 Task: Get directions from Grand Staircase-Escalante National Monument, Utah, United States to Sequoia National Park, California, United States and explore the nearby restaurants with rating 4 and above and open 24 hours and cuisine european
Action: Mouse moved to (322, 73)
Screenshot: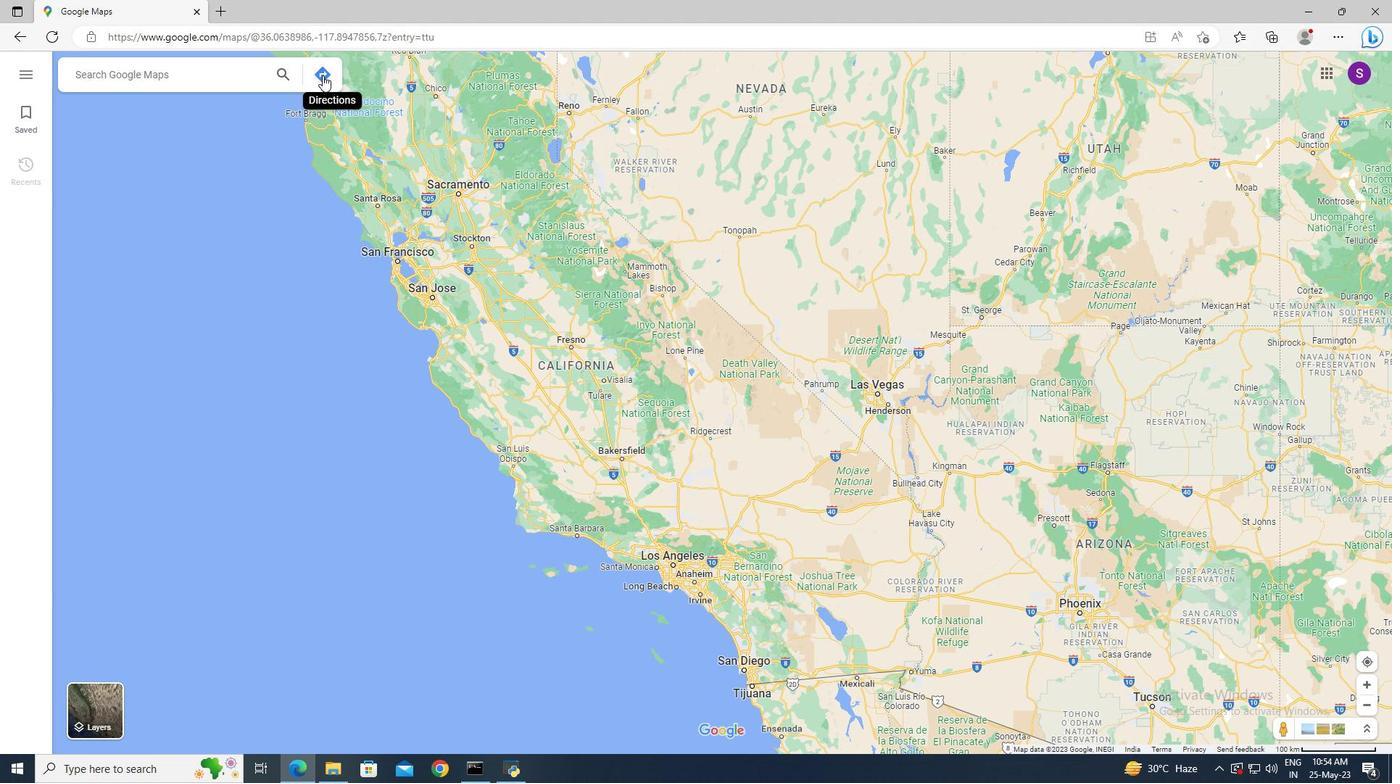 
Action: Mouse pressed left at (322, 73)
Screenshot: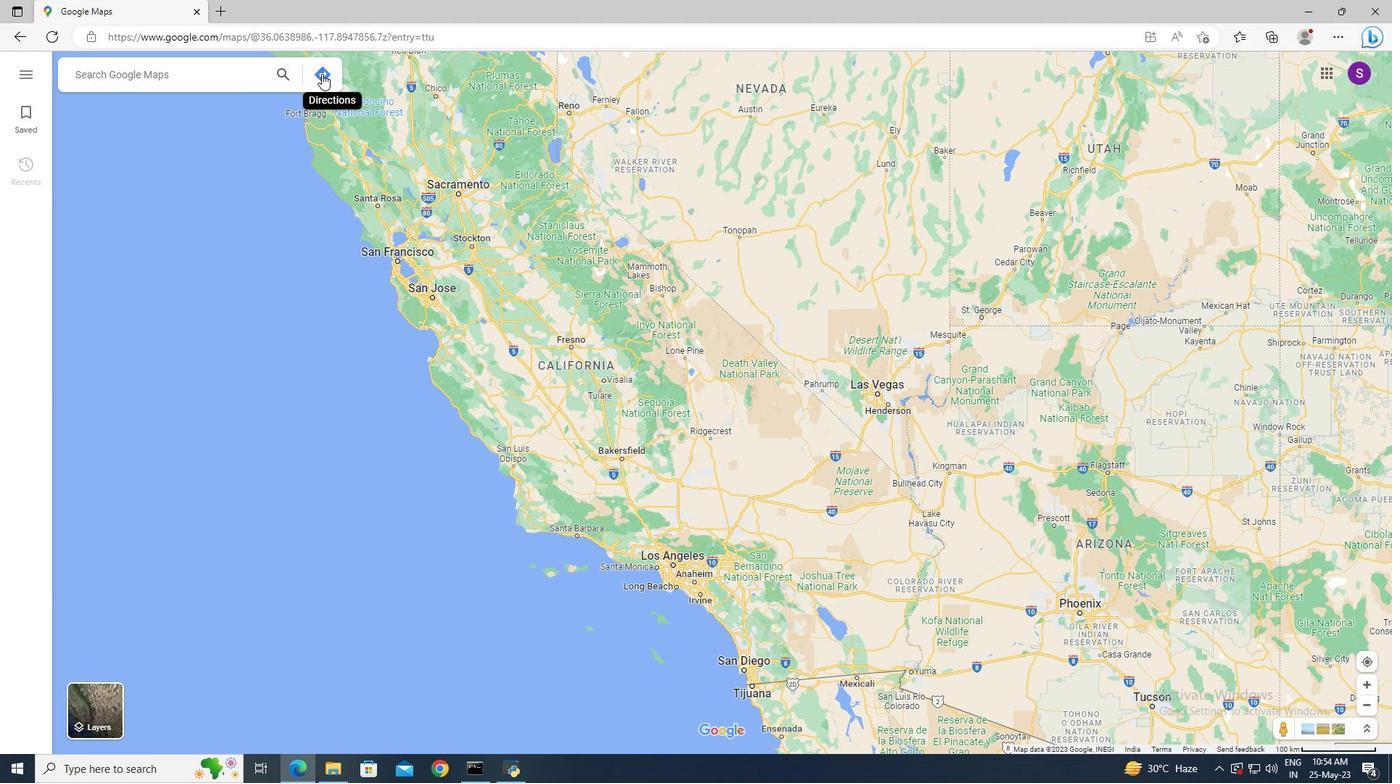 
Action: Mouse moved to (142, 116)
Screenshot: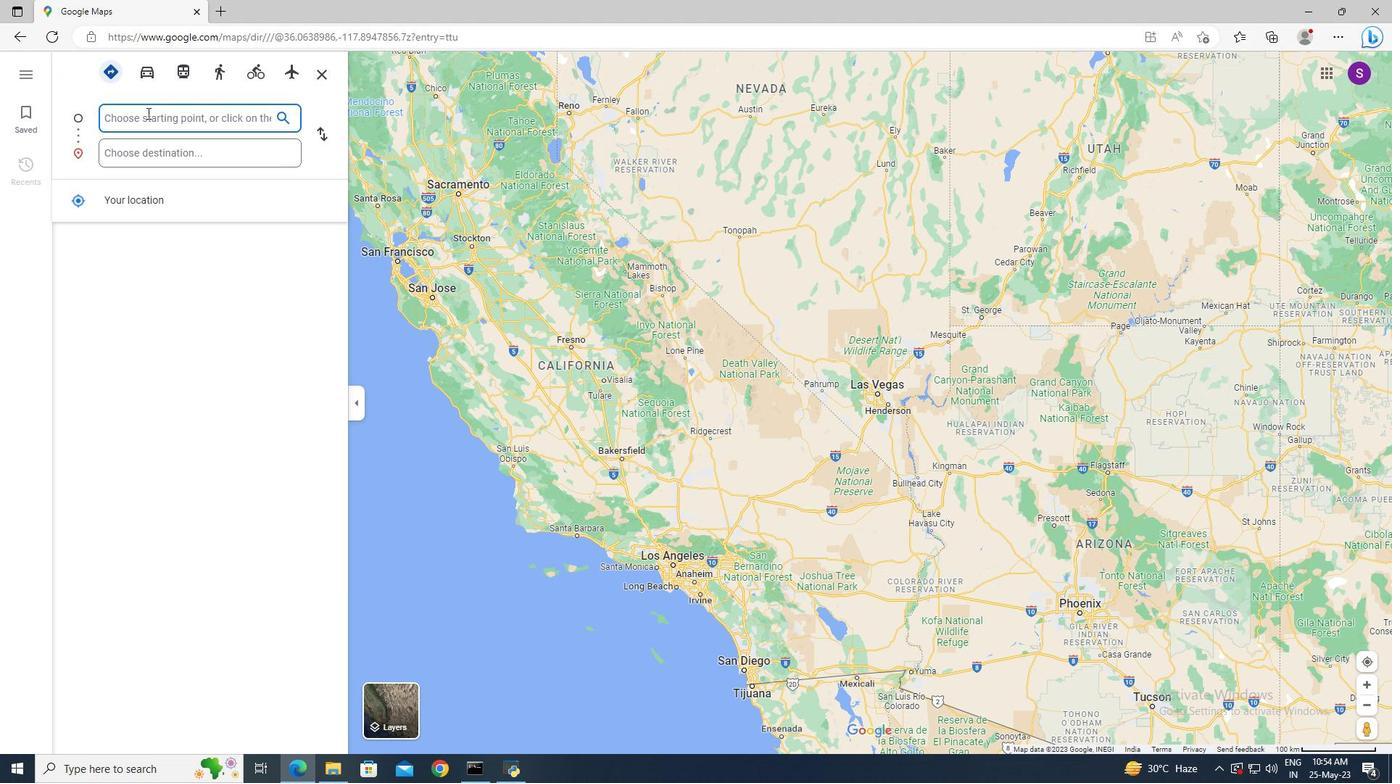 
Action: Mouse pressed left at (142, 116)
Screenshot: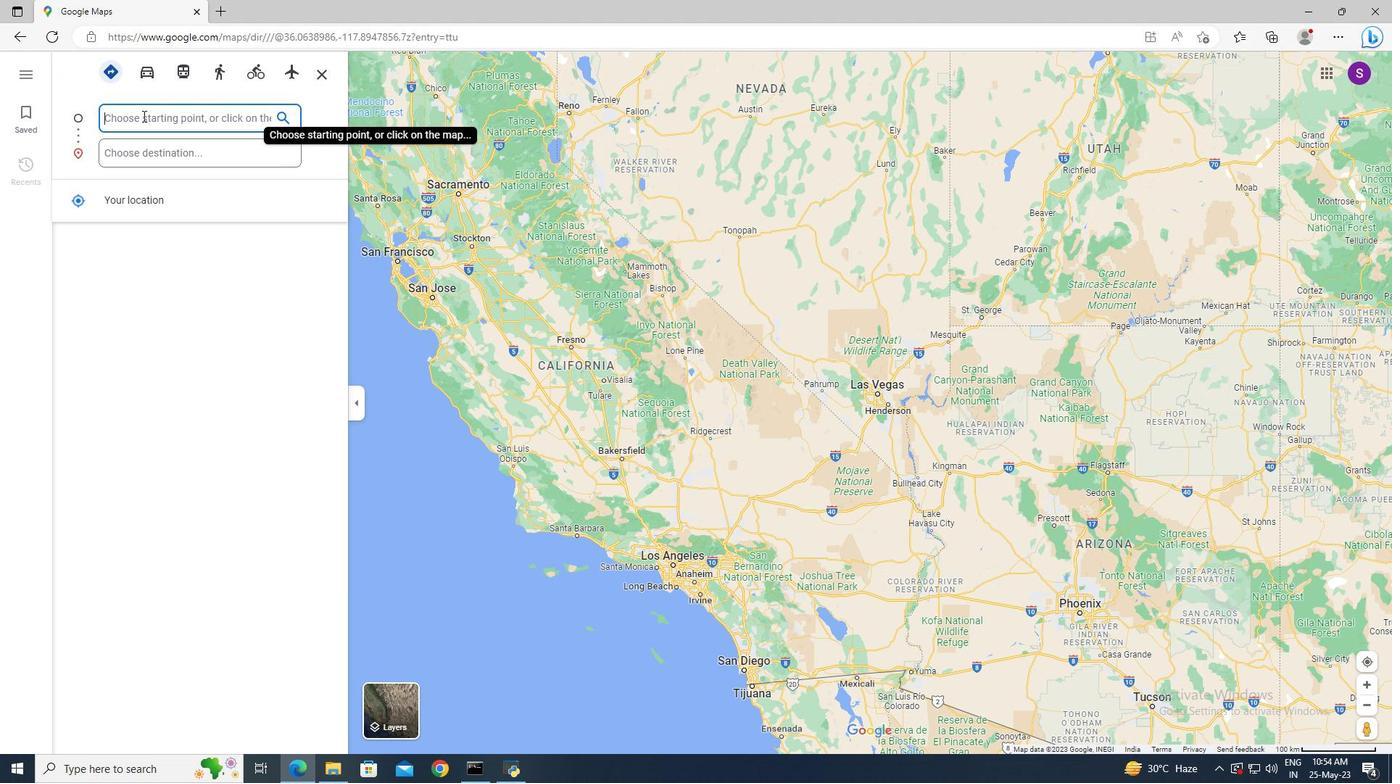 
Action: Key pressed <Key.shift>Grand<Key.space><Key.shift_r>Staircase-<Key.shift>Escalante<Key.space><Key.shift>National<Key.space>
Screenshot: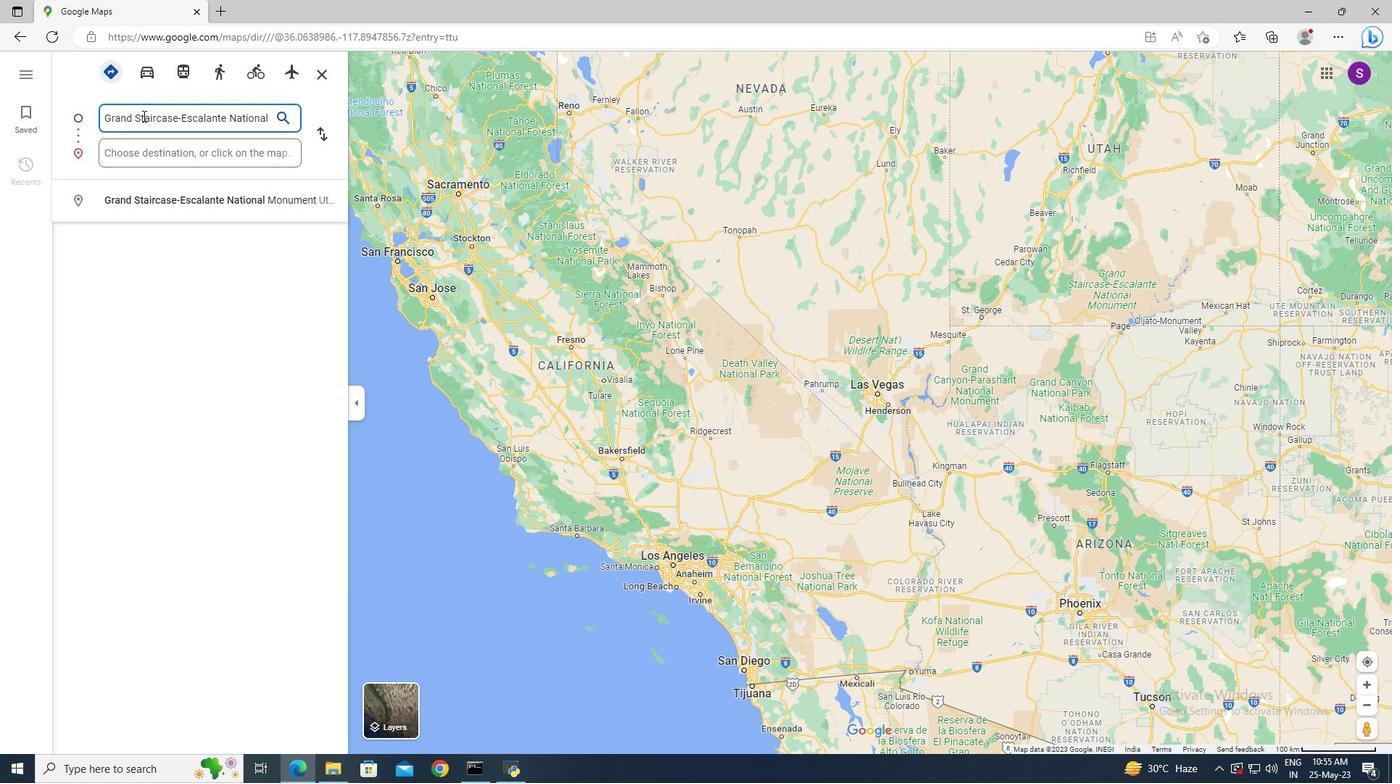 
Action: Mouse moved to (147, 205)
Screenshot: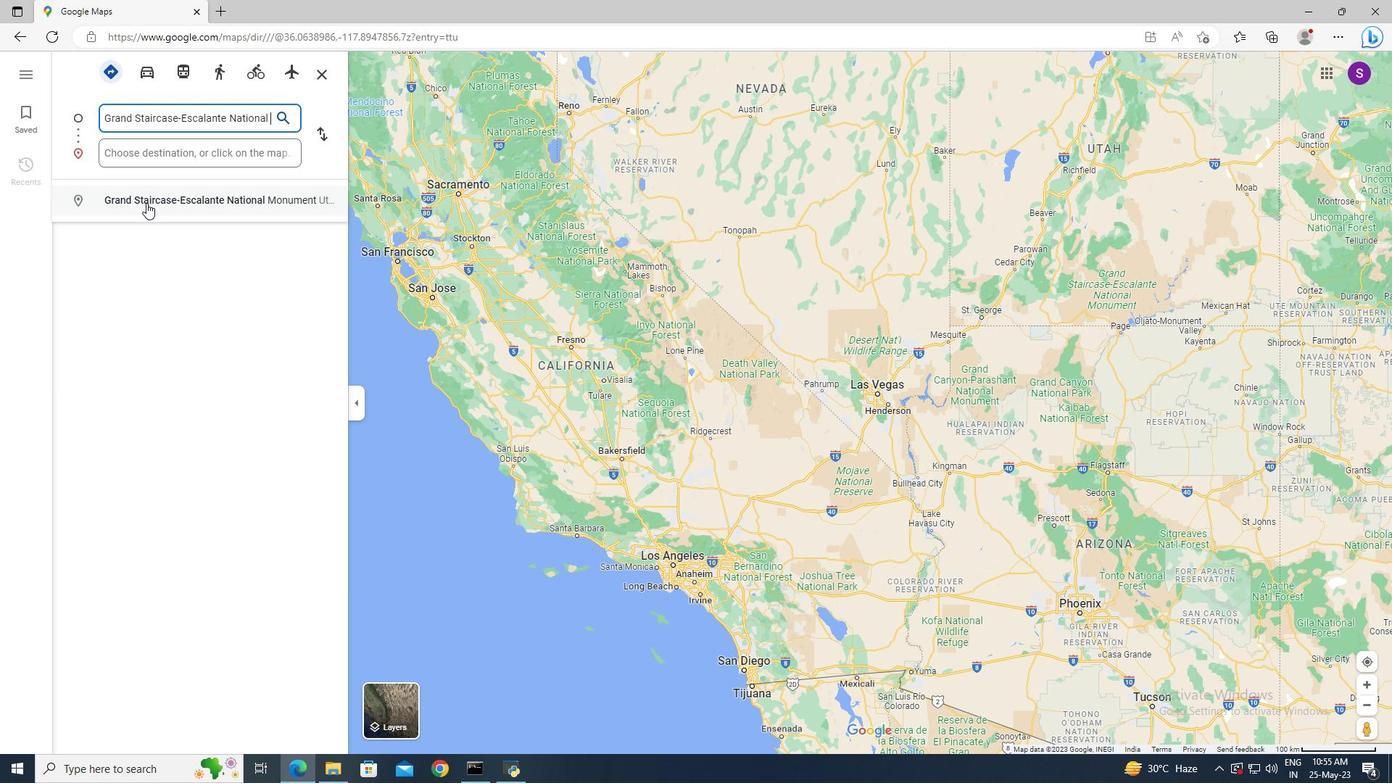 
Action: Mouse pressed left at (147, 205)
Screenshot: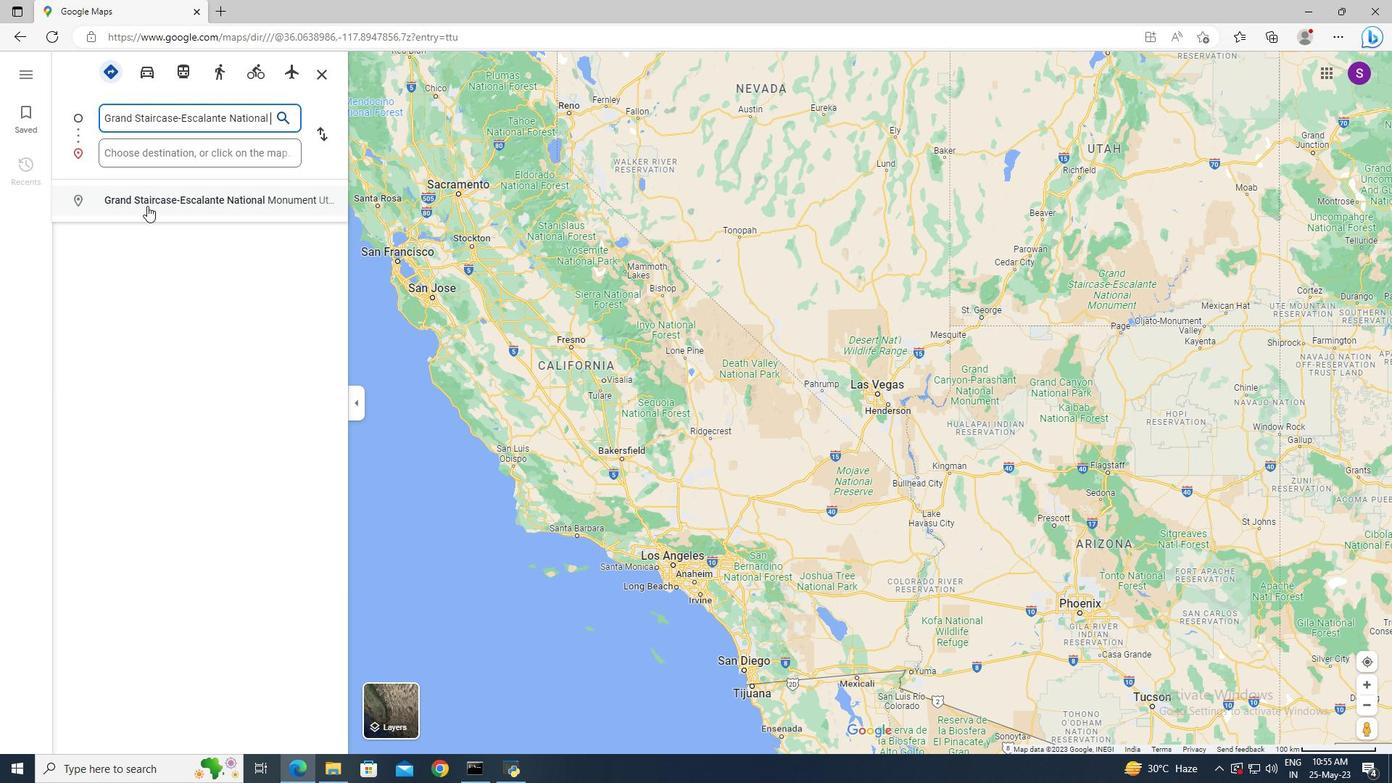 
Action: Mouse moved to (135, 153)
Screenshot: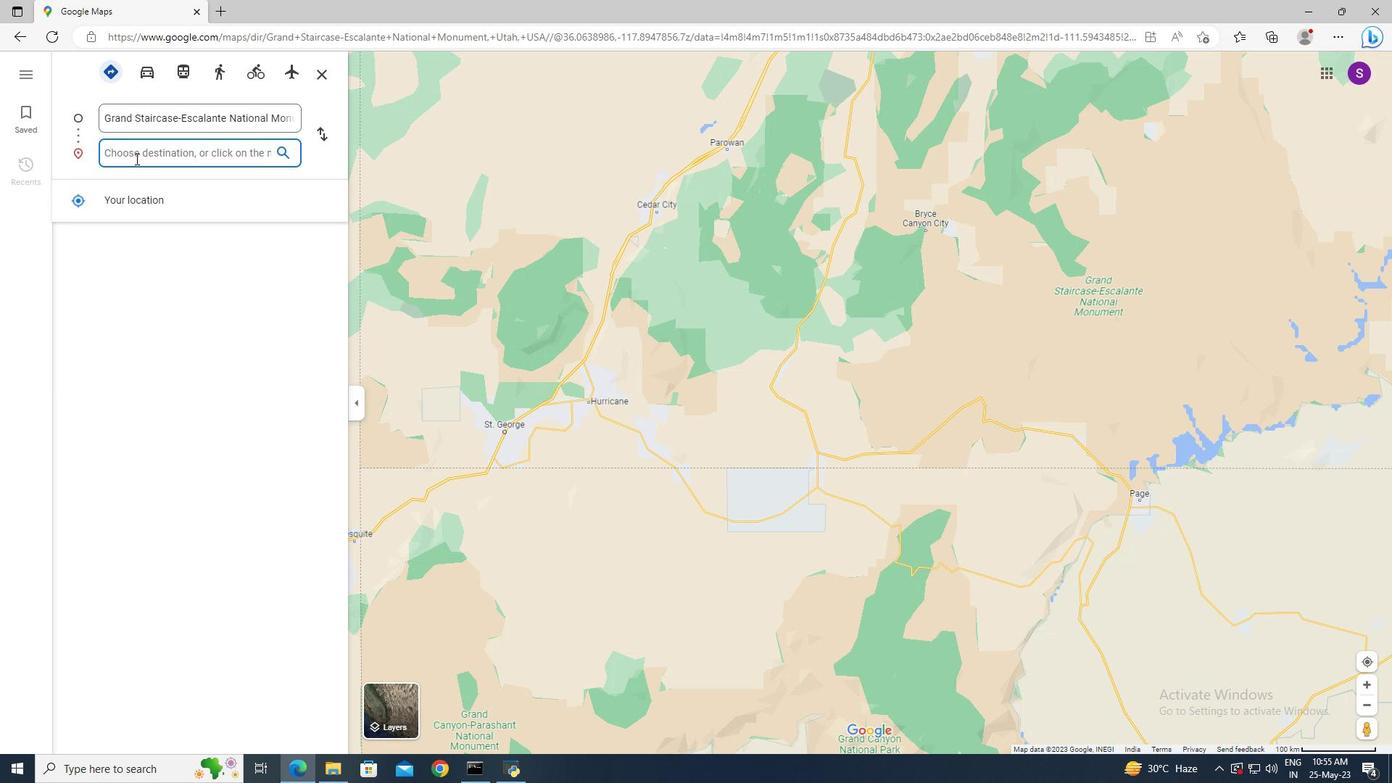 
Action: Mouse pressed left at (135, 153)
Screenshot: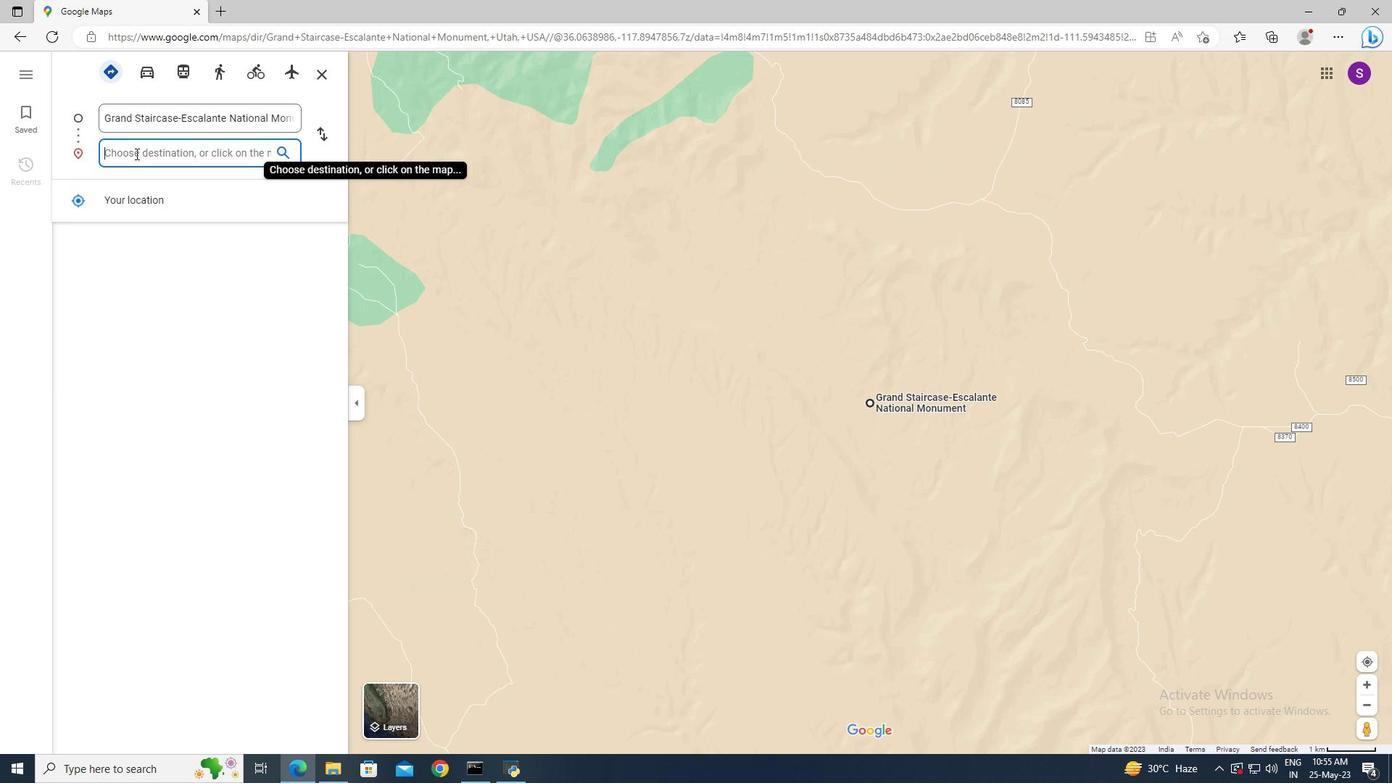 
Action: Key pressed <Key.shift_r>Sequoia<Key.space><Key.shift>National<Key.space><Key.shift>Park
Screenshot: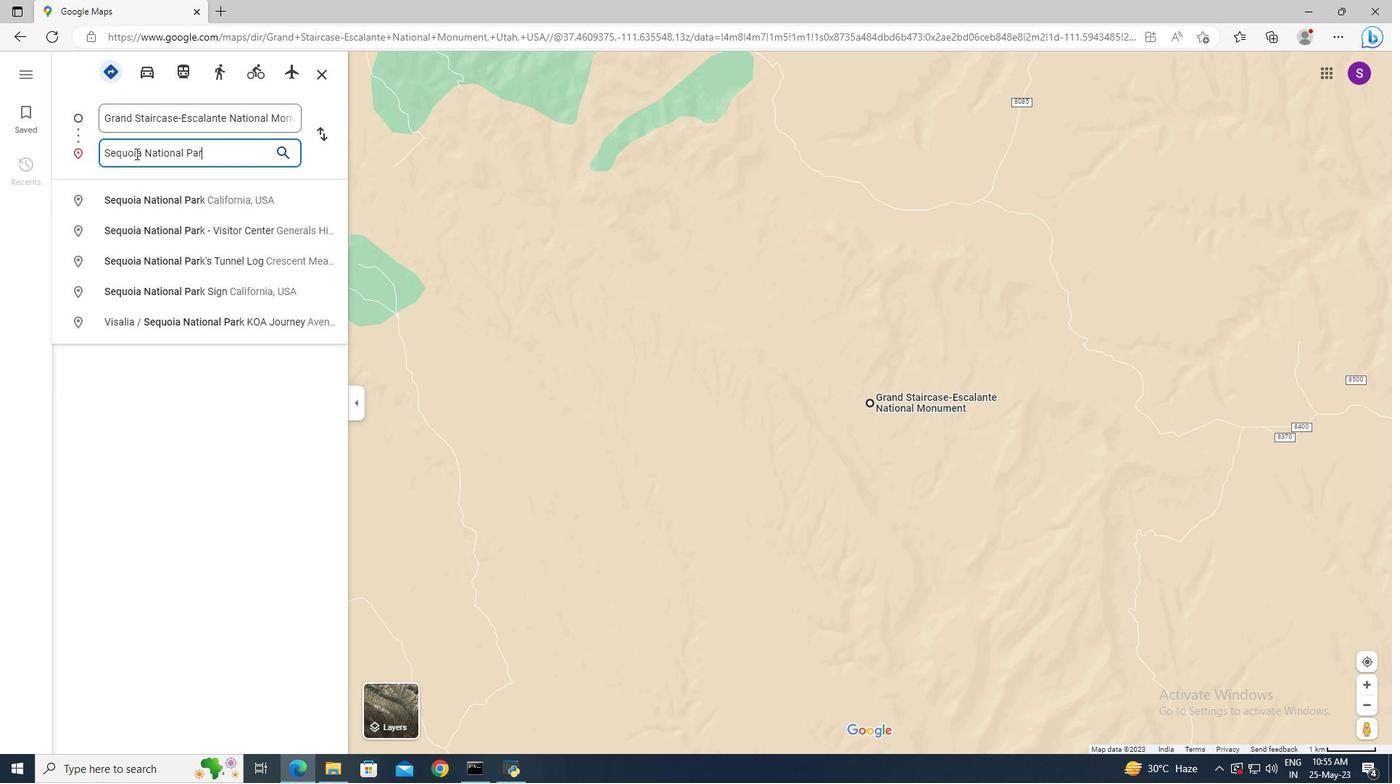 
Action: Mouse moved to (166, 190)
Screenshot: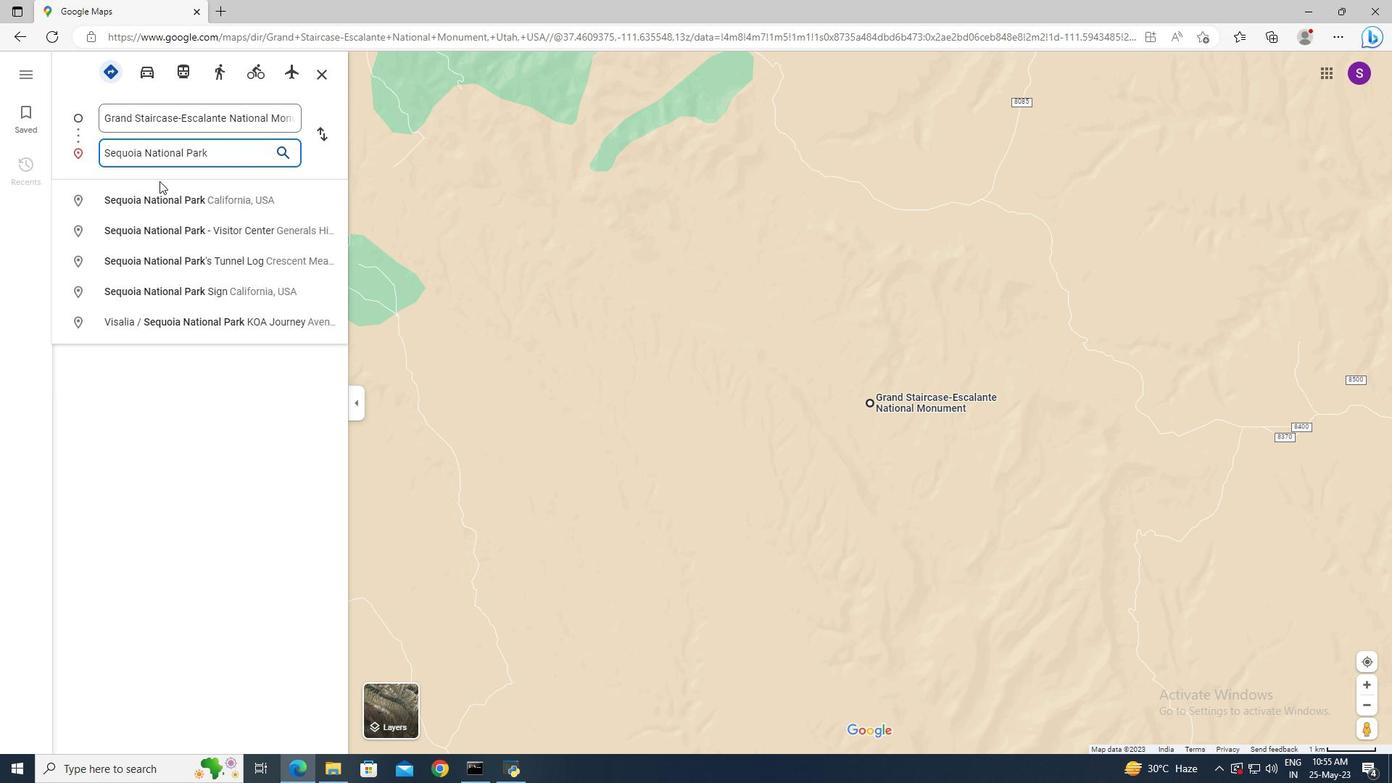 
Action: Mouse pressed left at (166, 190)
Screenshot: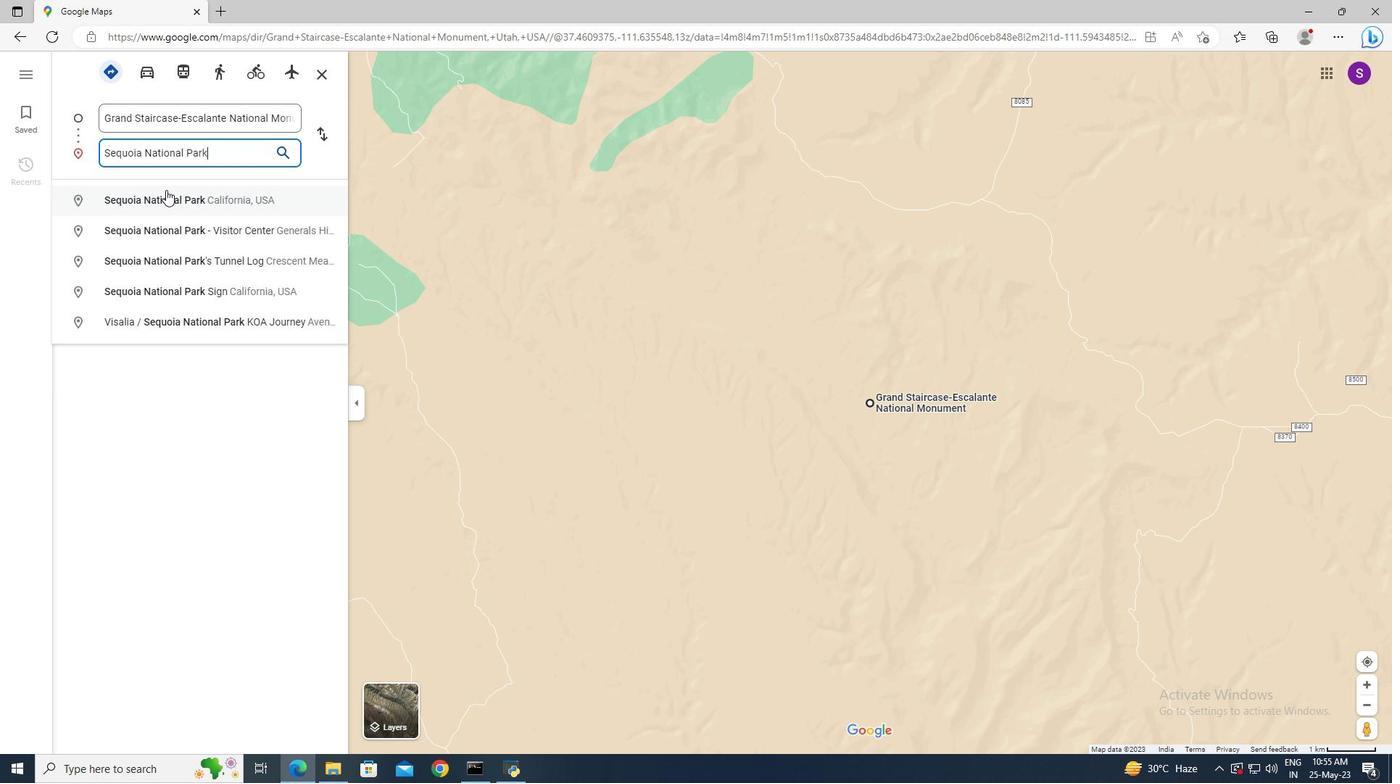
Action: Mouse moved to (102, 626)
Screenshot: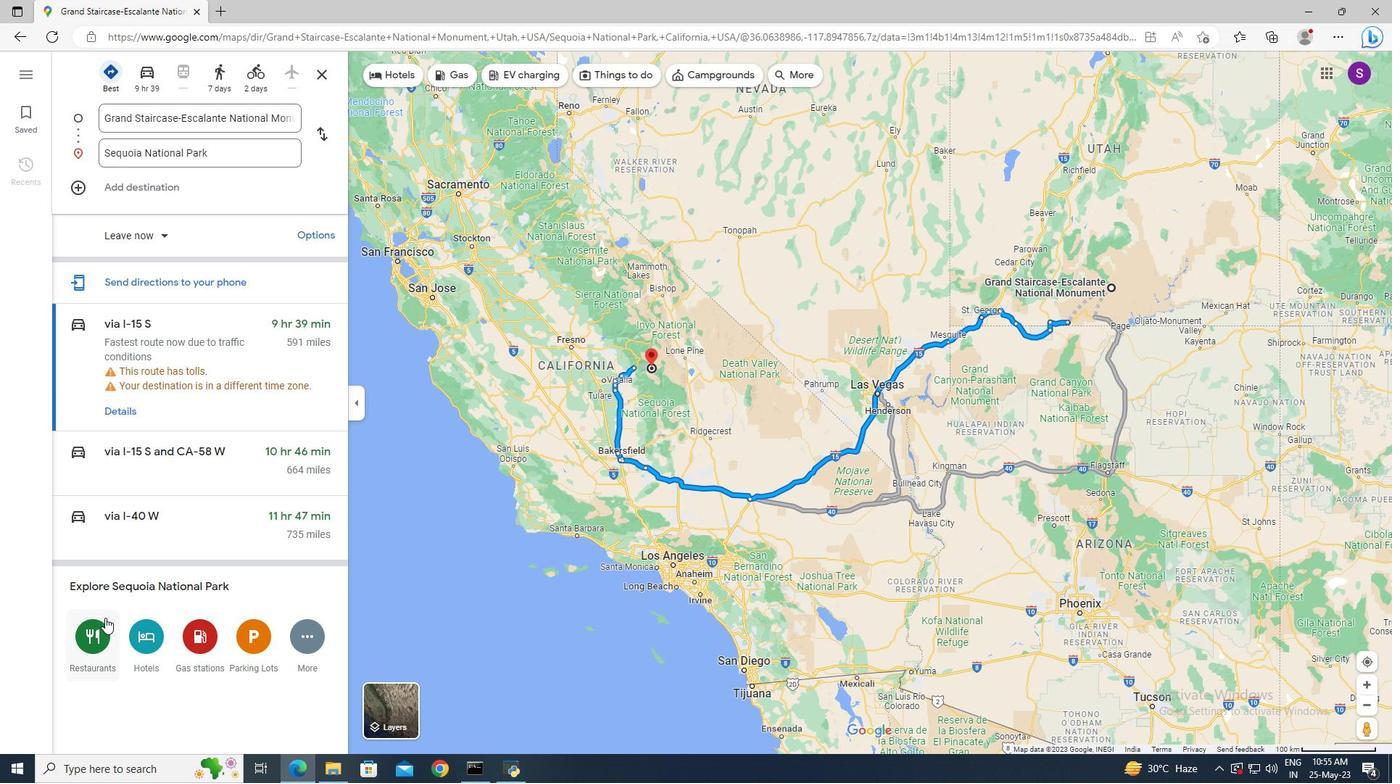 
Action: Mouse pressed left at (102, 626)
Screenshot: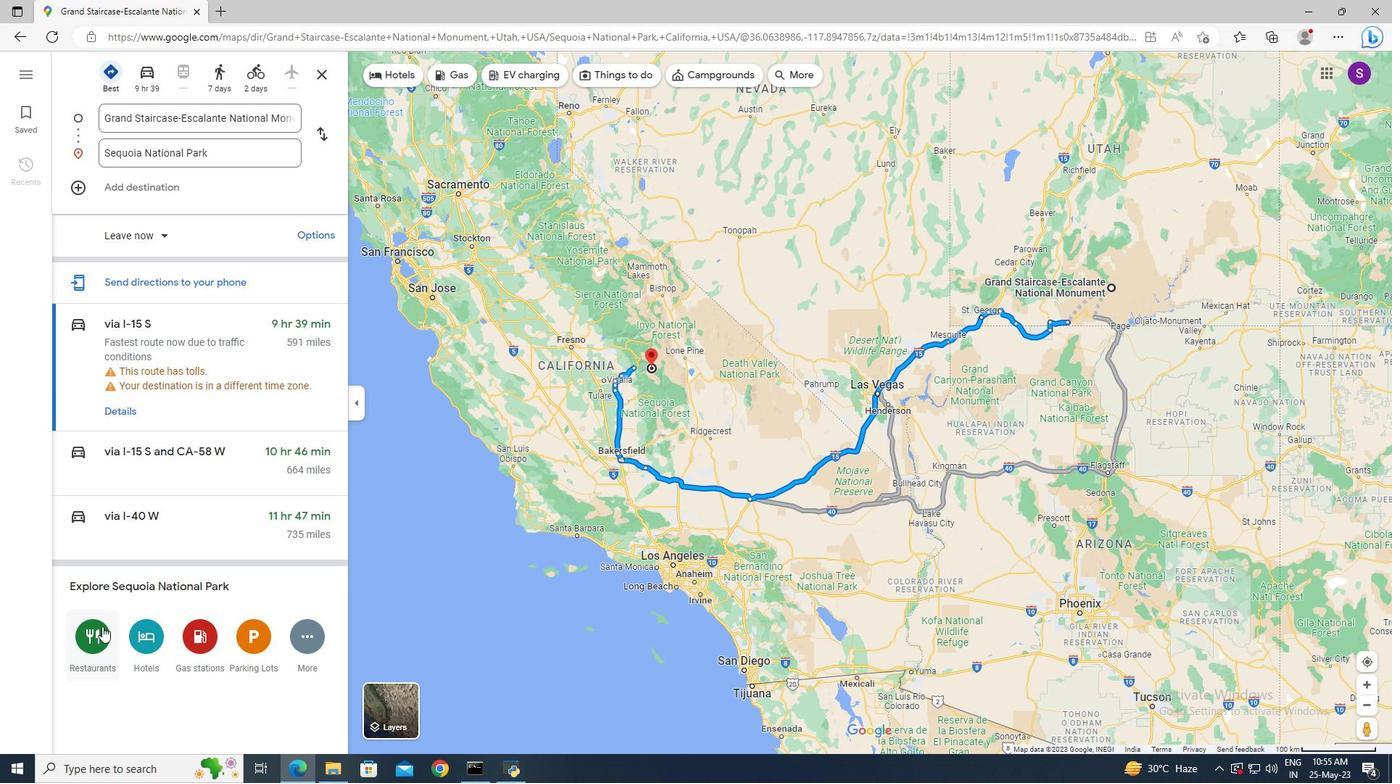 
Action: Mouse moved to (603, 69)
Screenshot: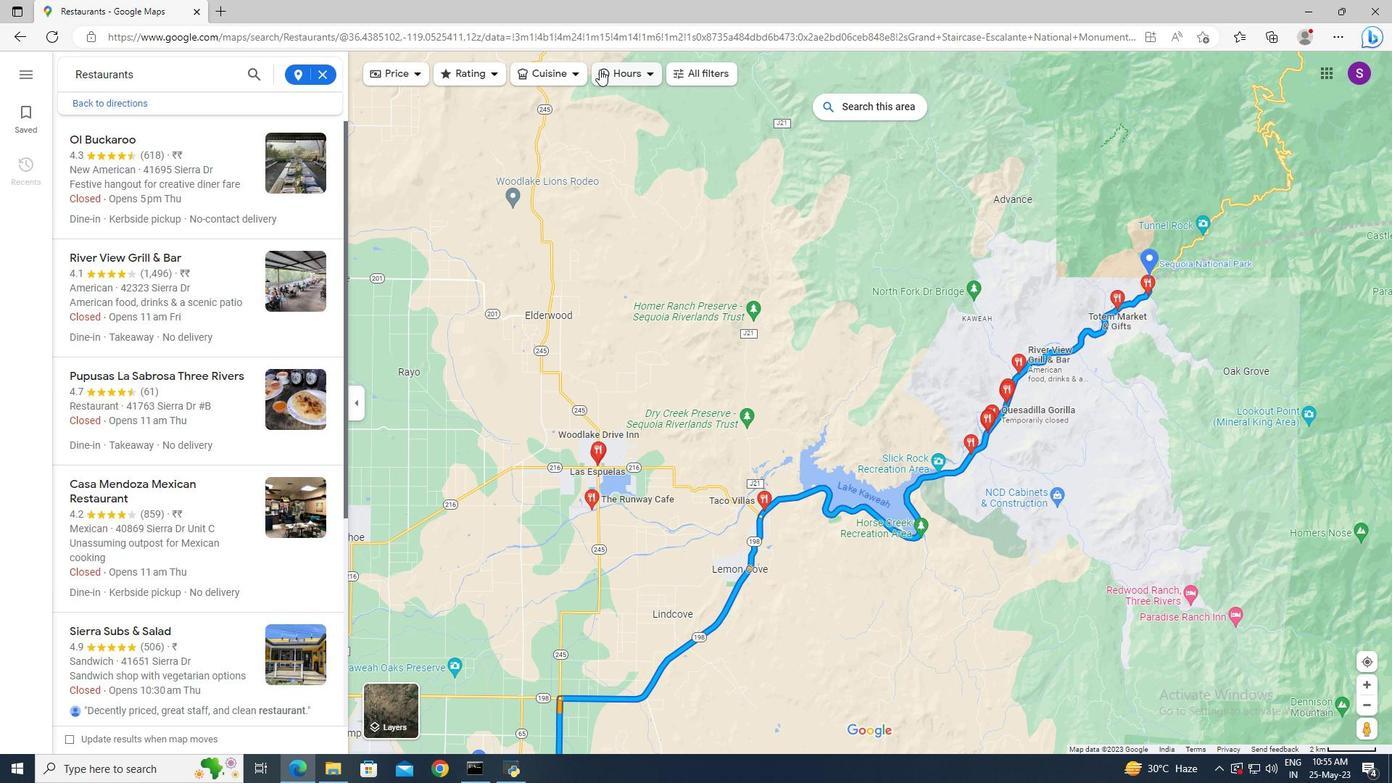 
Action: Mouse pressed left at (603, 69)
Screenshot: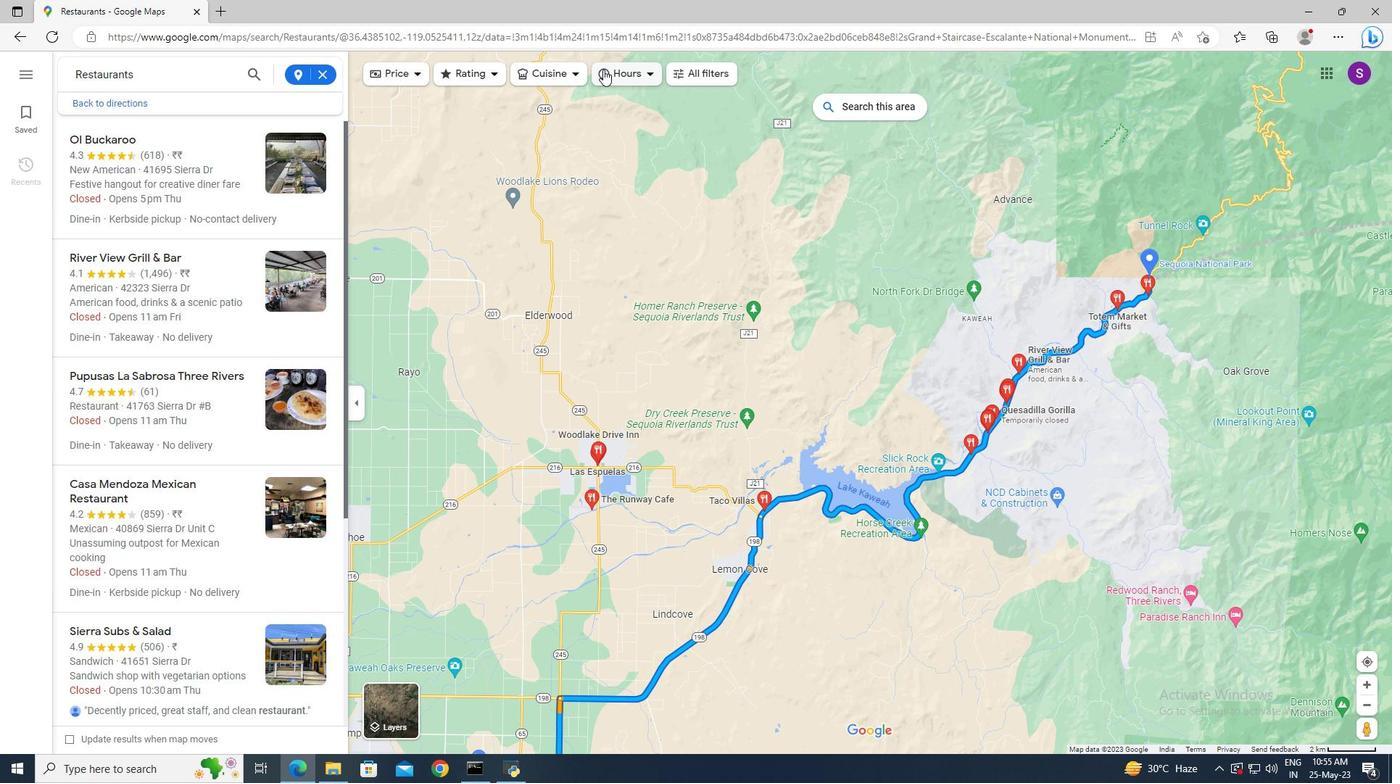 
Action: Mouse moved to (610, 160)
Screenshot: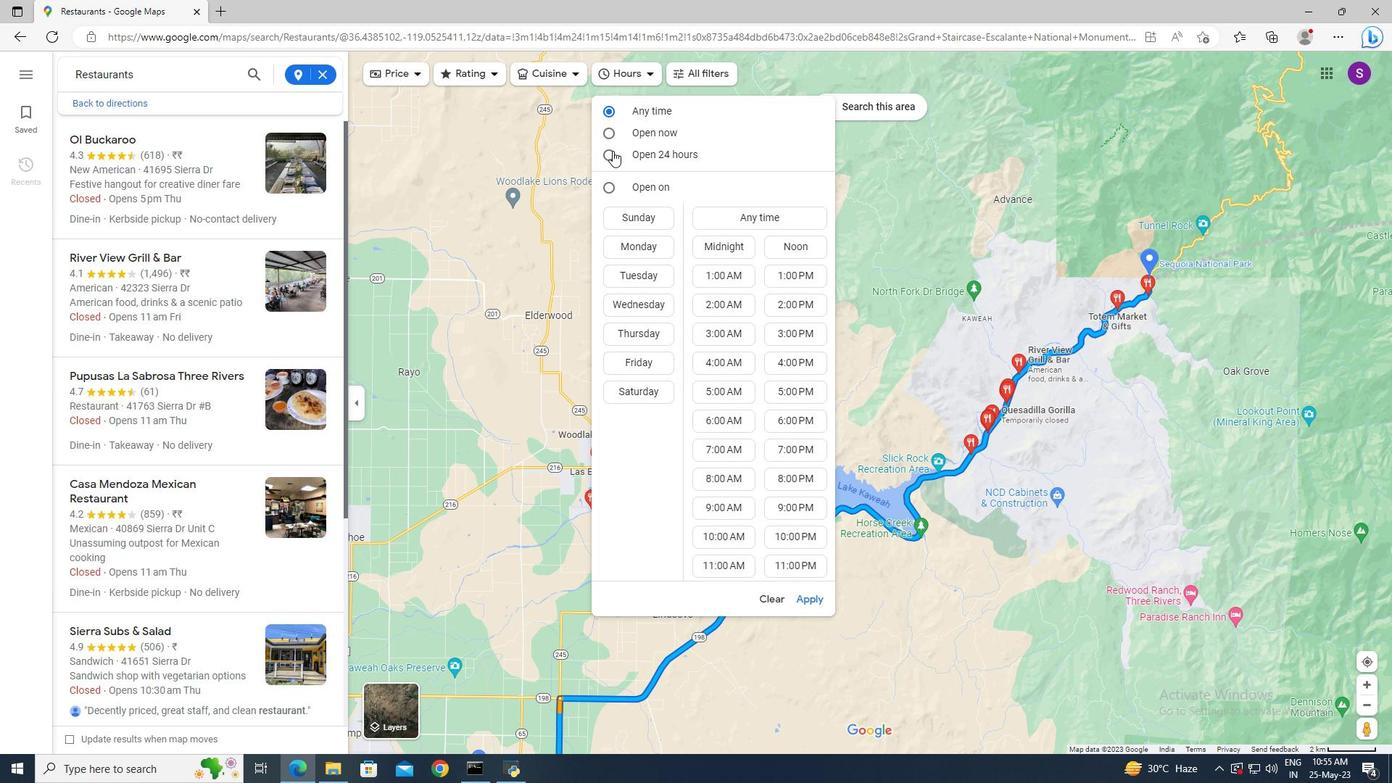 
Action: Mouse pressed left at (610, 160)
Screenshot: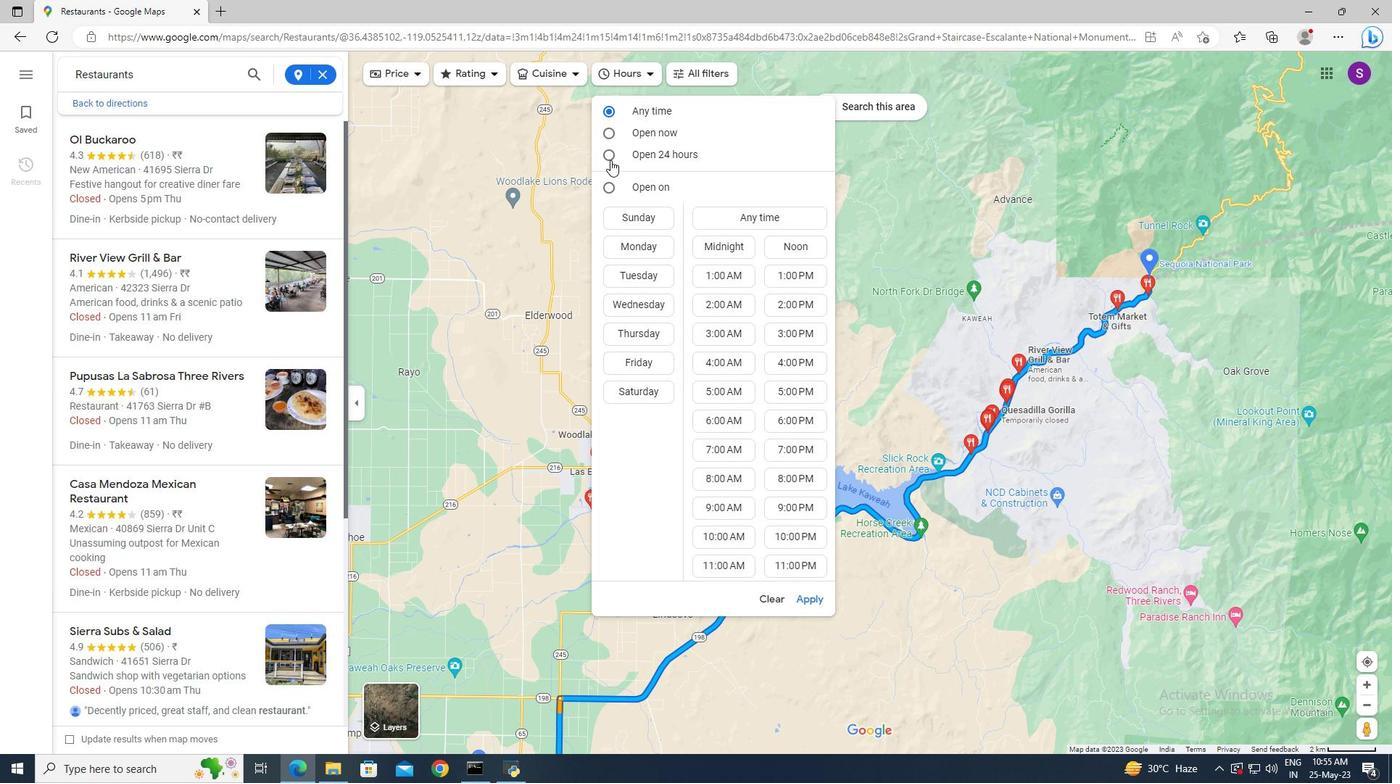 
Action: Mouse moved to (805, 594)
Screenshot: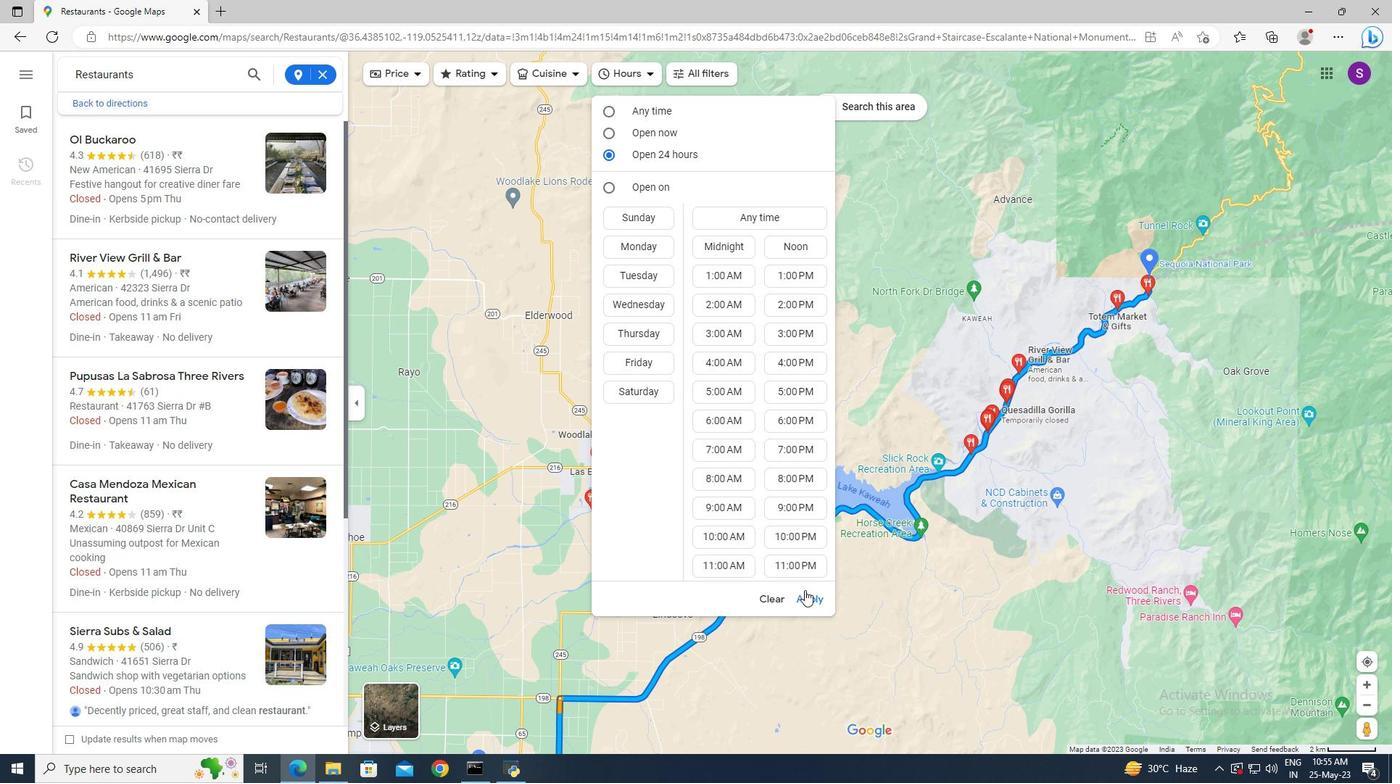 
Action: Mouse pressed left at (805, 594)
Screenshot: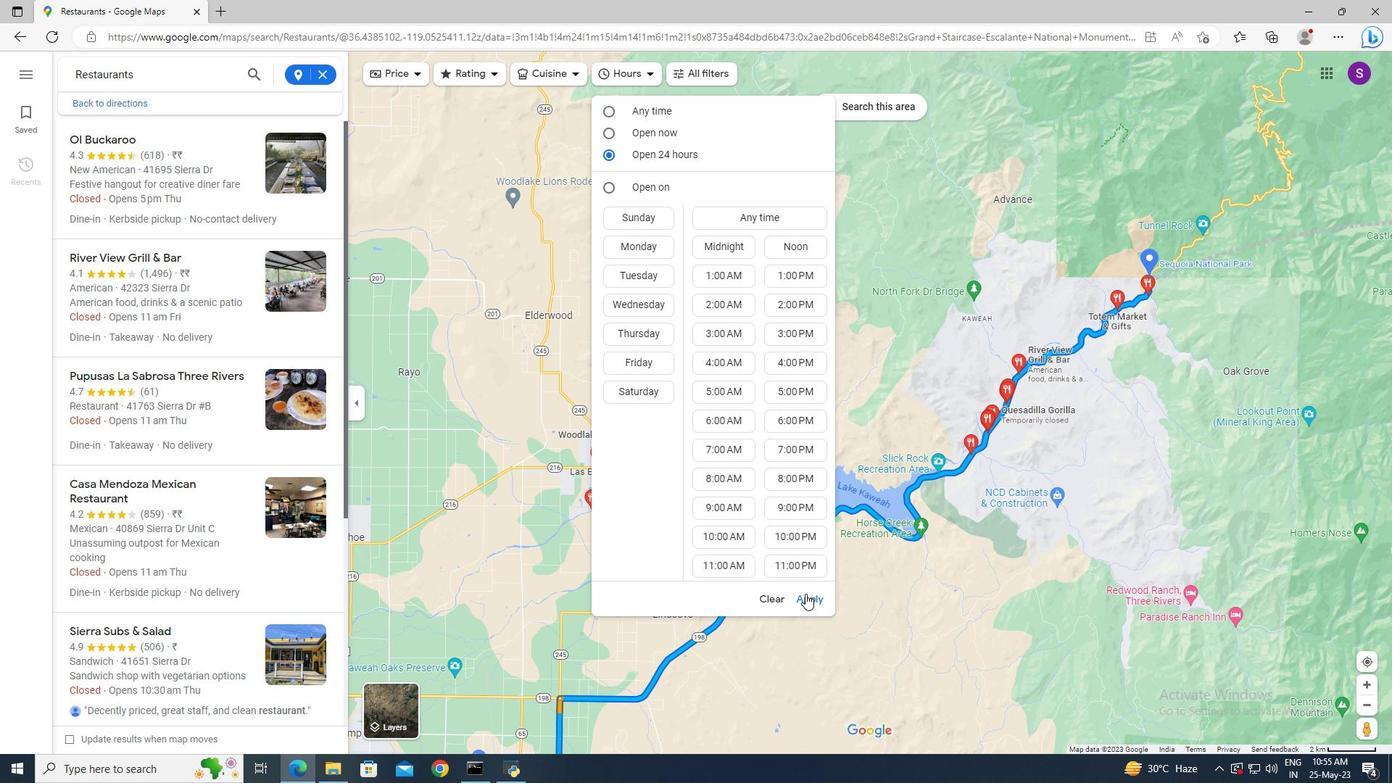 
Action: Mouse moved to (570, 76)
Screenshot: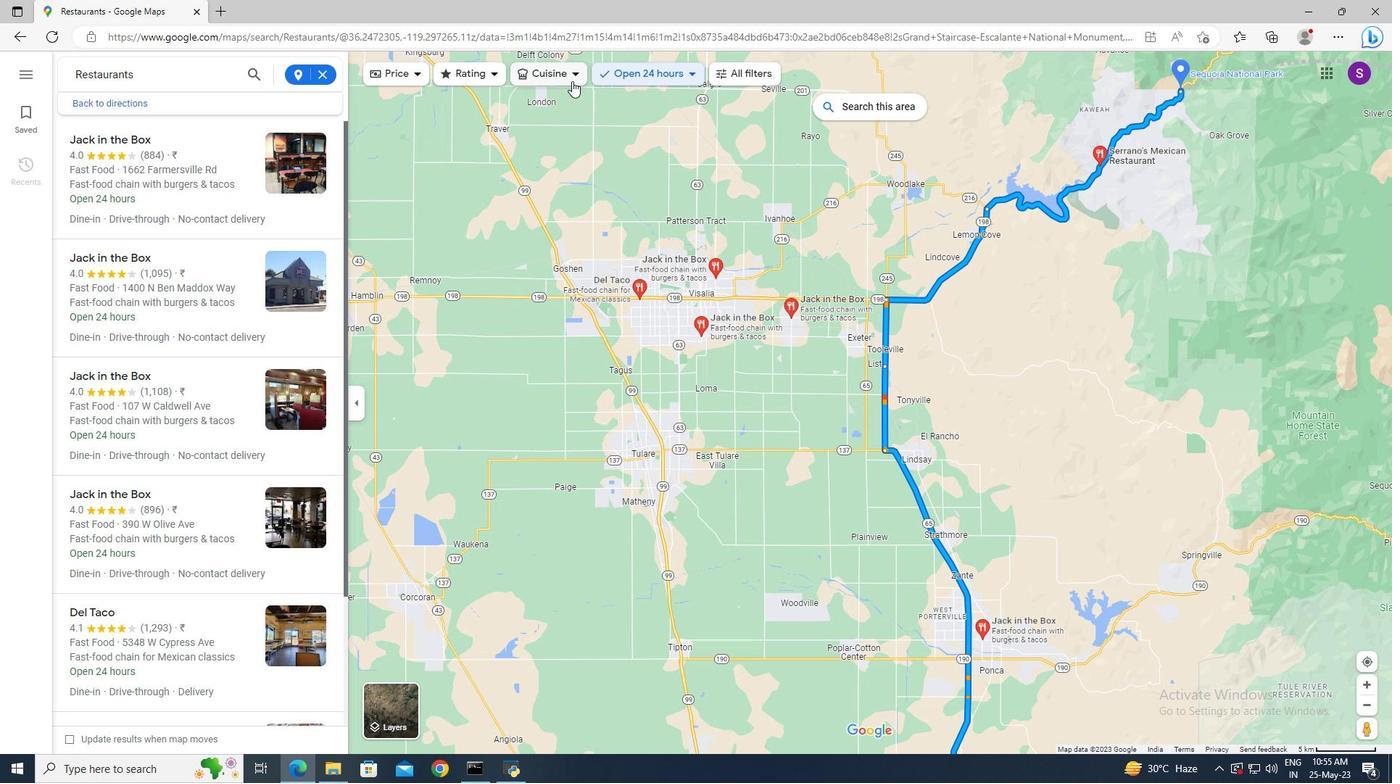 
Action: Mouse pressed left at (570, 76)
Screenshot: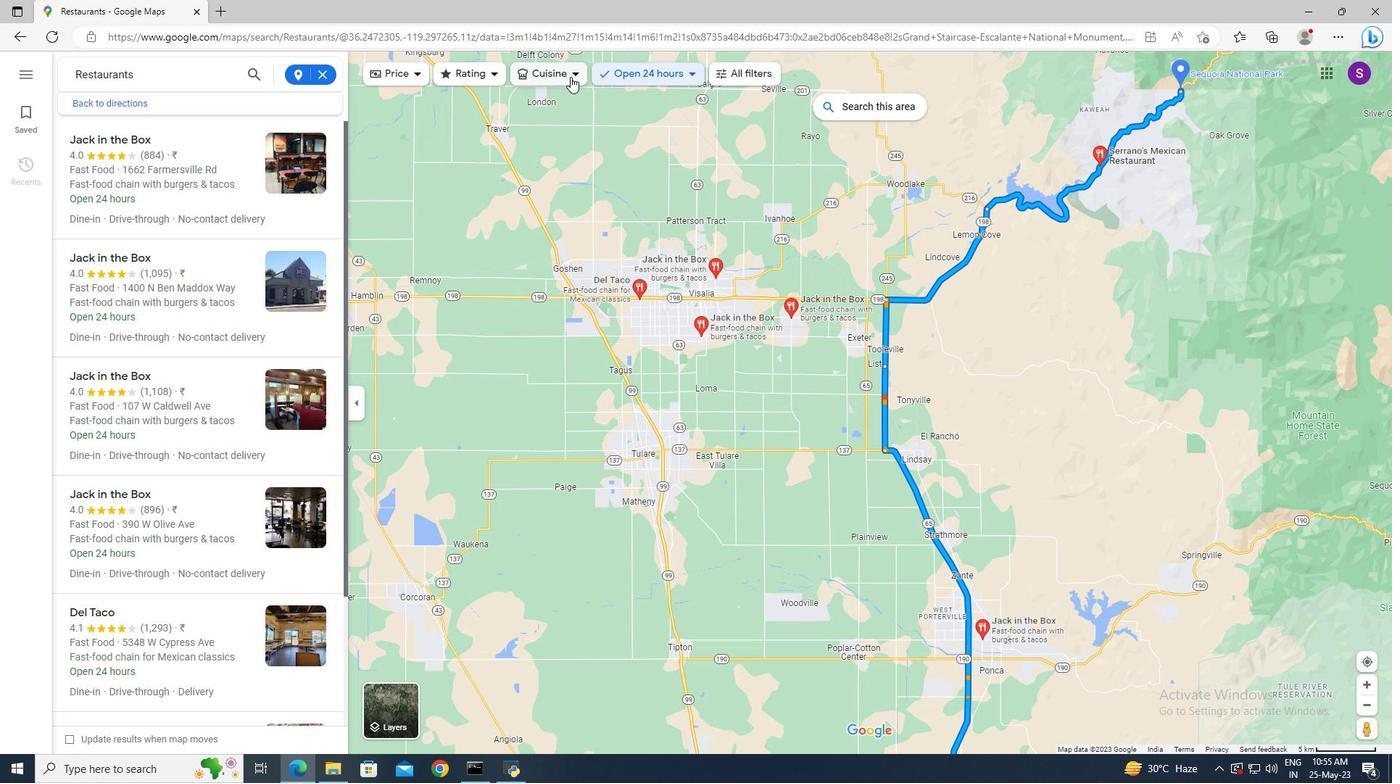
Action: Mouse moved to (570, 76)
Screenshot: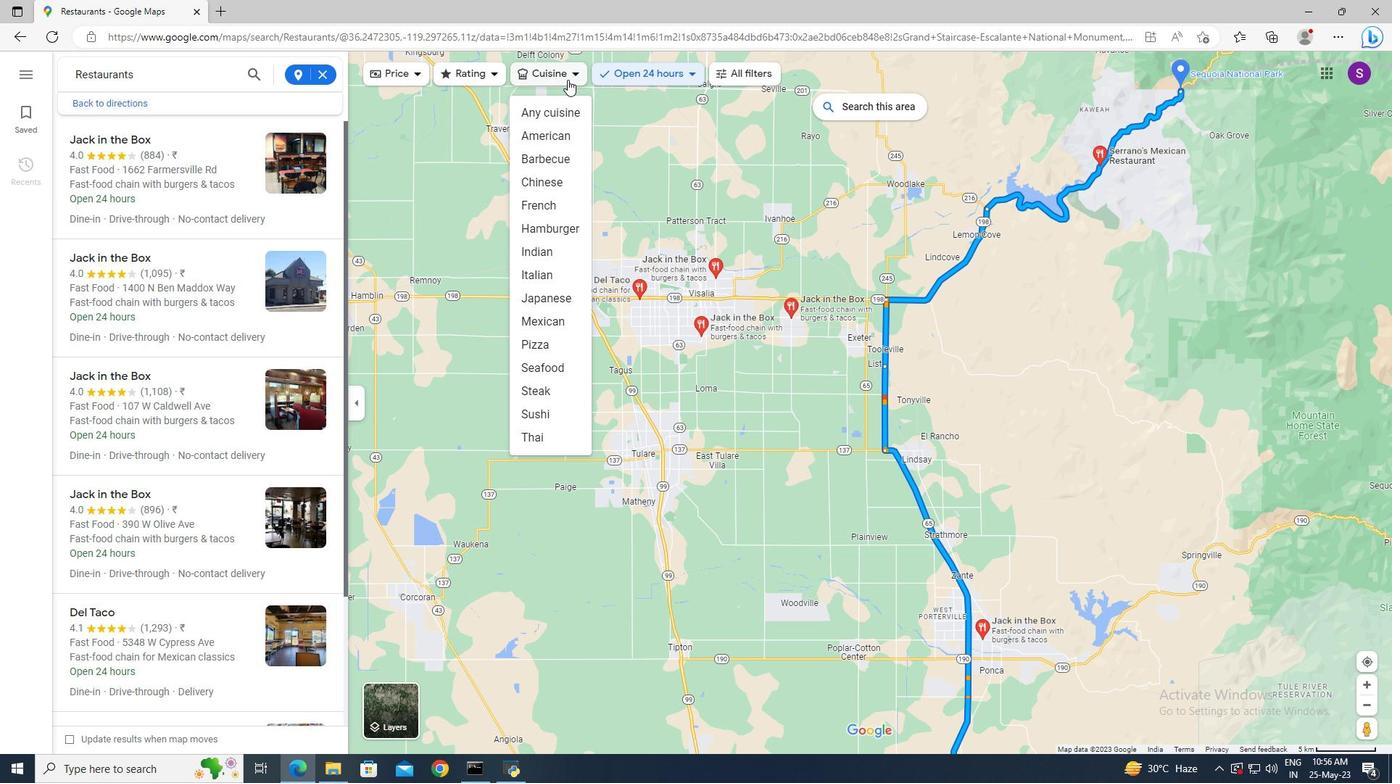 
Action: Mouse pressed left at (570, 76)
Screenshot: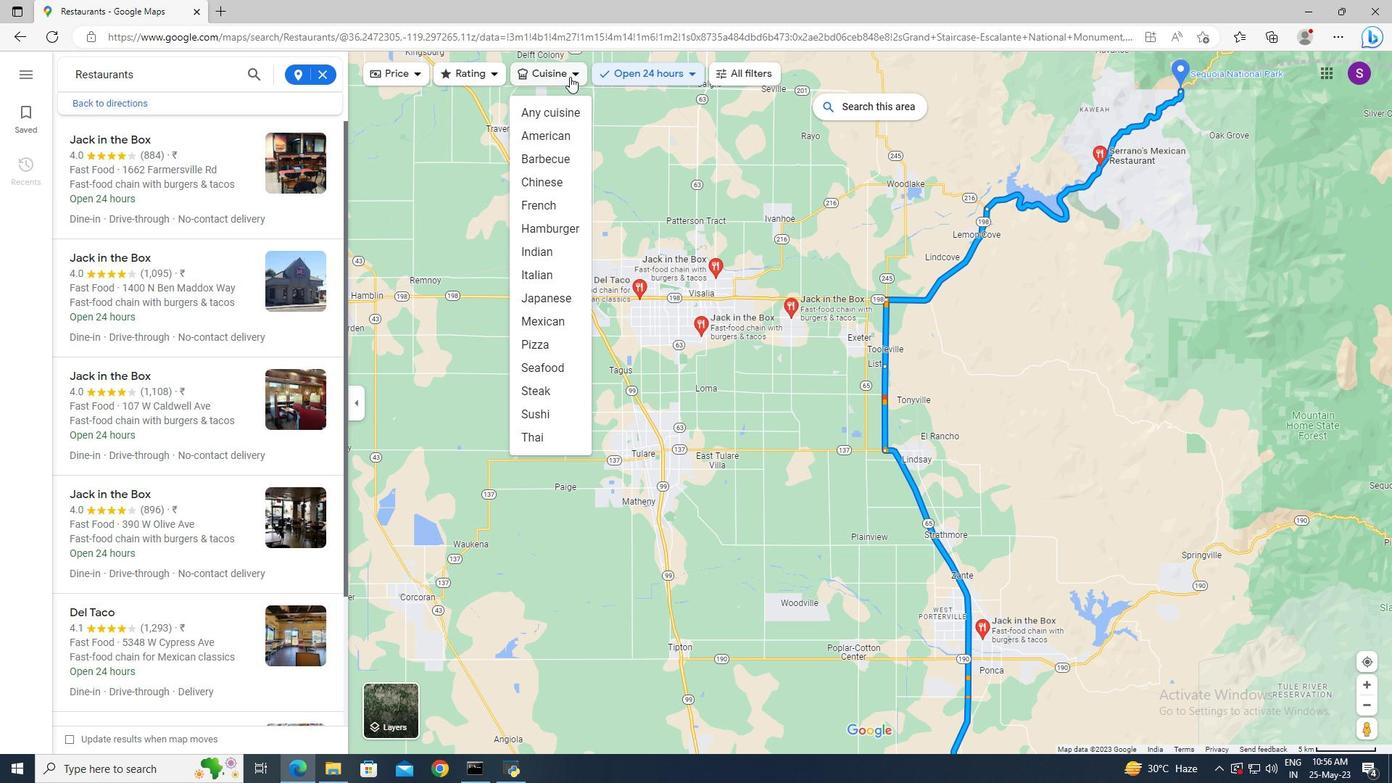 
Action: Mouse moved to (572, 68)
Screenshot: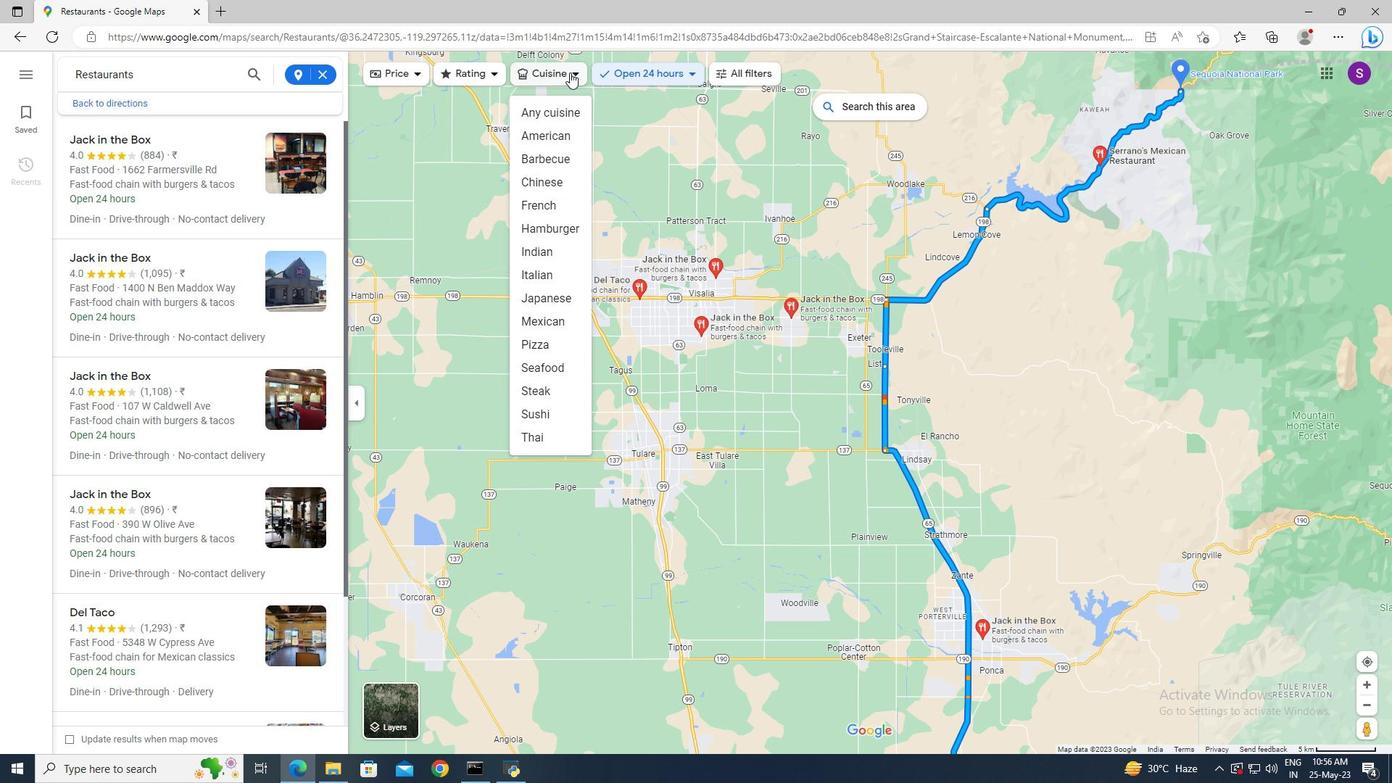 
Action: Mouse pressed left at (572, 68)
Screenshot: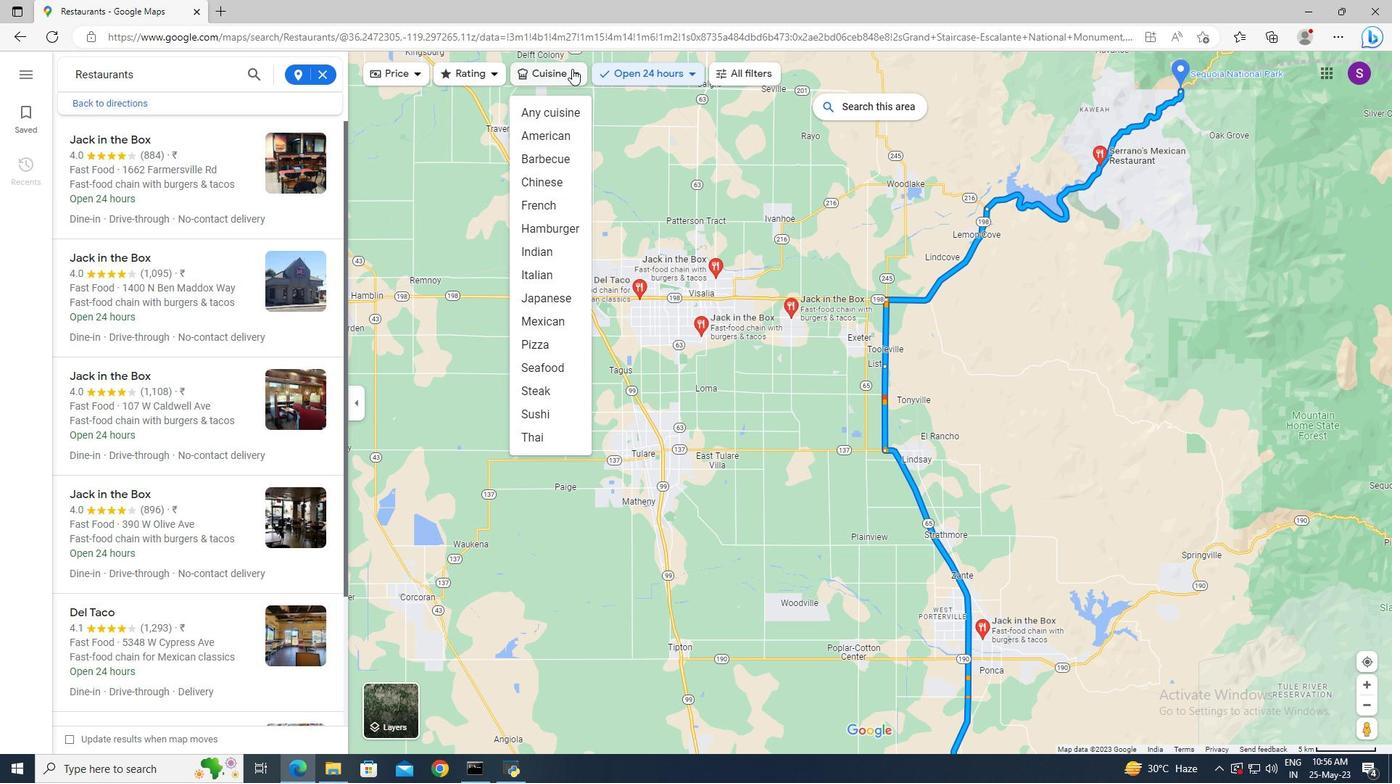 
Action: Mouse moved to (200, 179)
Screenshot: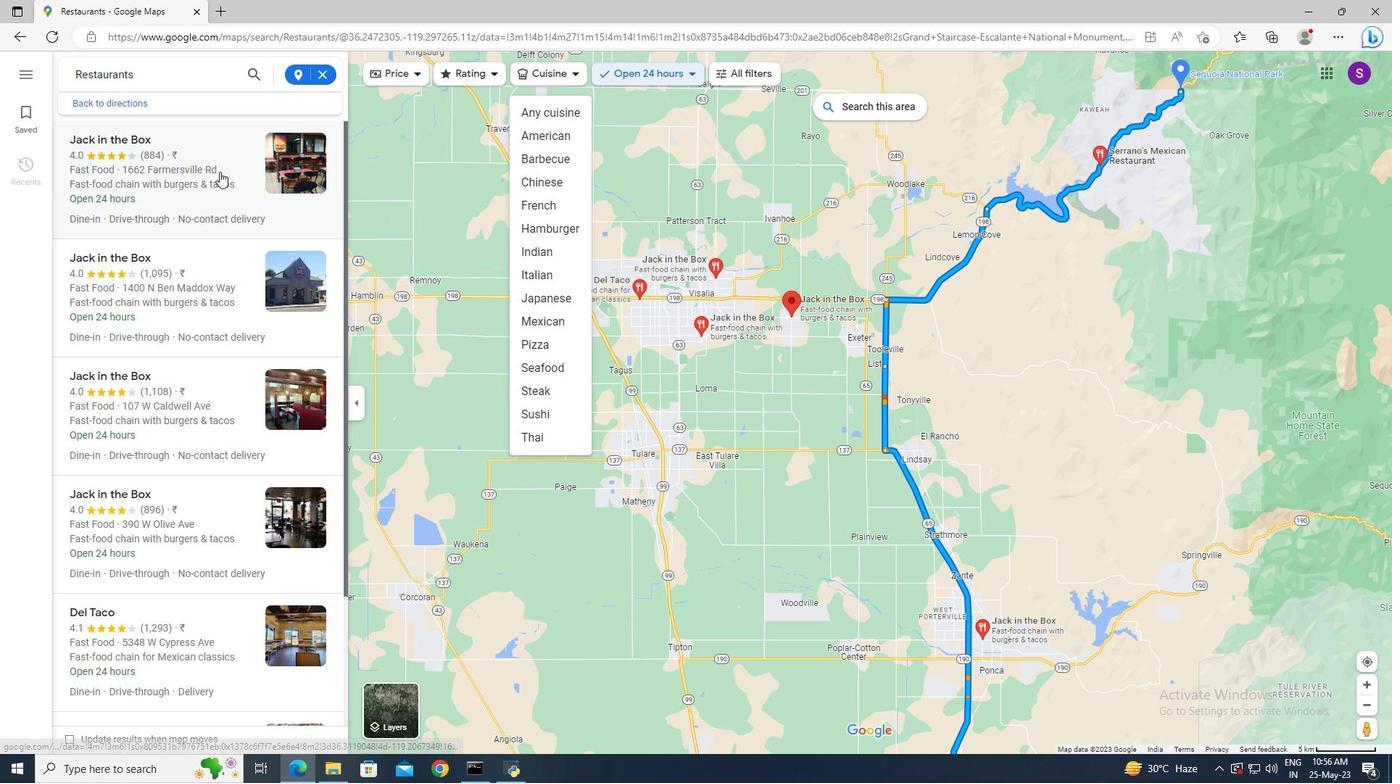 
Action: Mouse scrolled (200, 180) with delta (0, 0)
Screenshot: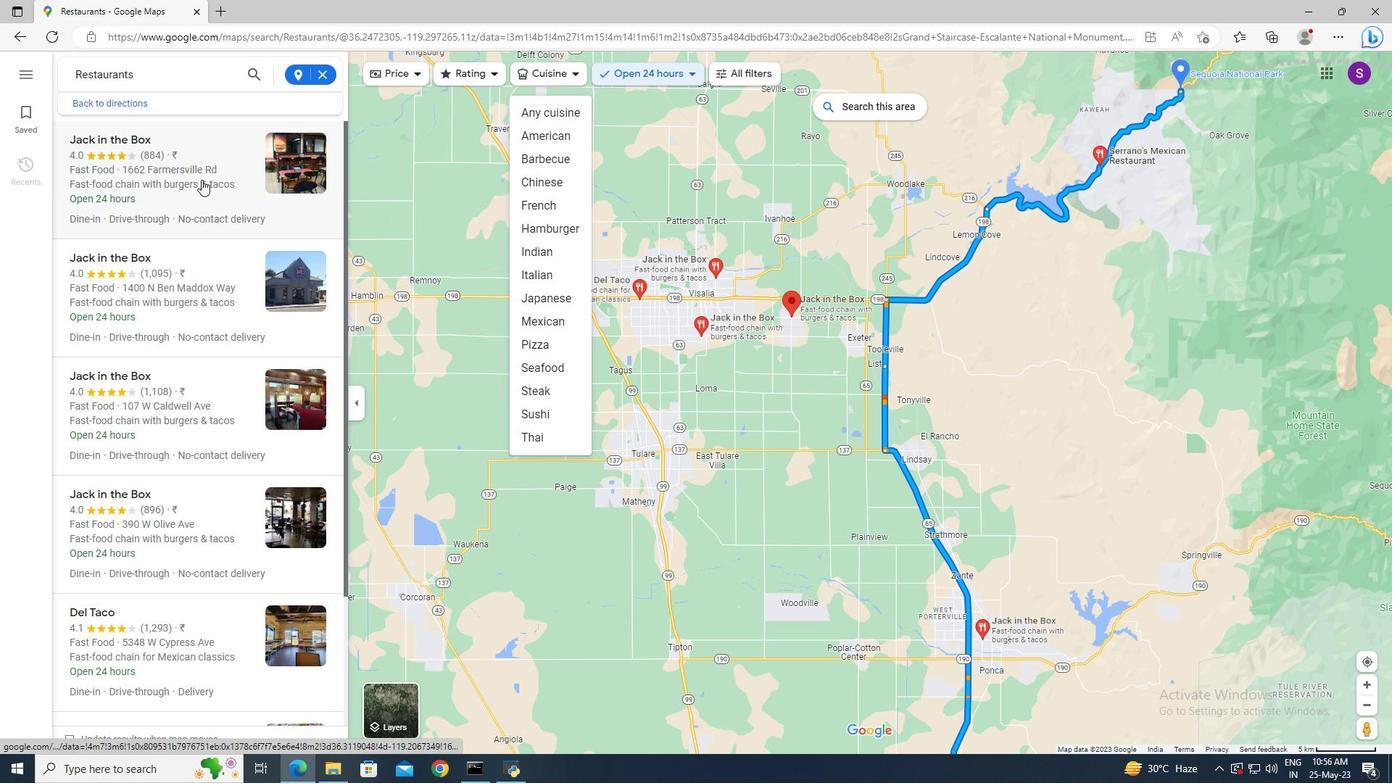 
Action: Mouse scrolled (200, 180) with delta (0, 0)
Screenshot: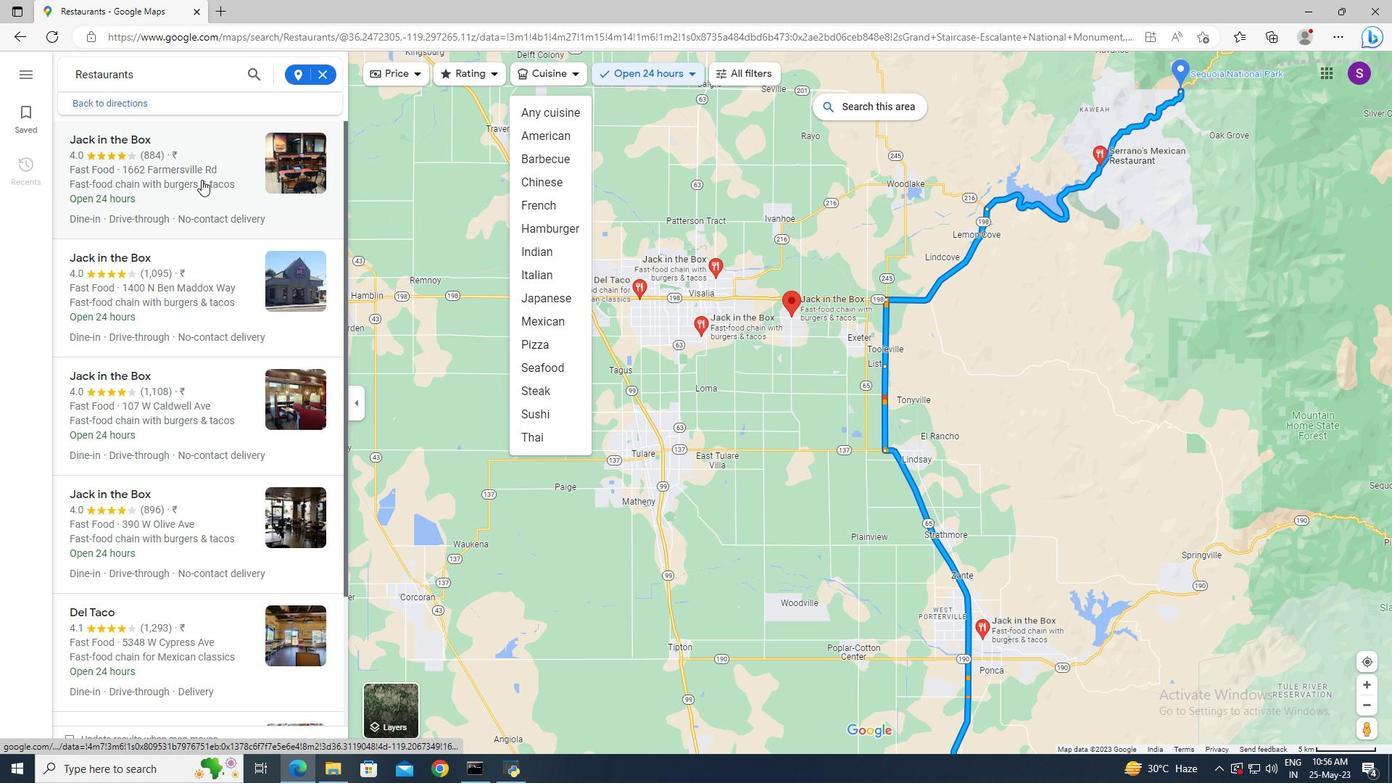 
Action: Mouse scrolled (200, 179) with delta (0, 0)
Screenshot: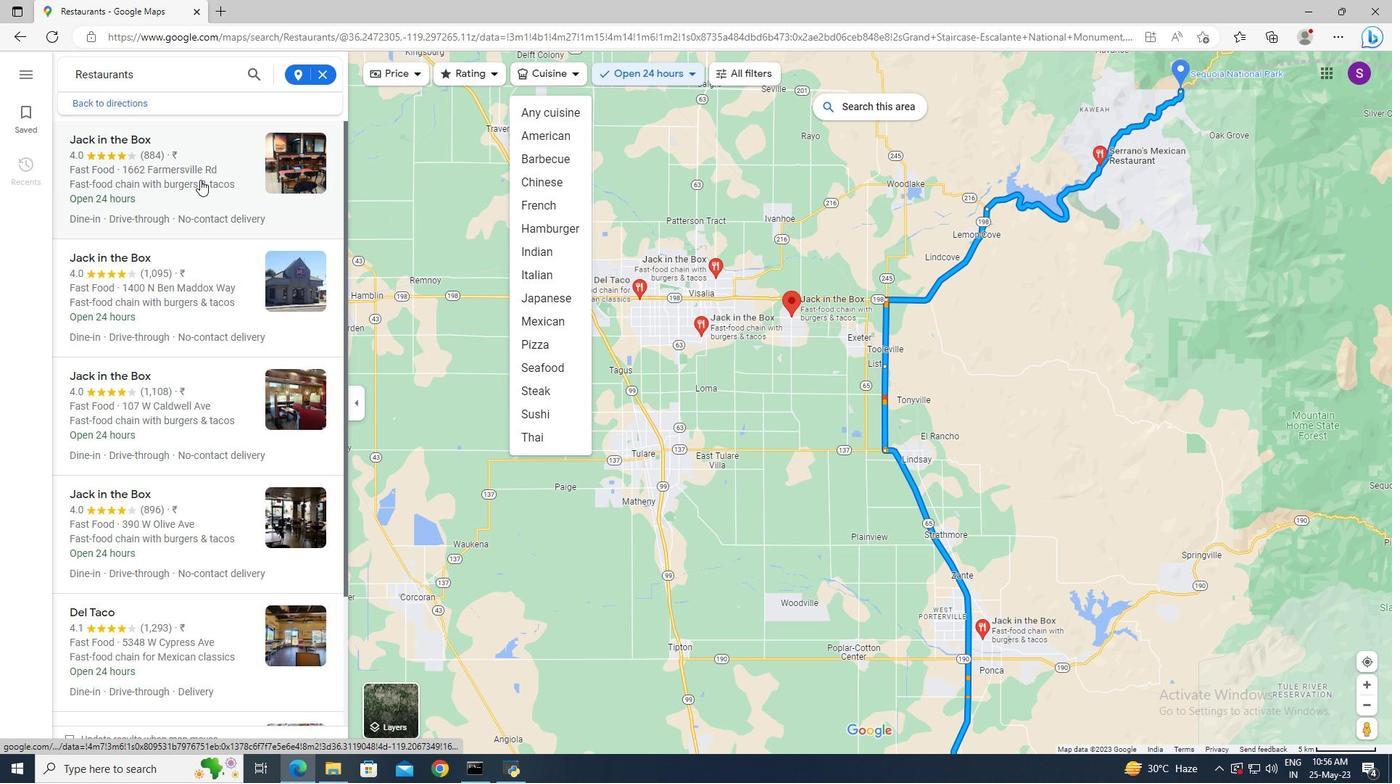 
Action: Mouse scrolled (200, 179) with delta (0, 0)
Screenshot: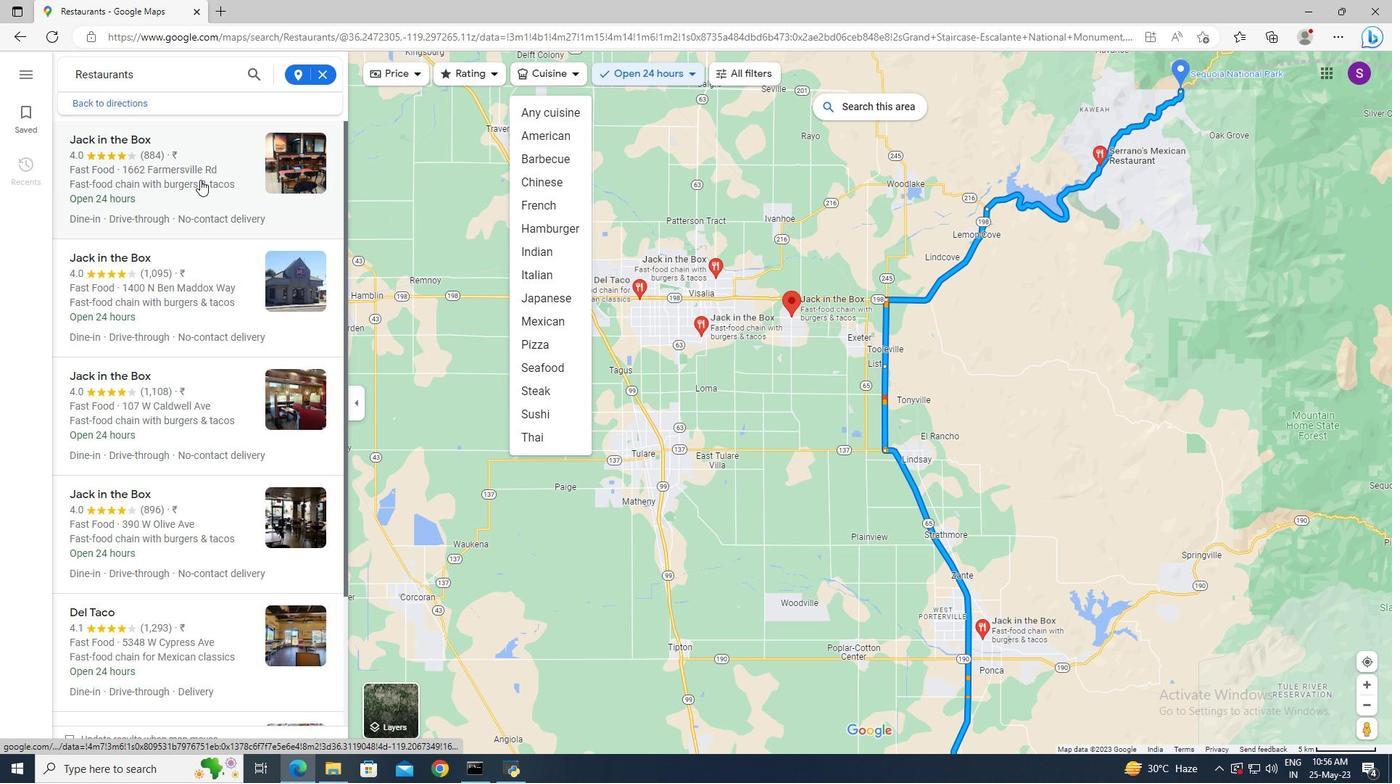 
Action: Mouse moved to (199, 202)
Screenshot: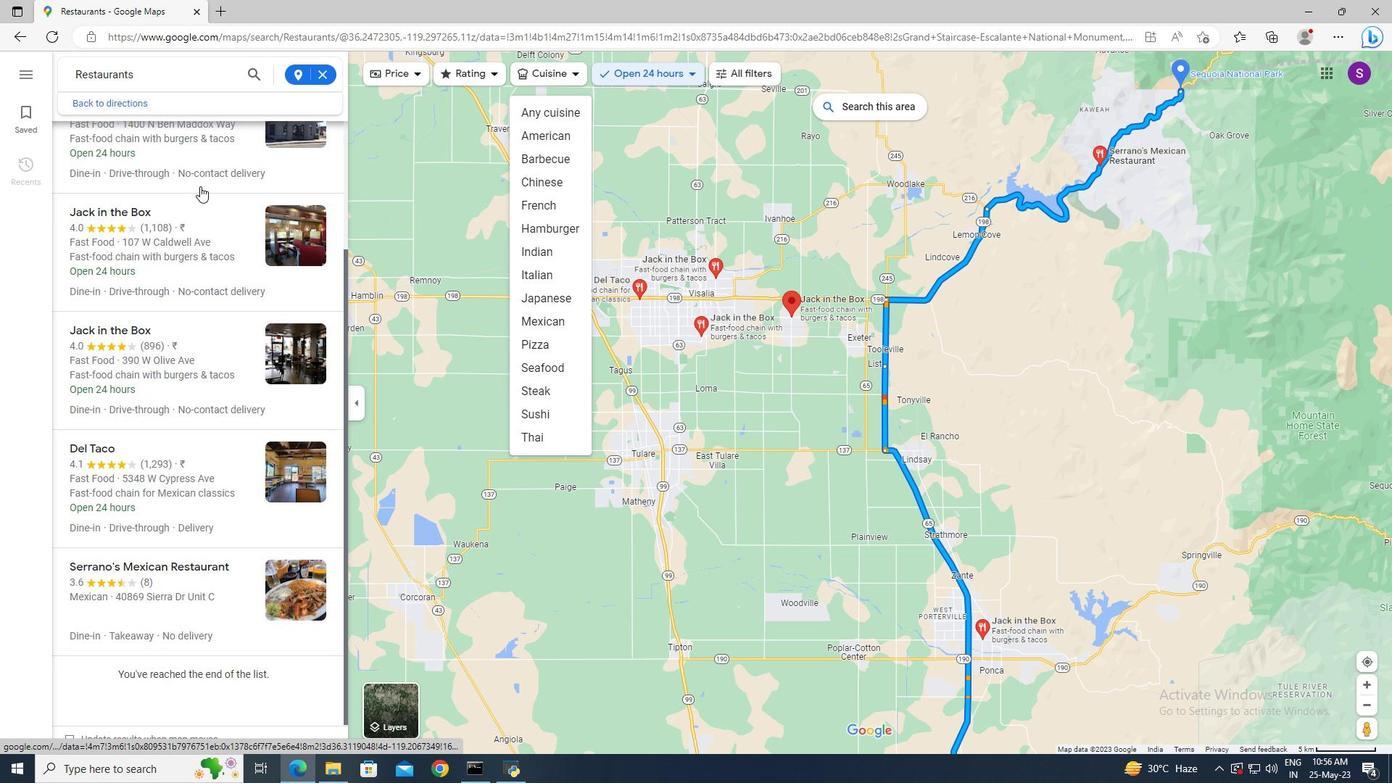 
Action: Mouse scrolled (199, 203) with delta (0, 0)
Screenshot: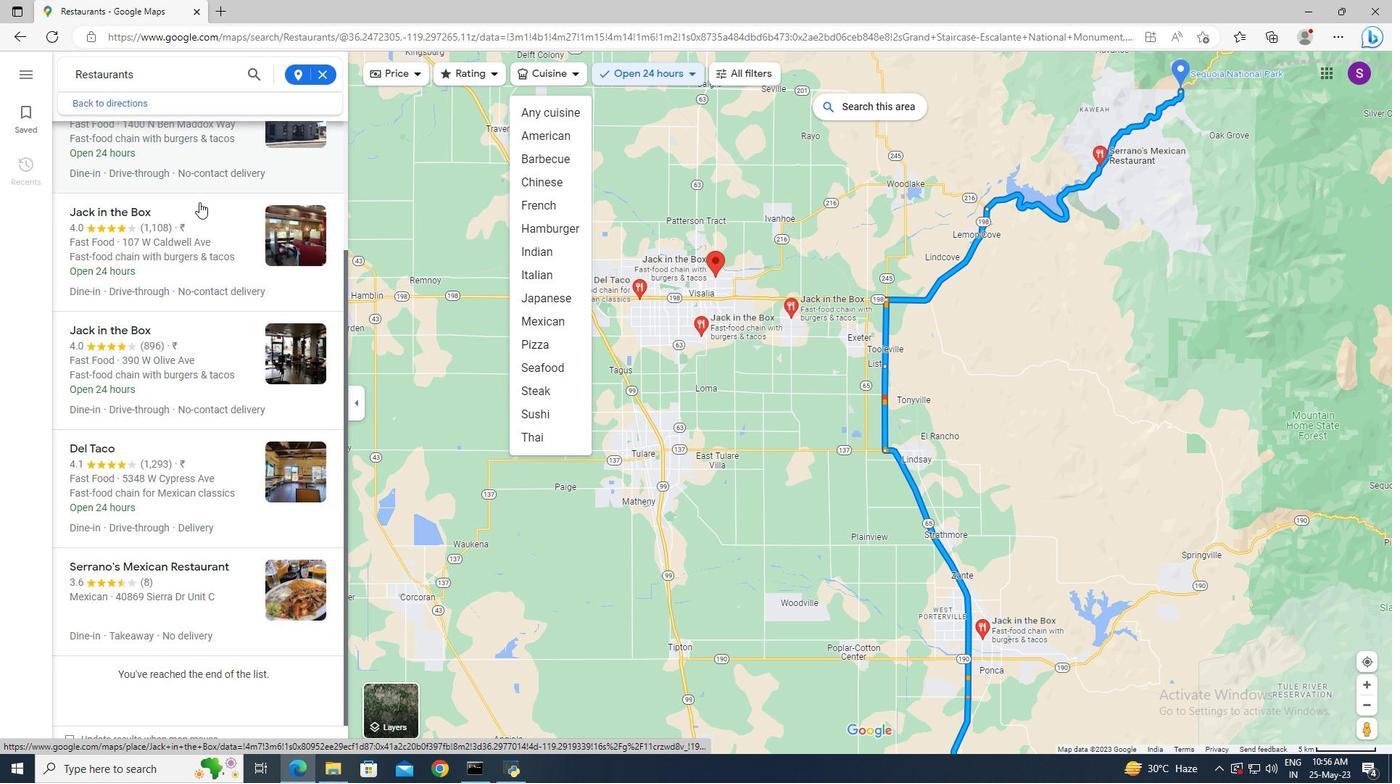 
Action: Mouse scrolled (199, 203) with delta (0, 0)
Screenshot: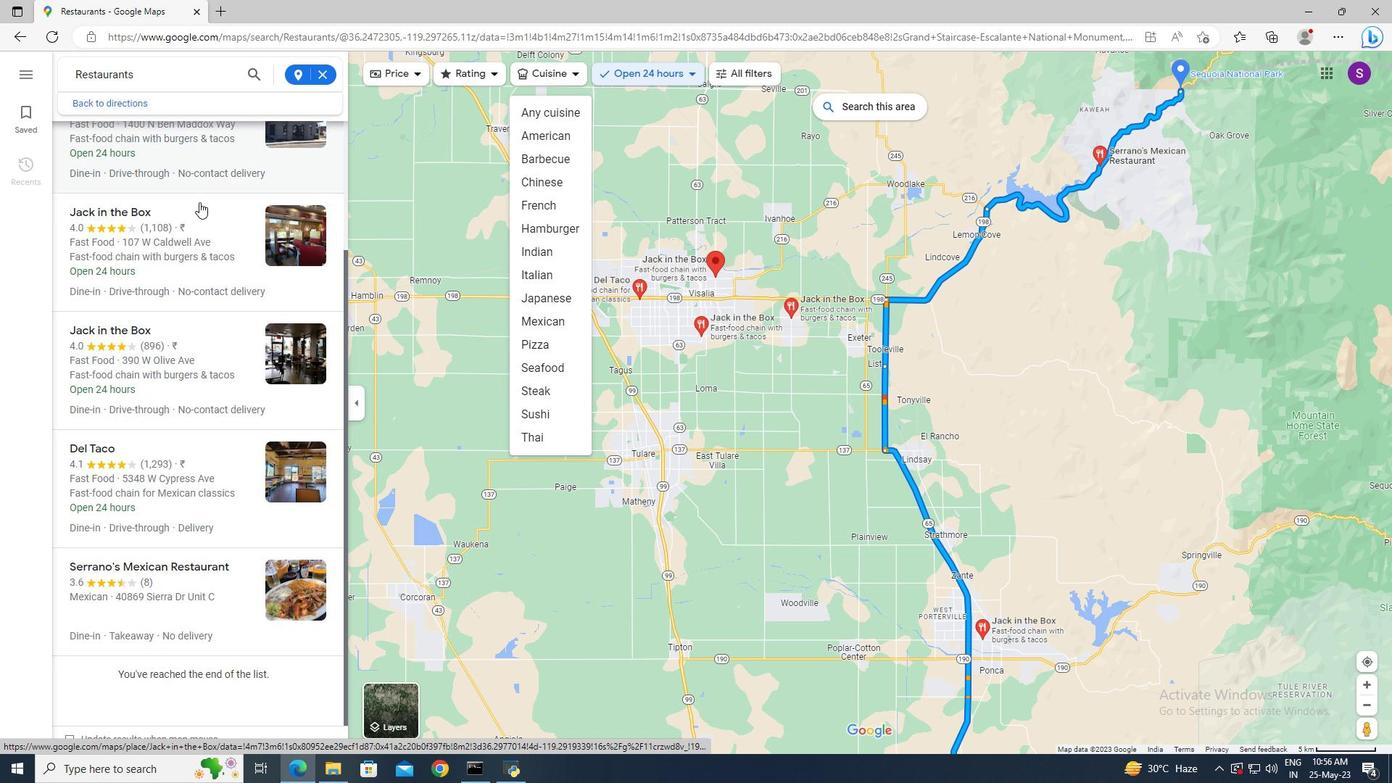 
Action: Mouse scrolled (199, 203) with delta (0, 0)
Screenshot: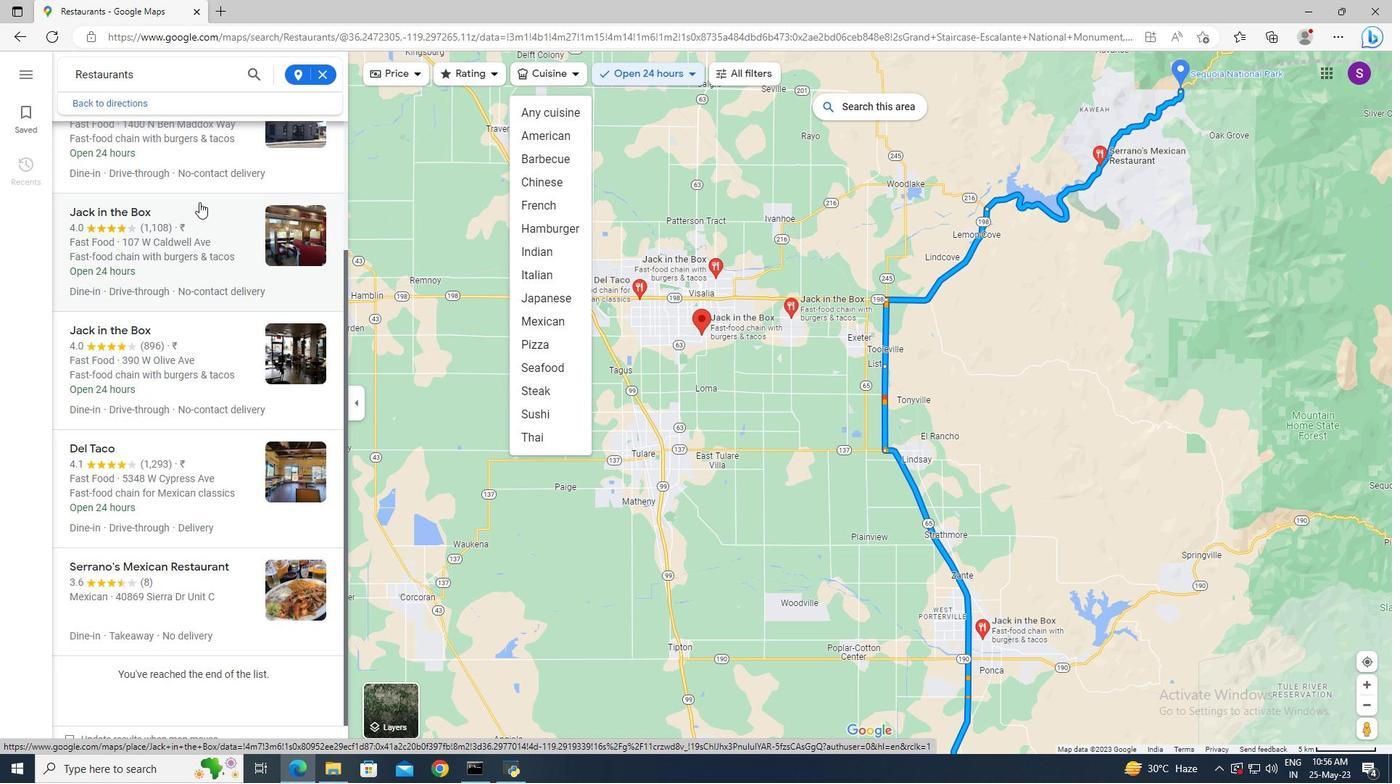 
Action: Mouse moved to (128, 139)
Screenshot: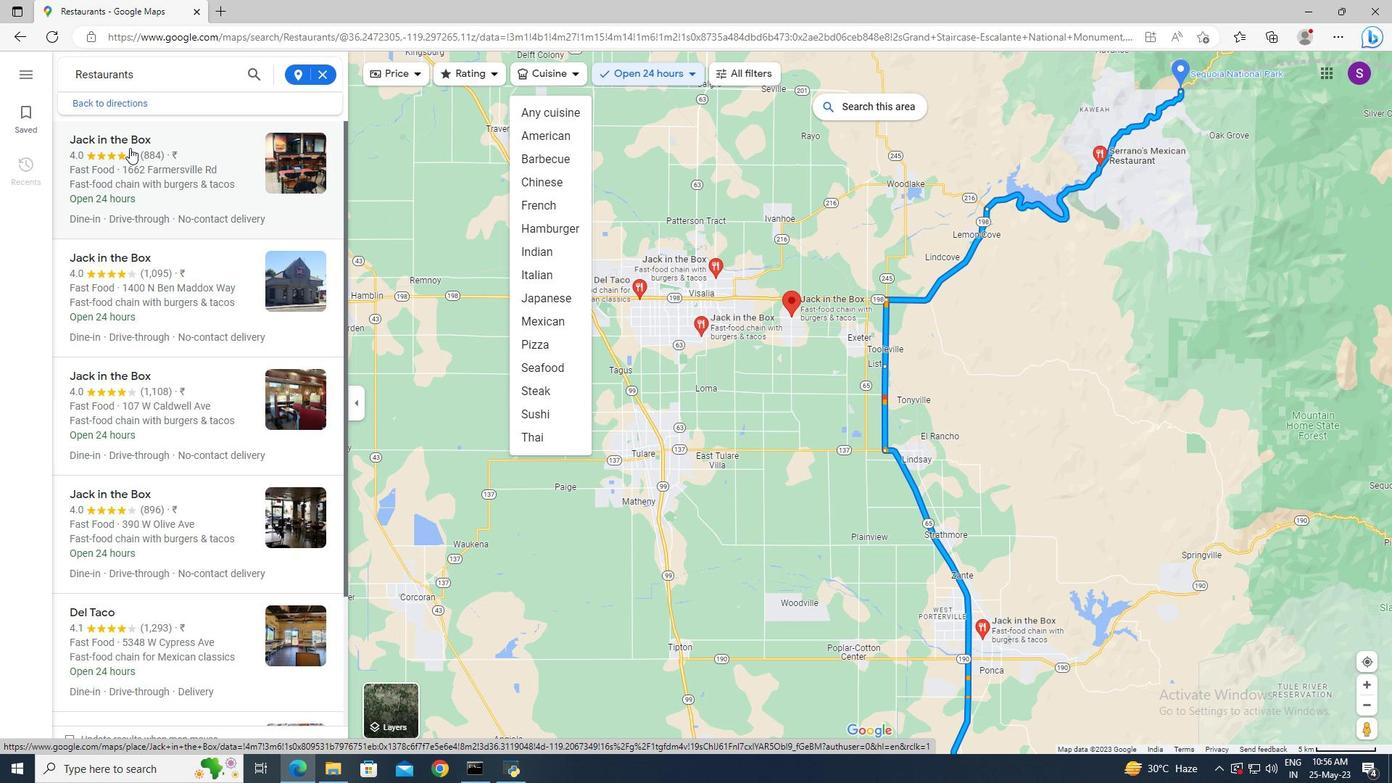 
Action: Mouse pressed left at (128, 139)
Screenshot: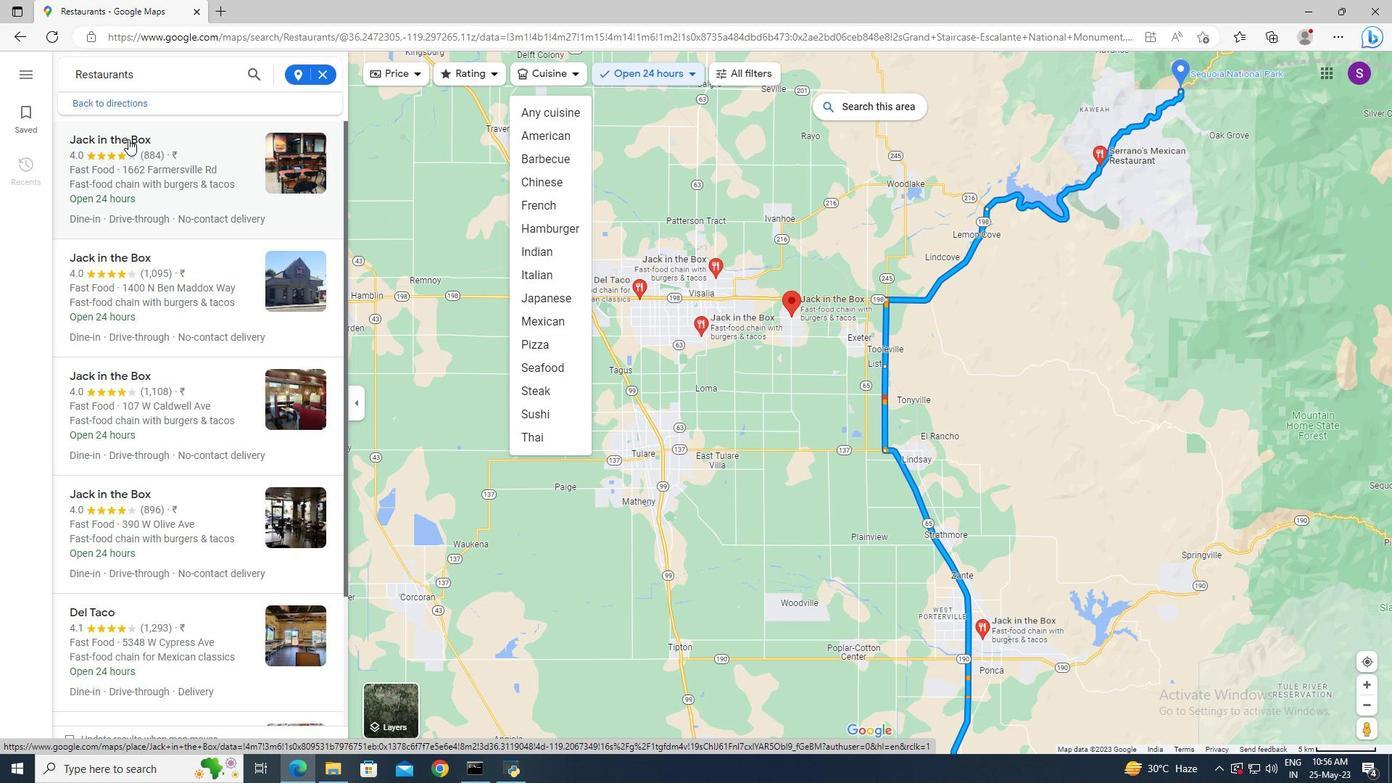 
Action: Mouse moved to (517, 355)
Screenshot: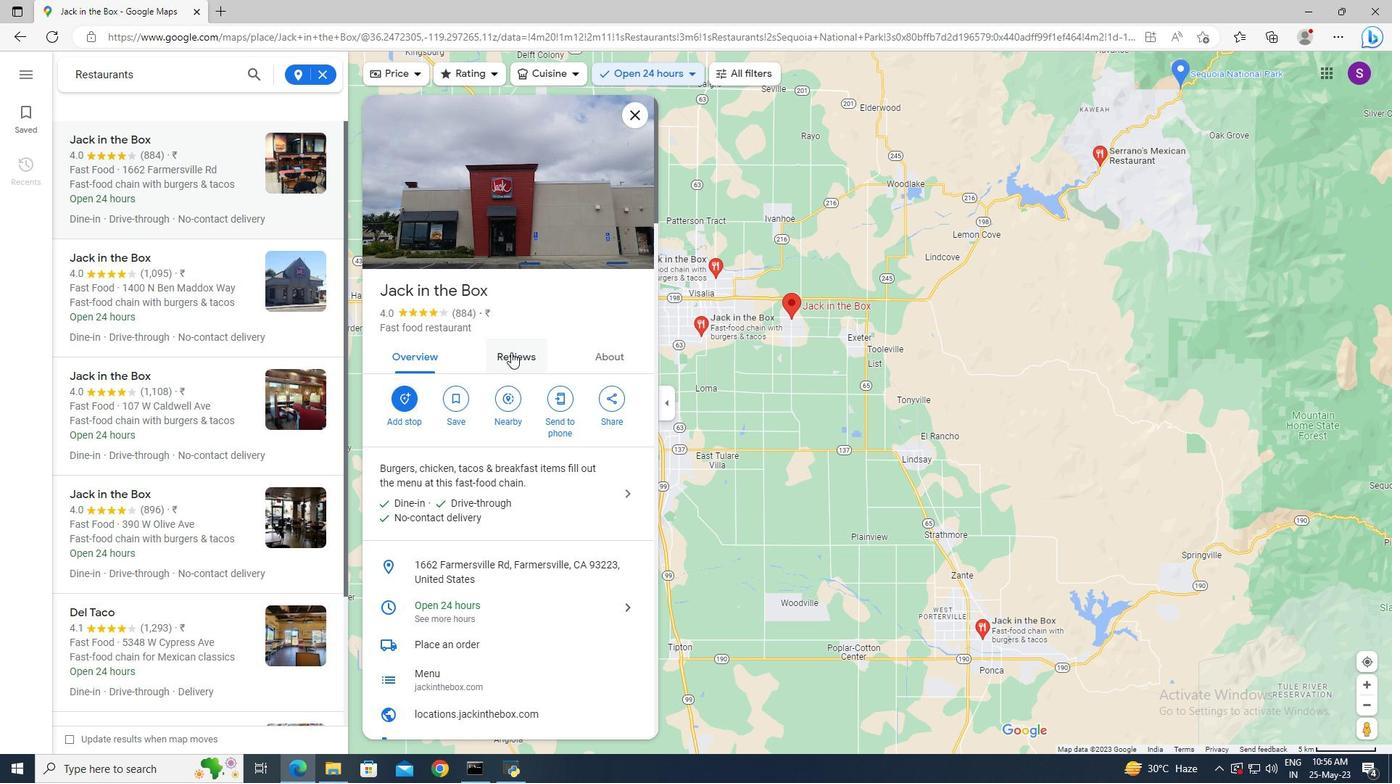 
Action: Mouse pressed left at (517, 355)
Screenshot: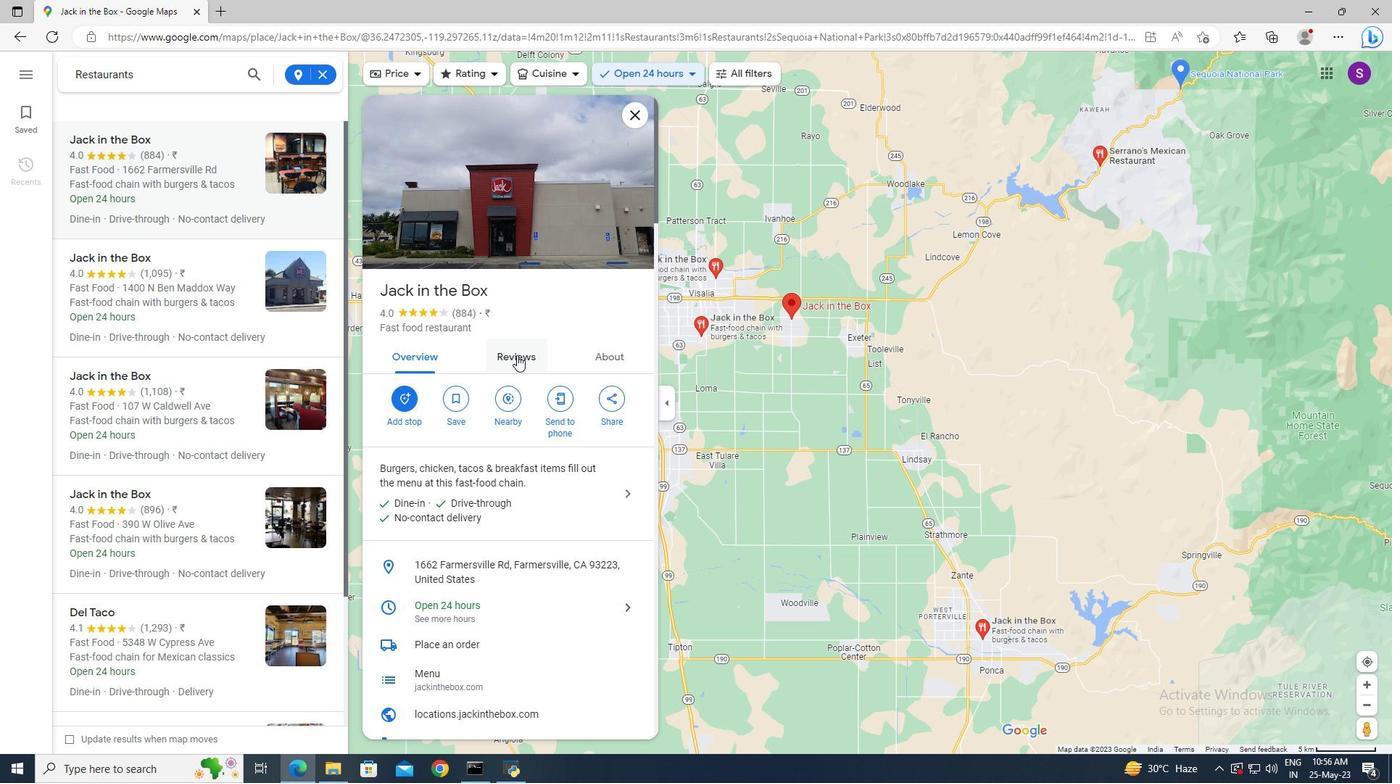 
Action: Mouse scrolled (517, 354) with delta (0, 0)
Screenshot: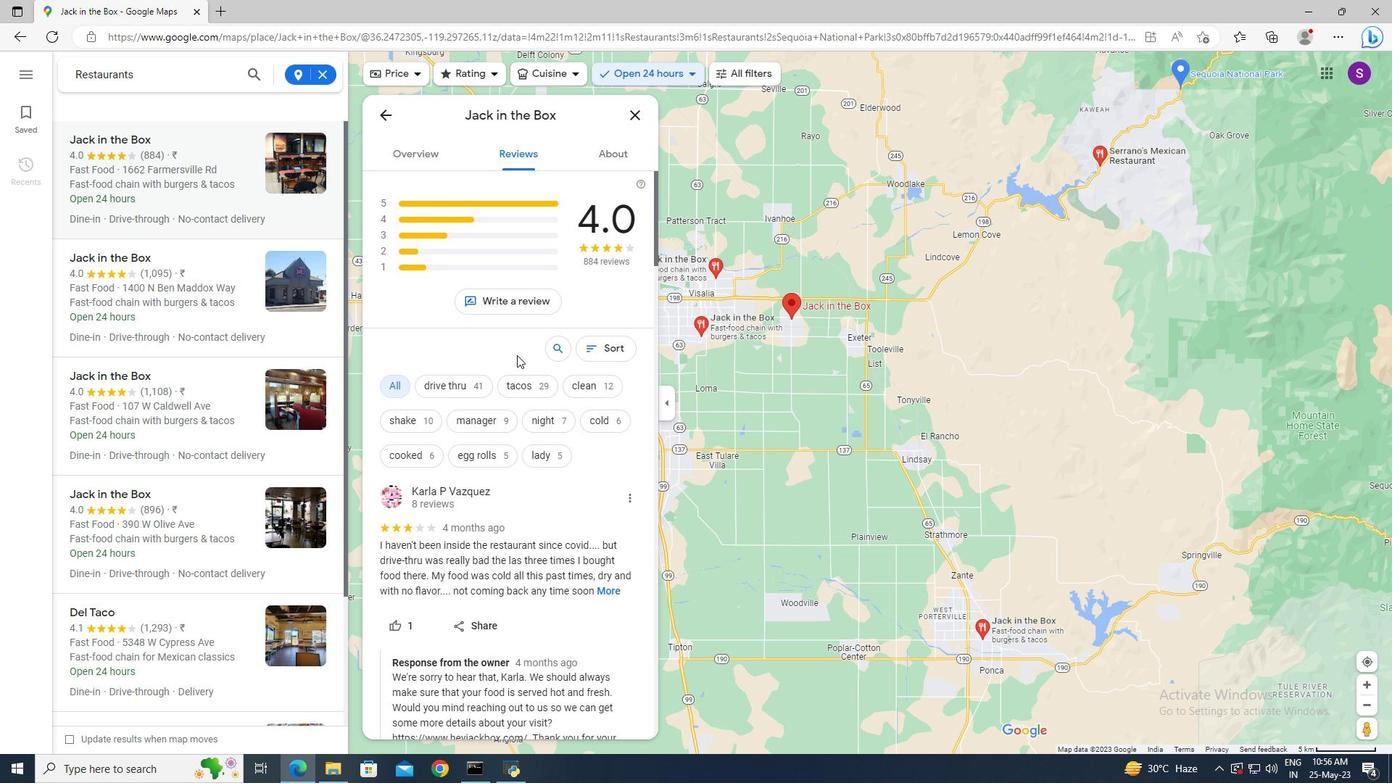 
Action: Mouse scrolled (517, 354) with delta (0, 0)
Screenshot: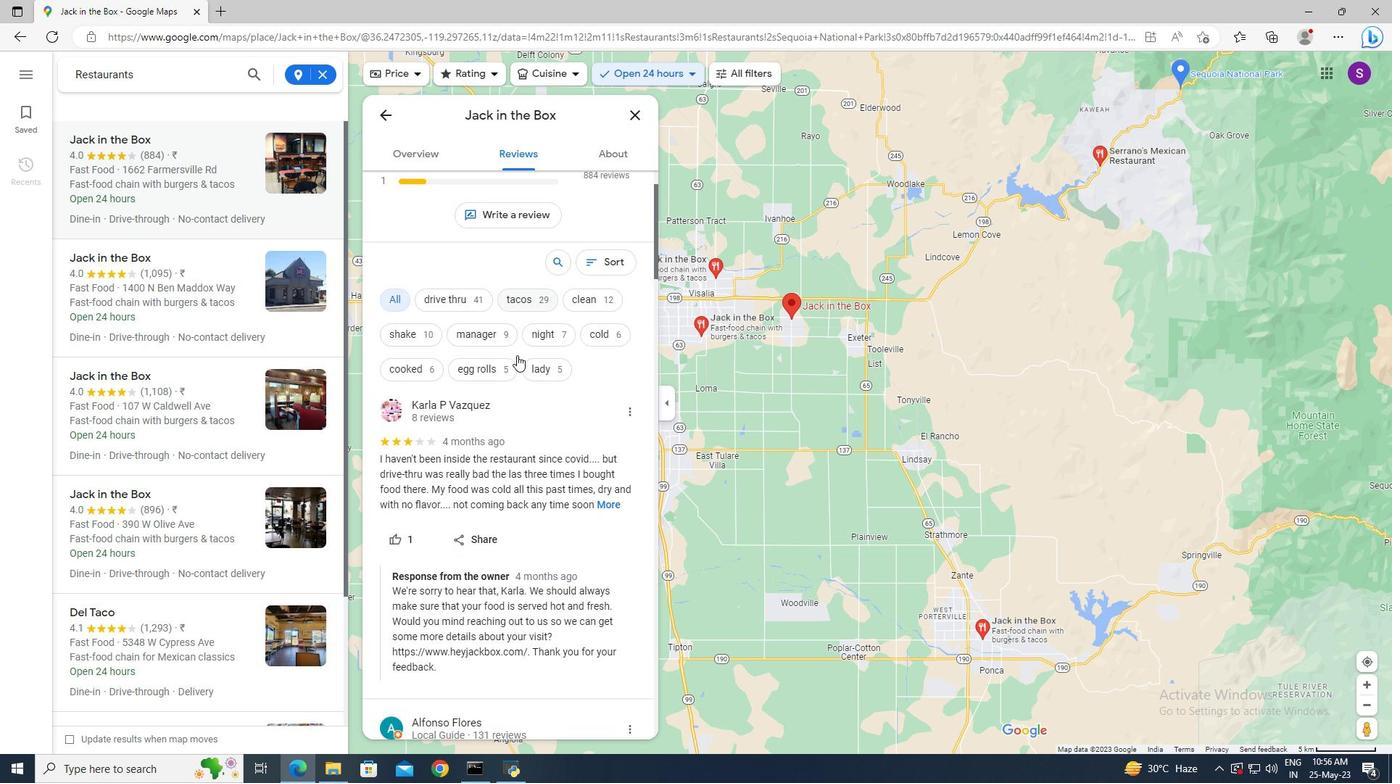 
Action: Mouse scrolled (517, 354) with delta (0, 0)
Screenshot: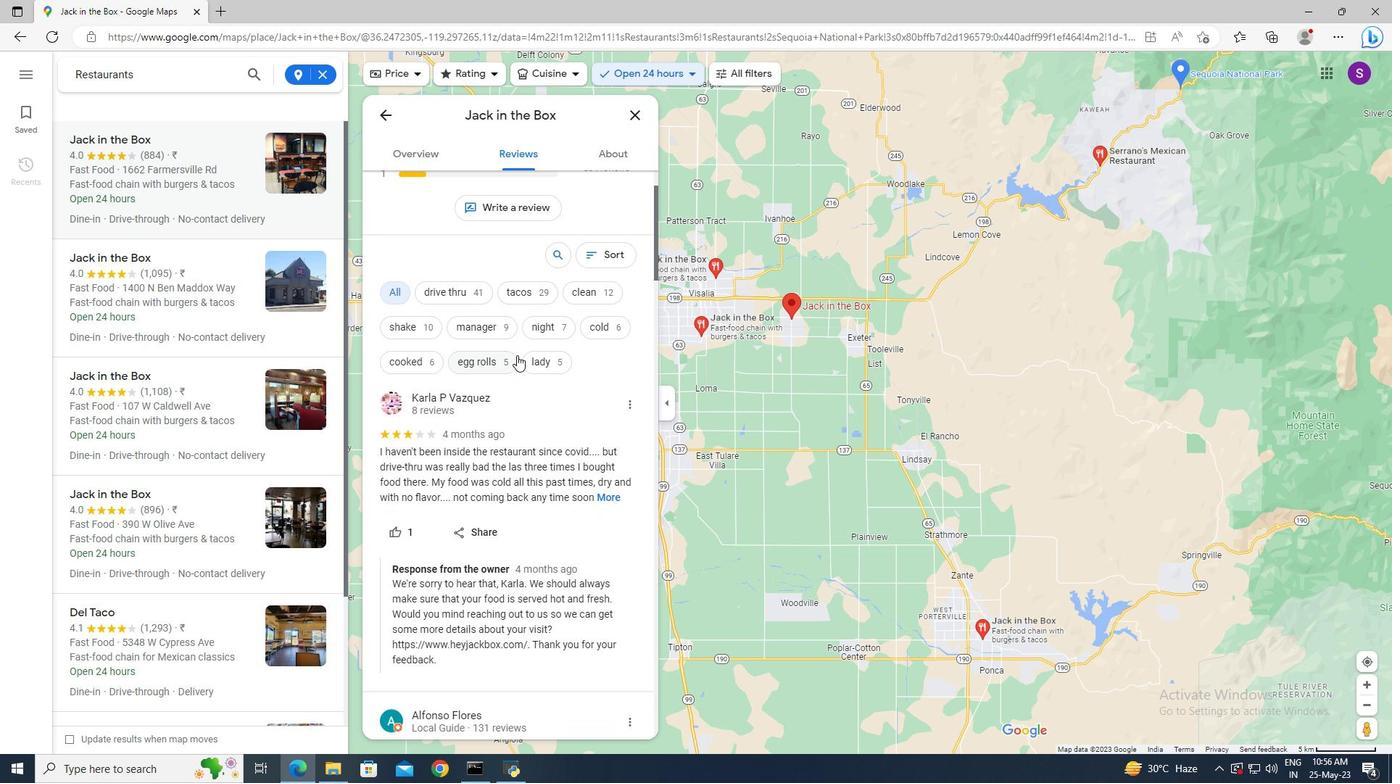 
Action: Mouse scrolled (517, 354) with delta (0, 0)
Screenshot: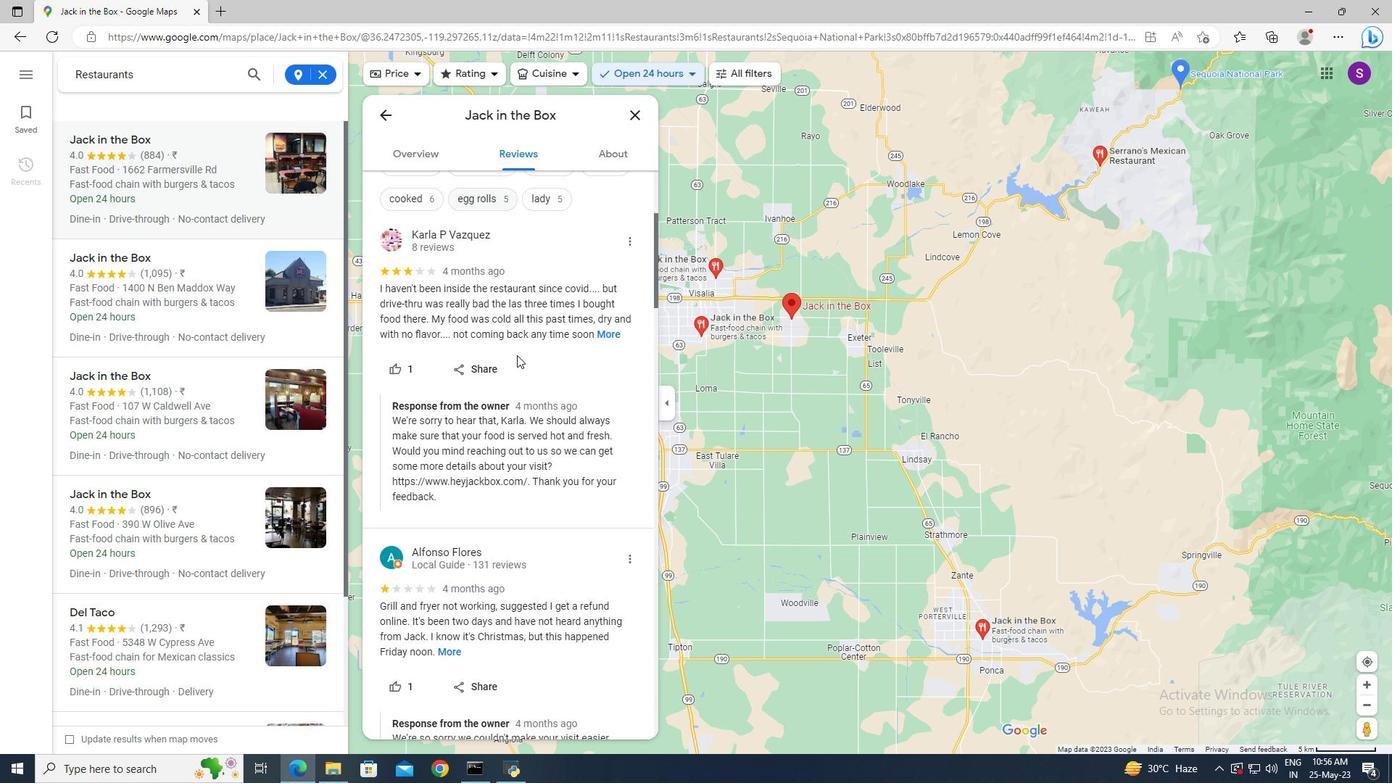
Action: Mouse scrolled (517, 354) with delta (0, 0)
Screenshot: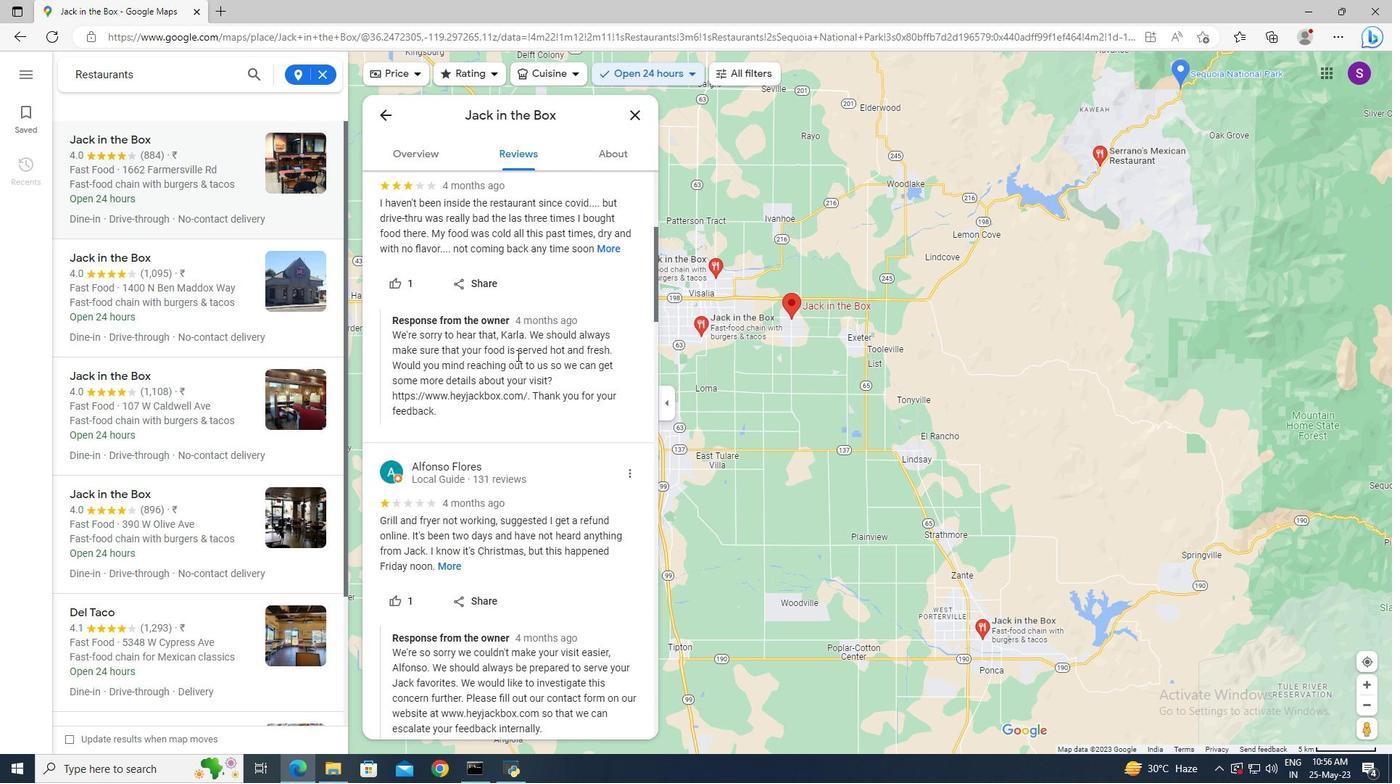 
Action: Mouse scrolled (517, 354) with delta (0, 0)
Screenshot: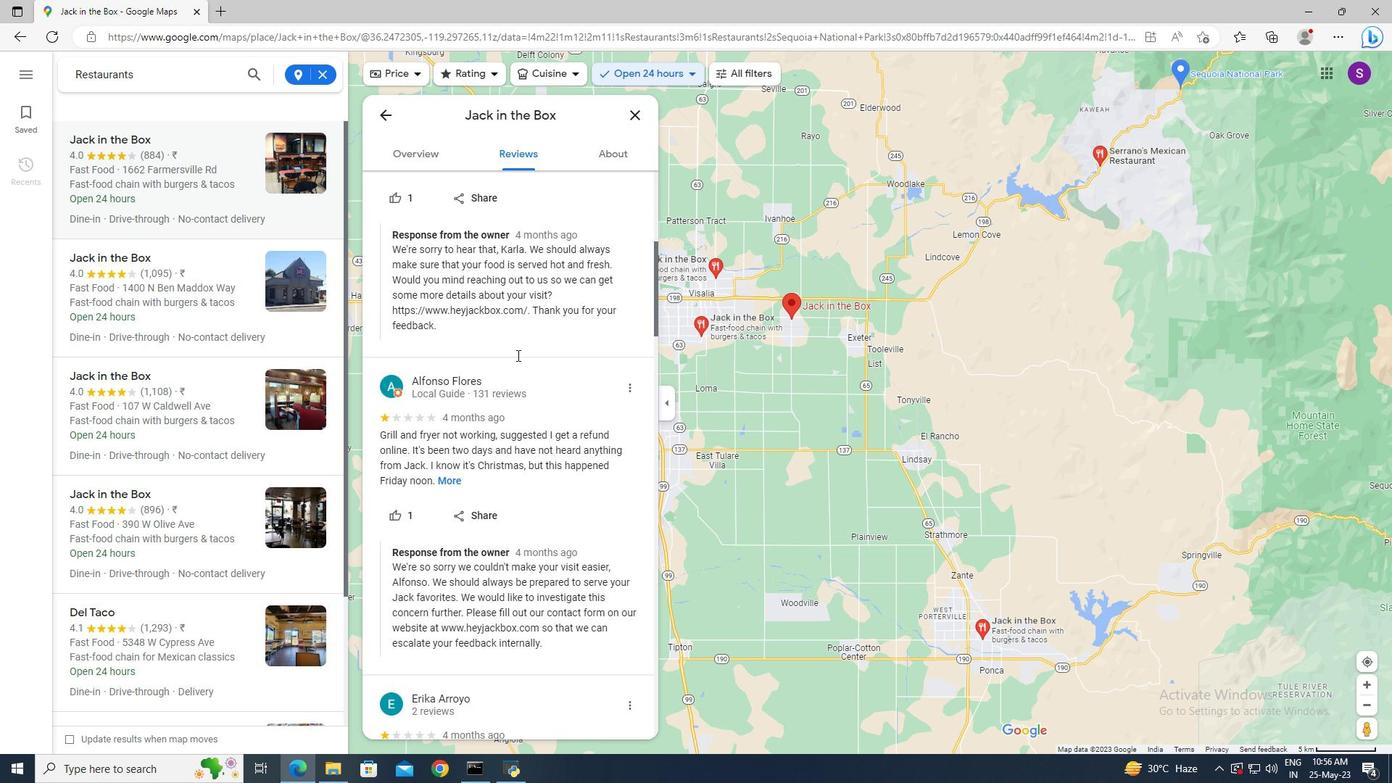 
Action: Mouse scrolled (517, 354) with delta (0, 0)
Screenshot: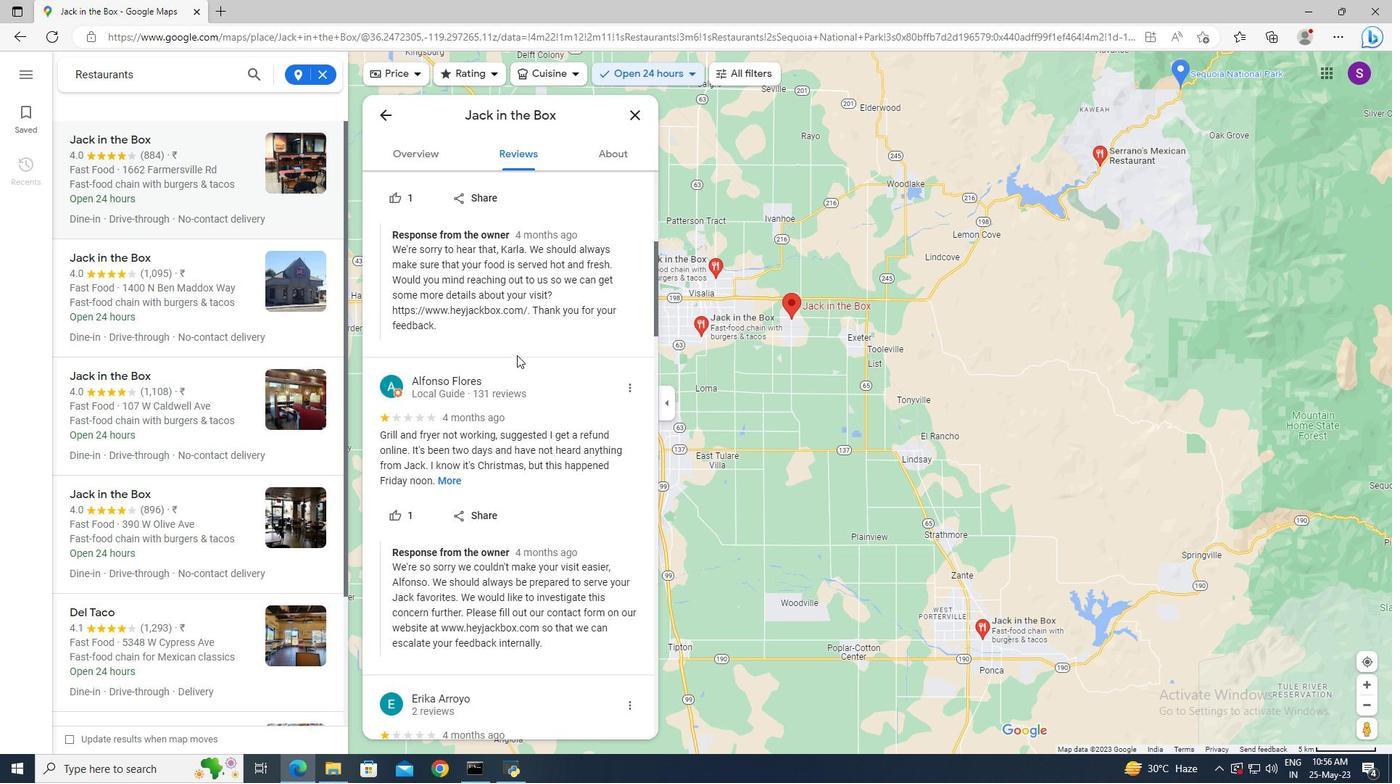 
Action: Mouse moved to (513, 353)
Screenshot: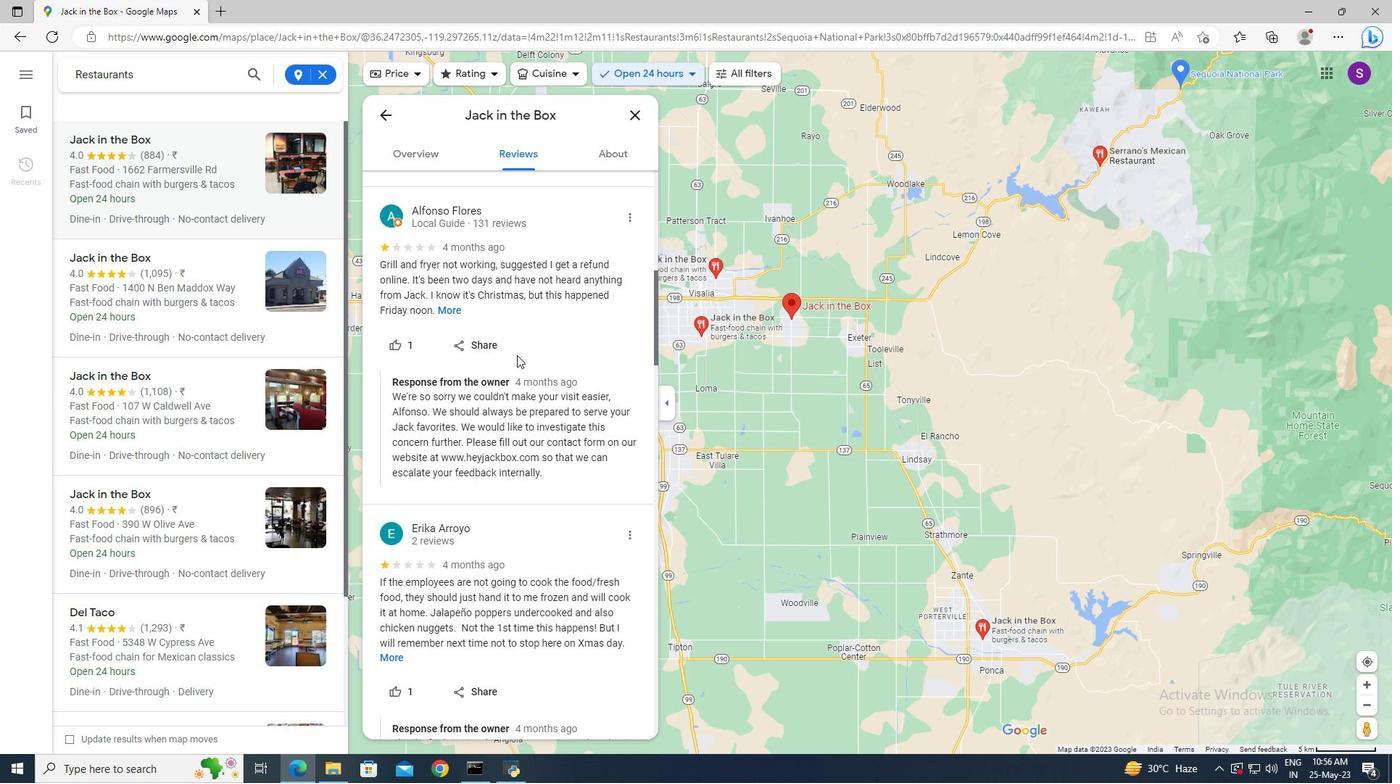 
Action: Mouse scrolled (513, 352) with delta (0, 0)
Screenshot: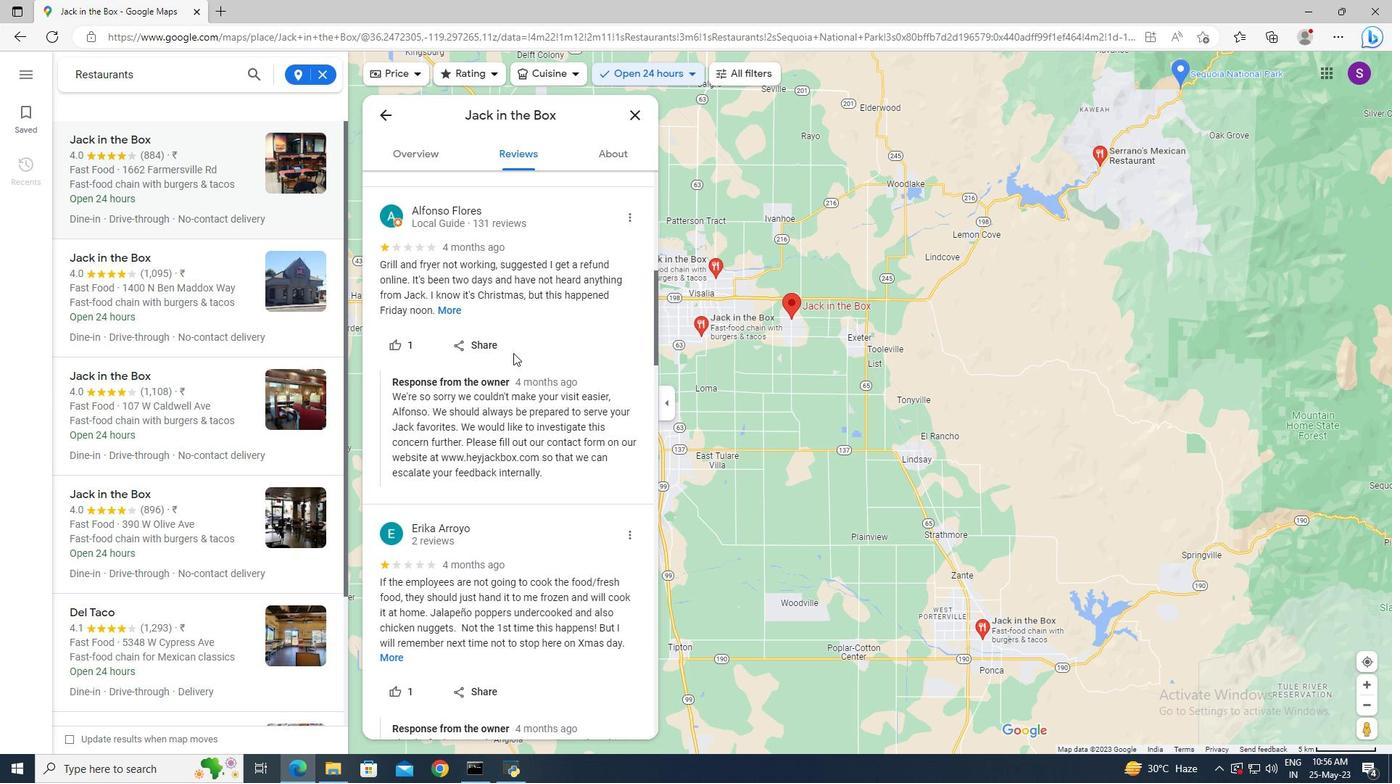 
Action: Mouse scrolled (513, 352) with delta (0, 0)
Screenshot: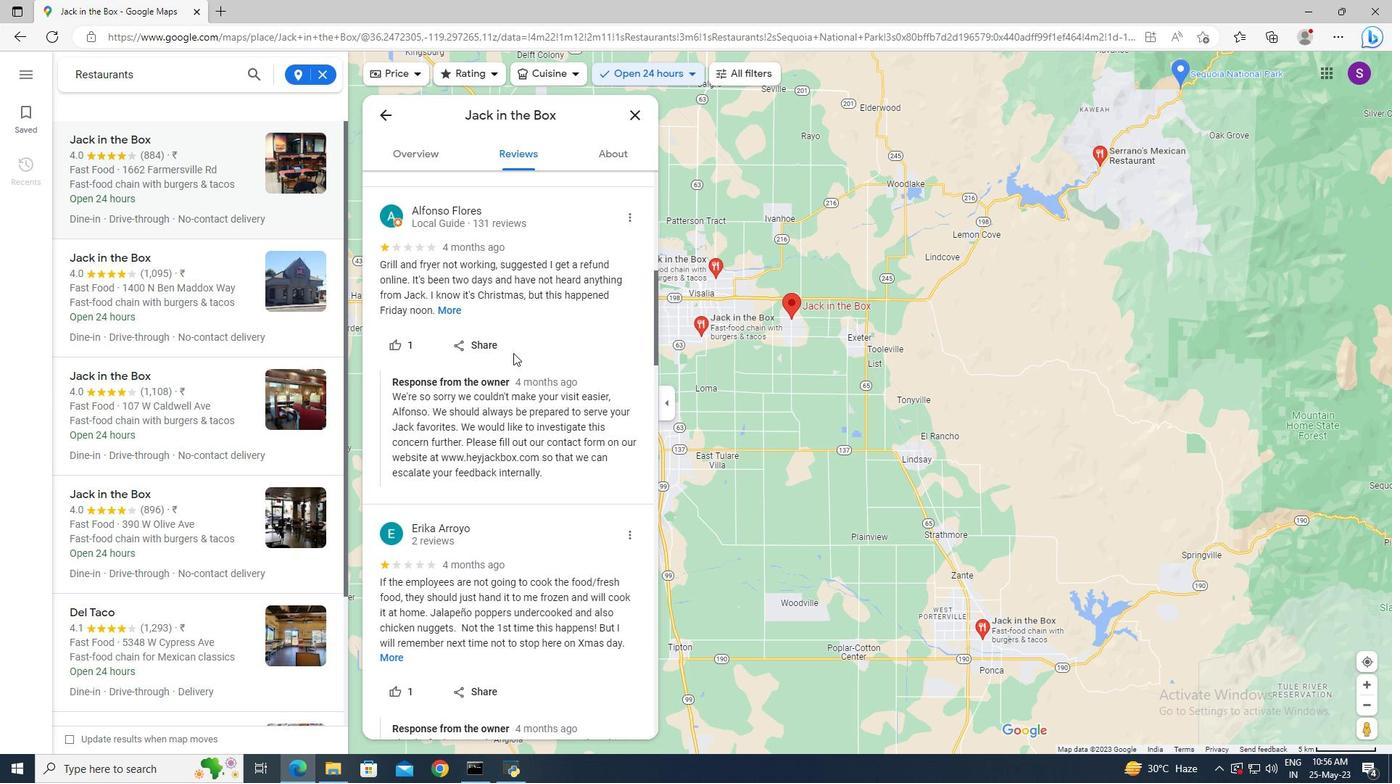 
Action: Mouse scrolled (513, 352) with delta (0, 0)
Screenshot: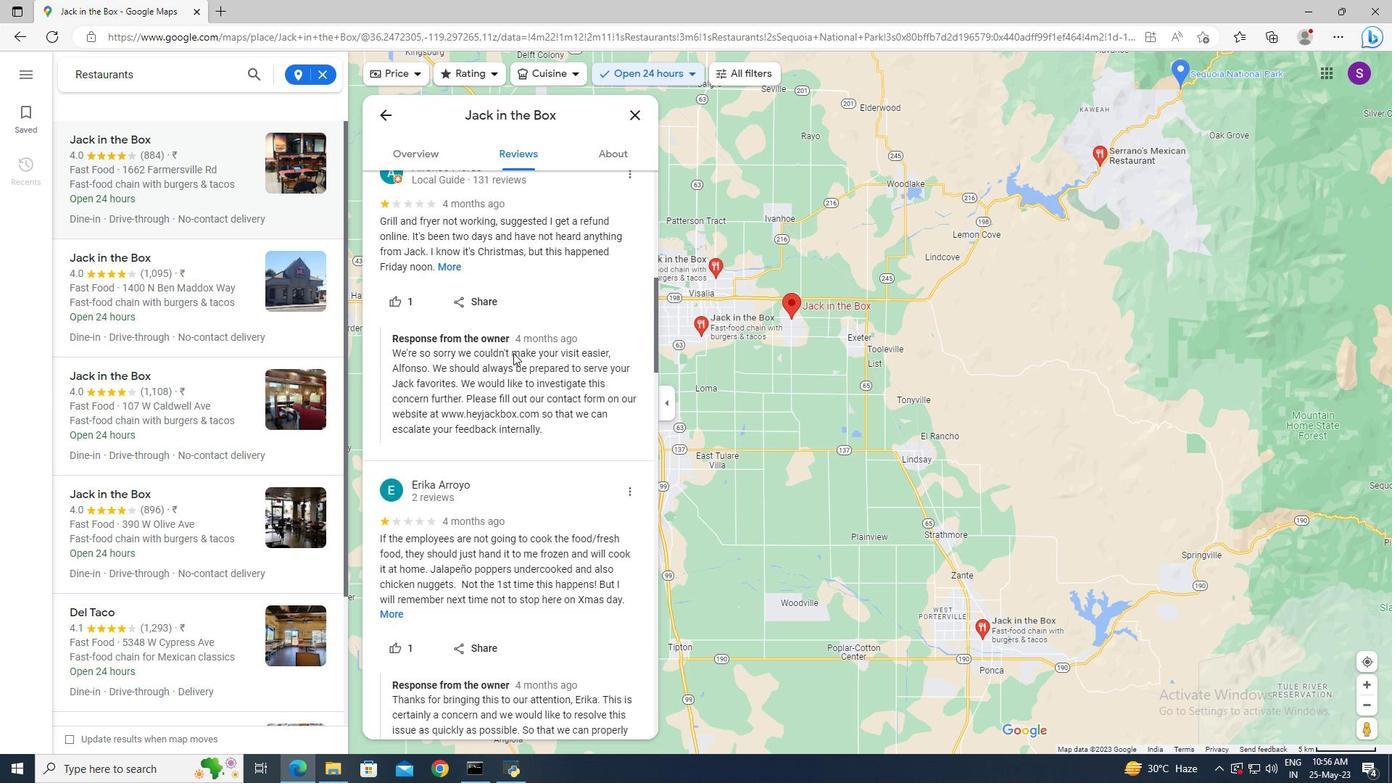 
Action: Mouse scrolled (513, 352) with delta (0, 0)
Screenshot: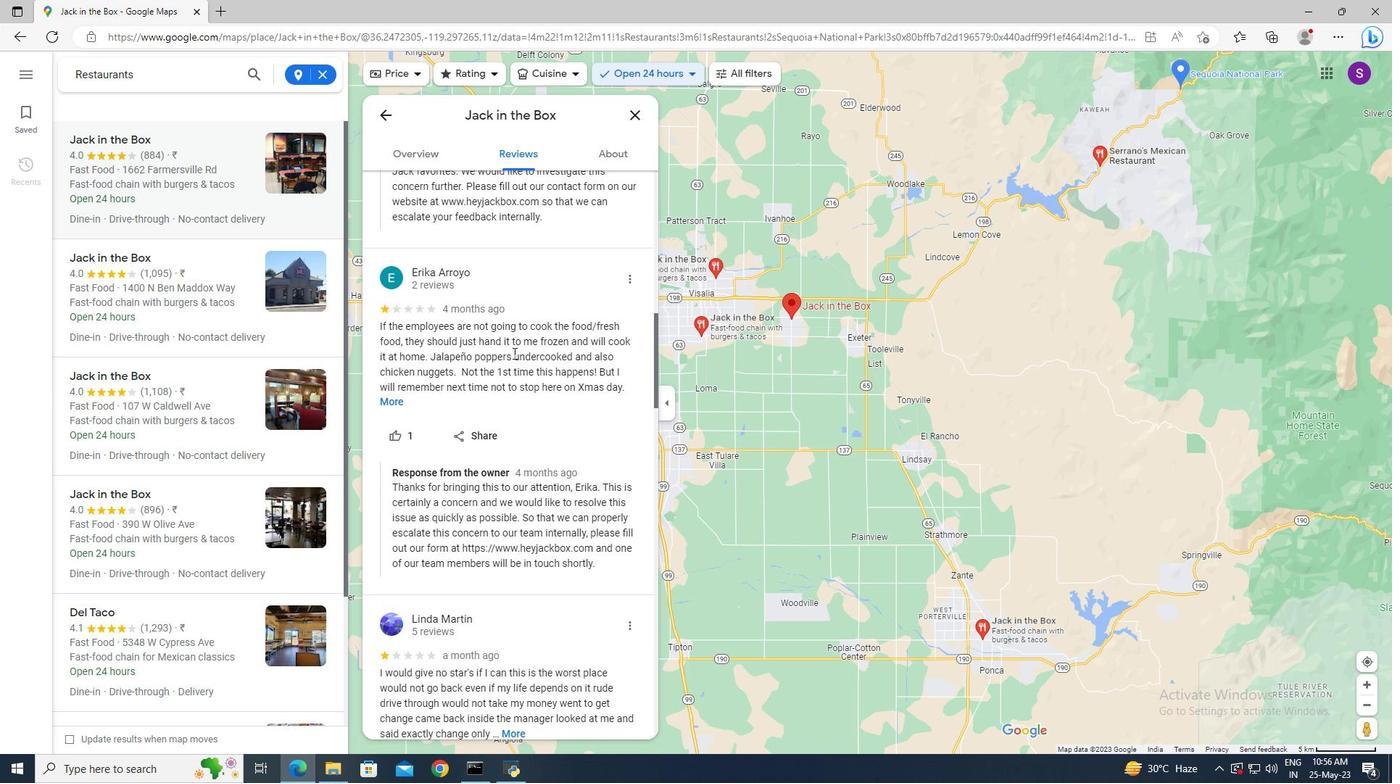 
Action: Mouse scrolled (513, 352) with delta (0, 0)
Screenshot: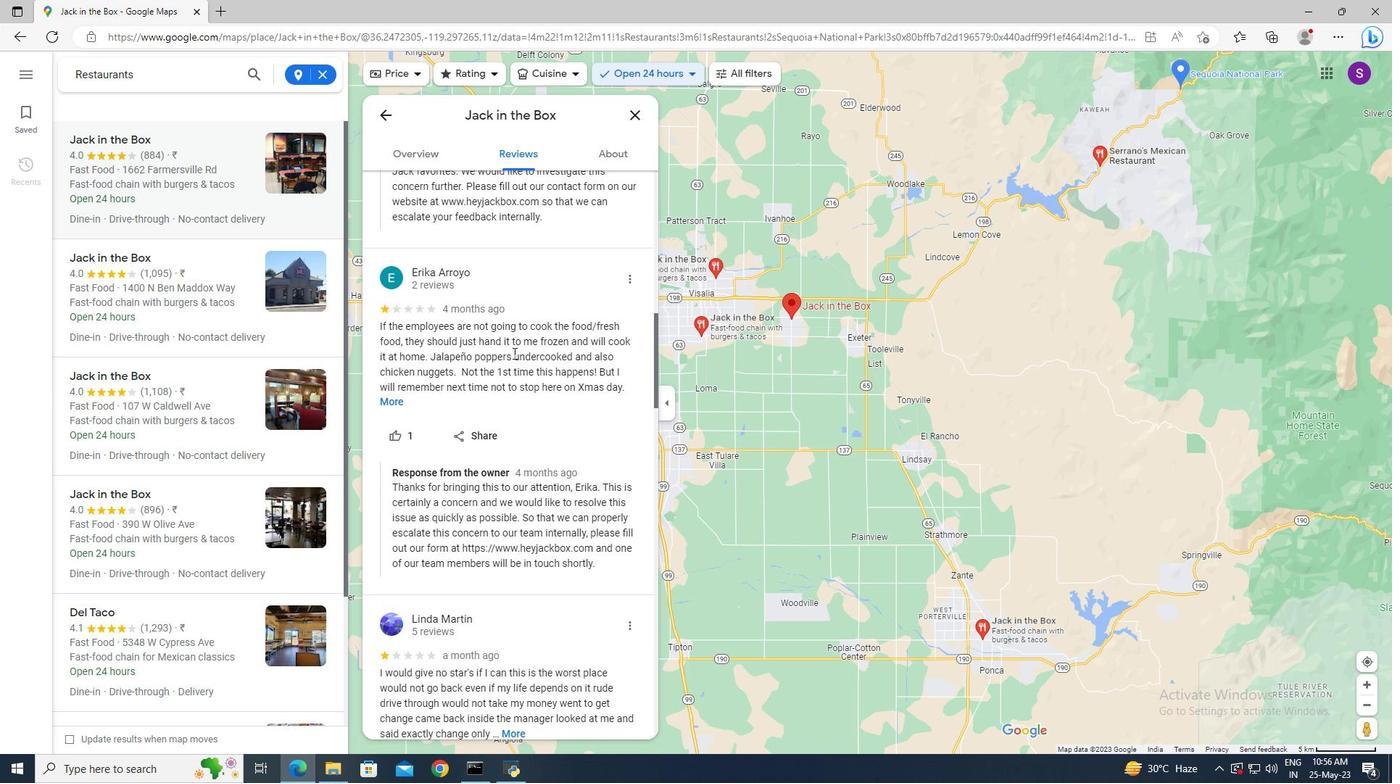 
Action: Mouse scrolled (513, 352) with delta (0, 0)
Screenshot: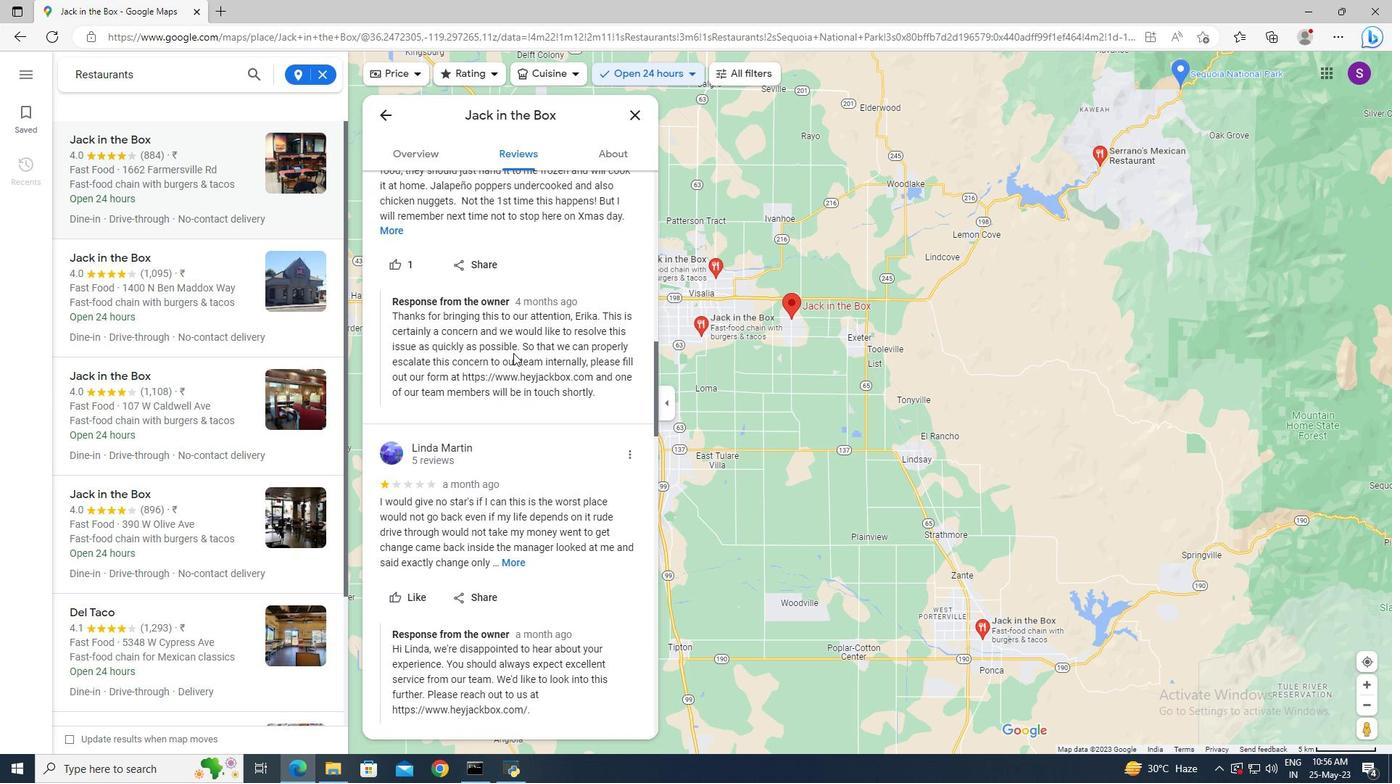 
Action: Mouse scrolled (513, 352) with delta (0, 0)
Screenshot: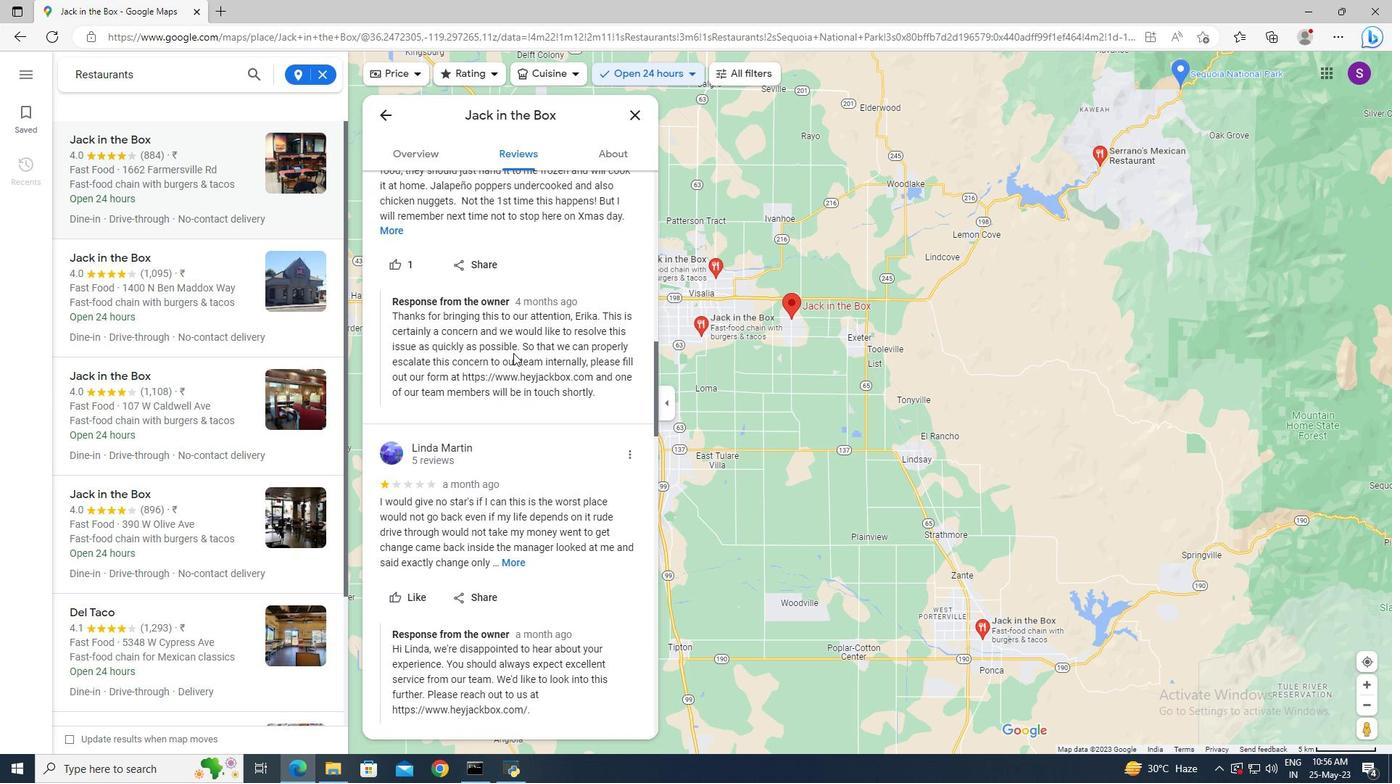 
Action: Mouse scrolled (513, 352) with delta (0, 0)
Screenshot: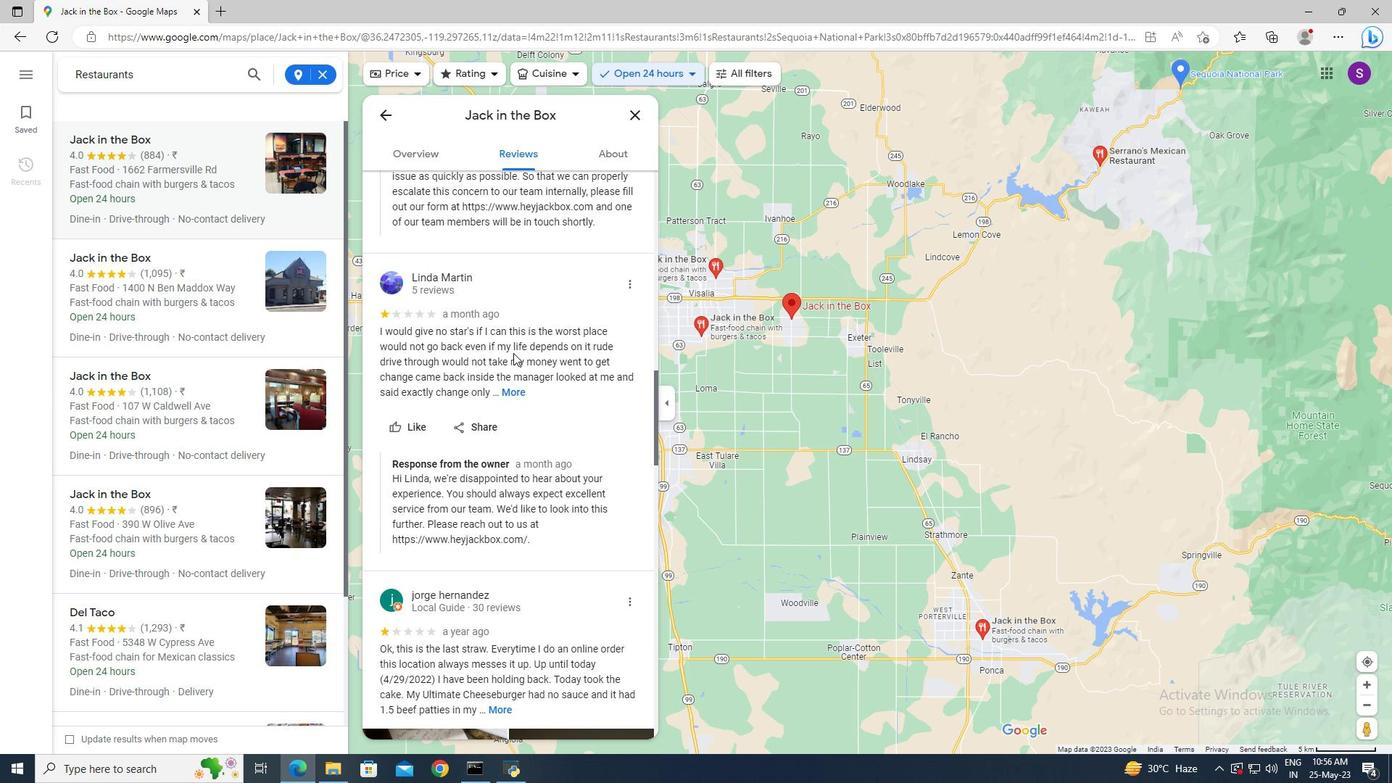 
Action: Mouse scrolled (513, 352) with delta (0, 0)
Screenshot: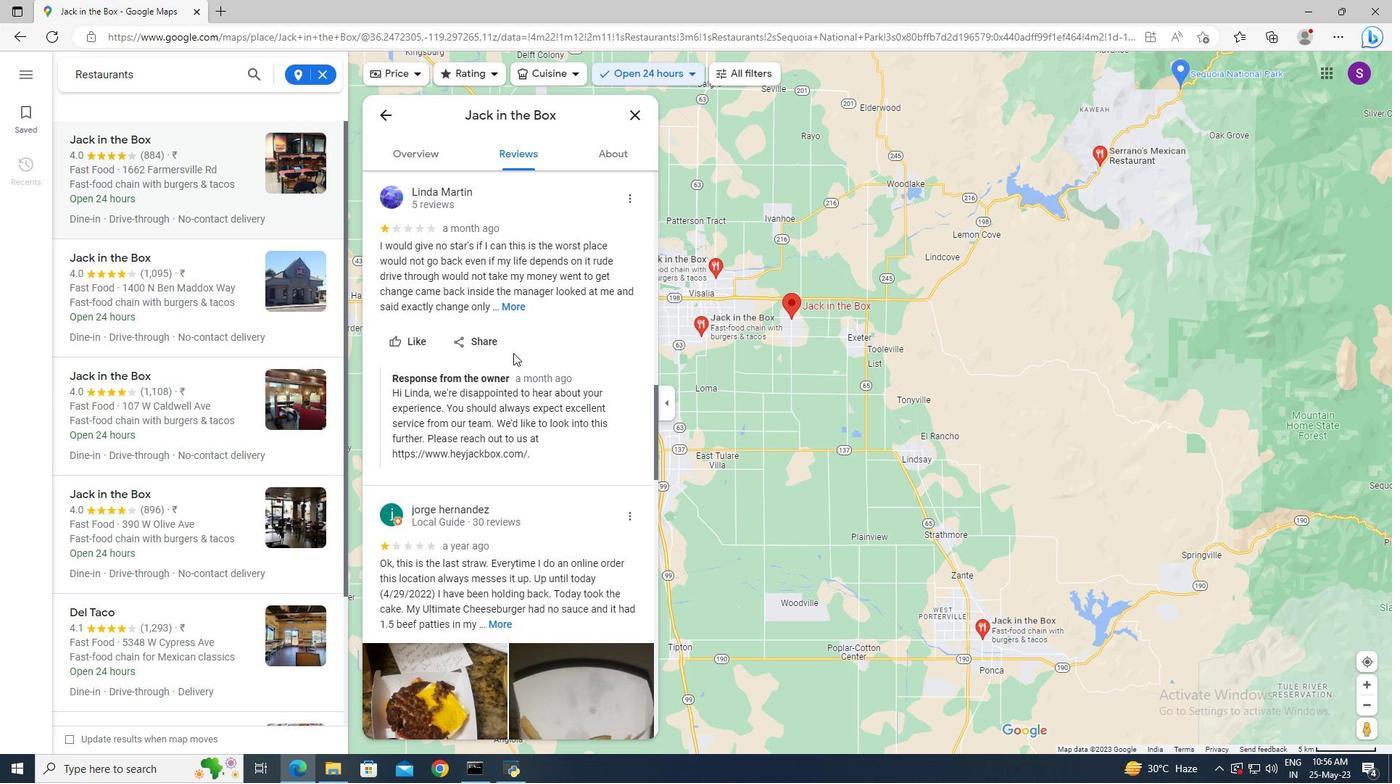 
Action: Mouse scrolled (513, 352) with delta (0, 0)
Screenshot: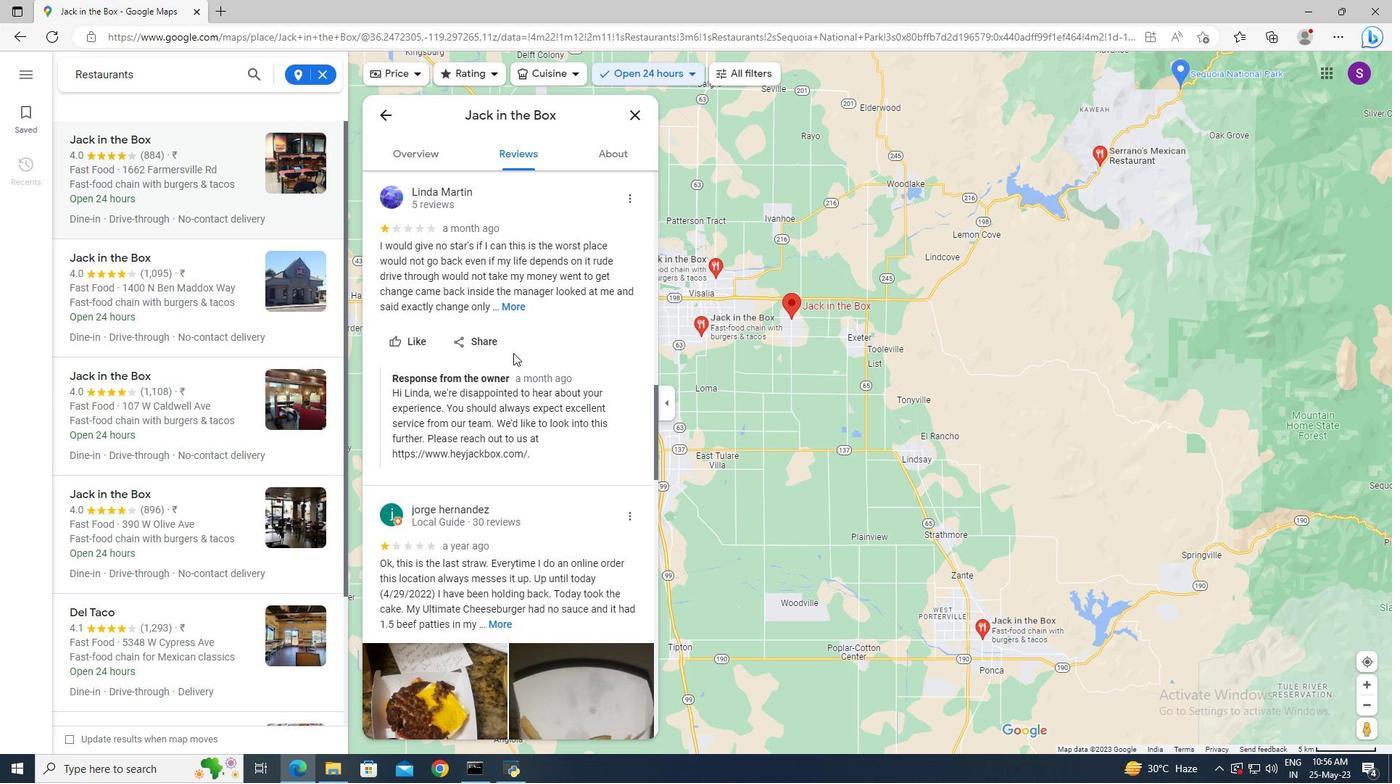 
Action: Mouse scrolled (513, 352) with delta (0, 0)
Screenshot: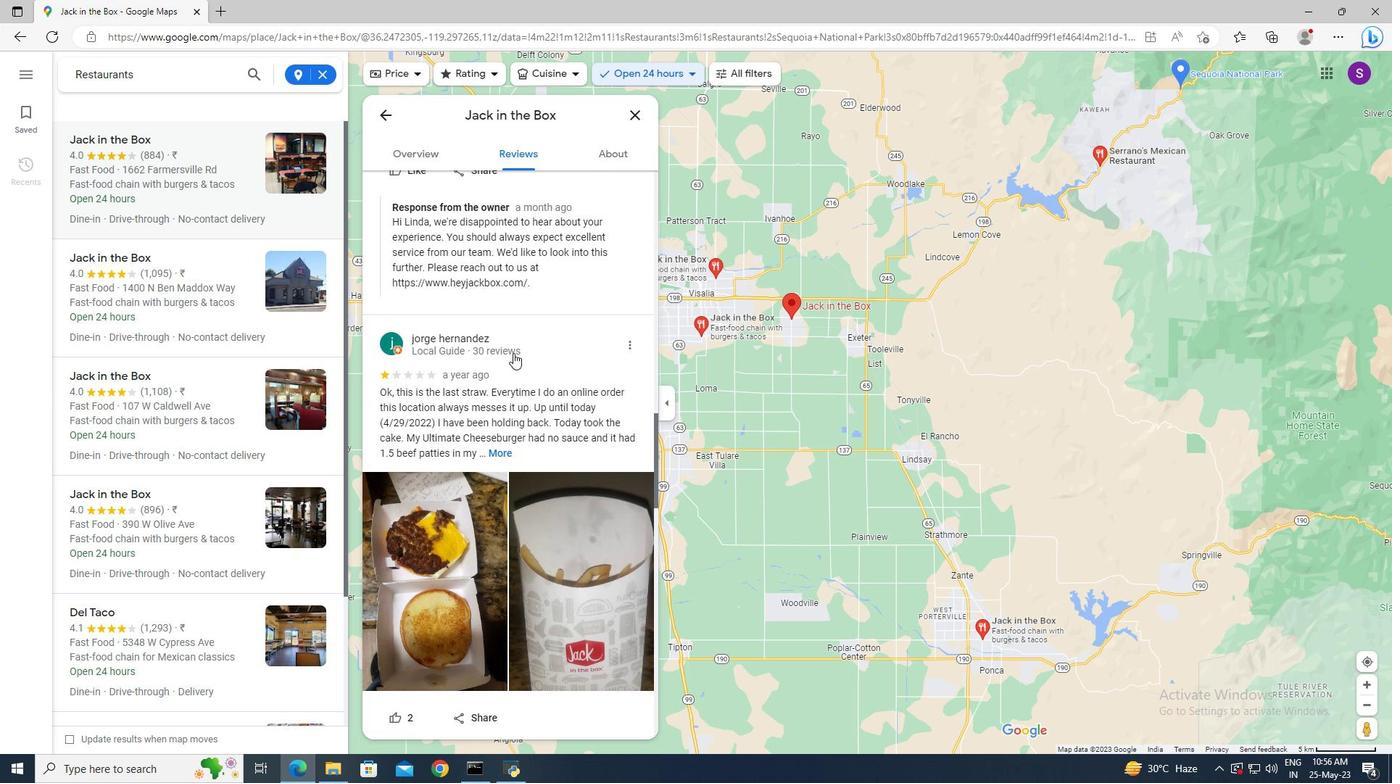 
Action: Mouse scrolled (513, 352) with delta (0, 0)
Screenshot: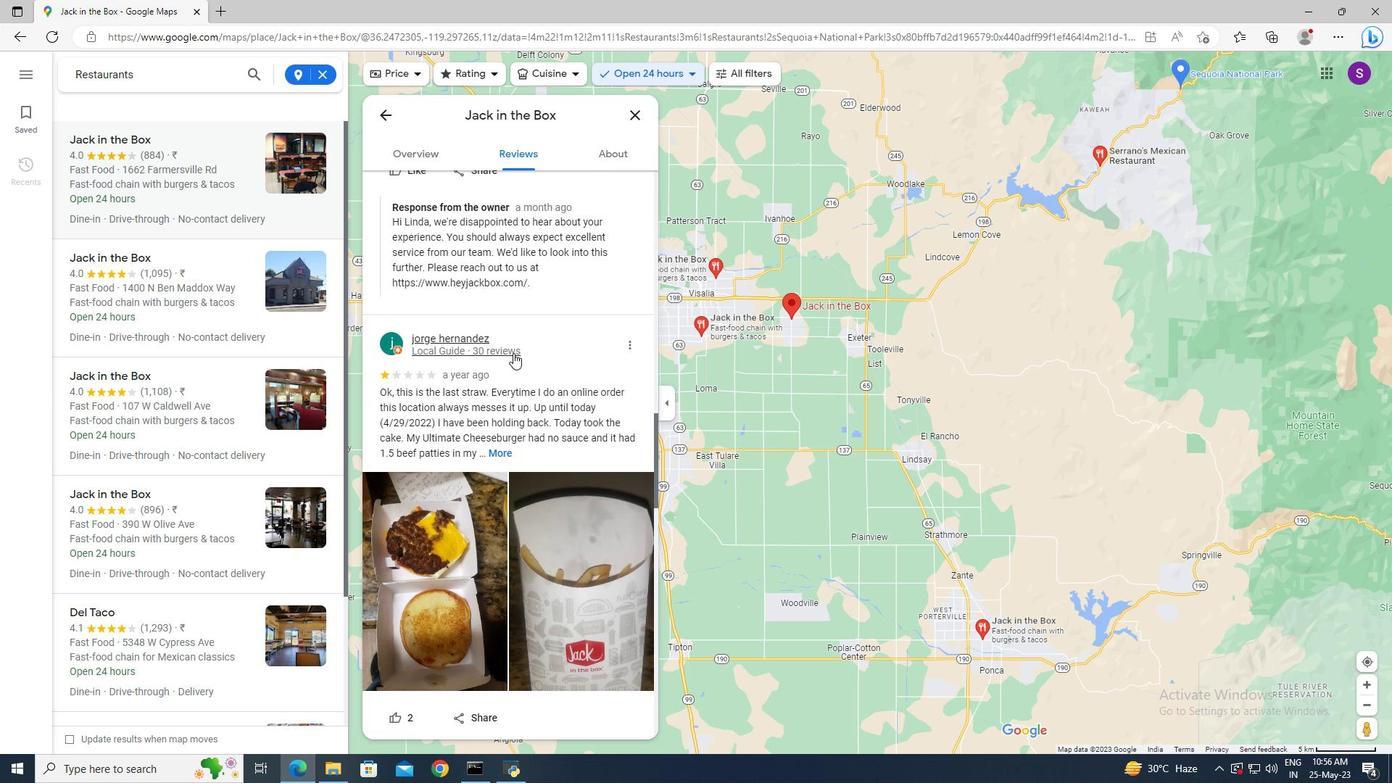 
Action: Mouse scrolled (513, 352) with delta (0, 0)
Screenshot: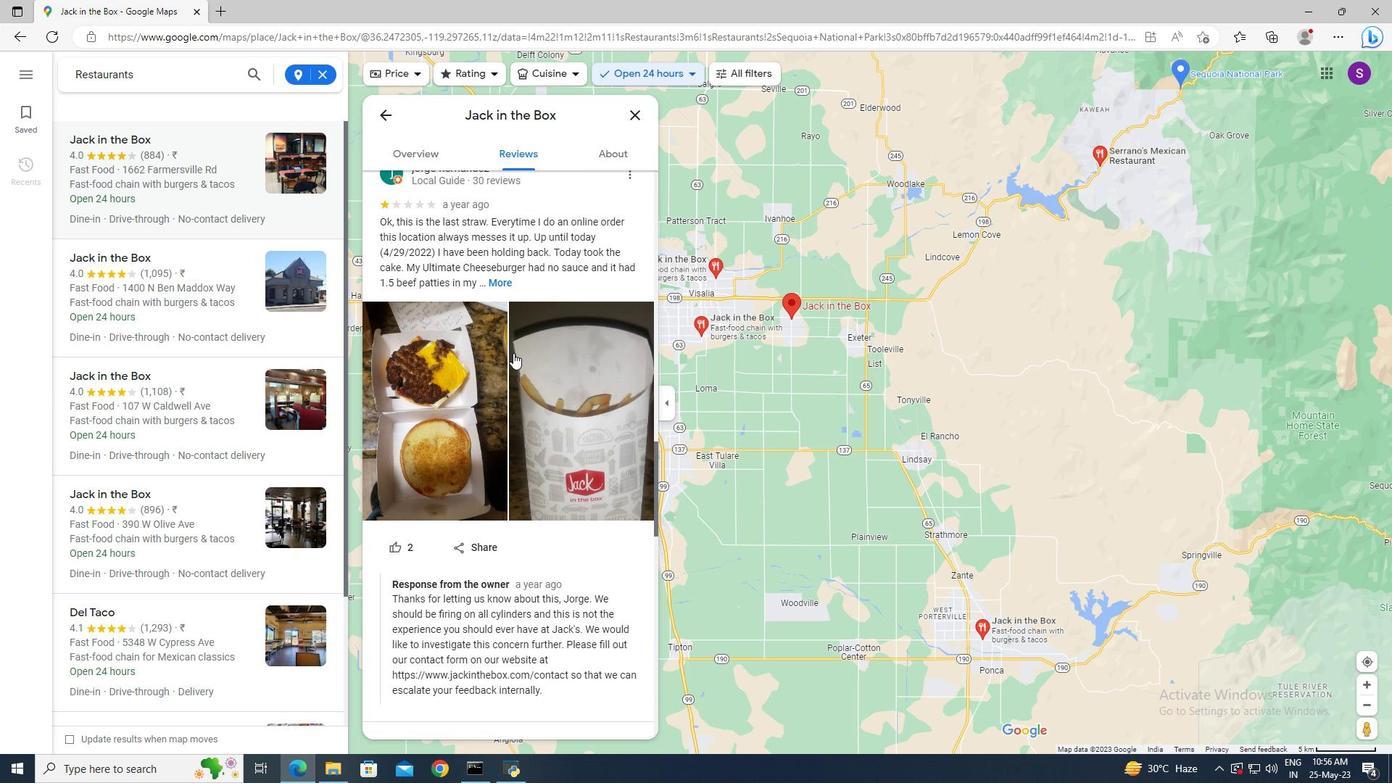 
Action: Mouse scrolled (513, 352) with delta (0, 0)
Screenshot: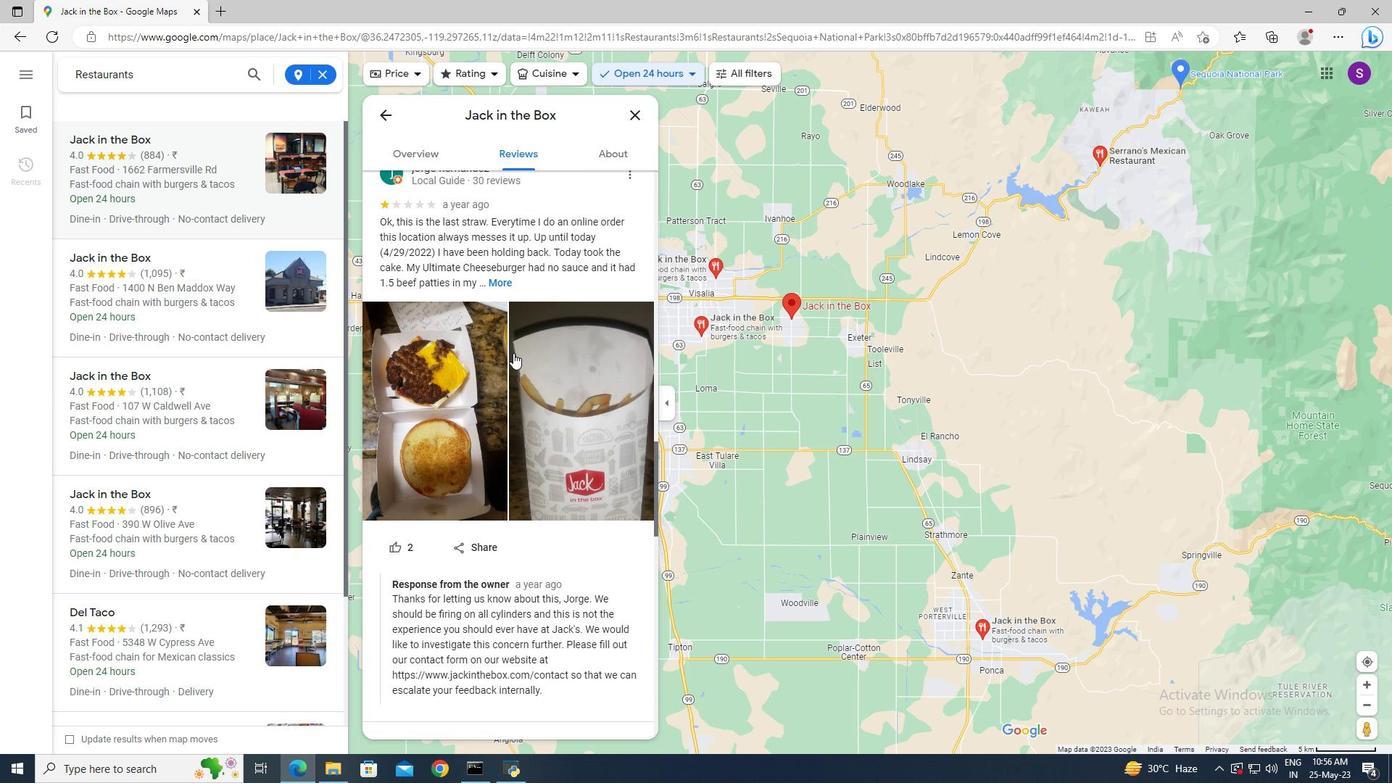 
Action: Mouse scrolled (513, 352) with delta (0, 0)
Screenshot: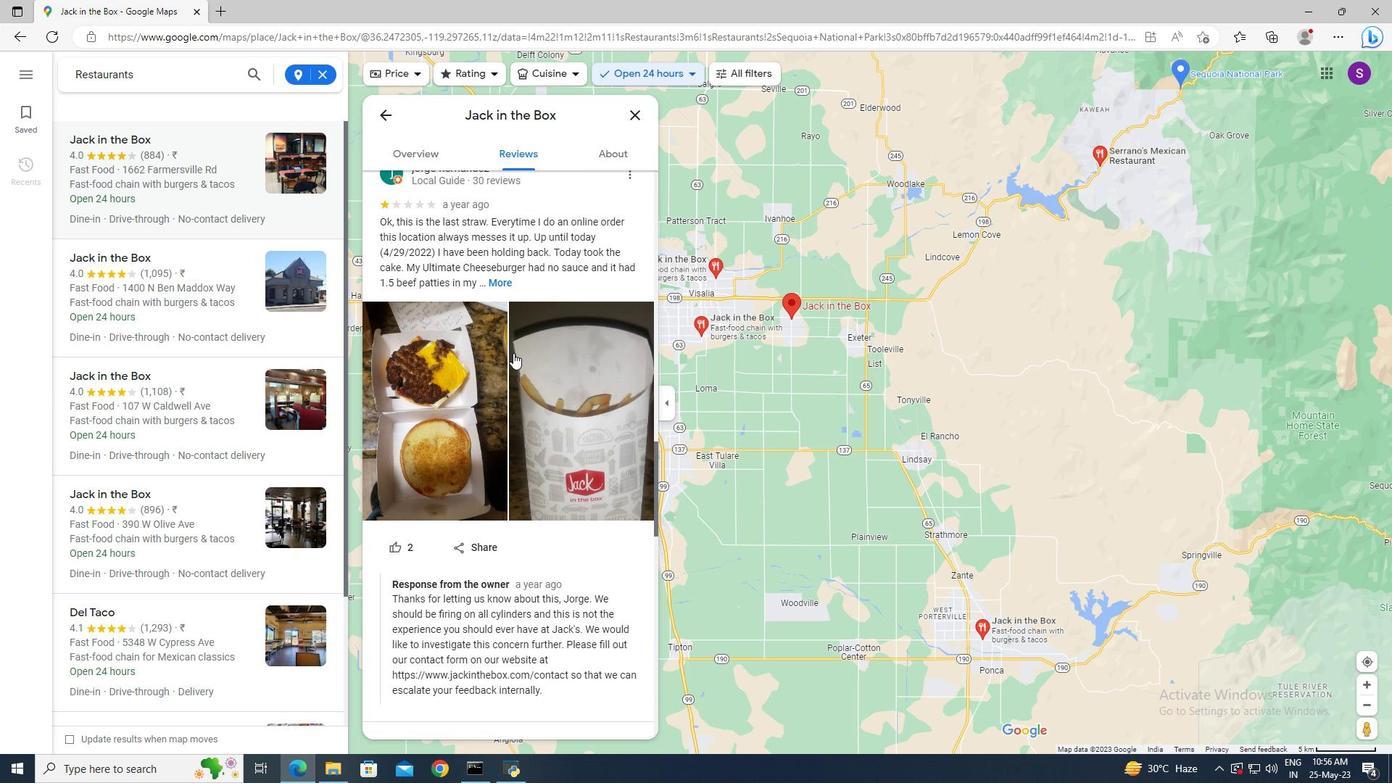 
Action: Mouse scrolled (513, 352) with delta (0, 0)
Screenshot: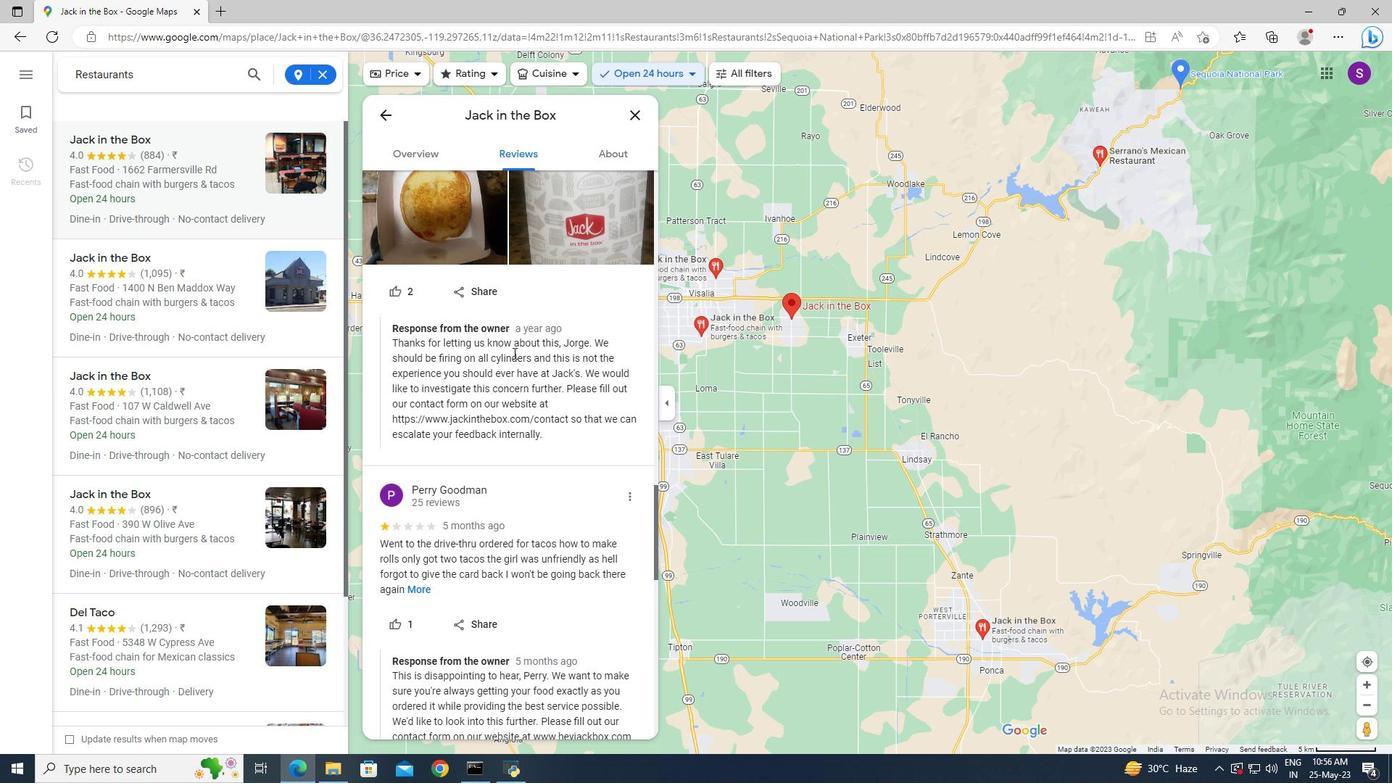 
Action: Mouse scrolled (513, 352) with delta (0, 0)
Screenshot: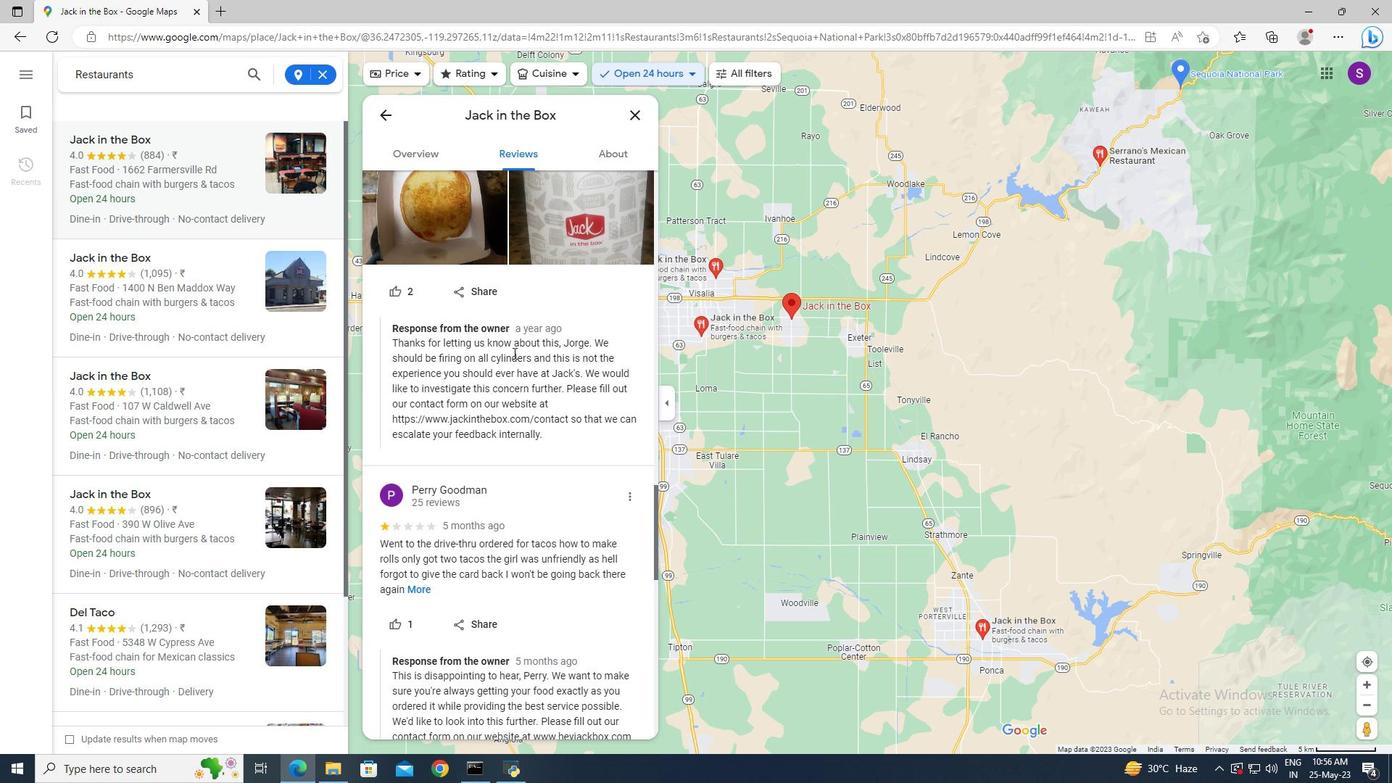 
Action: Mouse scrolled (513, 352) with delta (0, 0)
Screenshot: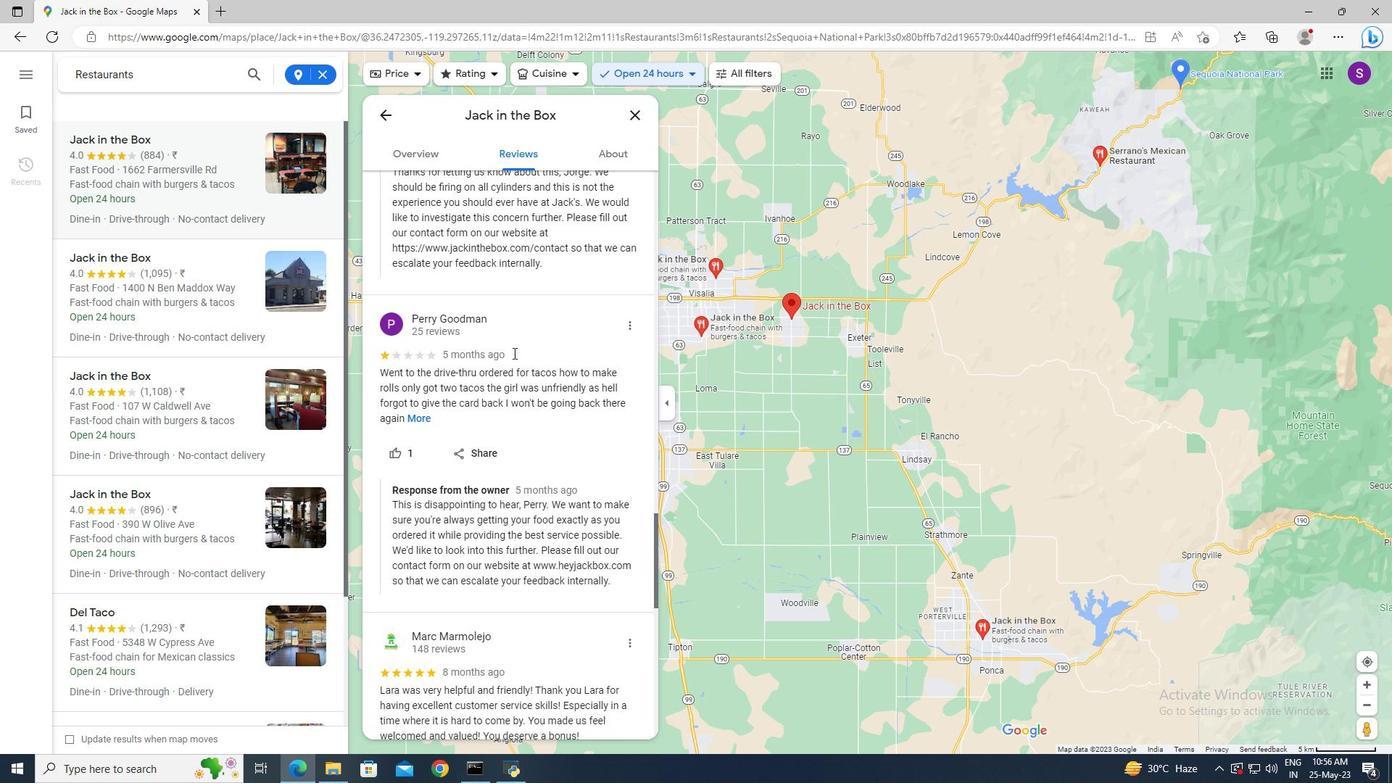 
Action: Mouse scrolled (513, 352) with delta (0, 0)
Screenshot: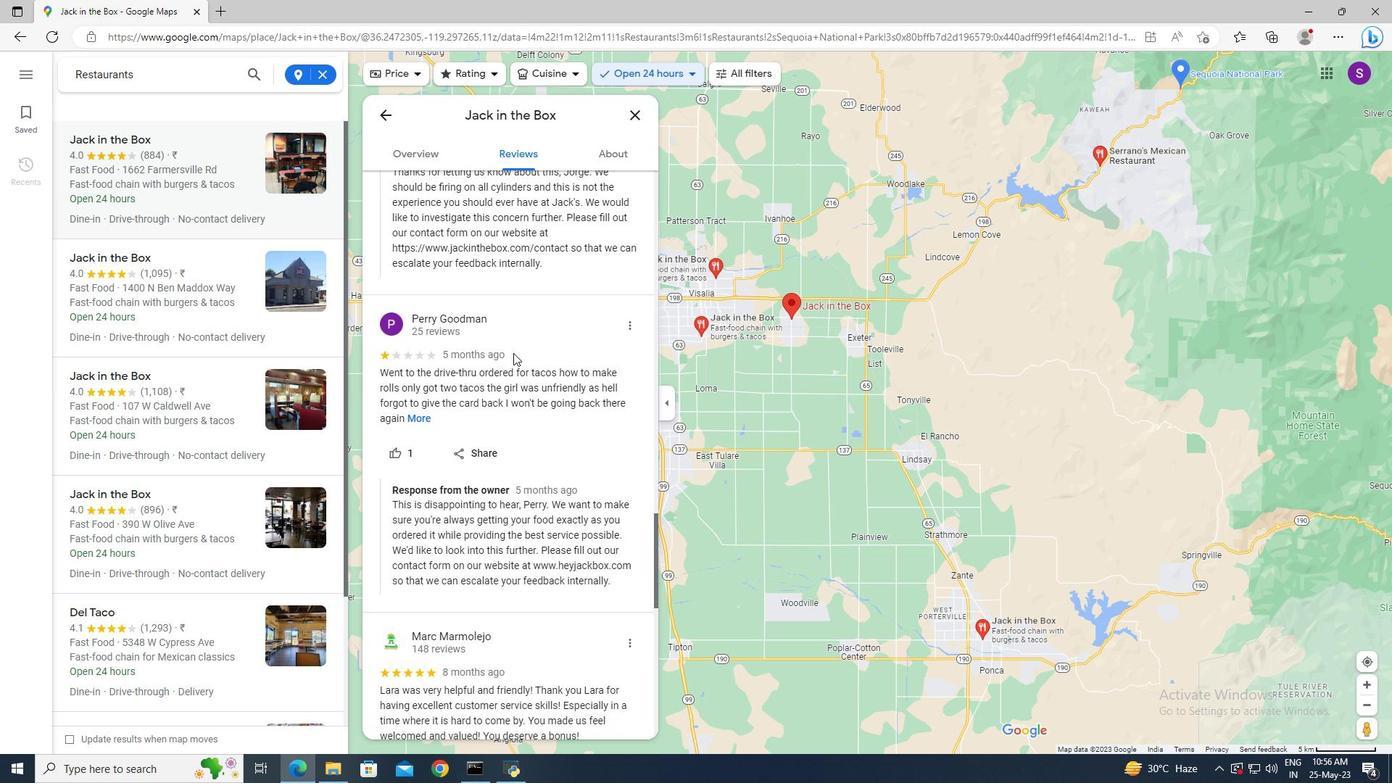 
Action: Mouse scrolled (513, 352) with delta (0, 0)
Screenshot: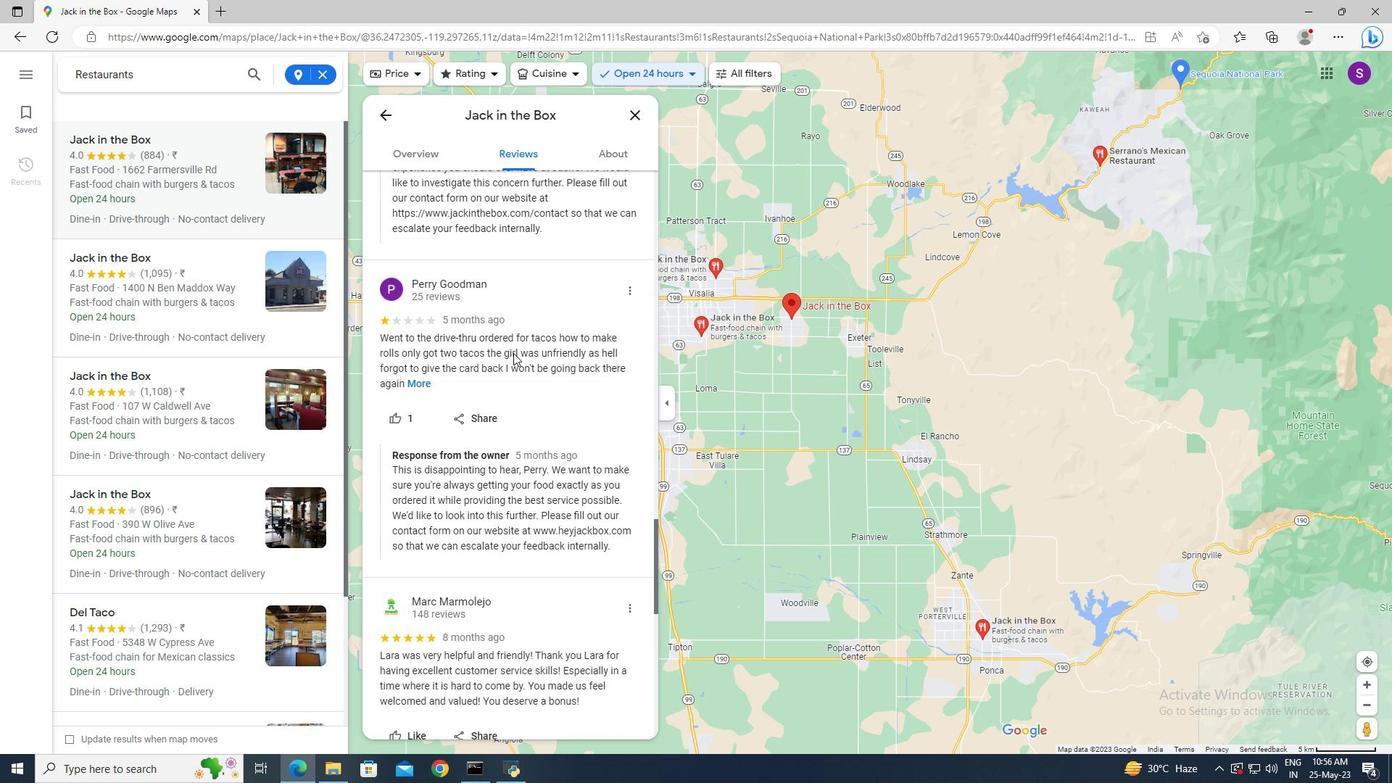 
Action: Mouse scrolled (513, 352) with delta (0, 0)
Screenshot: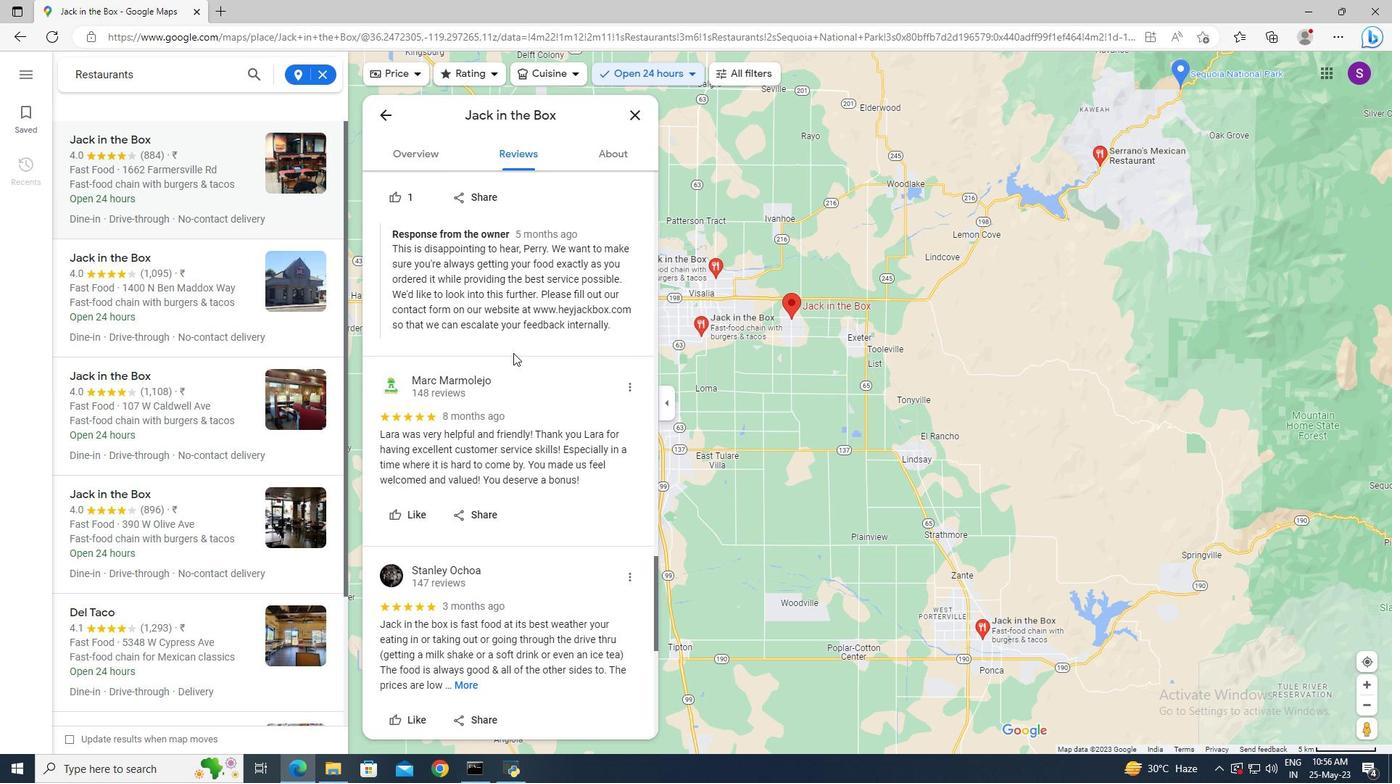 
Action: Mouse scrolled (513, 352) with delta (0, 0)
Screenshot: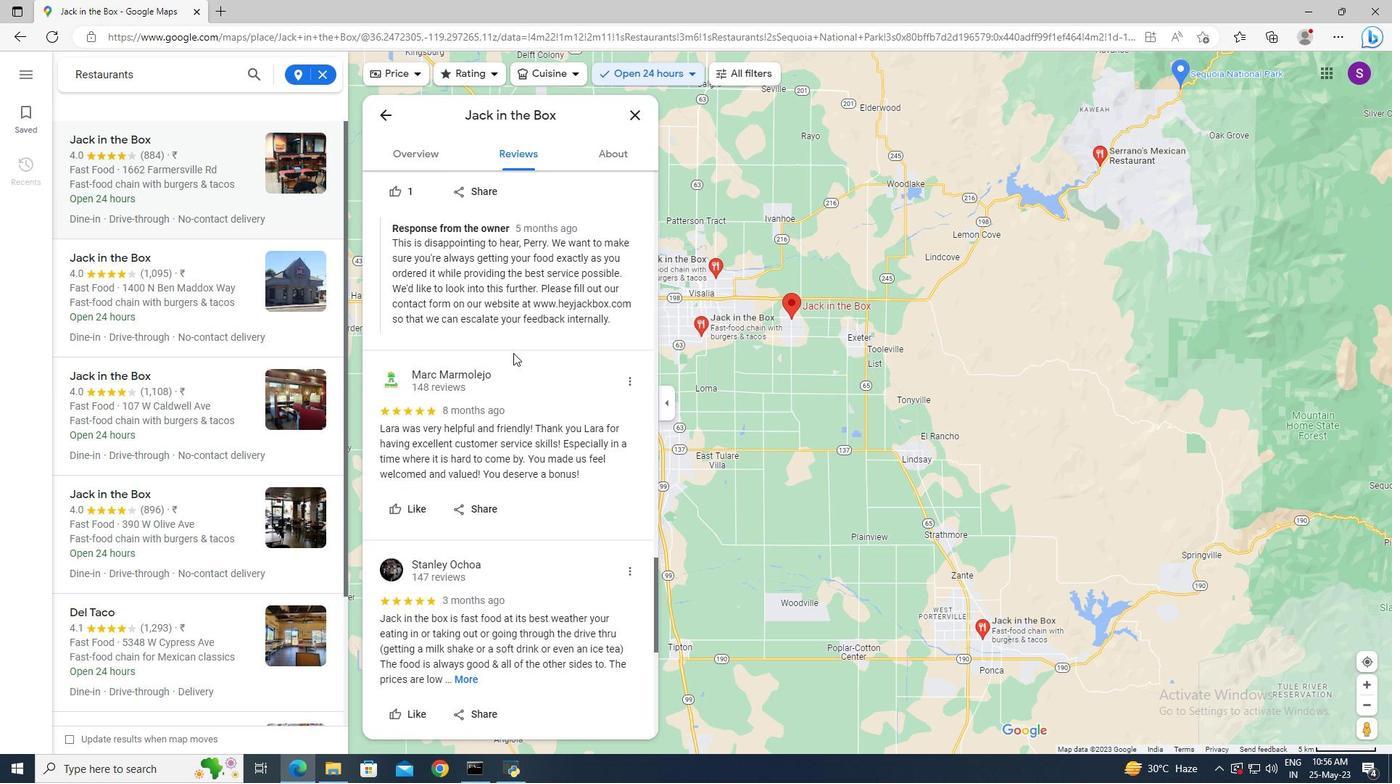 
Action: Mouse scrolled (513, 352) with delta (0, 0)
Screenshot: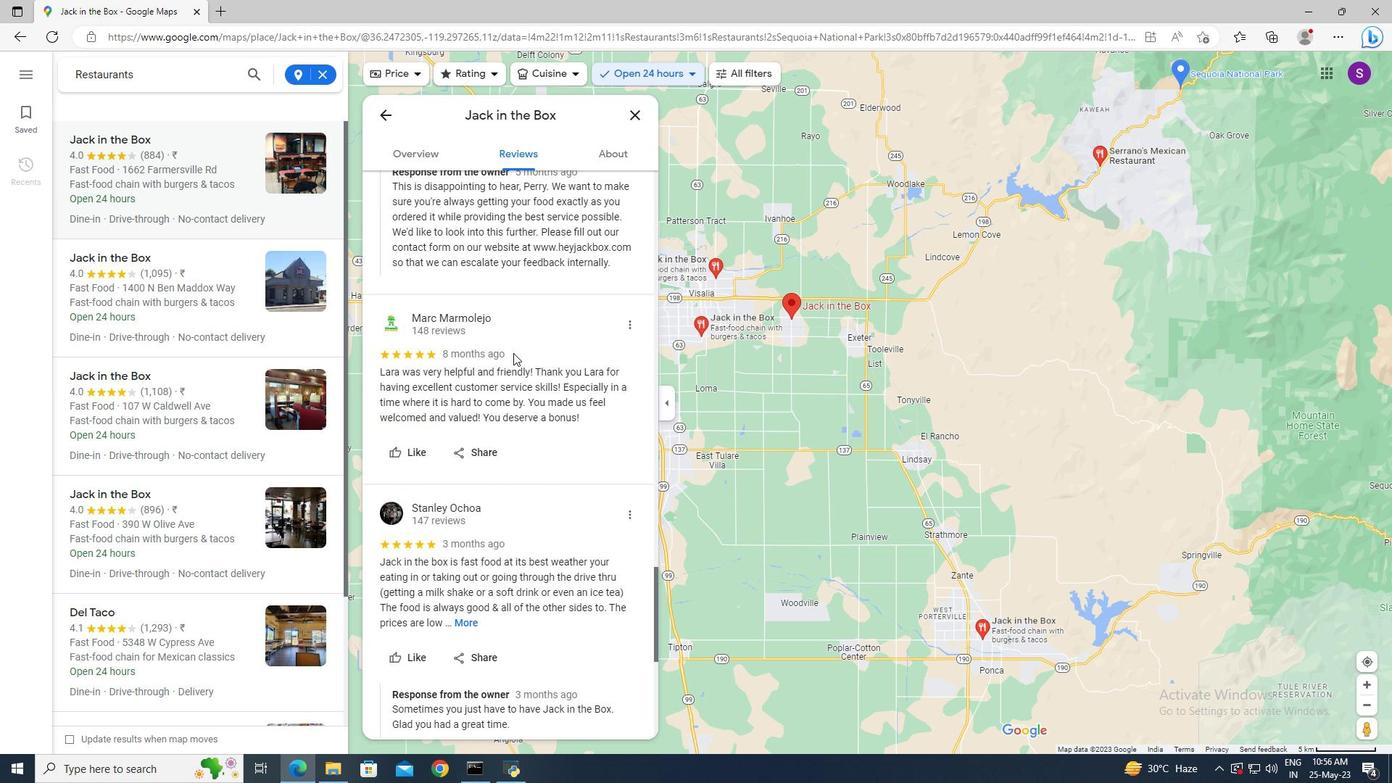 
Action: Mouse scrolled (513, 352) with delta (0, 0)
Screenshot: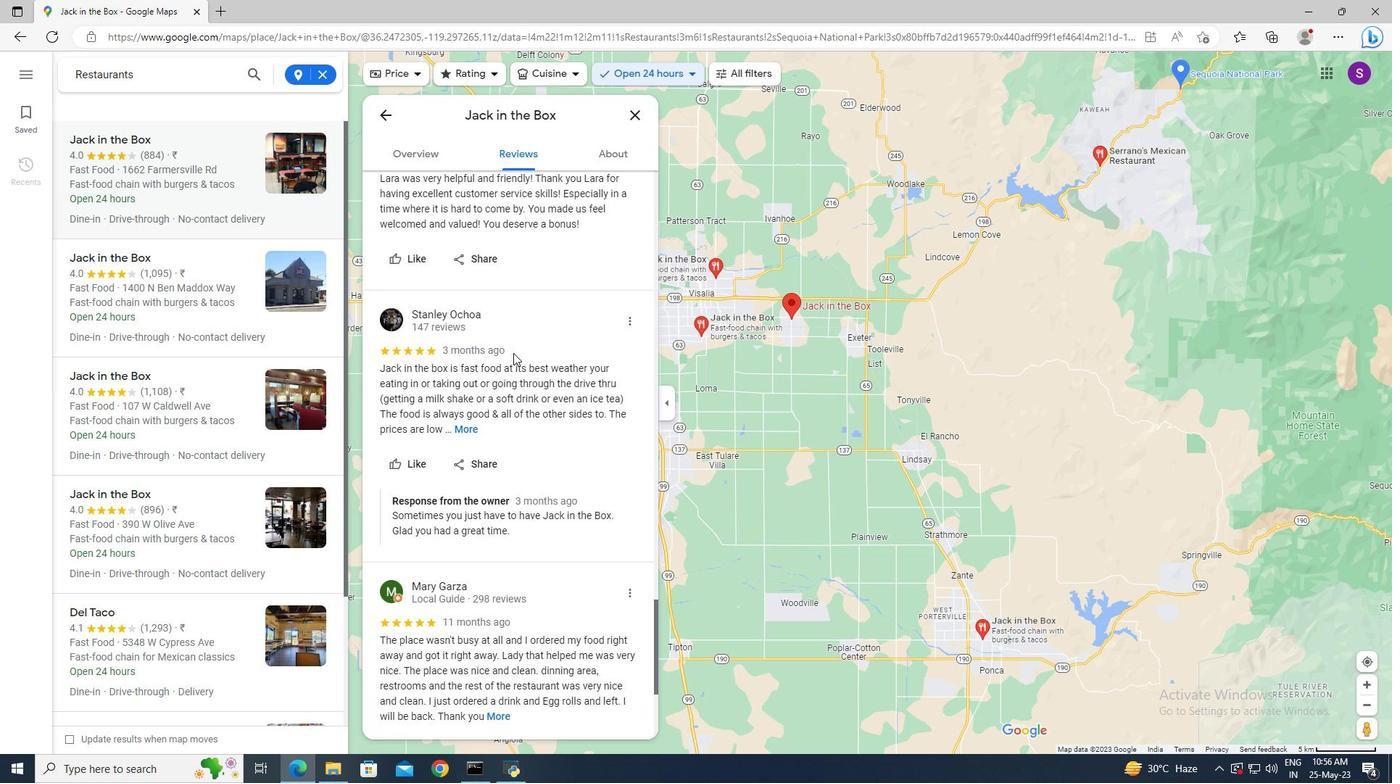 
Action: Mouse scrolled (513, 352) with delta (0, 0)
Screenshot: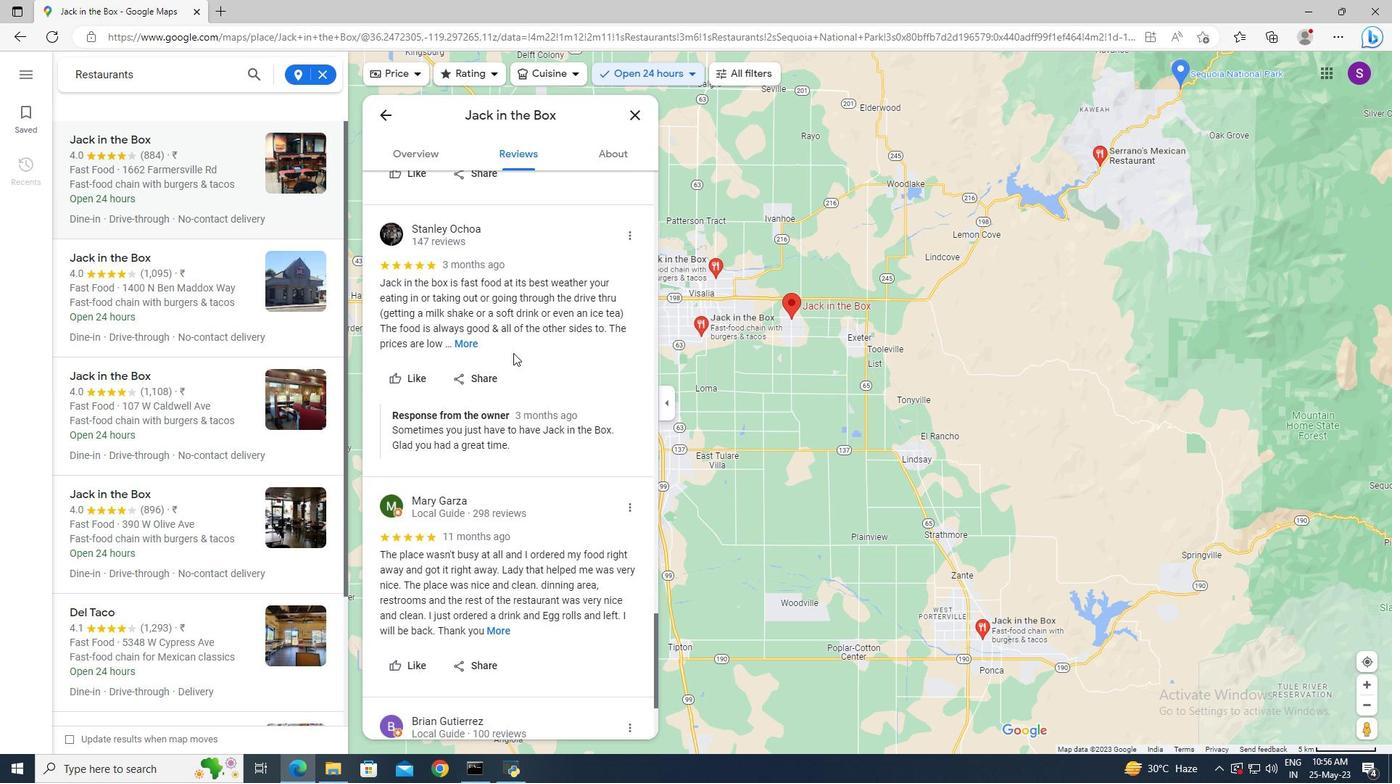 
Action: Mouse scrolled (513, 352) with delta (0, 0)
Screenshot: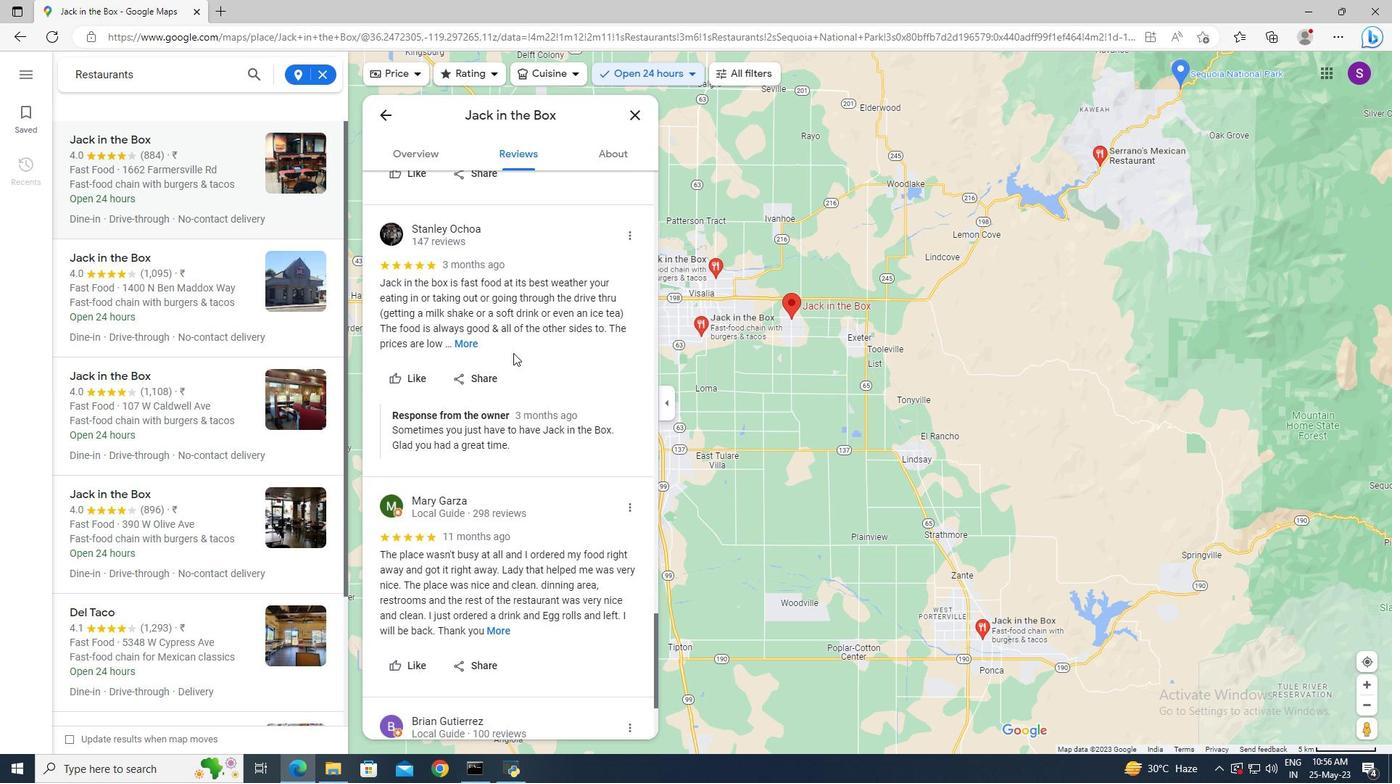 
Action: Mouse moved to (513, 353)
Screenshot: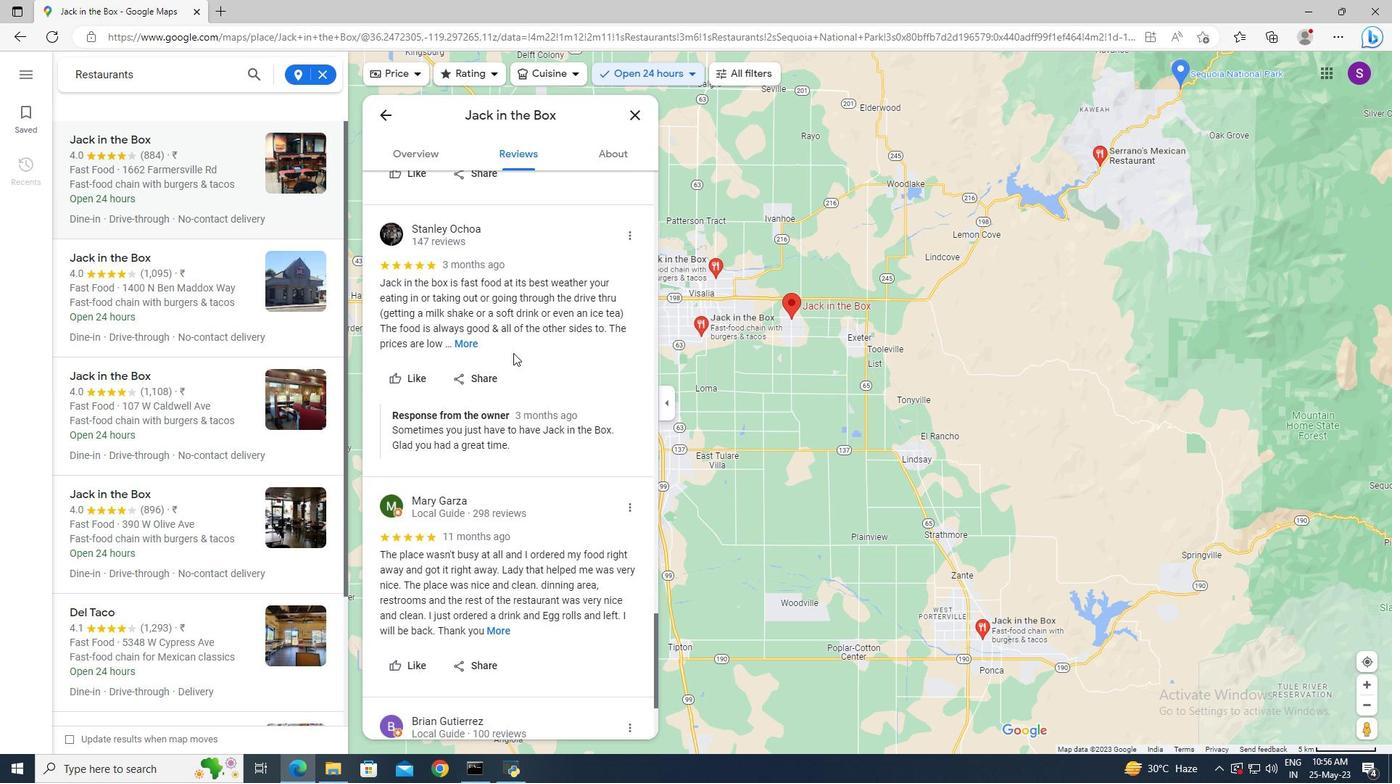 
Action: Mouse scrolled (513, 353) with delta (0, 0)
Screenshot: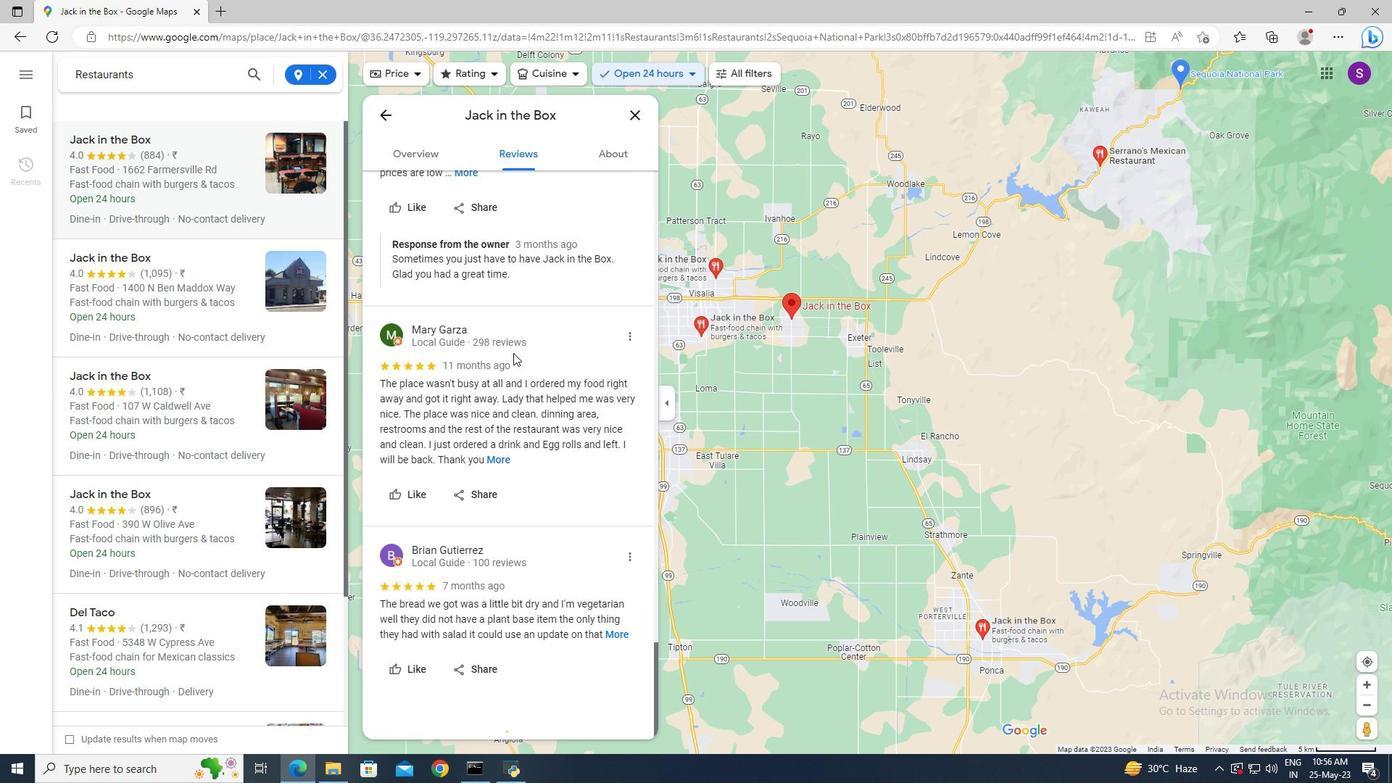 
Action: Mouse scrolled (513, 353) with delta (0, 0)
Screenshot: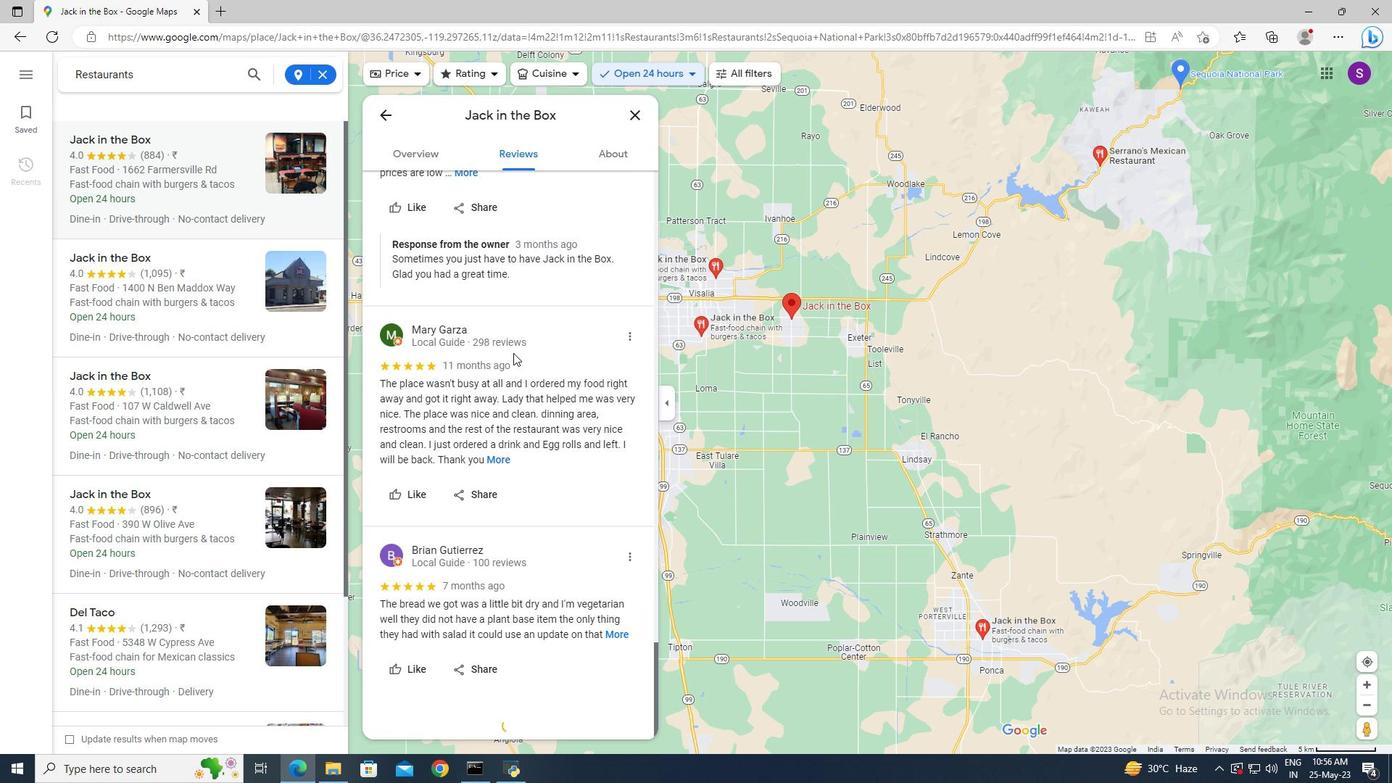 
Action: Mouse moved to (595, 165)
Screenshot: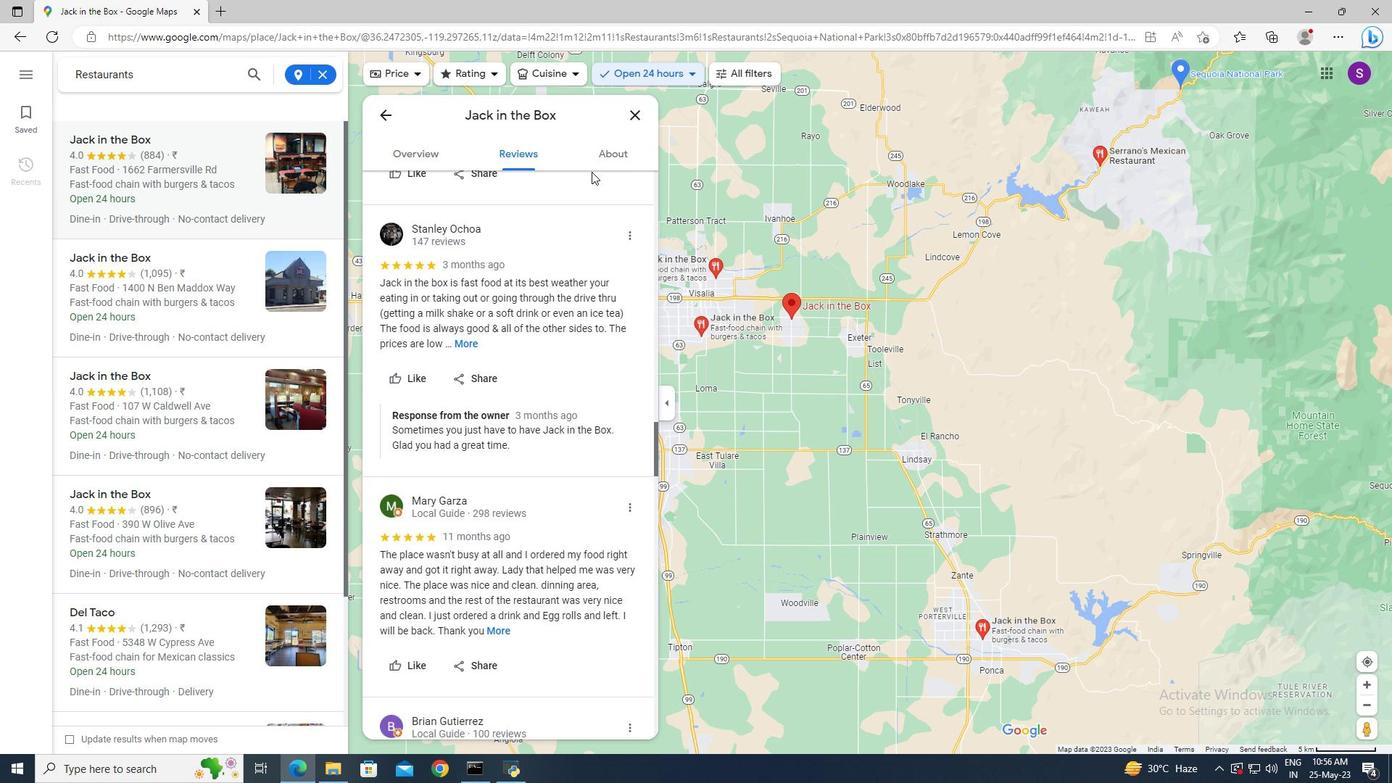 
Action: Mouse pressed left at (595, 165)
Screenshot: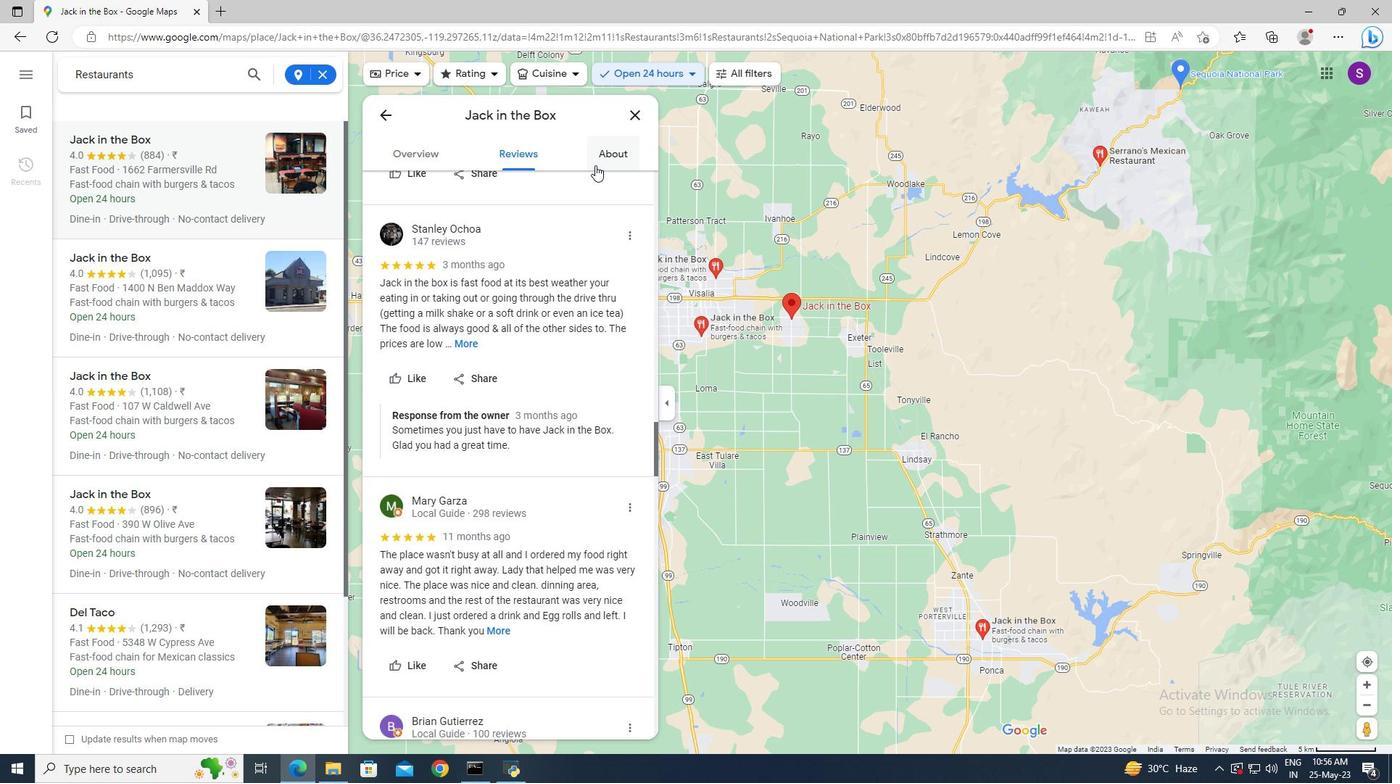 
Action: Mouse moved to (546, 265)
Screenshot: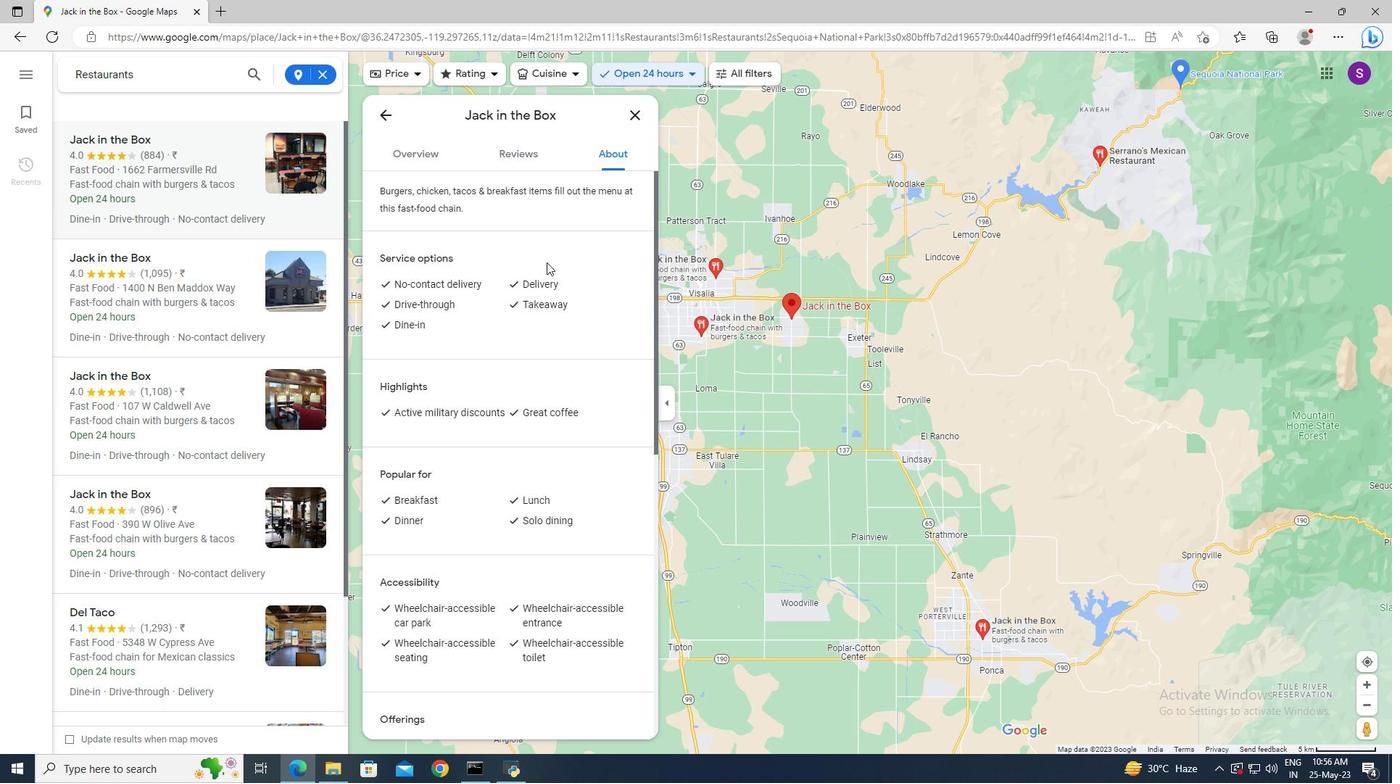 
Action: Mouse scrolled (546, 264) with delta (0, 0)
Screenshot: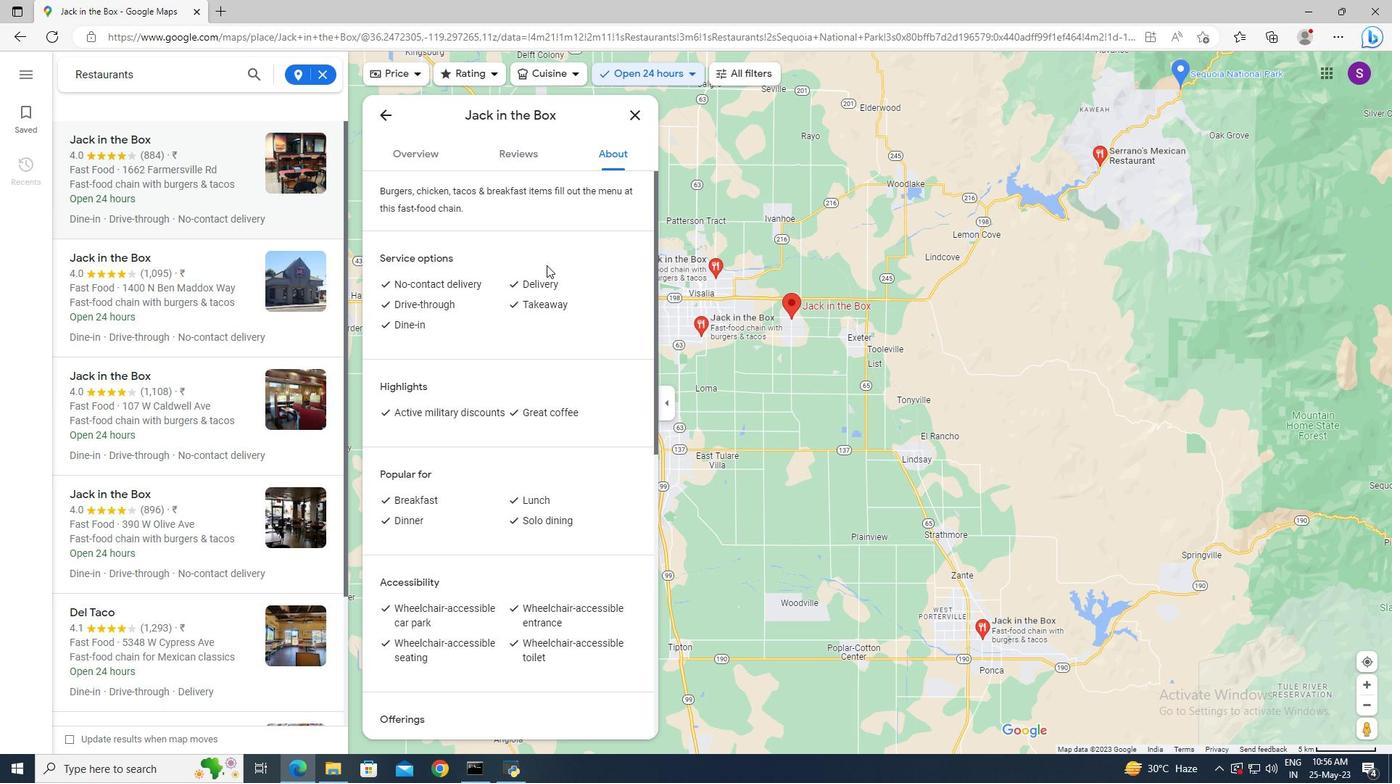 
Action: Mouse scrolled (546, 264) with delta (0, 0)
Screenshot: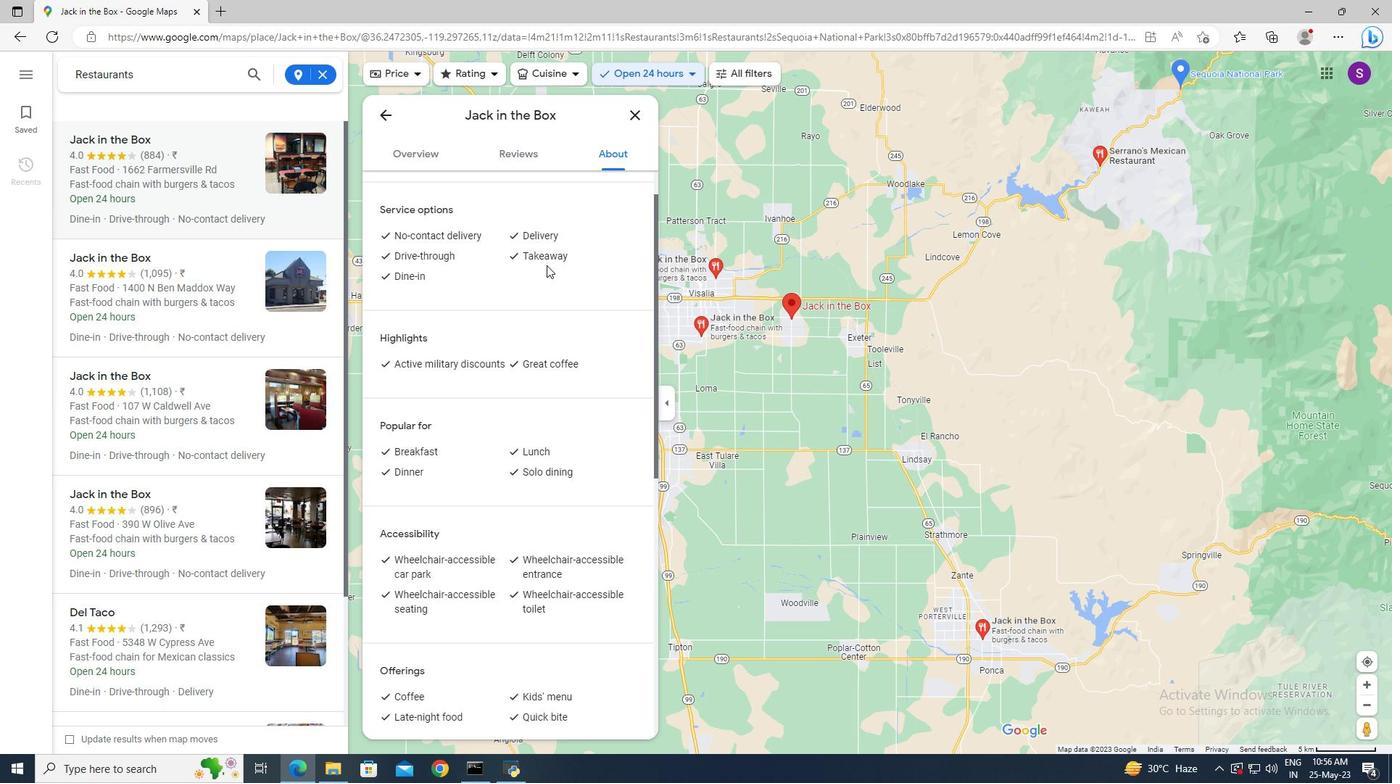 
Action: Mouse scrolled (546, 264) with delta (0, 0)
Screenshot: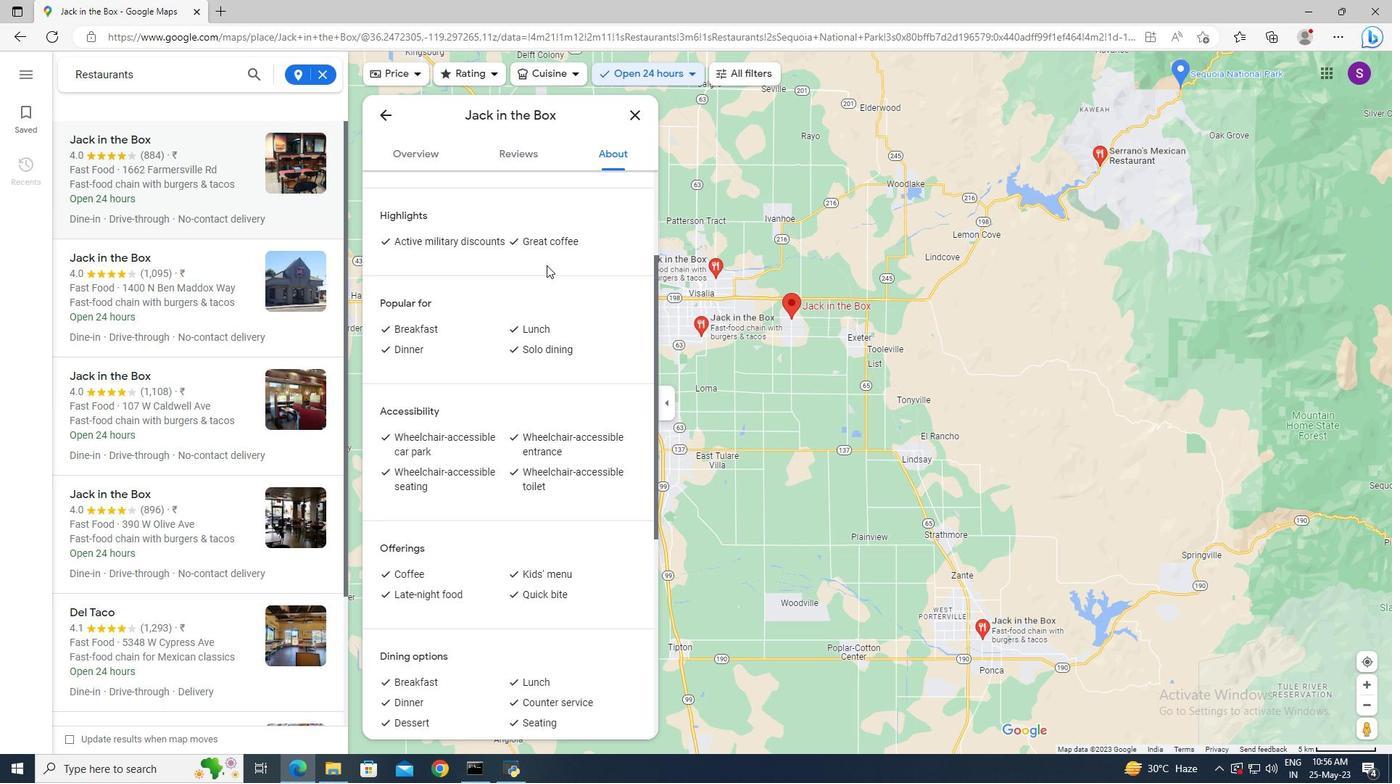 
Action: Mouse scrolled (546, 264) with delta (0, 0)
Screenshot: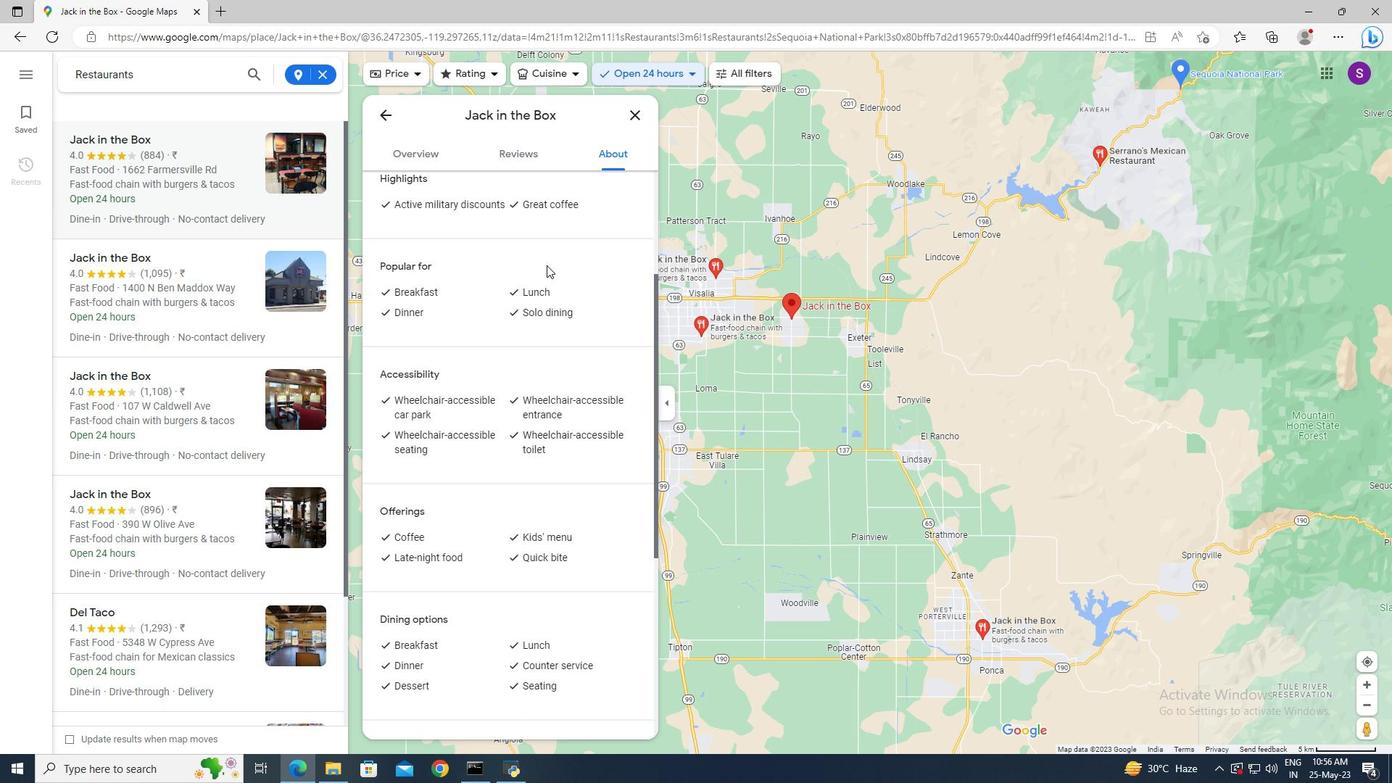 
Action: Mouse scrolled (546, 264) with delta (0, 0)
Screenshot: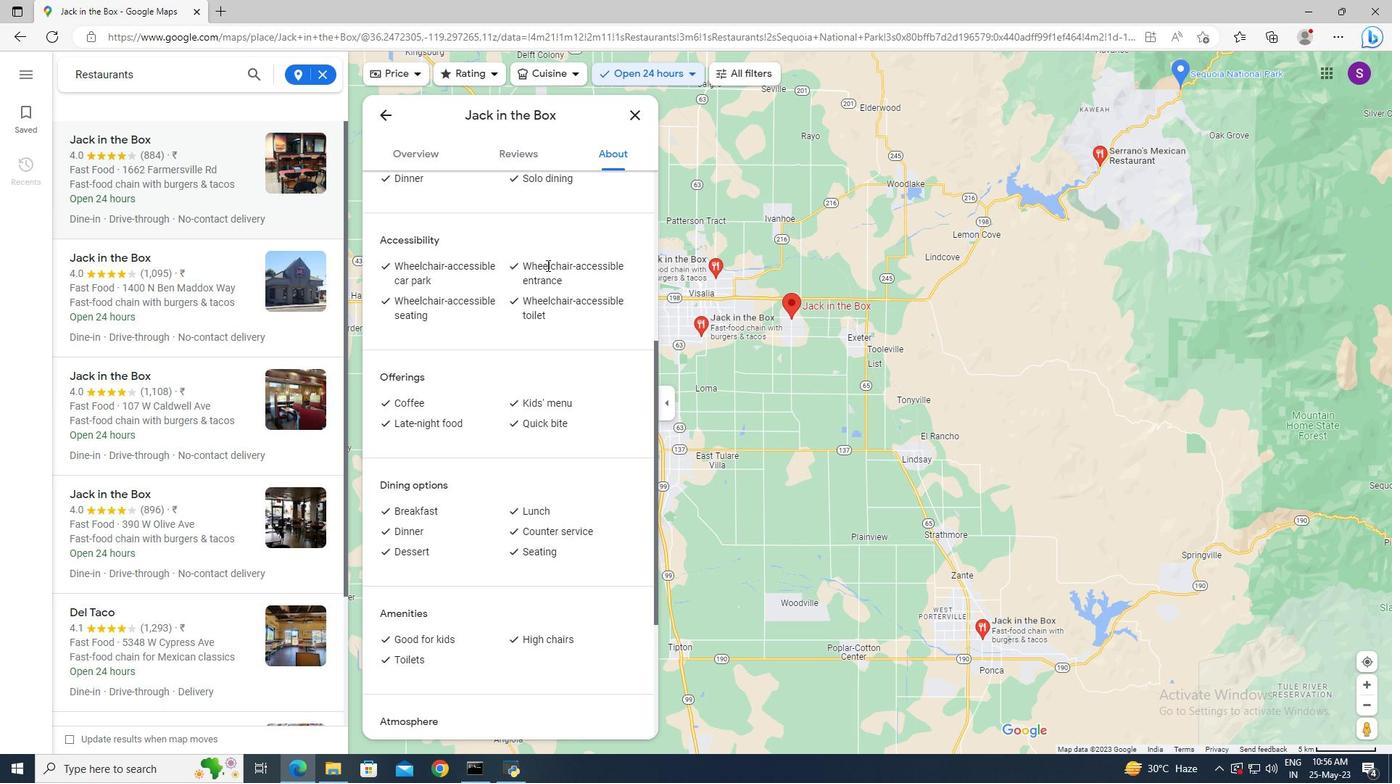 
Action: Mouse scrolled (546, 264) with delta (0, 0)
Screenshot: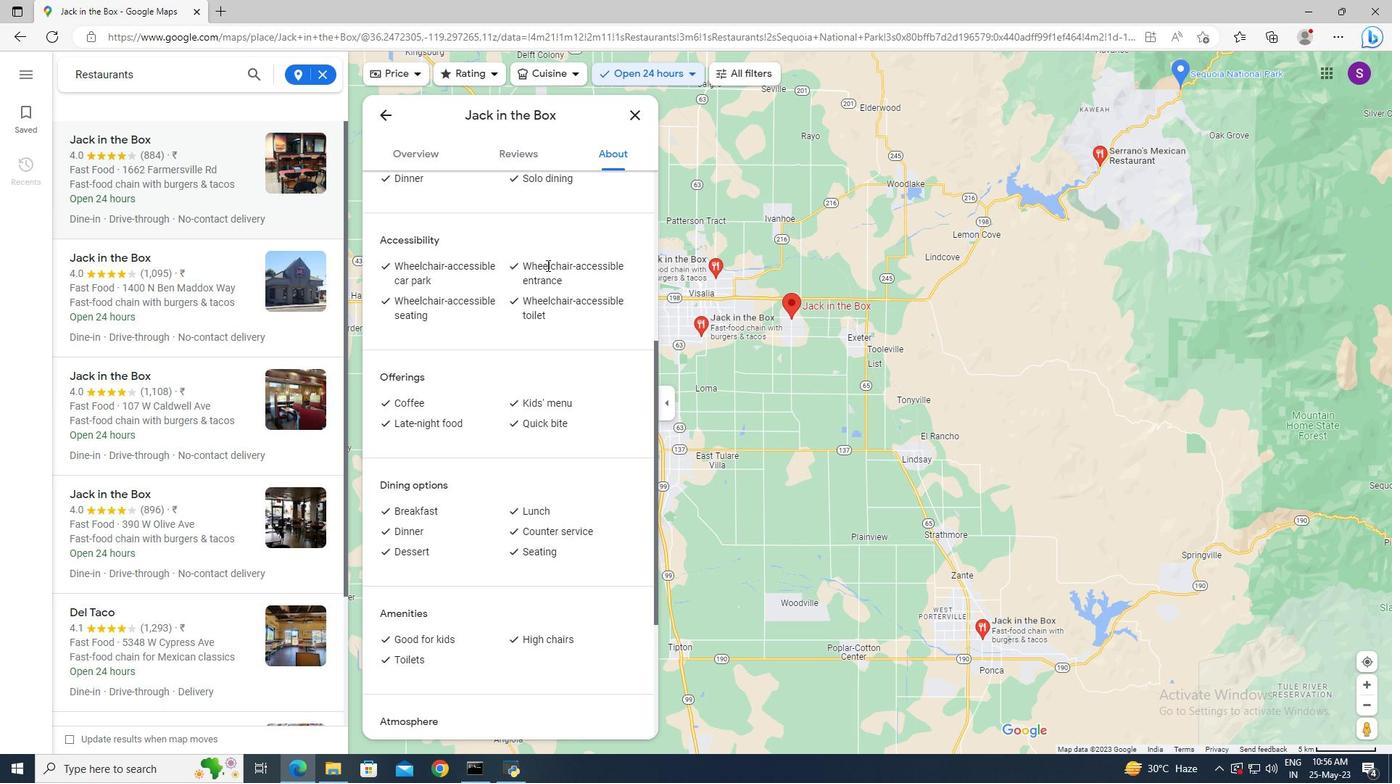 
Action: Mouse scrolled (546, 264) with delta (0, 0)
Screenshot: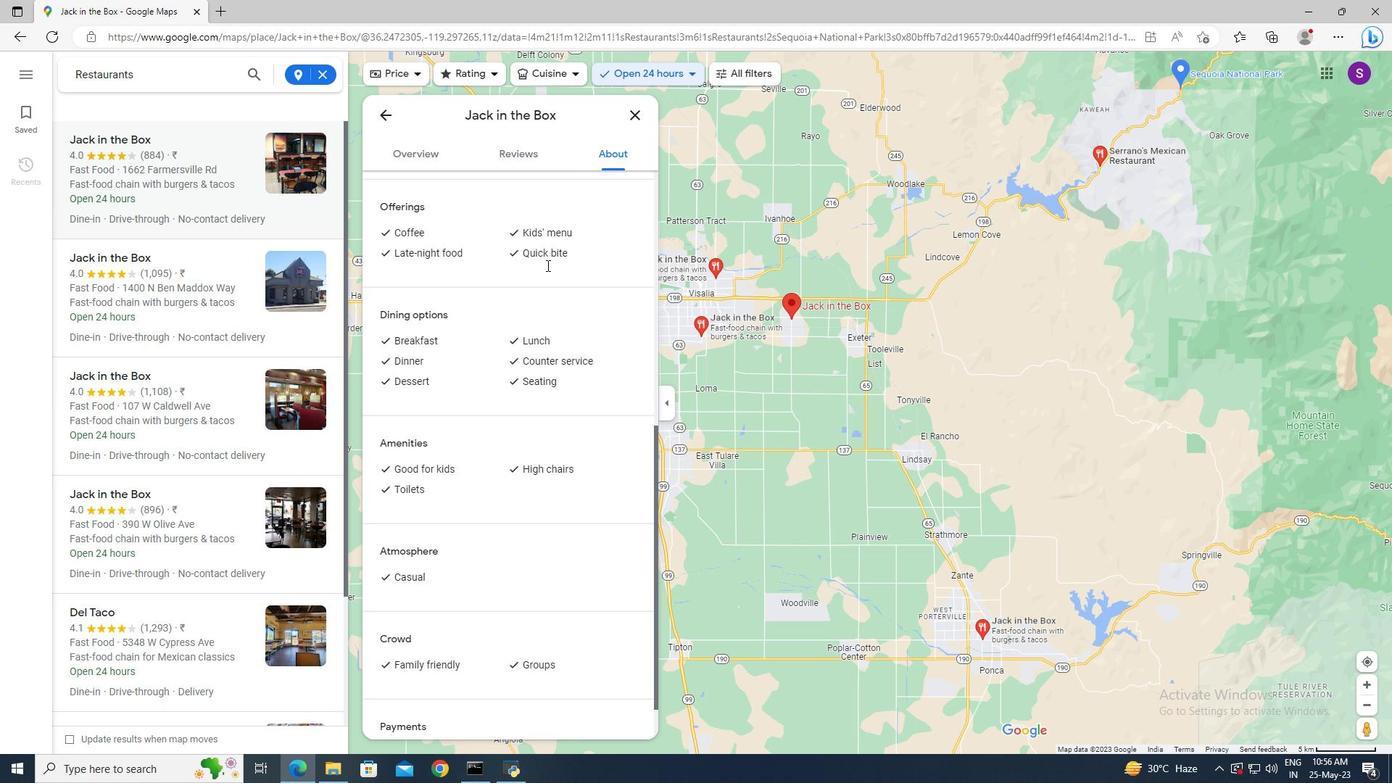 
Action: Mouse scrolled (546, 264) with delta (0, 0)
Screenshot: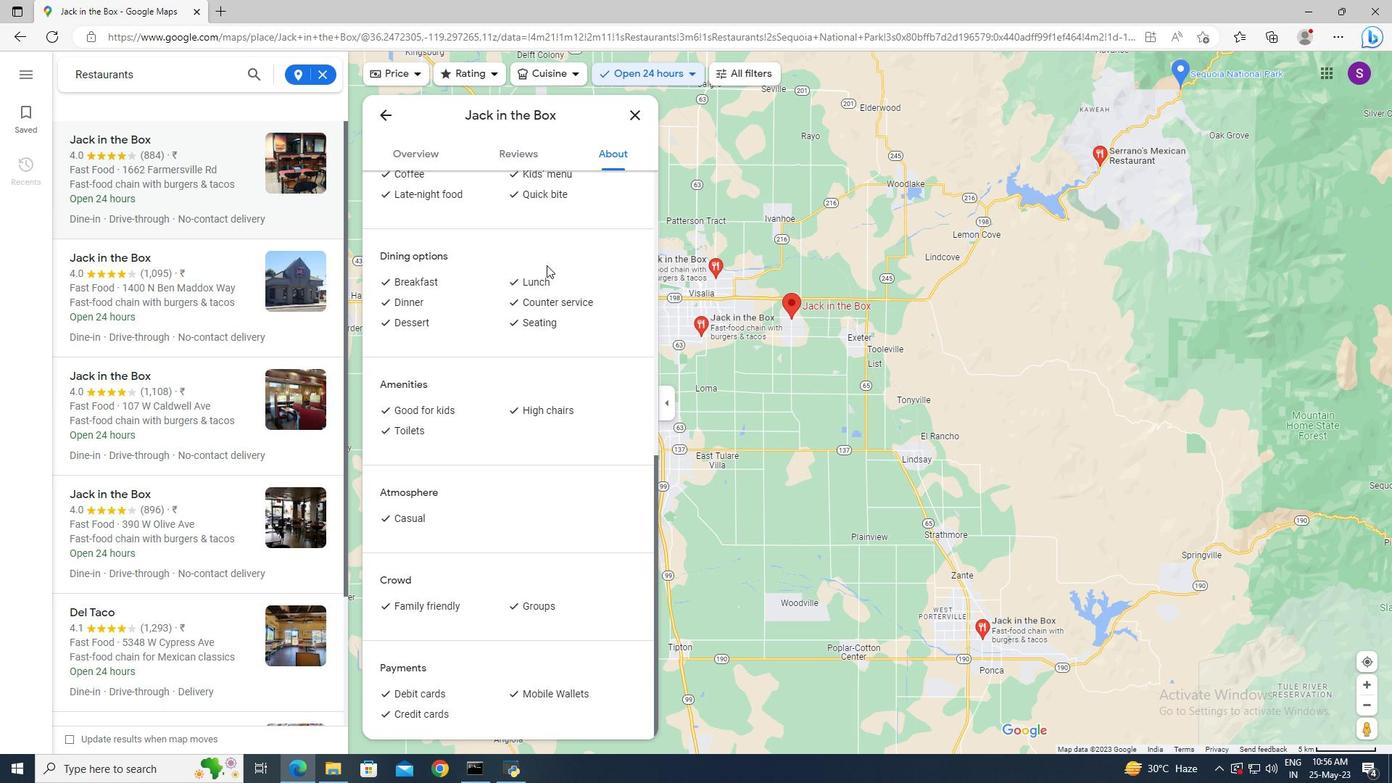 
Action: Mouse scrolled (546, 264) with delta (0, 0)
Screenshot: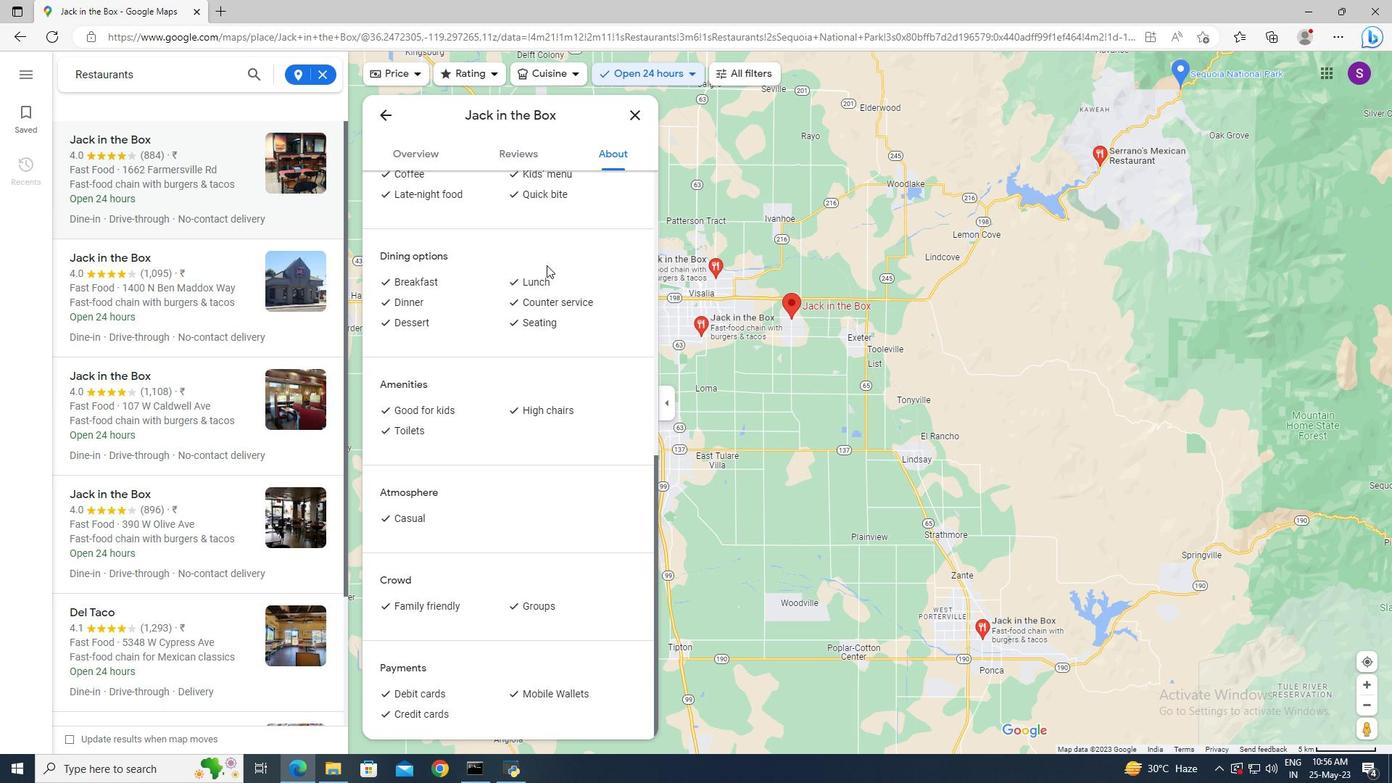 
Action: Mouse scrolled (546, 264) with delta (0, 0)
Screenshot: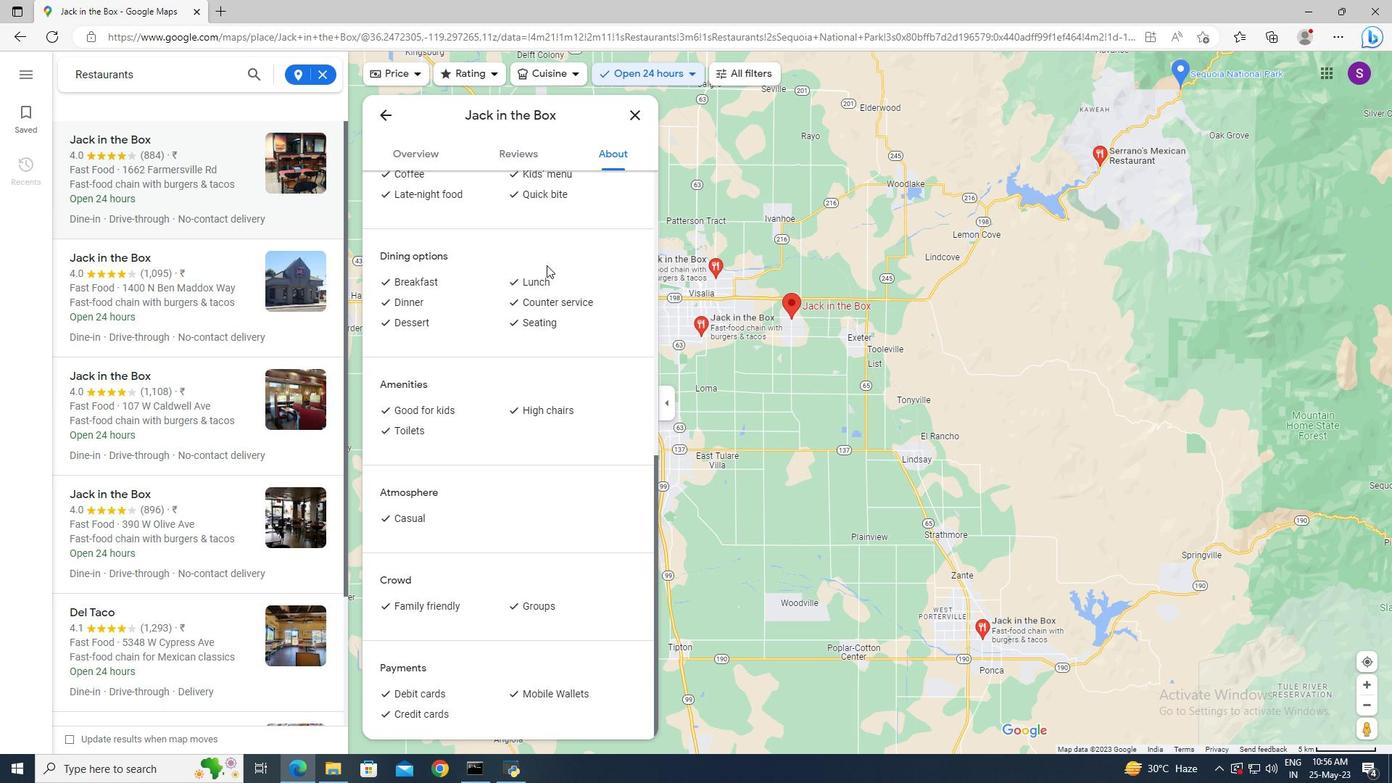 
Action: Mouse scrolled (546, 266) with delta (0, 0)
Screenshot: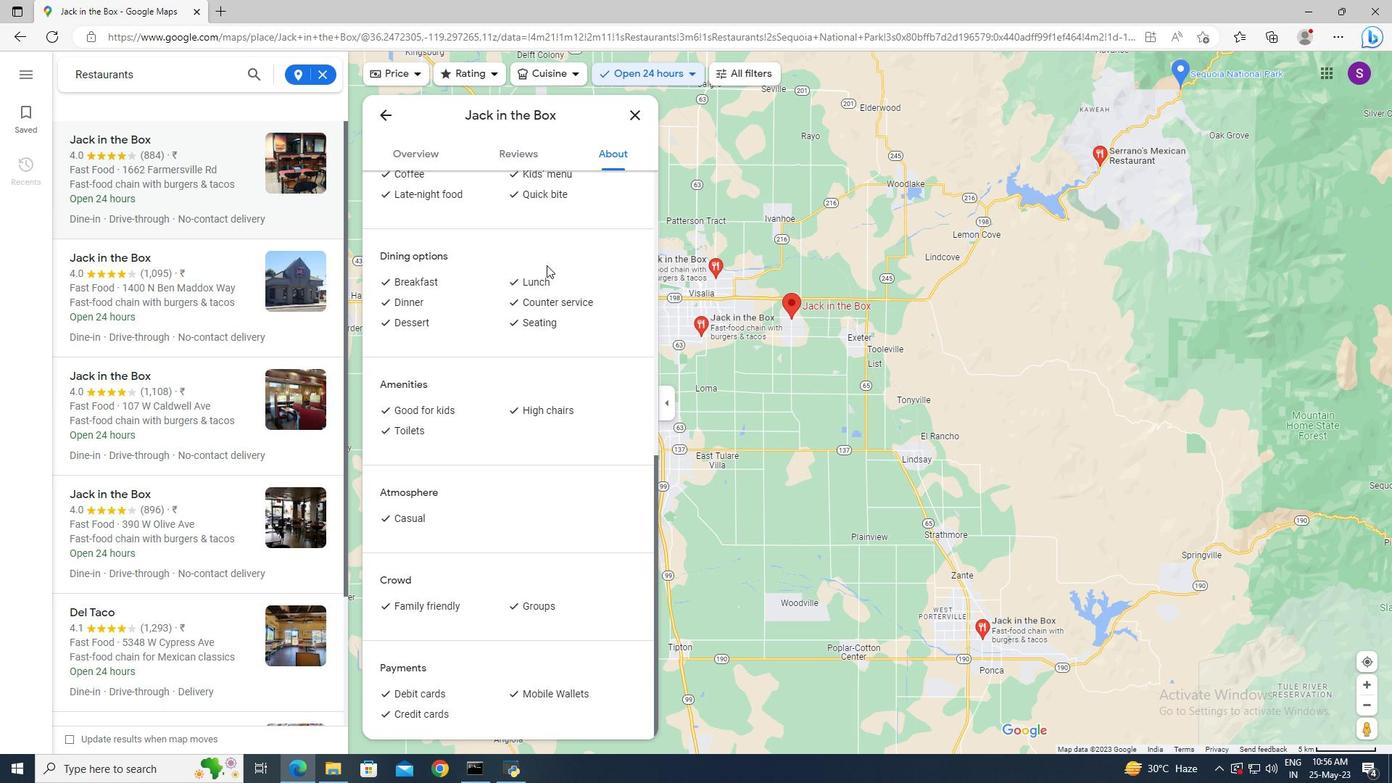 
Action: Mouse scrolled (546, 266) with delta (0, 0)
Screenshot: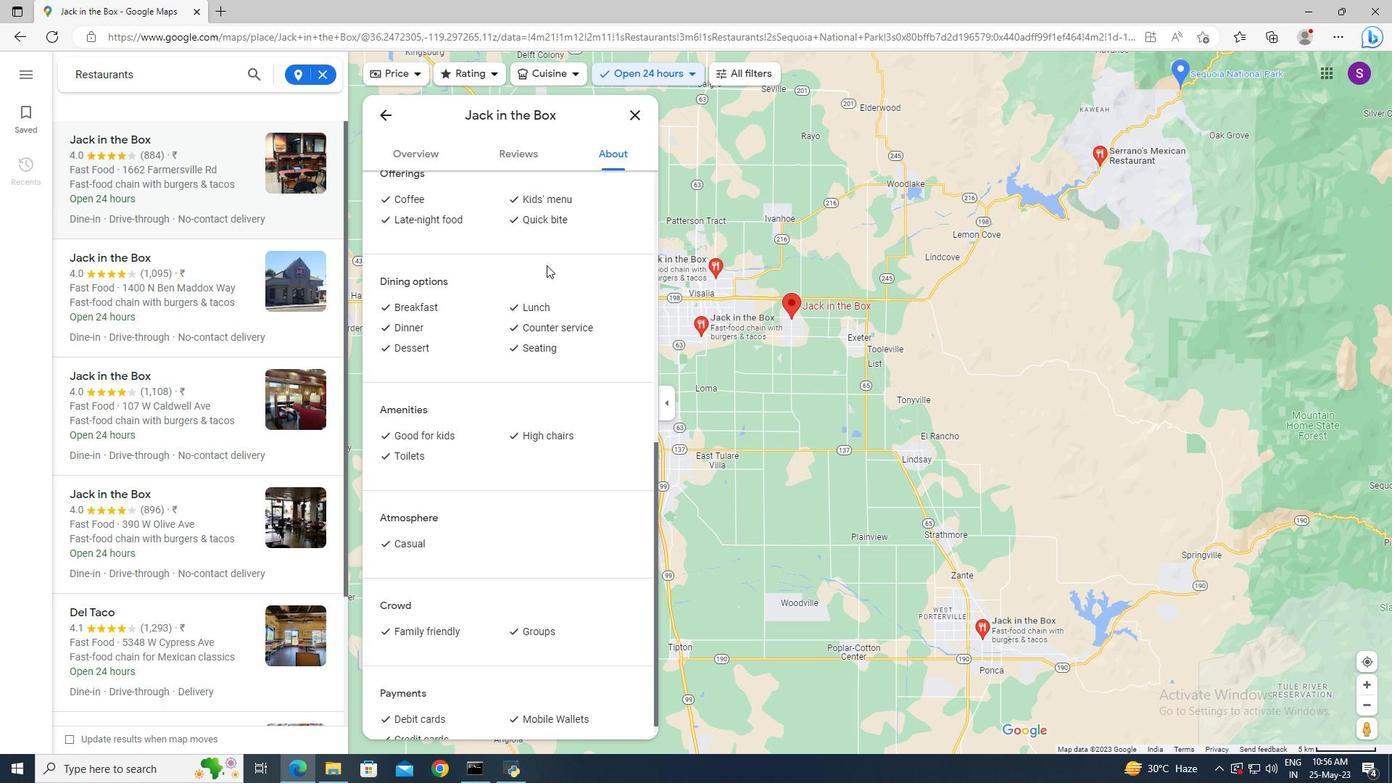 
Action: Mouse scrolled (546, 266) with delta (0, 0)
Screenshot: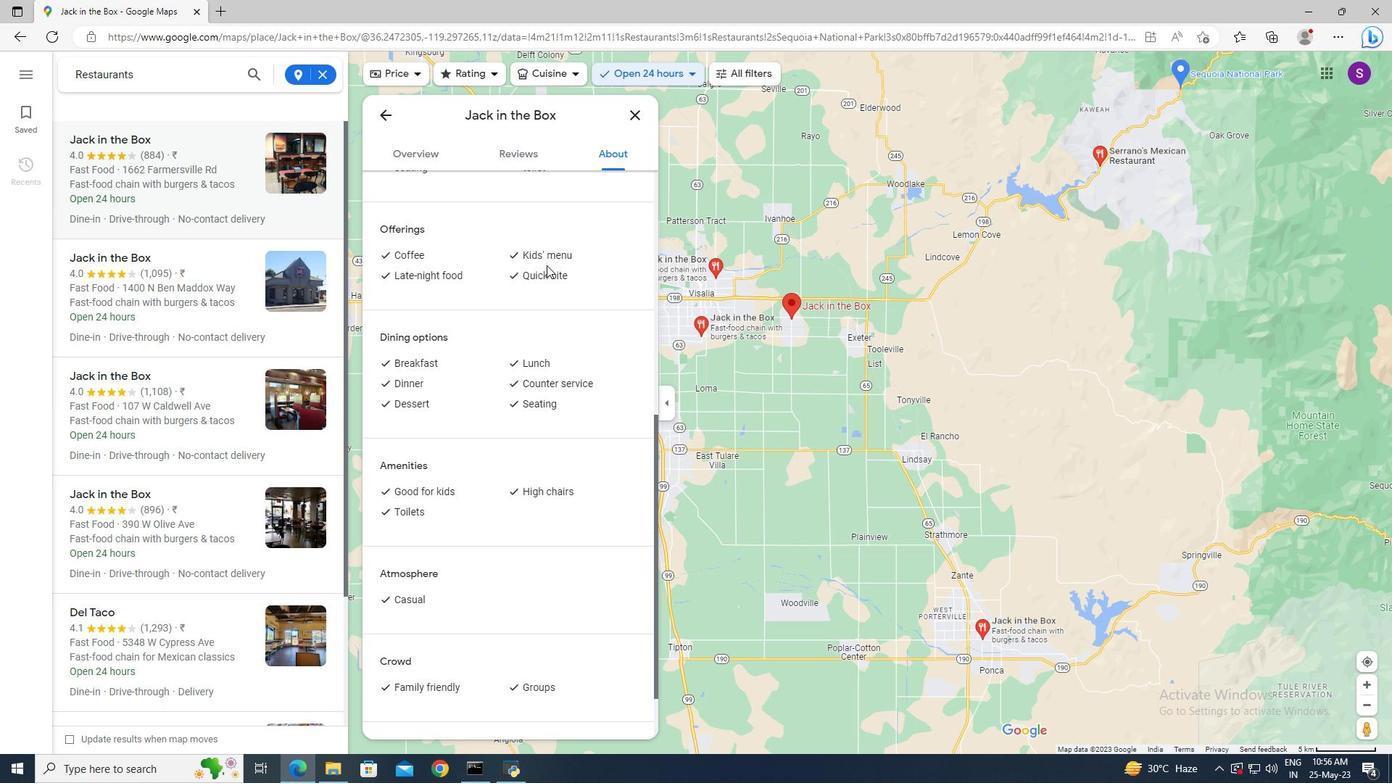 
Action: Mouse scrolled (546, 266) with delta (0, 0)
Screenshot: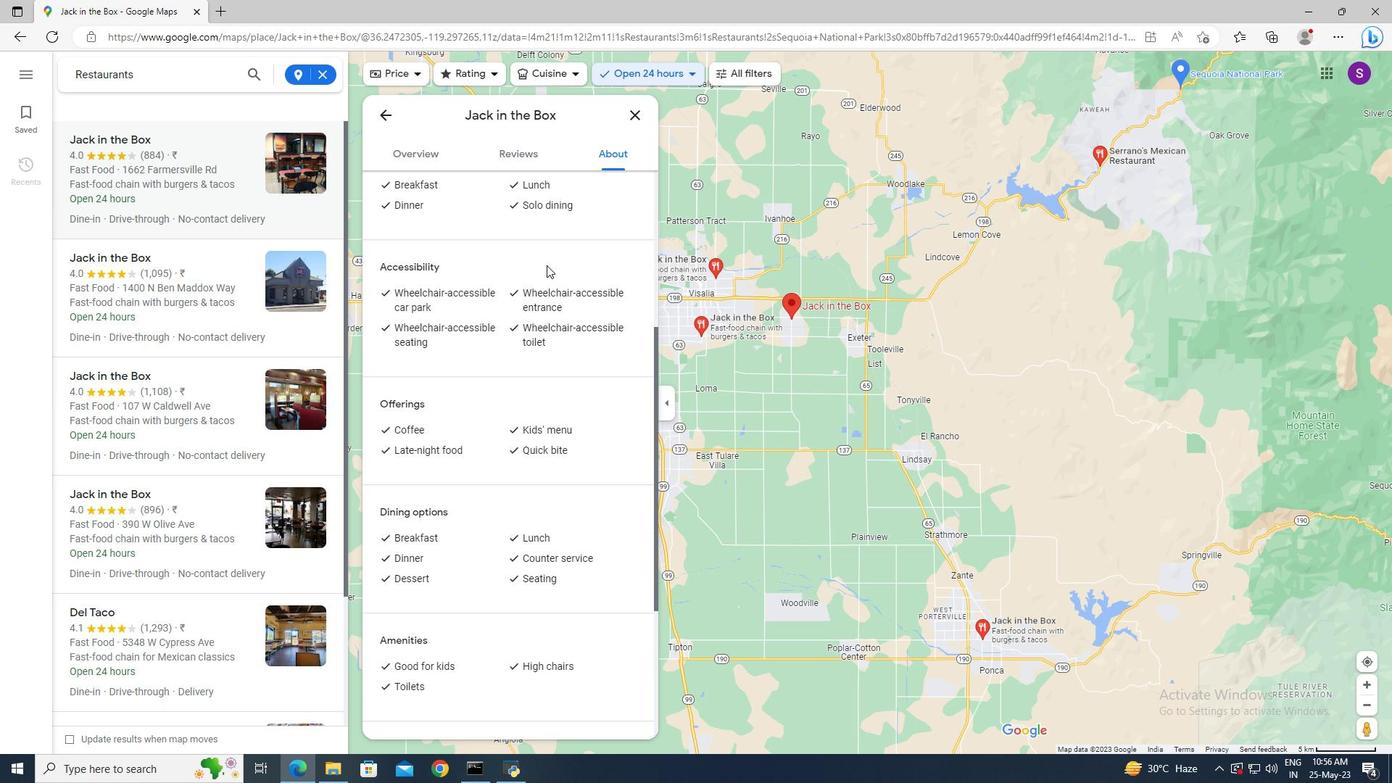 
Action: Mouse scrolled (546, 266) with delta (0, 0)
Screenshot: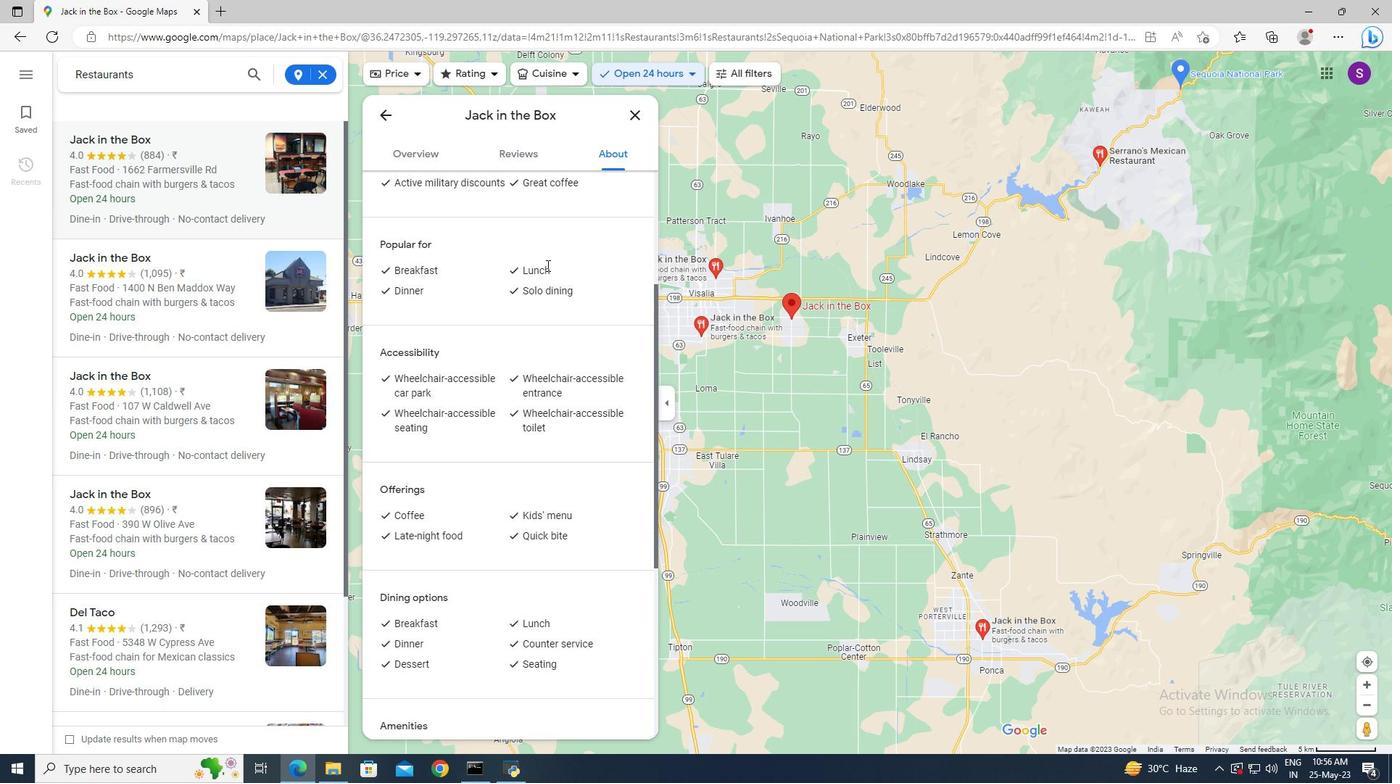 
Action: Mouse scrolled (546, 266) with delta (0, 0)
Screenshot: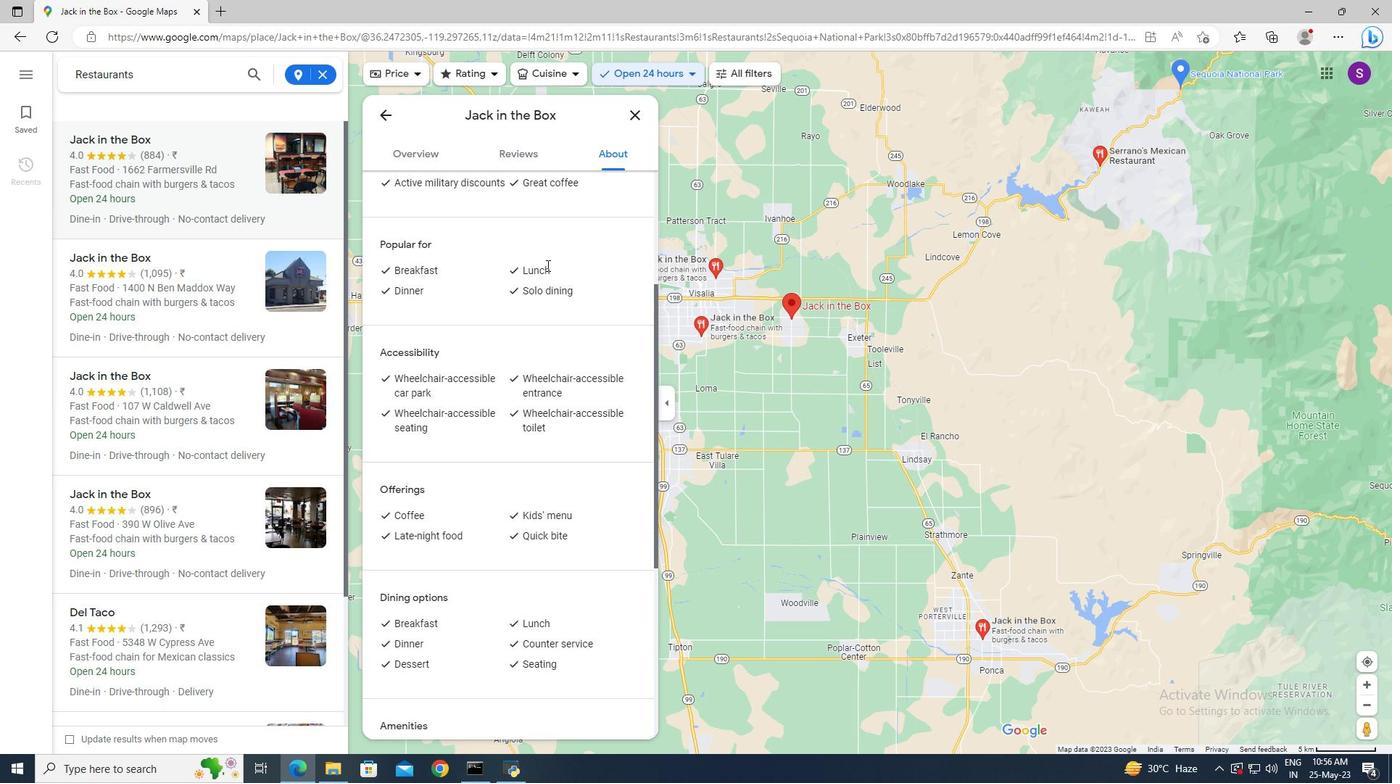 
Action: Mouse moved to (409, 167)
Screenshot: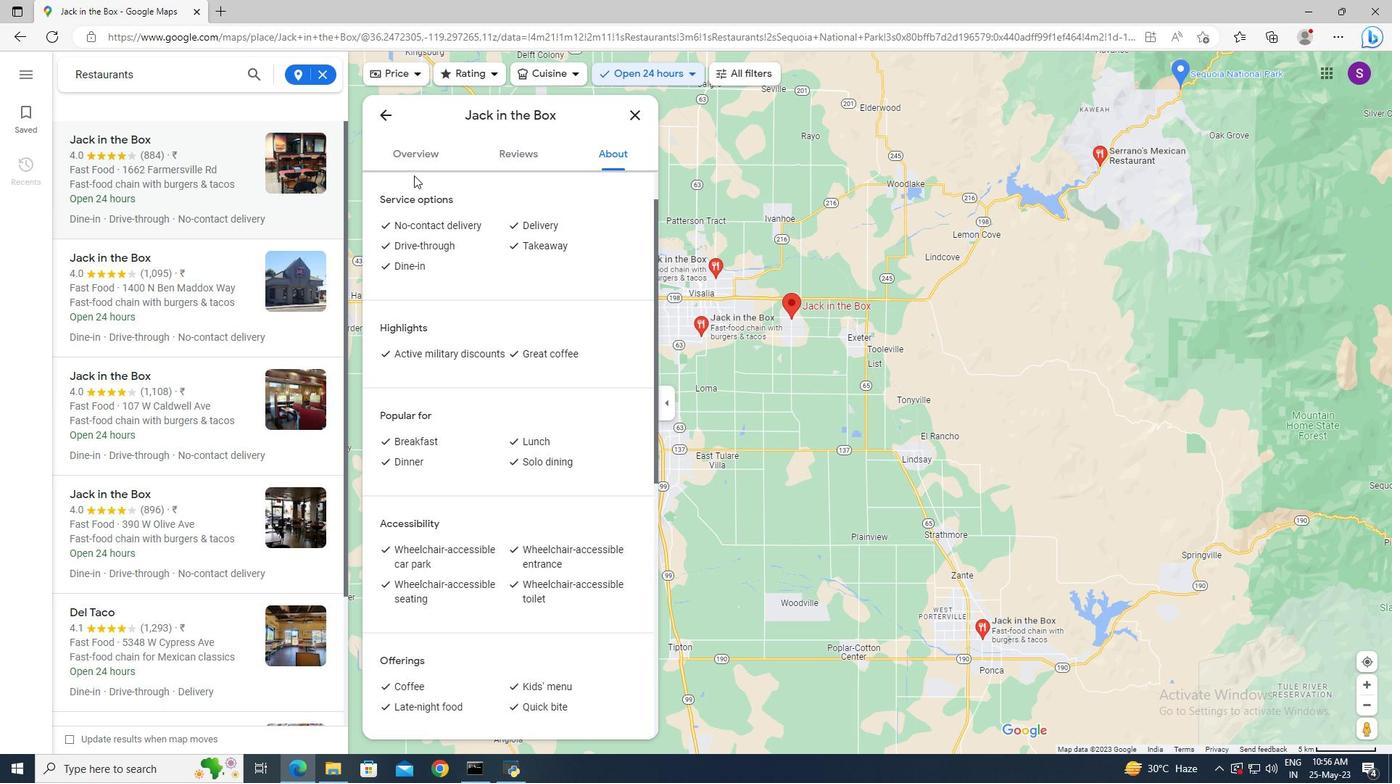 
Action: Mouse pressed left at (409, 167)
Screenshot: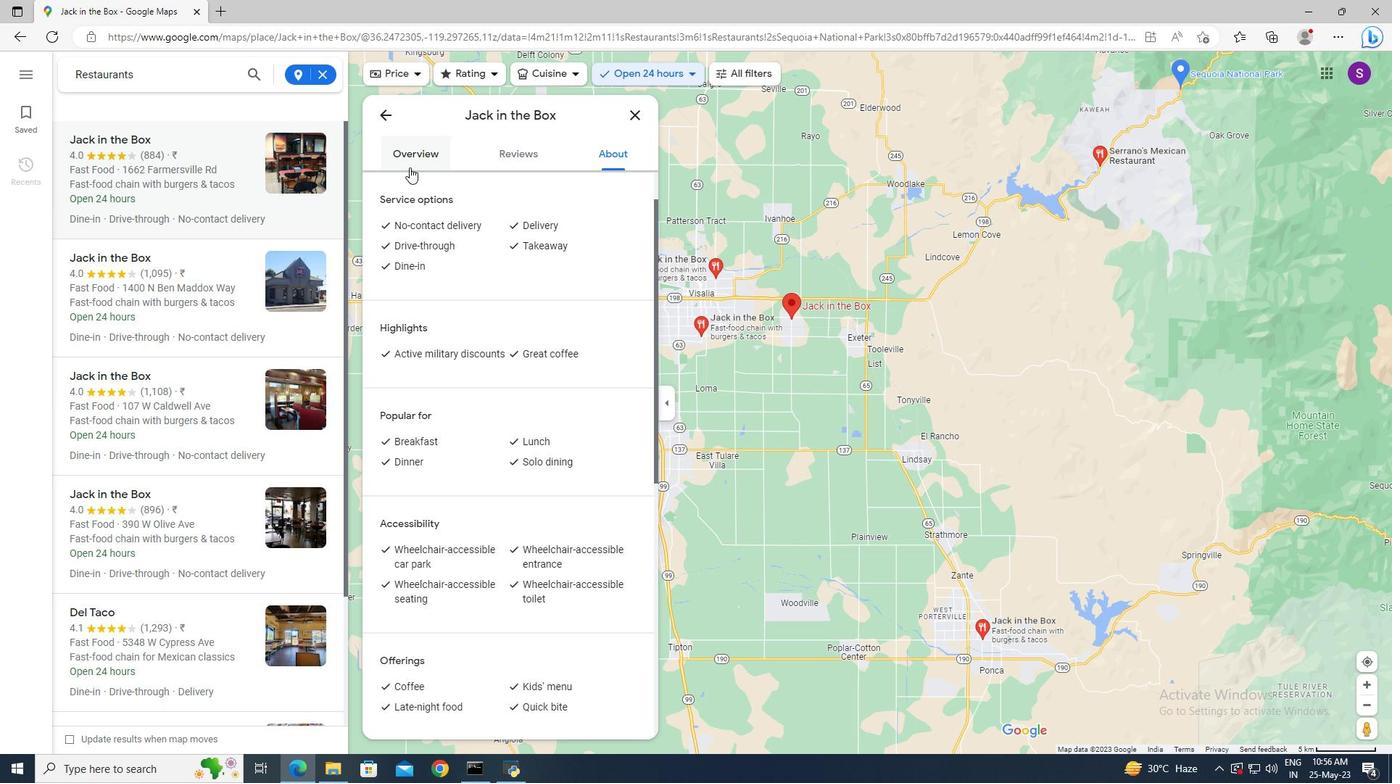 
Action: Mouse moved to (451, 183)
Screenshot: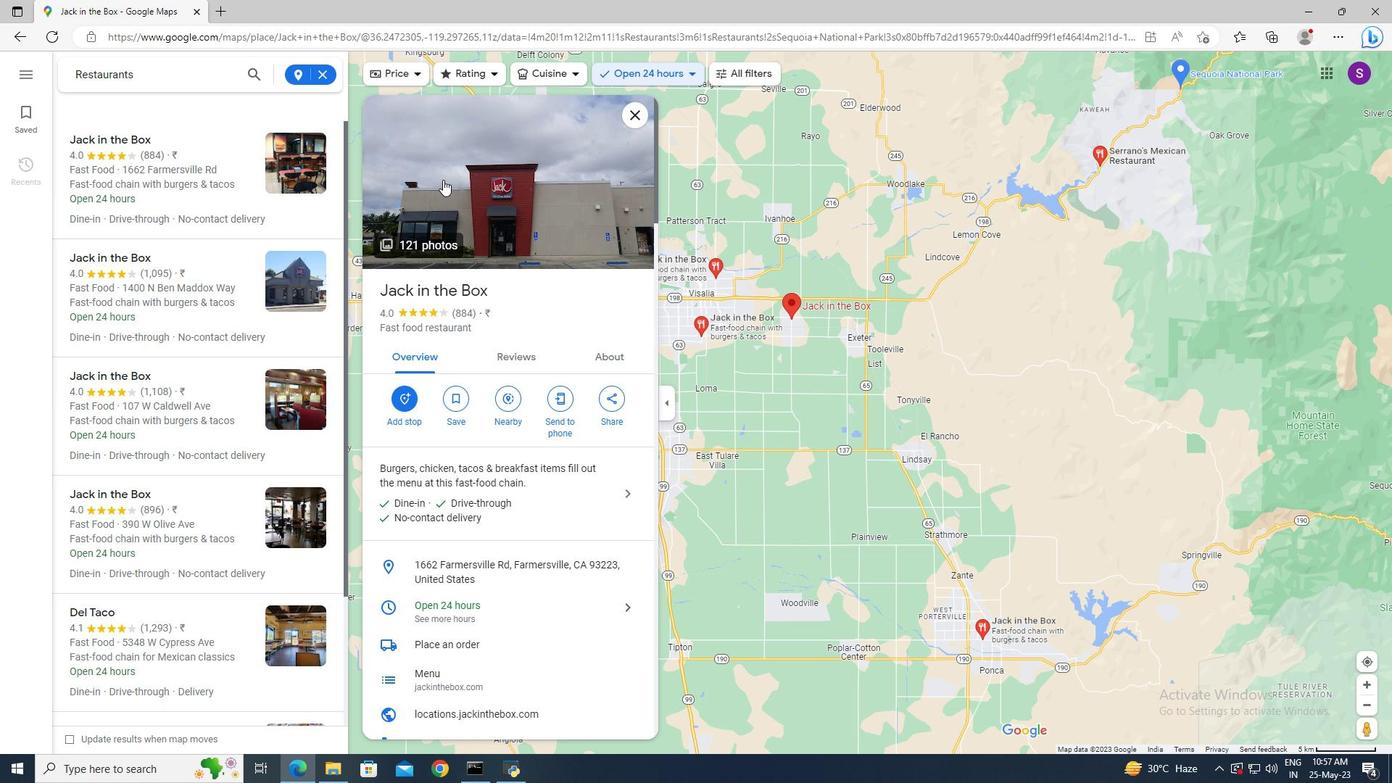 
Action: Mouse pressed left at (451, 183)
Screenshot: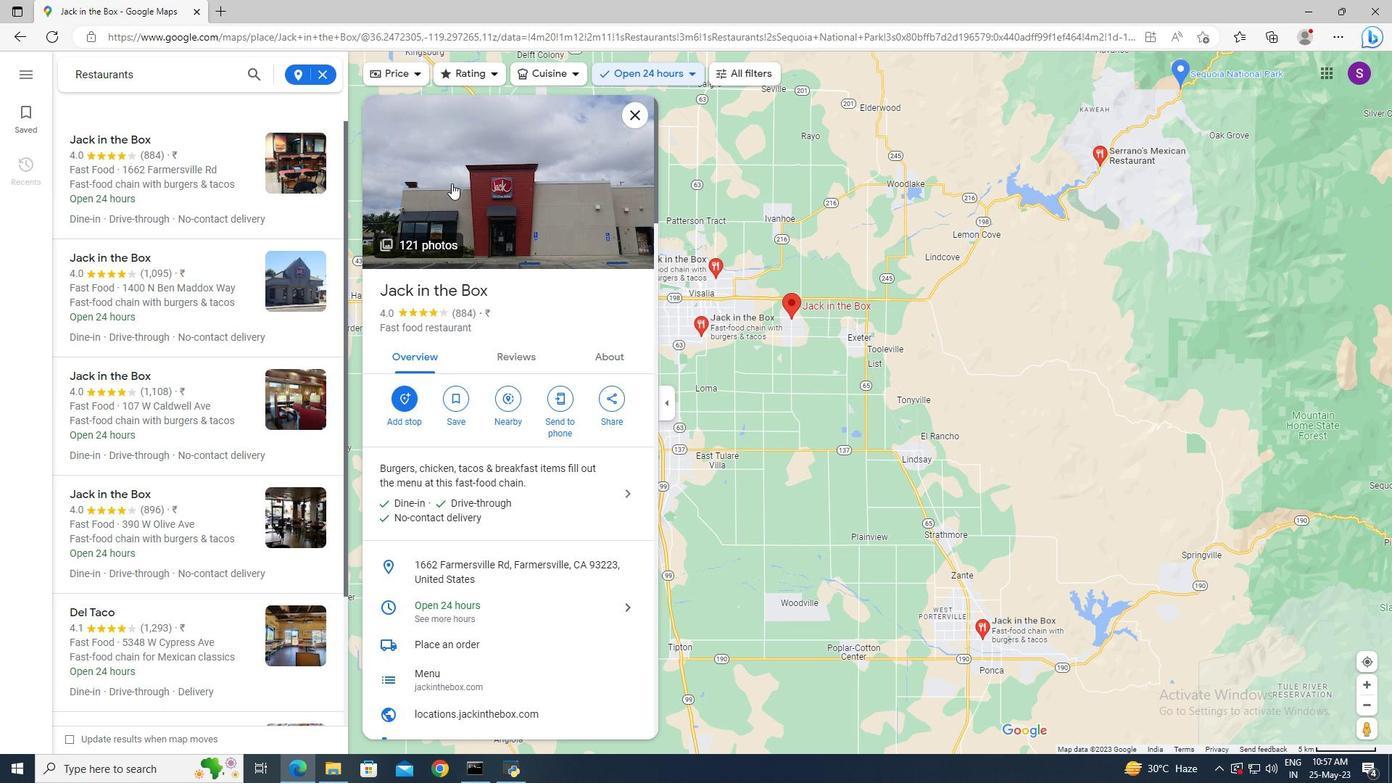 
Action: Mouse moved to (142, 119)
Screenshot: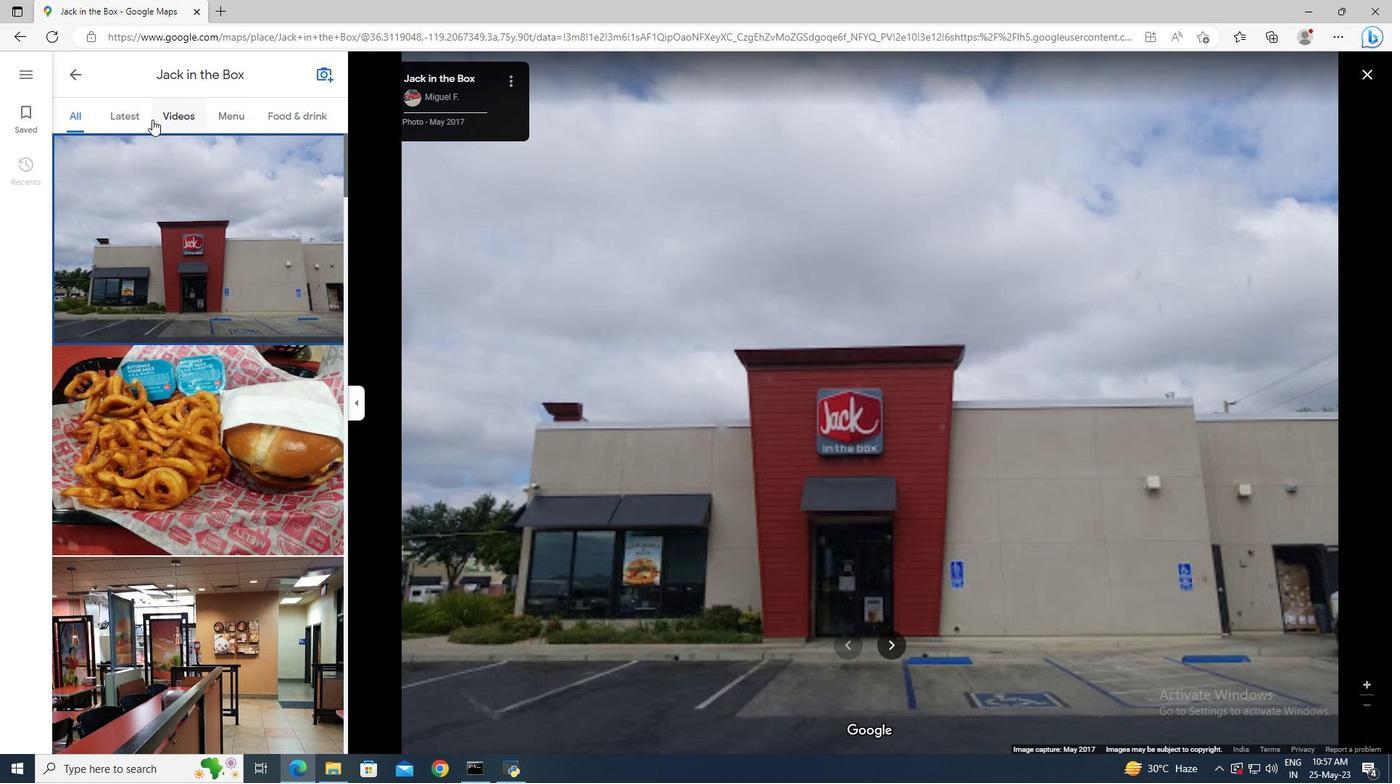 
Action: Mouse pressed left at (142, 119)
Screenshot: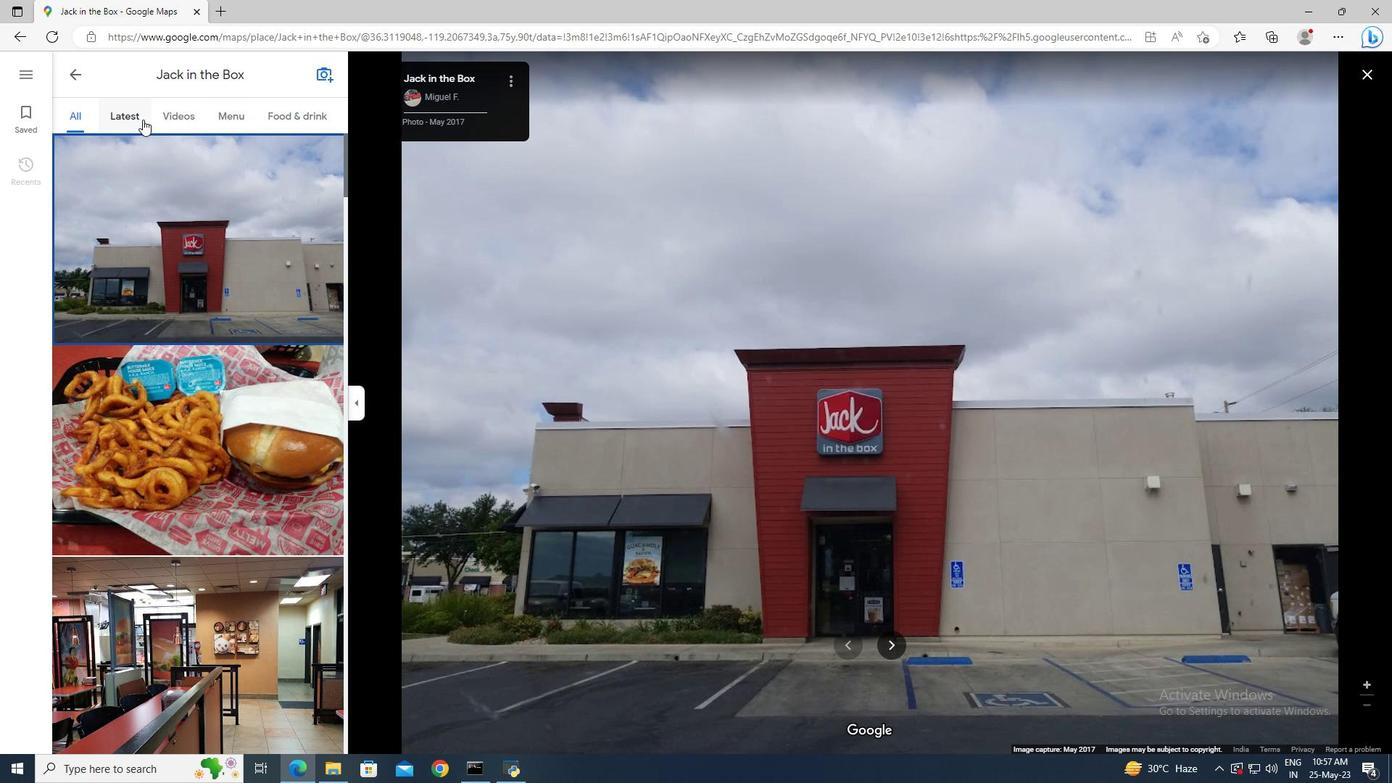 
Action: Mouse moved to (182, 127)
Screenshot: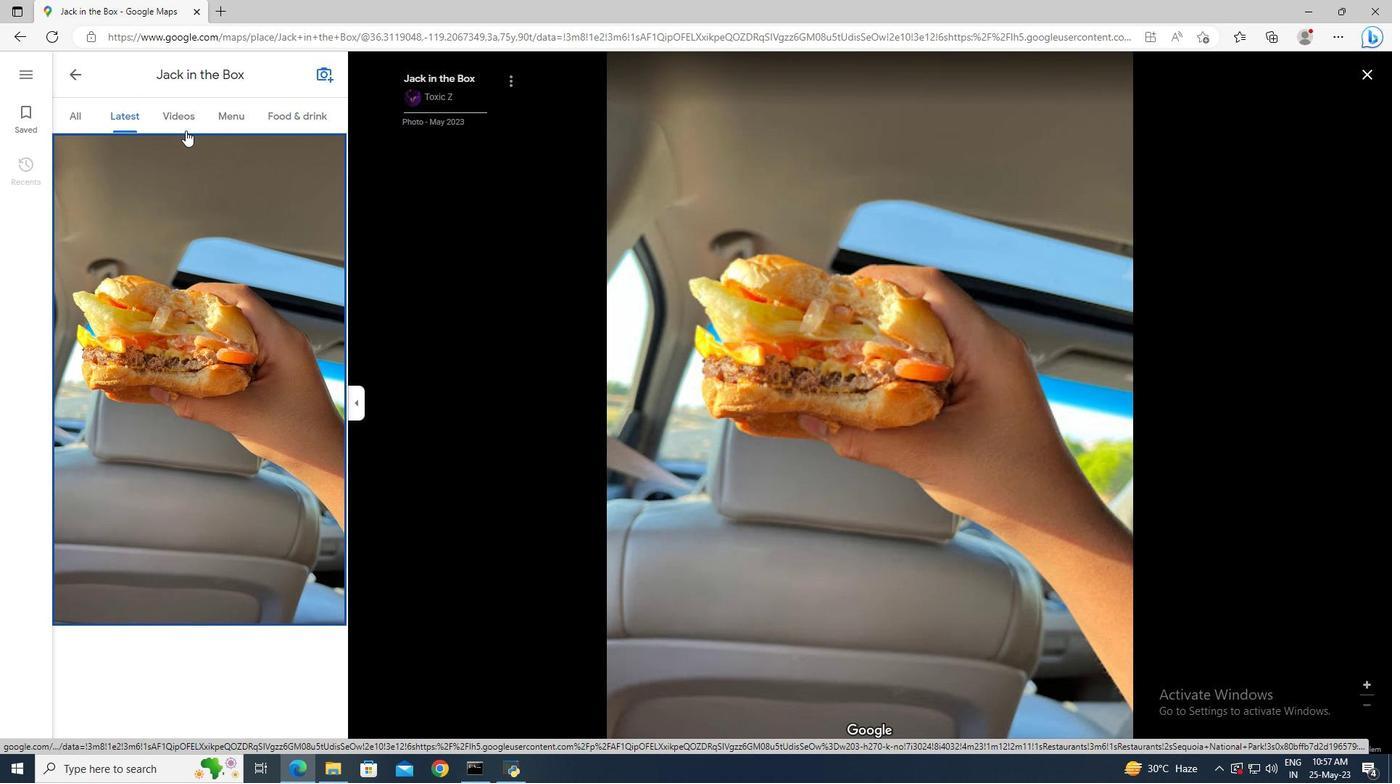 
Action: Mouse pressed left at (182, 127)
Screenshot: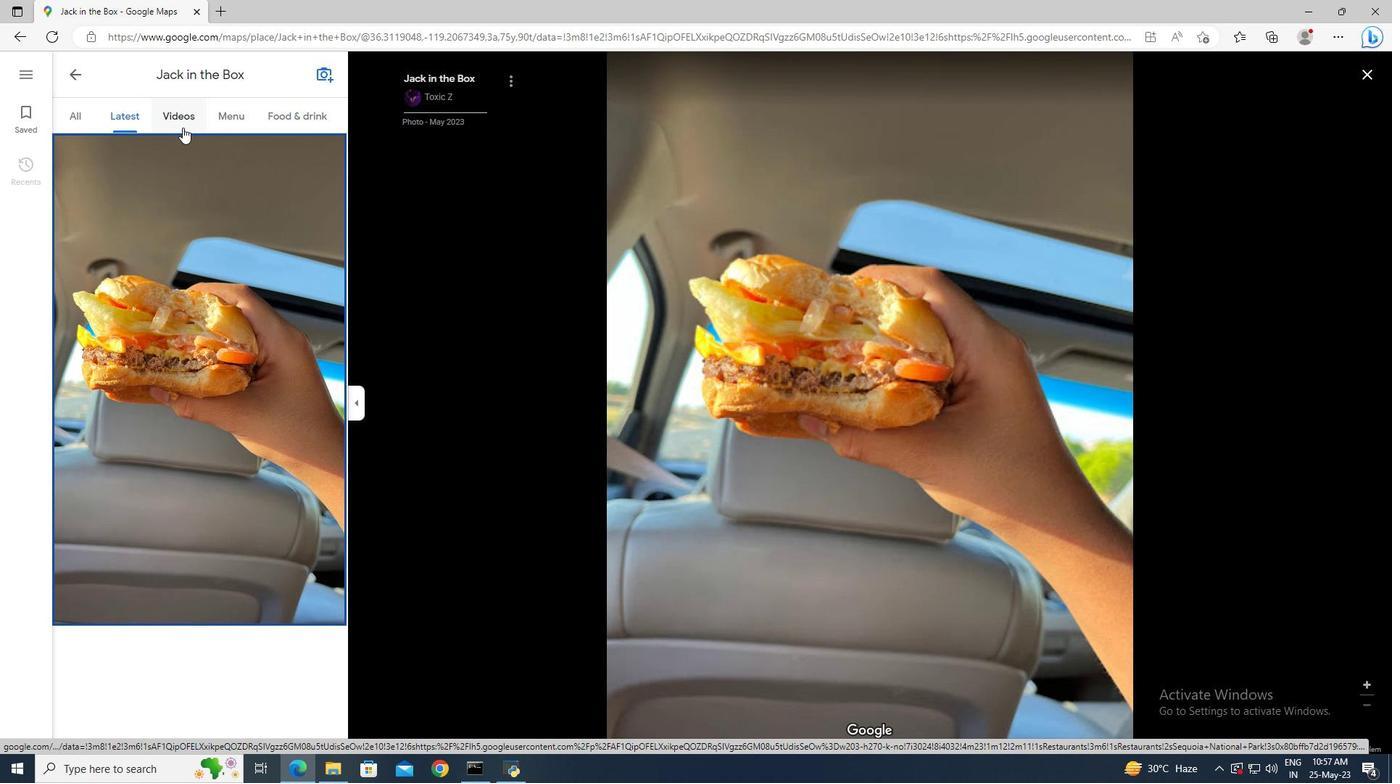 
Action: Mouse moved to (229, 306)
Screenshot: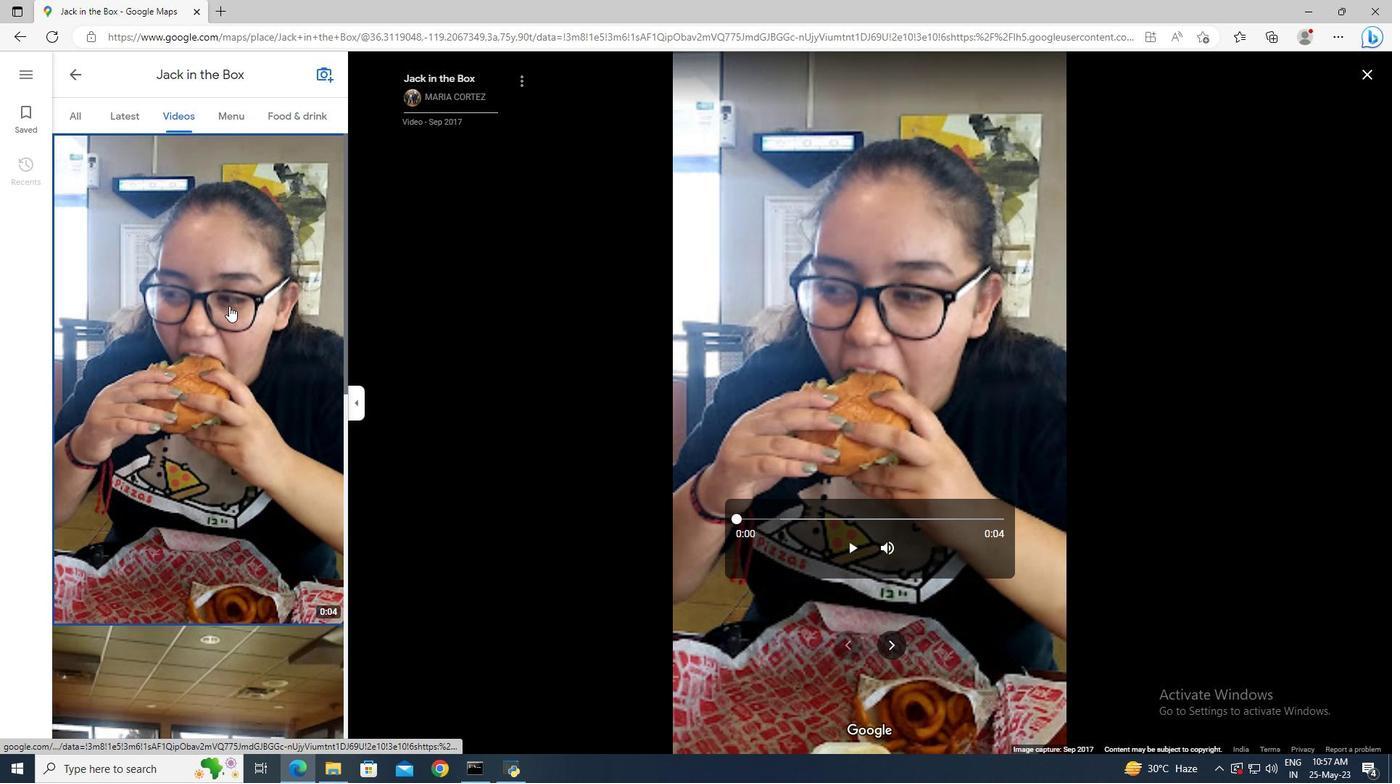
Action: Mouse scrolled (229, 306) with delta (0, 0)
Screenshot: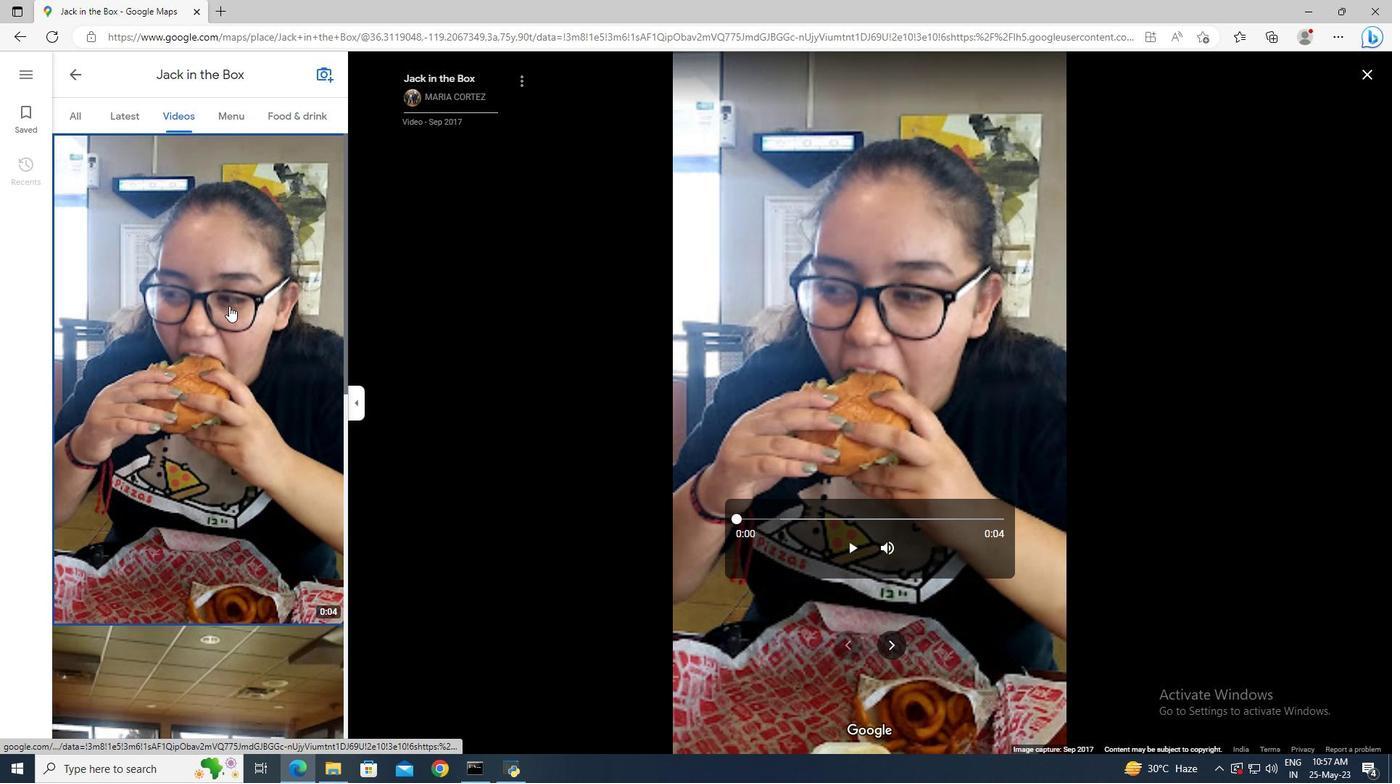 
Action: Mouse scrolled (229, 306) with delta (0, 0)
Screenshot: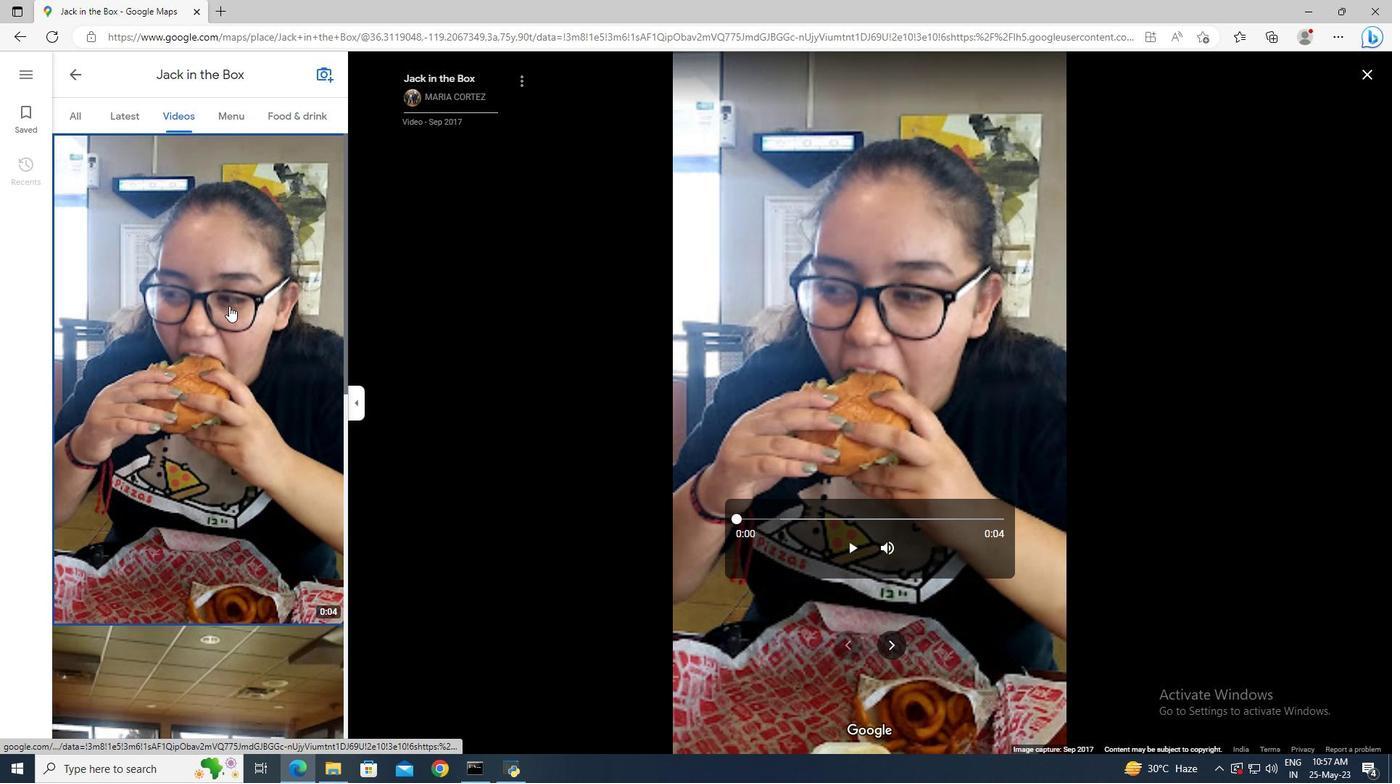 
Action: Mouse scrolled (229, 306) with delta (0, 0)
Screenshot: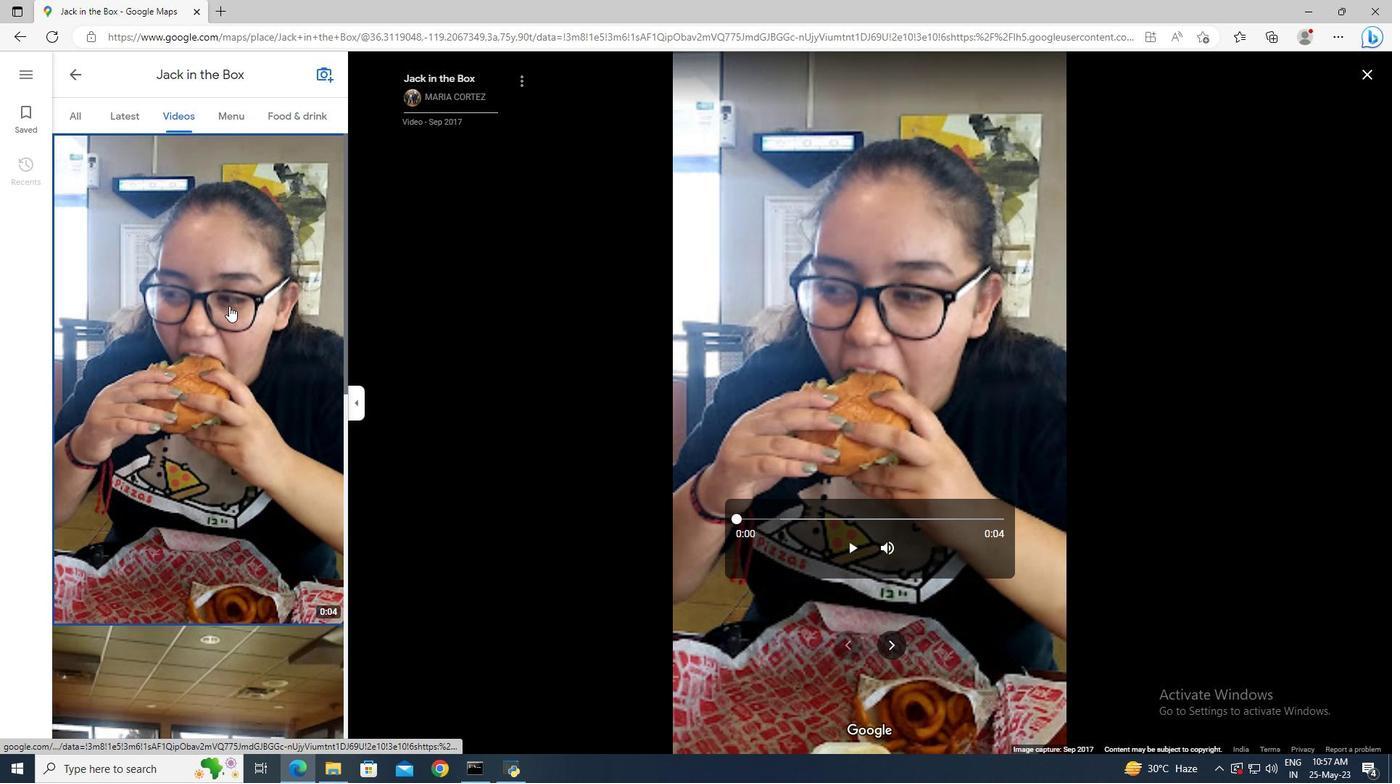 
Action: Mouse moved to (224, 443)
Screenshot: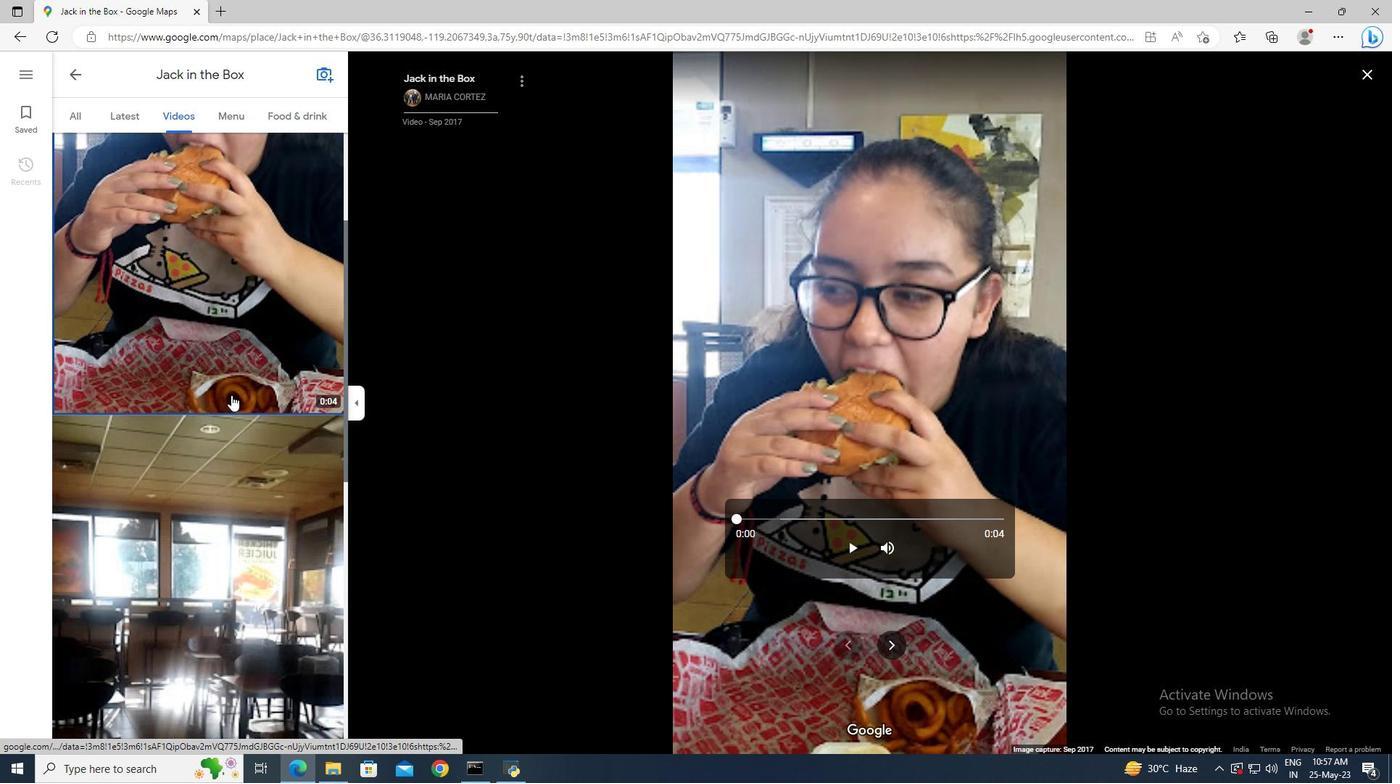 
Action: Mouse scrolled (224, 443) with delta (0, 0)
Screenshot: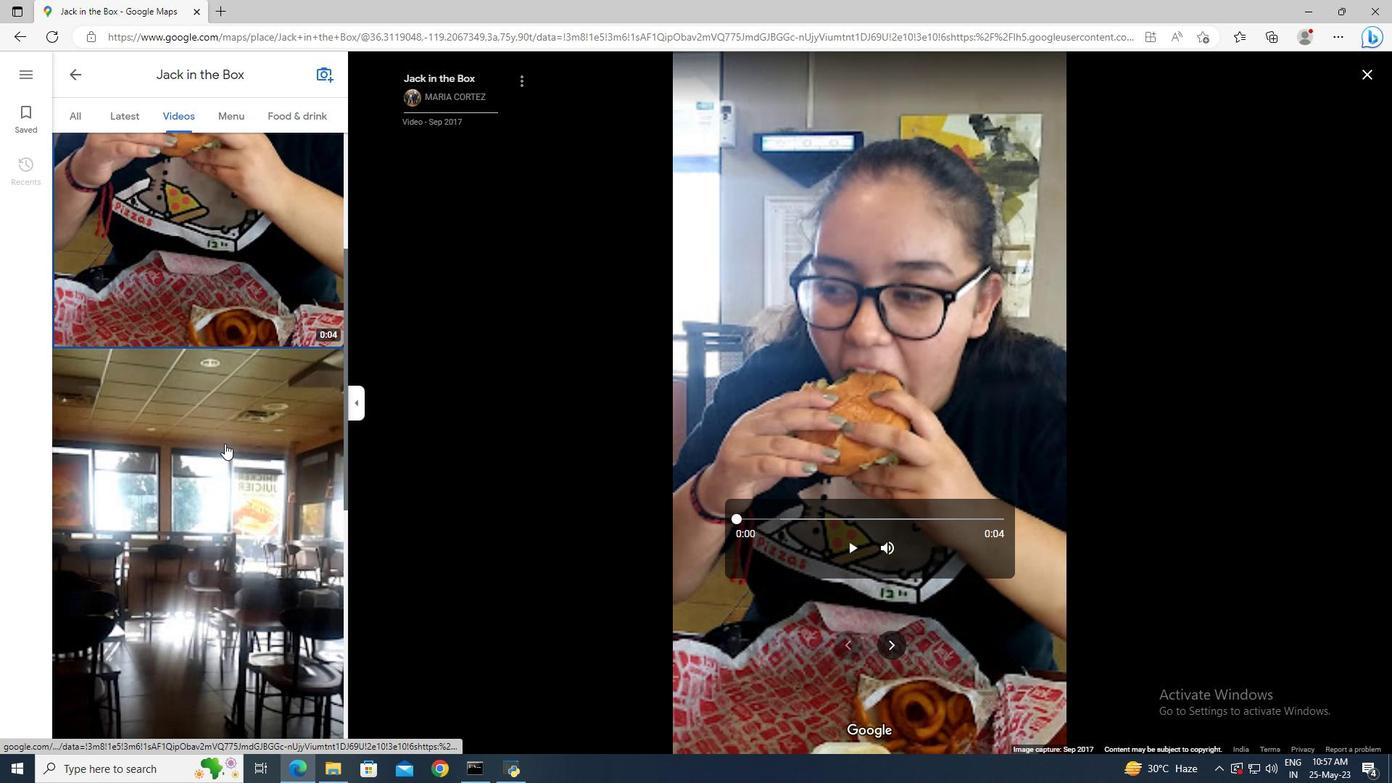 
Action: Mouse scrolled (224, 443) with delta (0, 0)
Screenshot: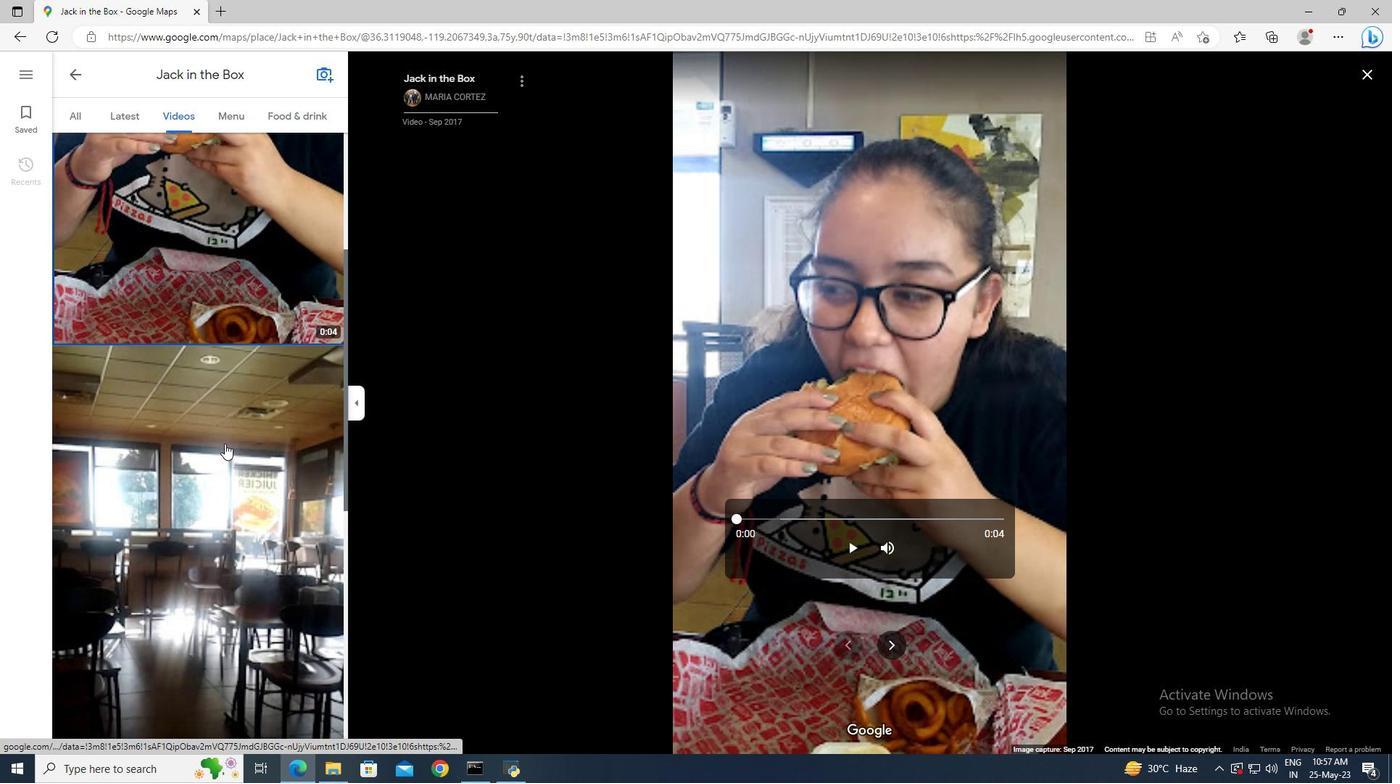 
Action: Mouse scrolled (224, 443) with delta (0, 0)
Screenshot: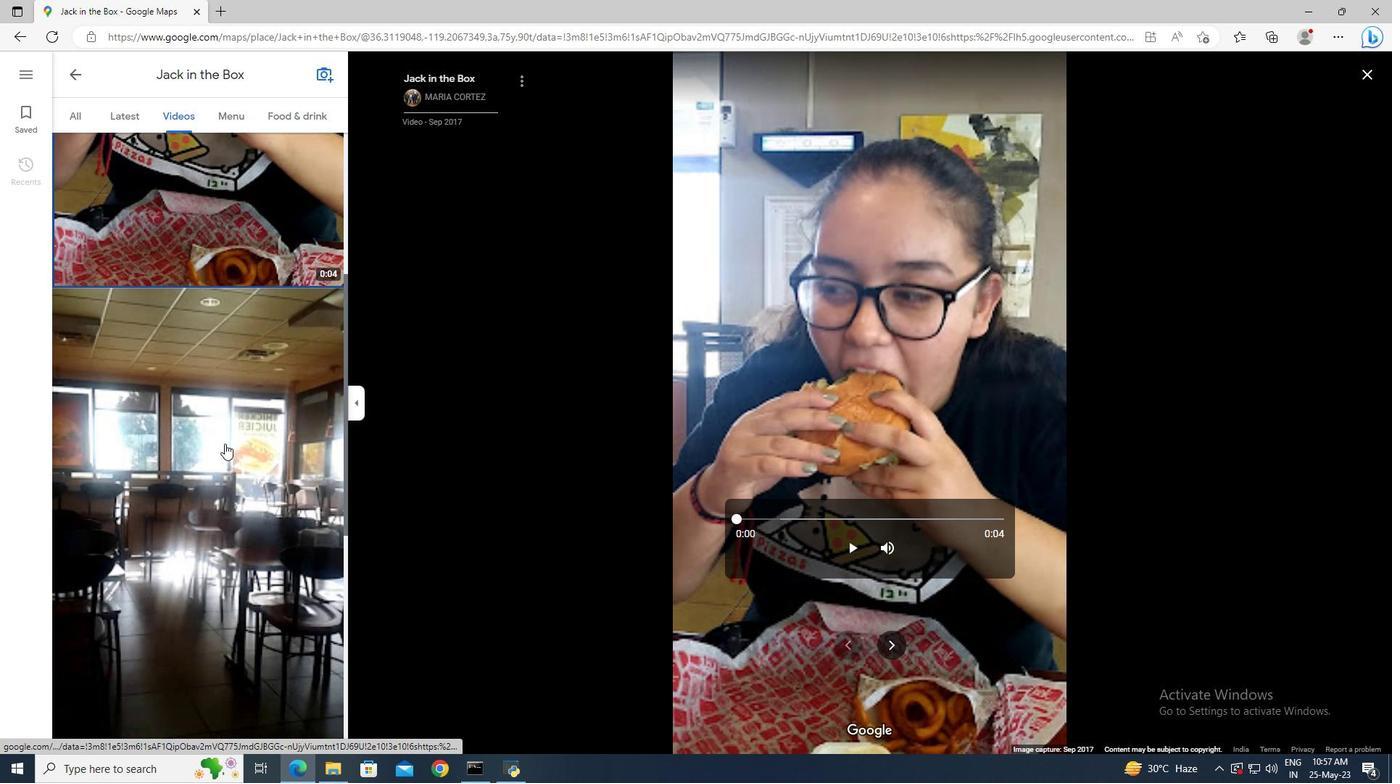 
Action: Mouse moved to (224, 414)
Screenshot: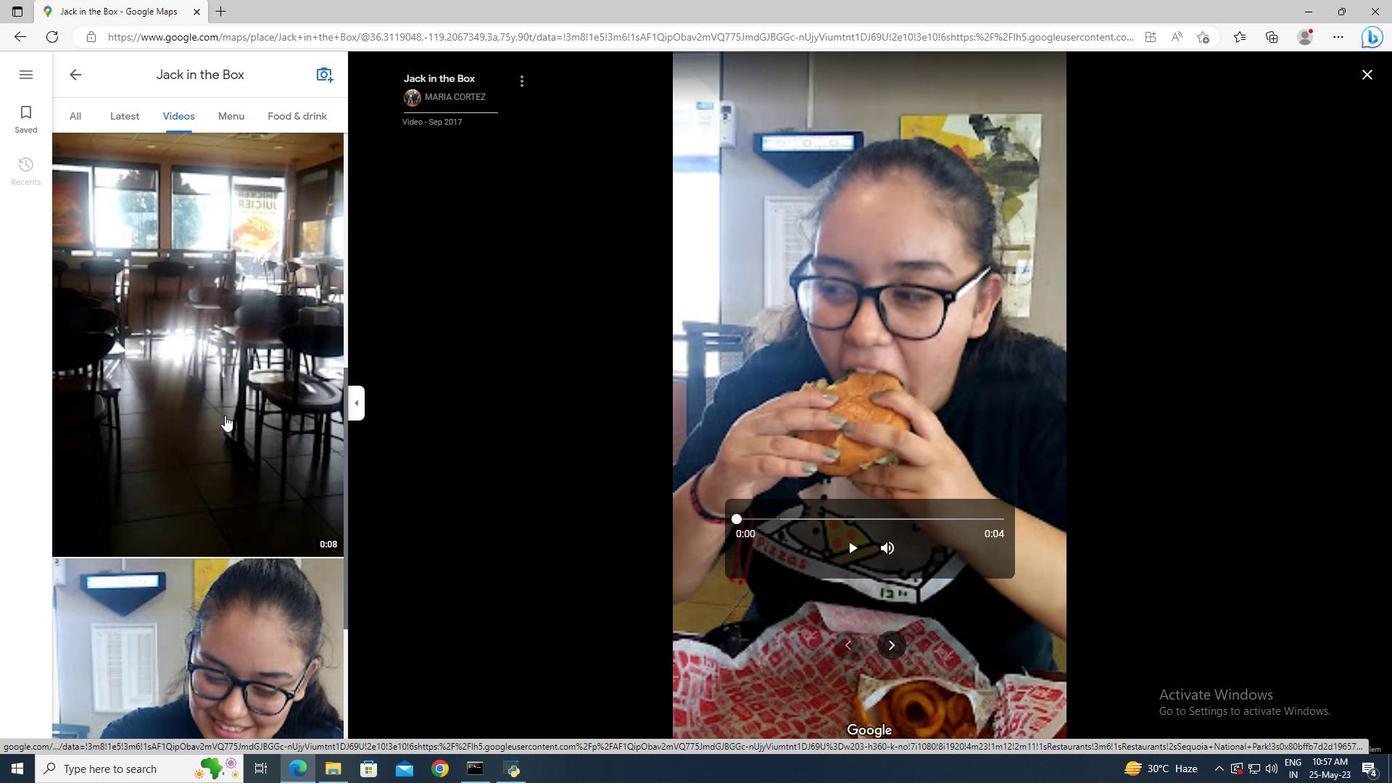
Action: Mouse scrolled (224, 414) with delta (0, 0)
Screenshot: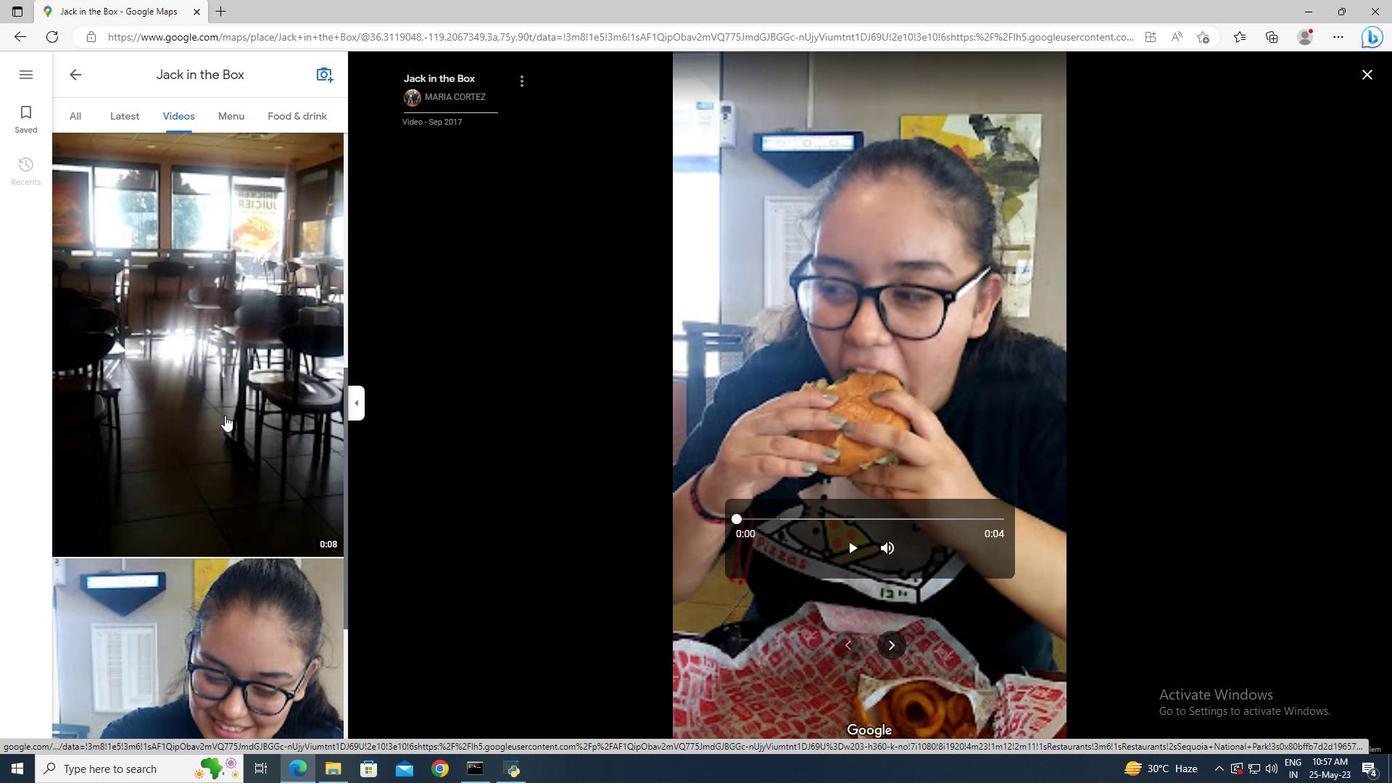 
Action: Mouse scrolled (224, 414) with delta (0, 0)
Screenshot: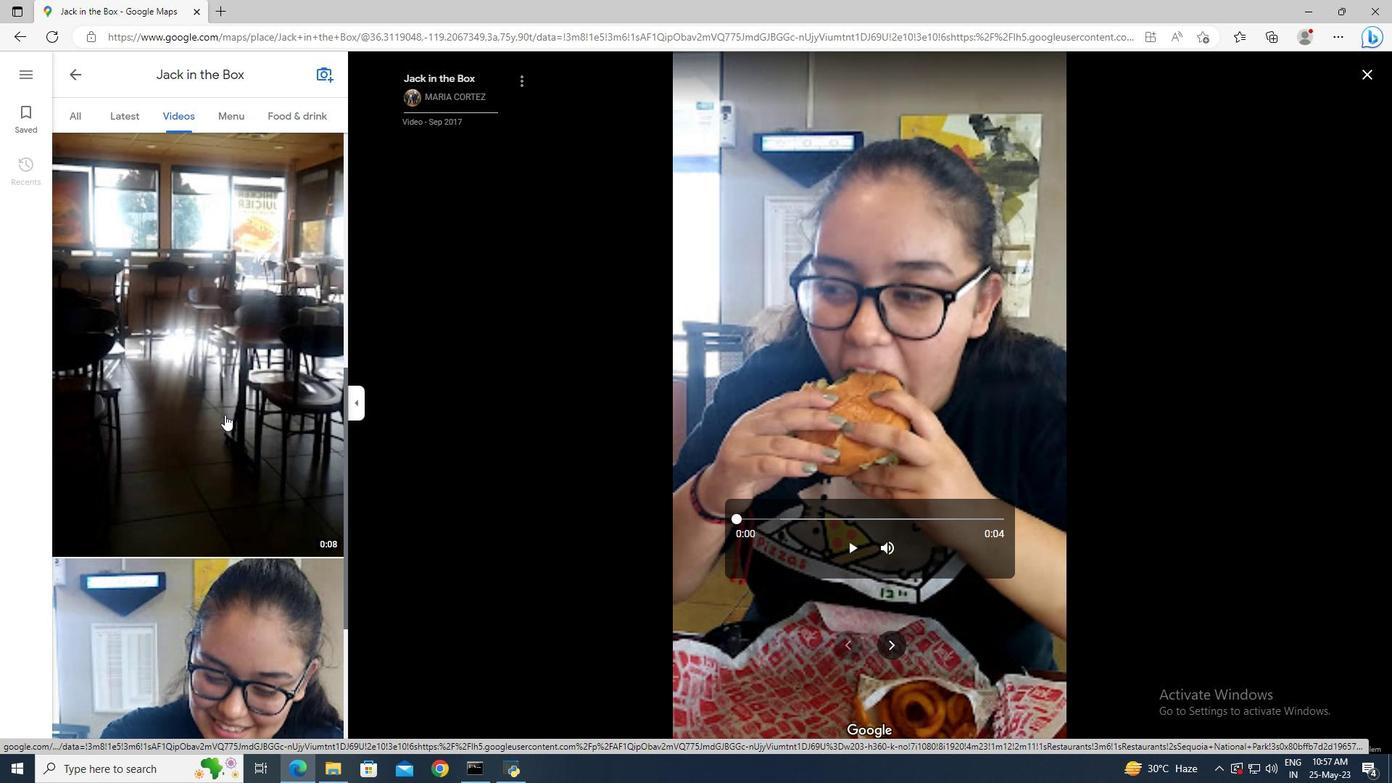 
Action: Mouse scrolled (224, 414) with delta (0, 0)
Screenshot: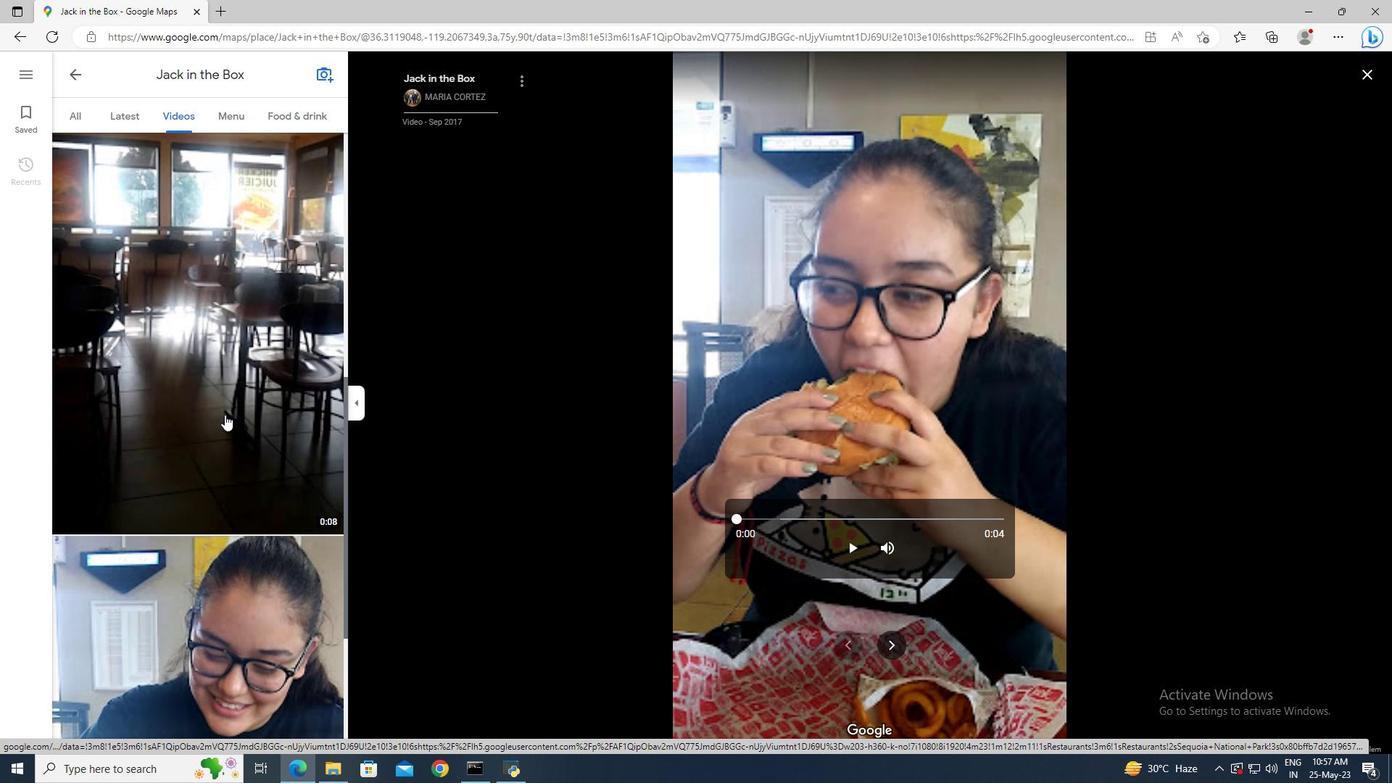 
Action: Mouse scrolled (224, 414) with delta (0, 0)
Screenshot: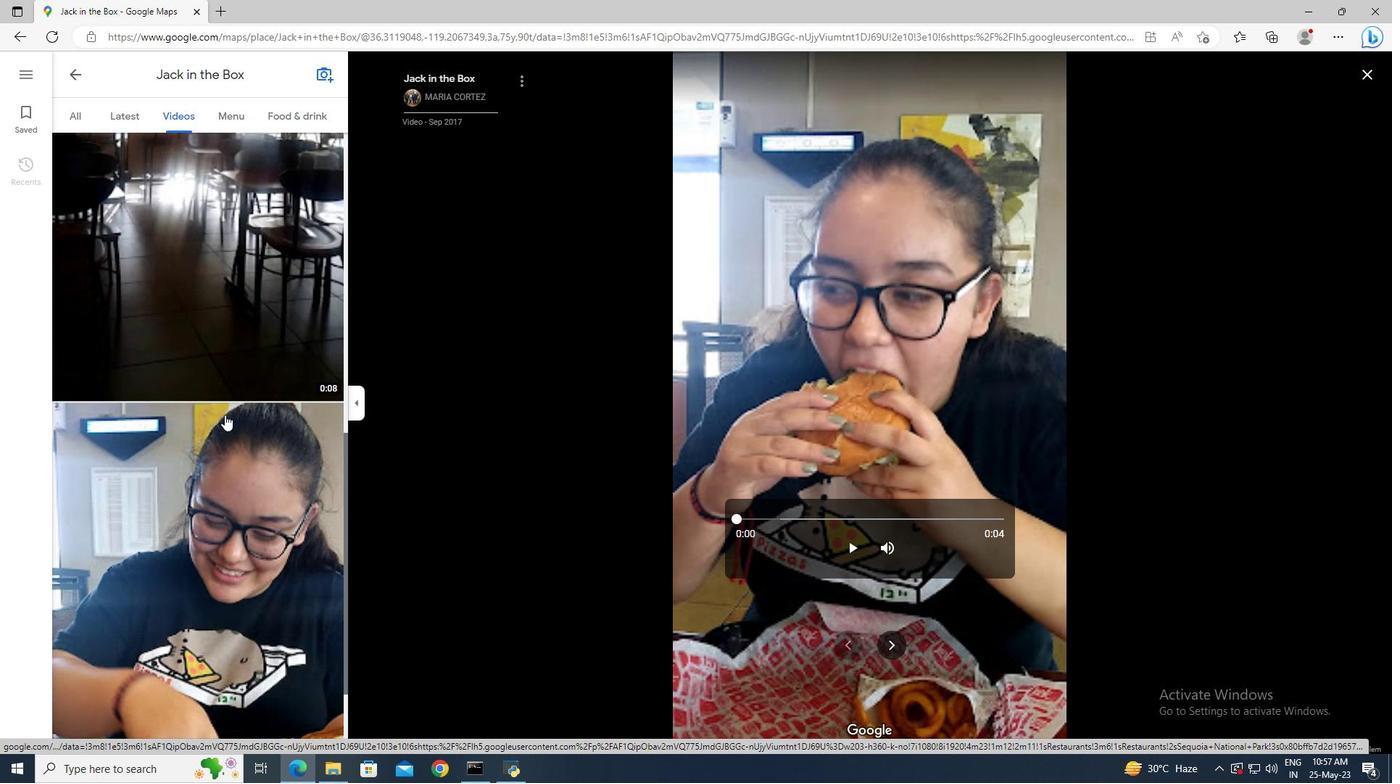 
Action: Mouse moved to (219, 396)
Screenshot: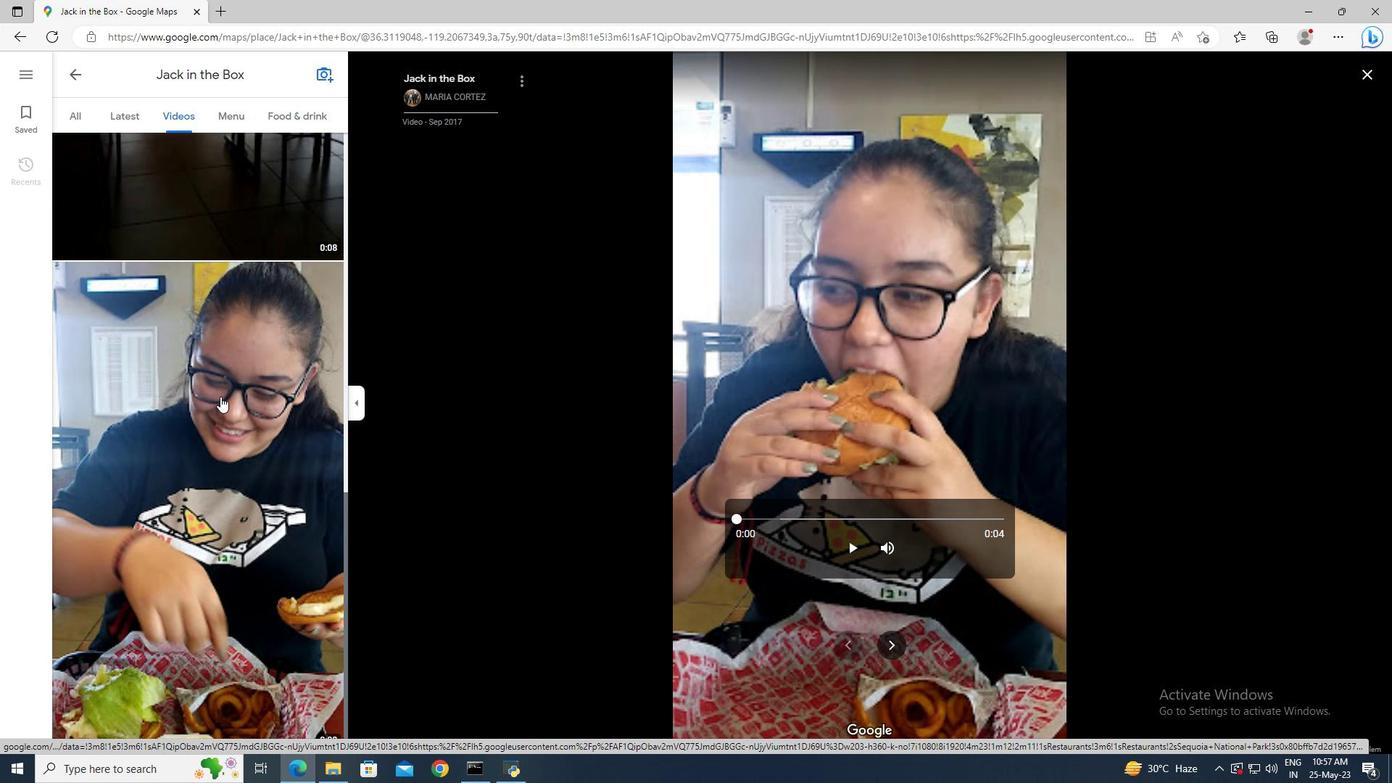 
Action: Mouse pressed left at (219, 396)
Screenshot: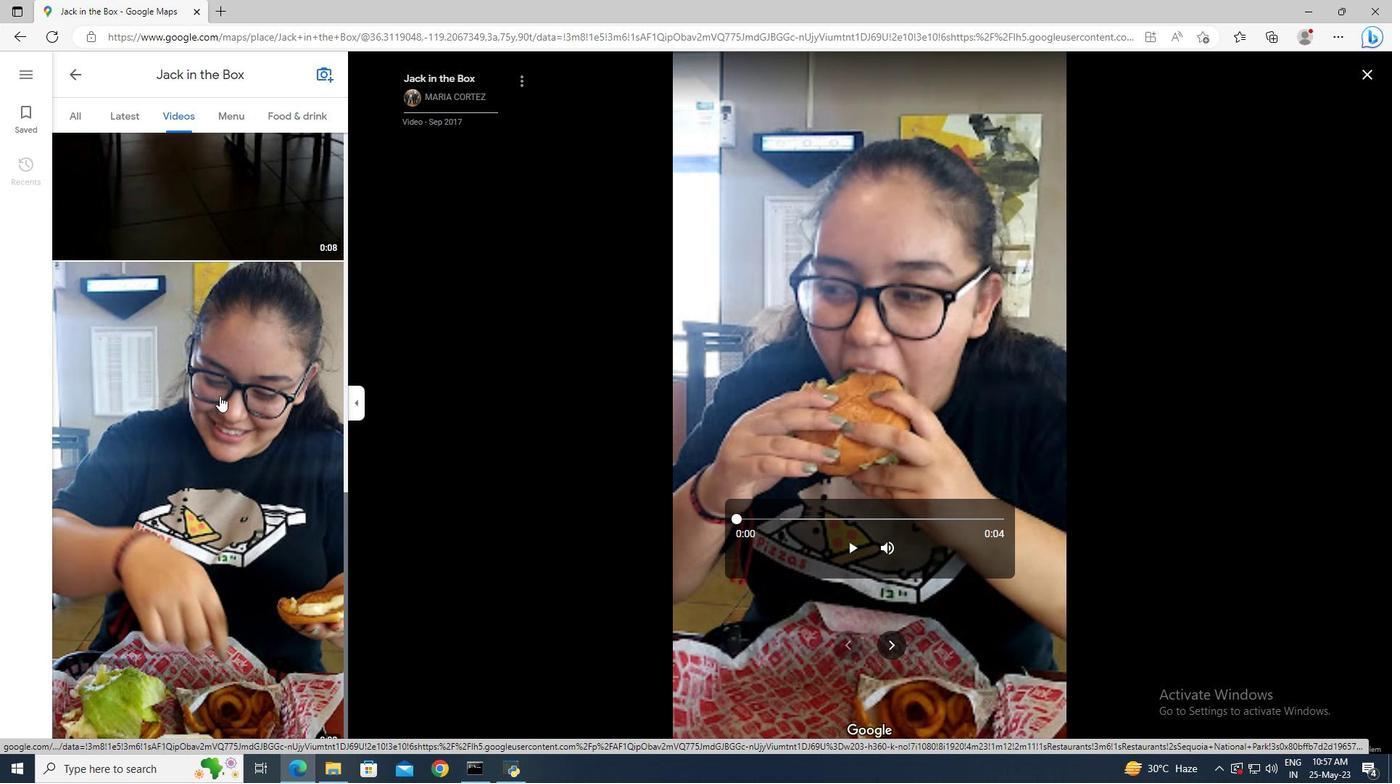 
Action: Mouse moved to (850, 545)
Screenshot: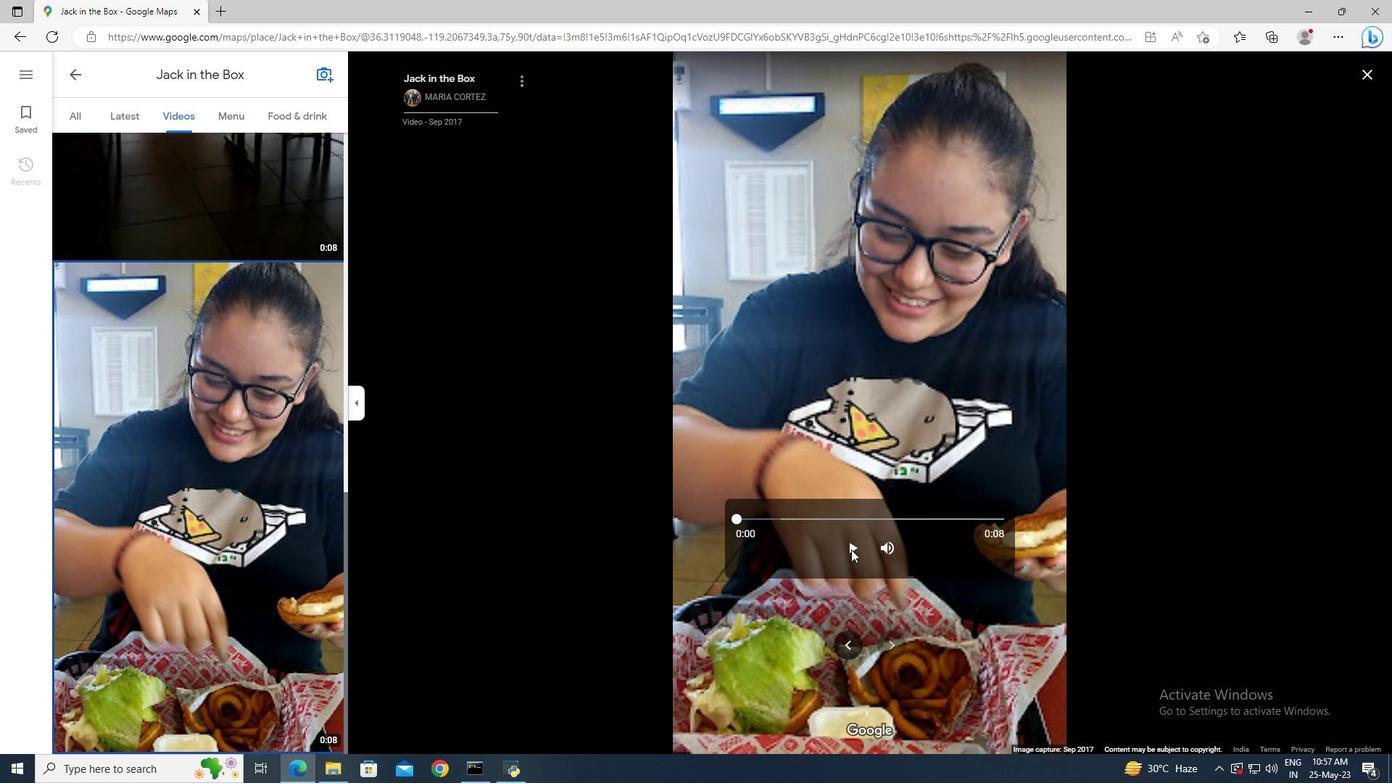 
Action: Mouse pressed left at (850, 545)
Screenshot: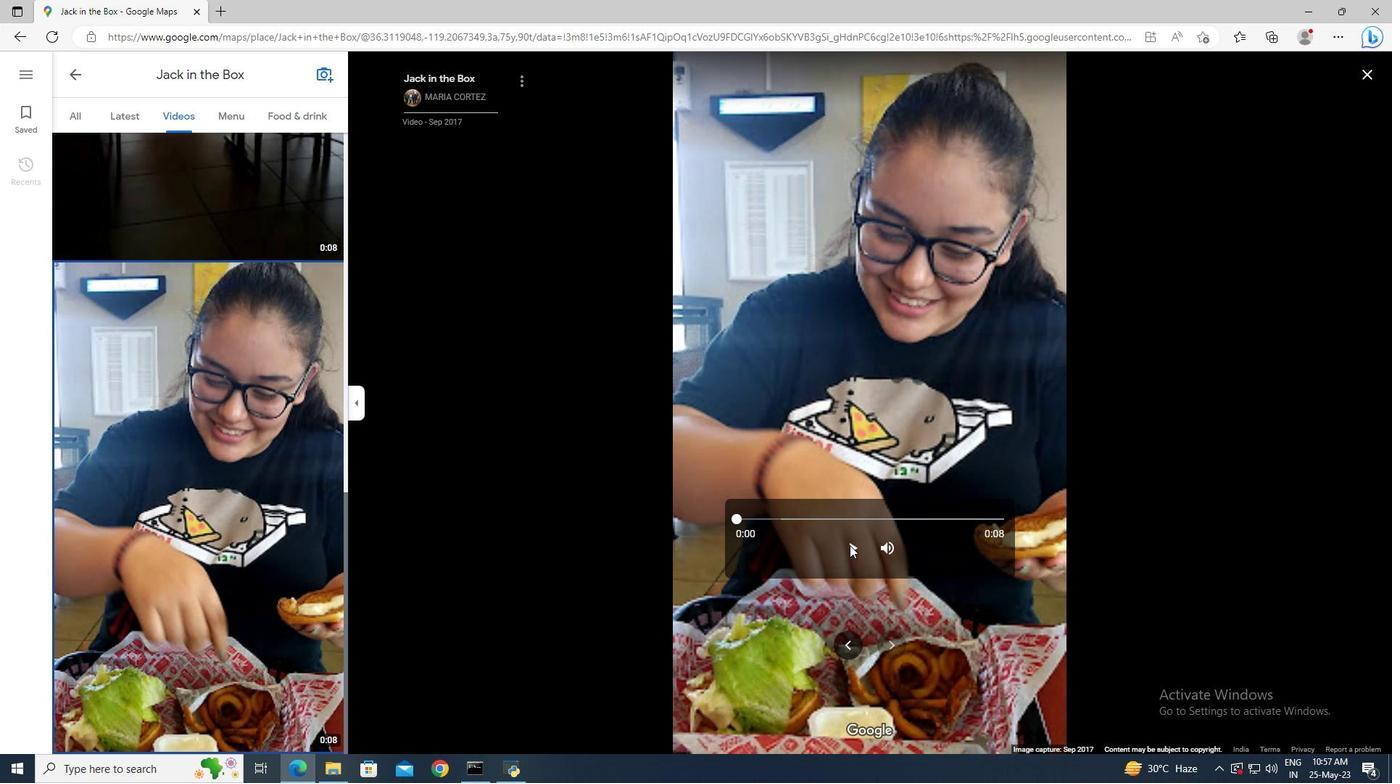 
Action: Mouse moved to (240, 111)
Screenshot: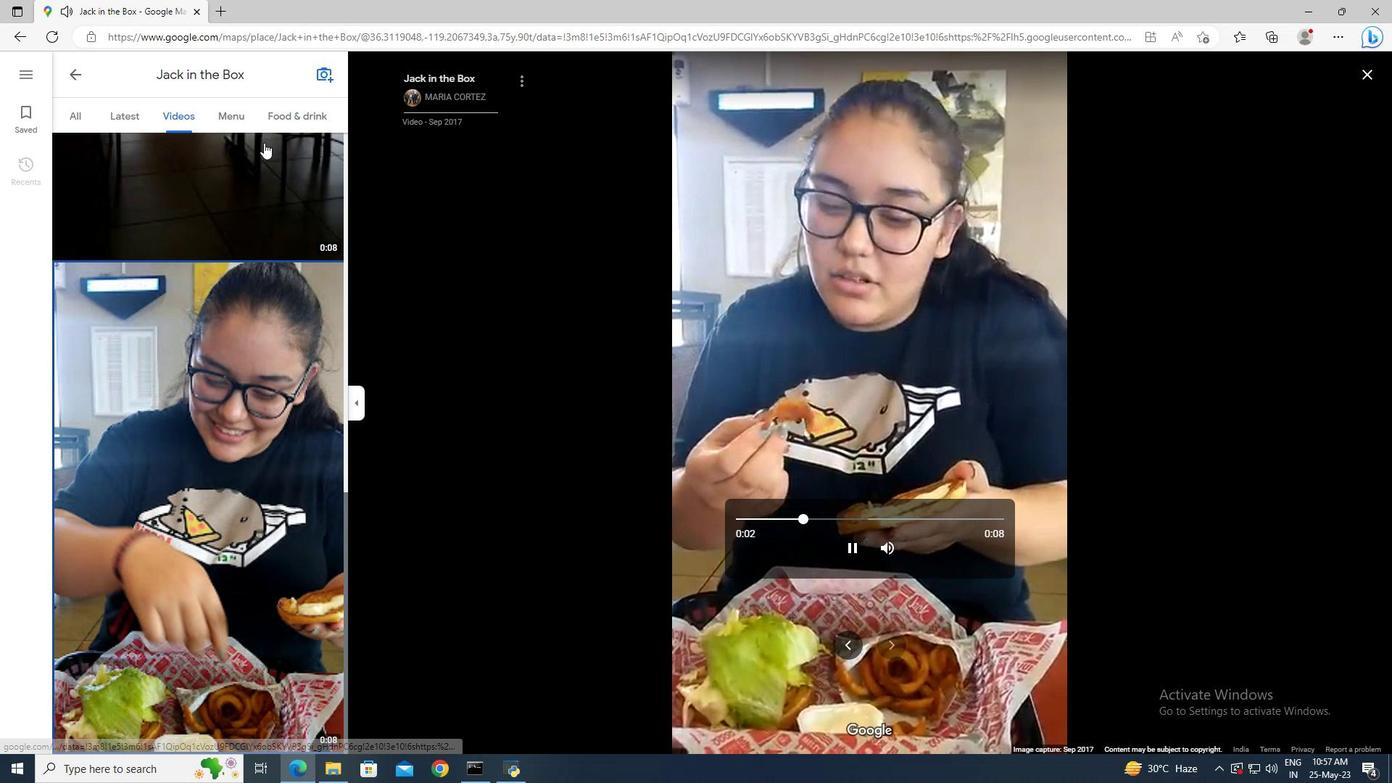 
Action: Mouse pressed left at (240, 111)
Screenshot: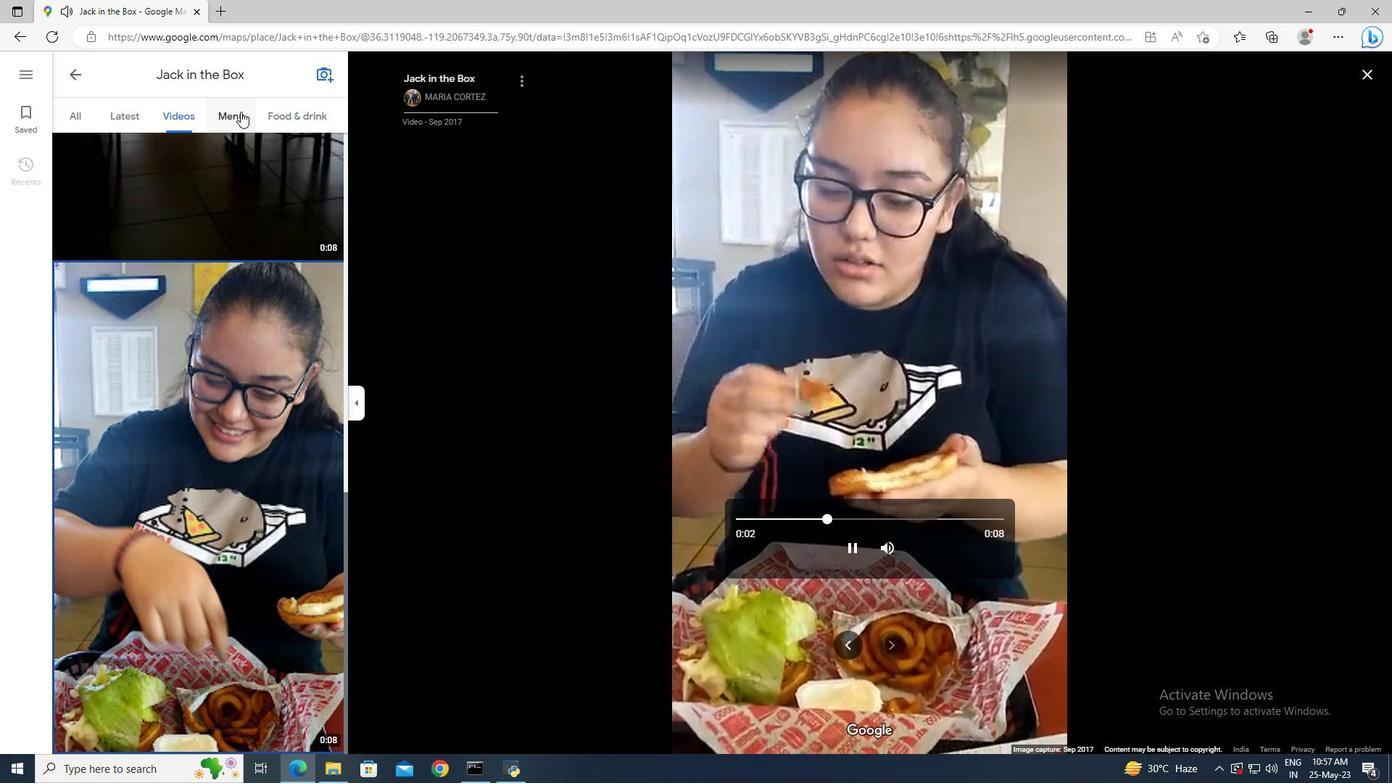 
Action: Mouse moved to (256, 200)
Screenshot: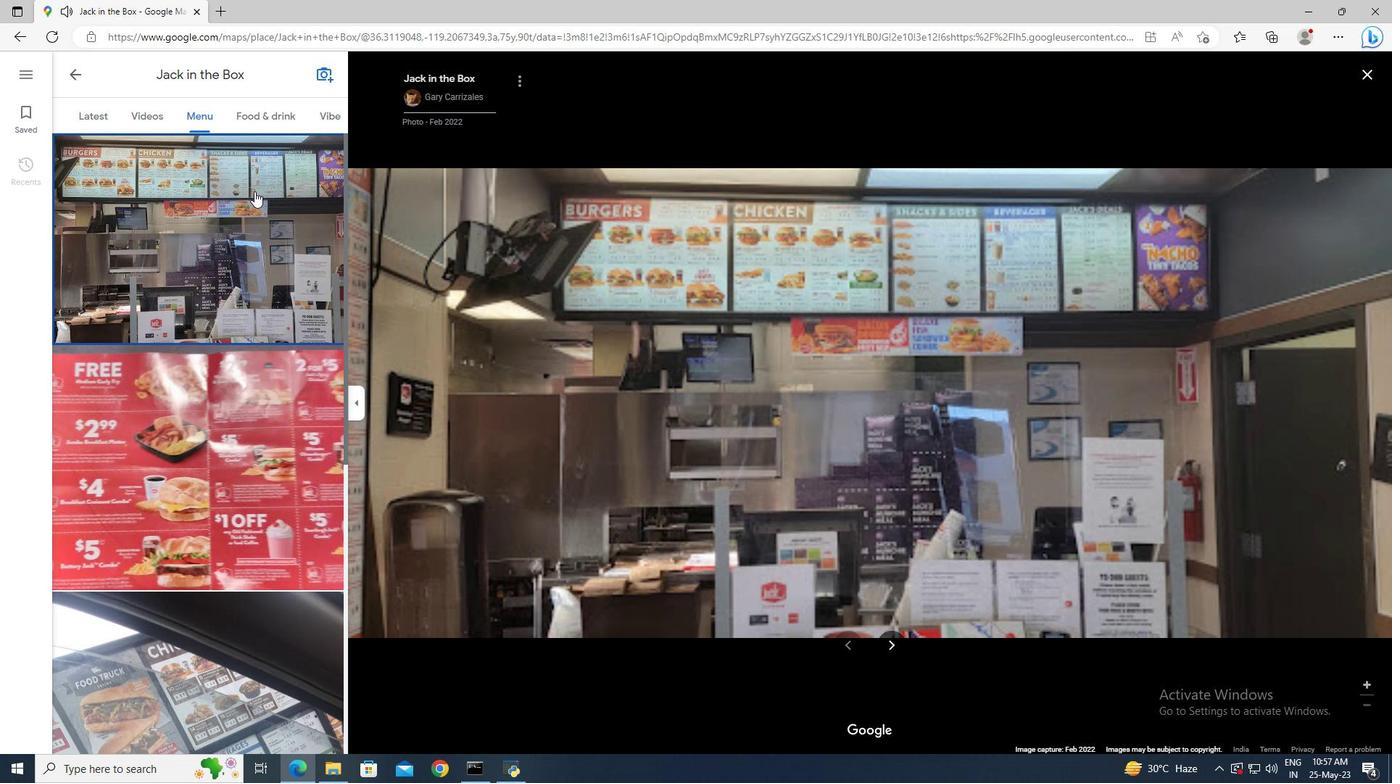 
Action: Mouse pressed left at (256, 200)
Screenshot: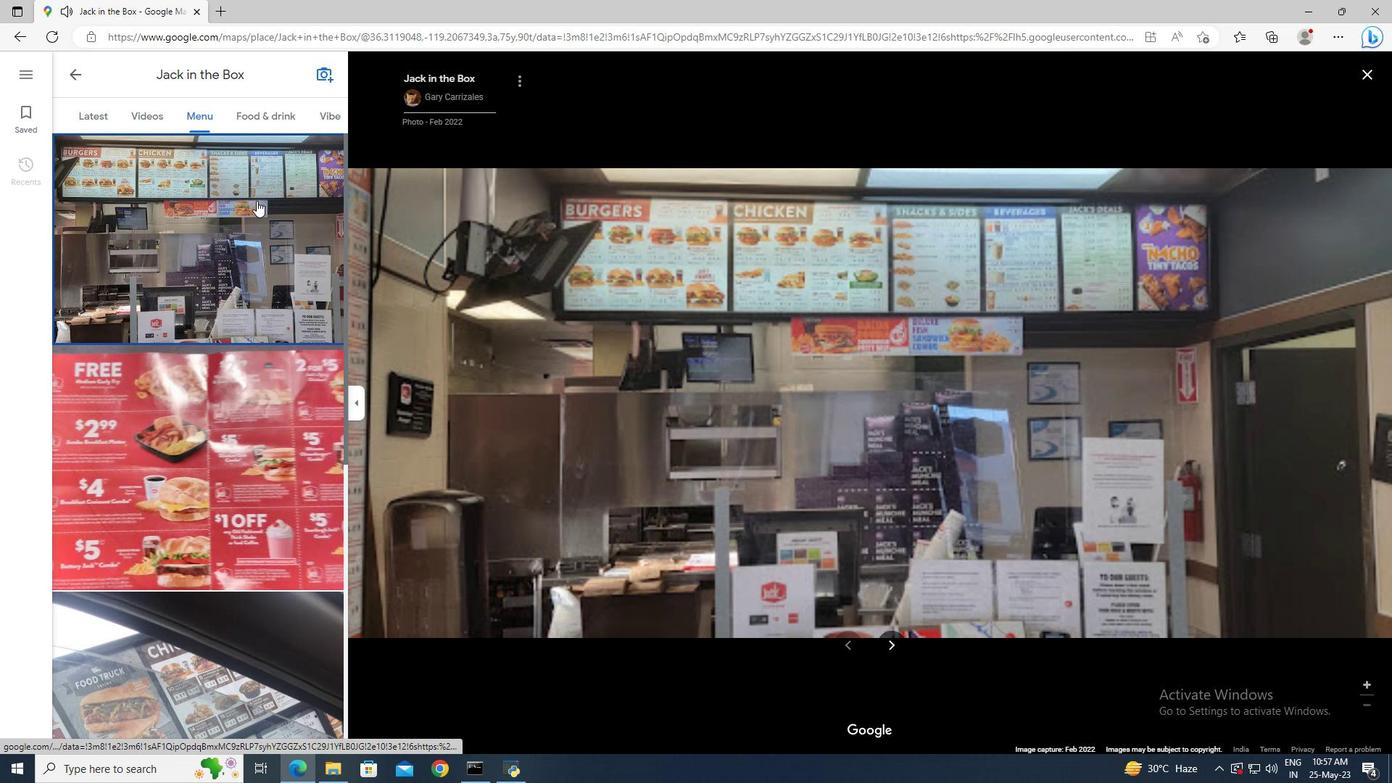
Action: Mouse moved to (146, 109)
Screenshot: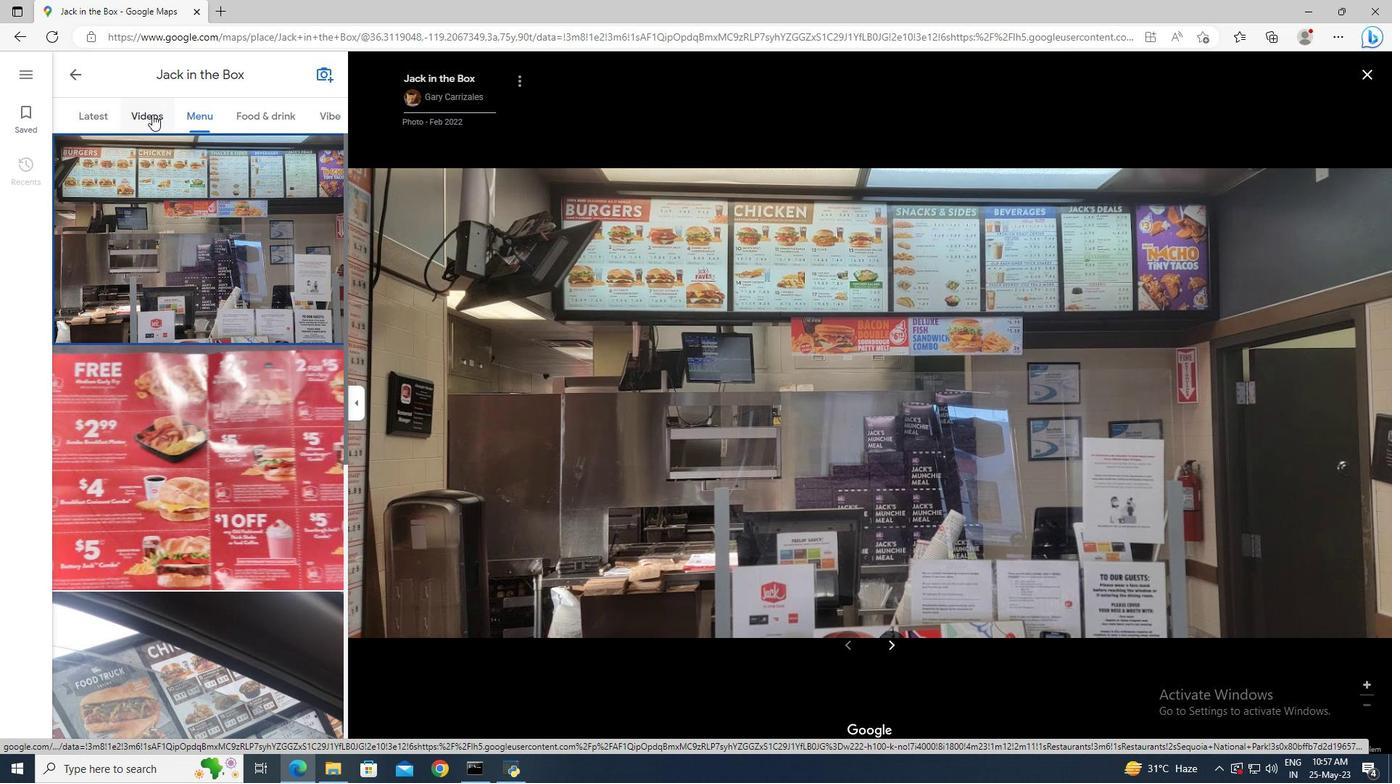 
Action: Mouse pressed left at (146, 109)
Screenshot: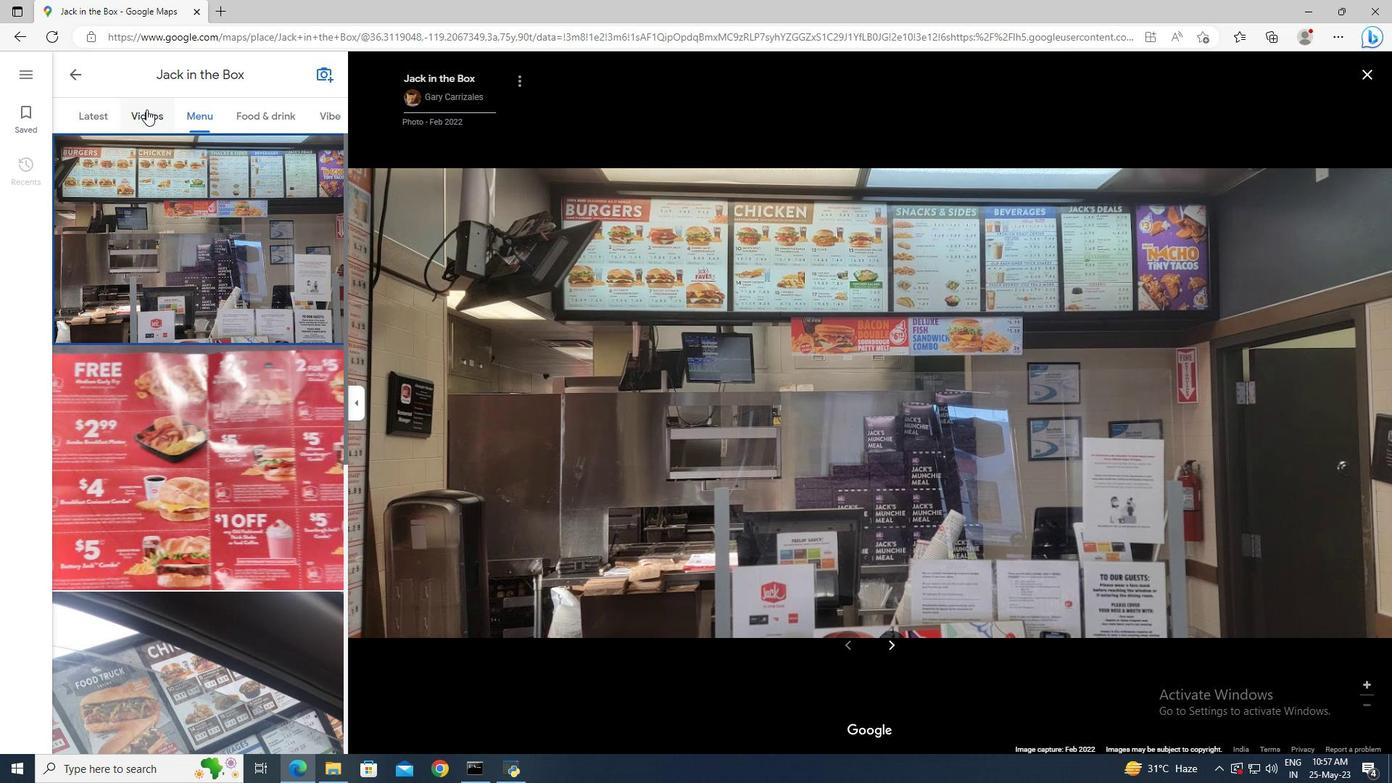 
Action: Mouse moved to (851, 549)
Screenshot: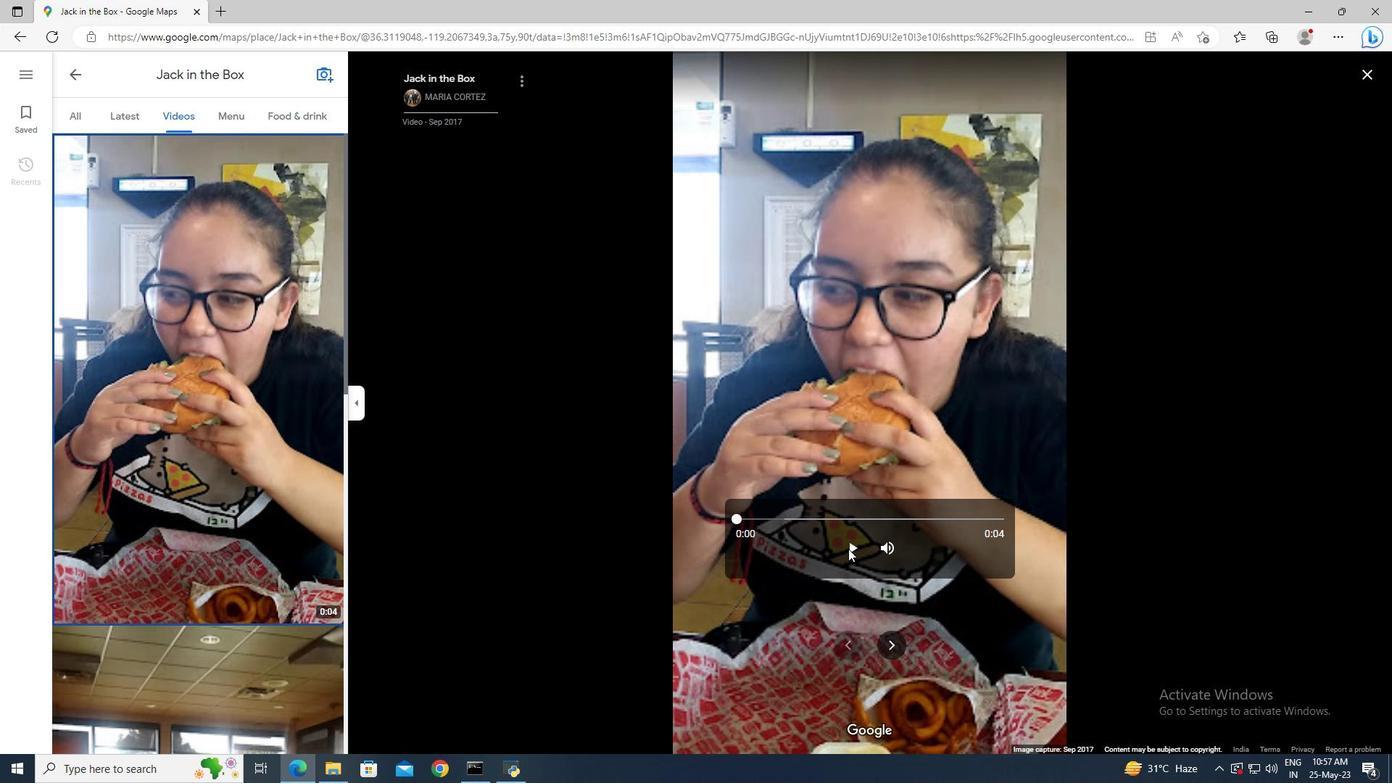 
Action: Mouse pressed left at (851, 549)
Screenshot: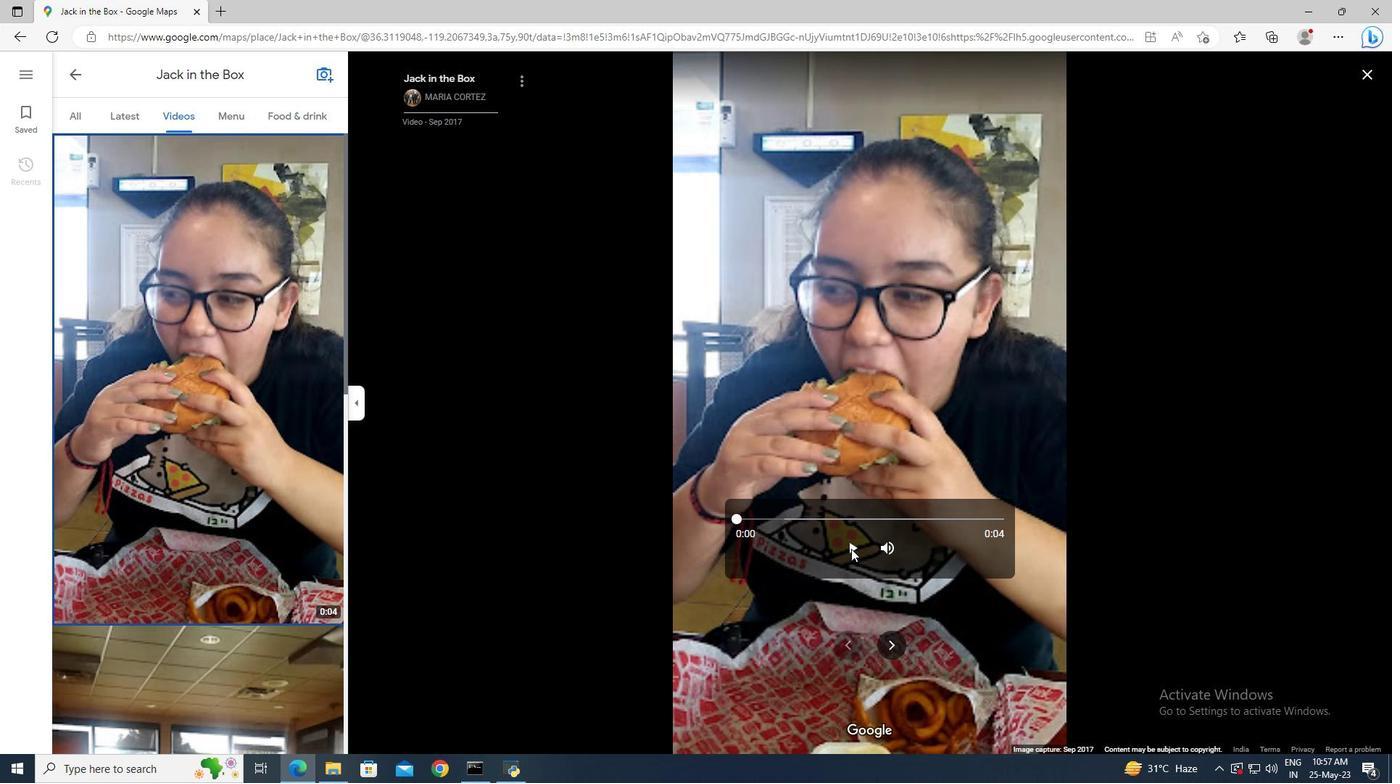 
Action: Mouse moved to (232, 123)
Screenshot: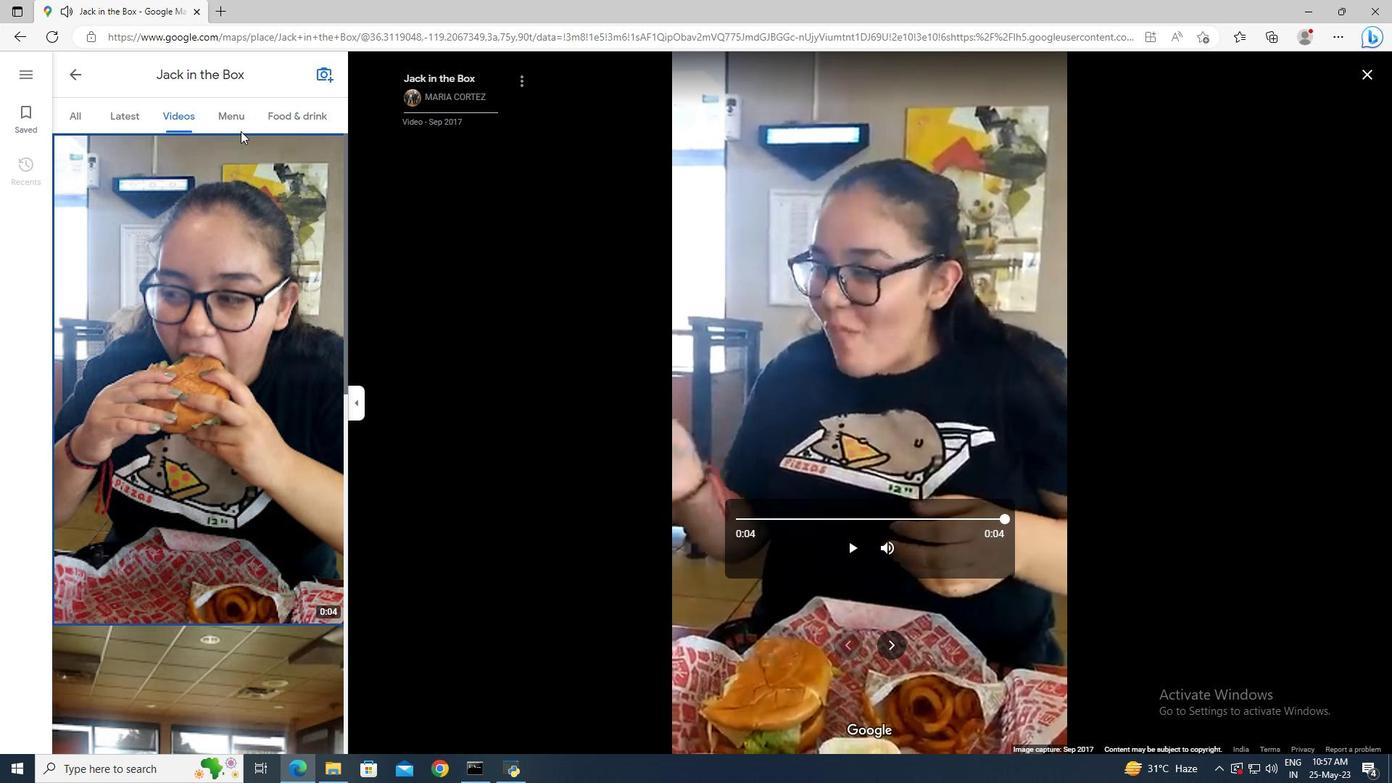 
Action: Mouse pressed left at (232, 123)
Screenshot: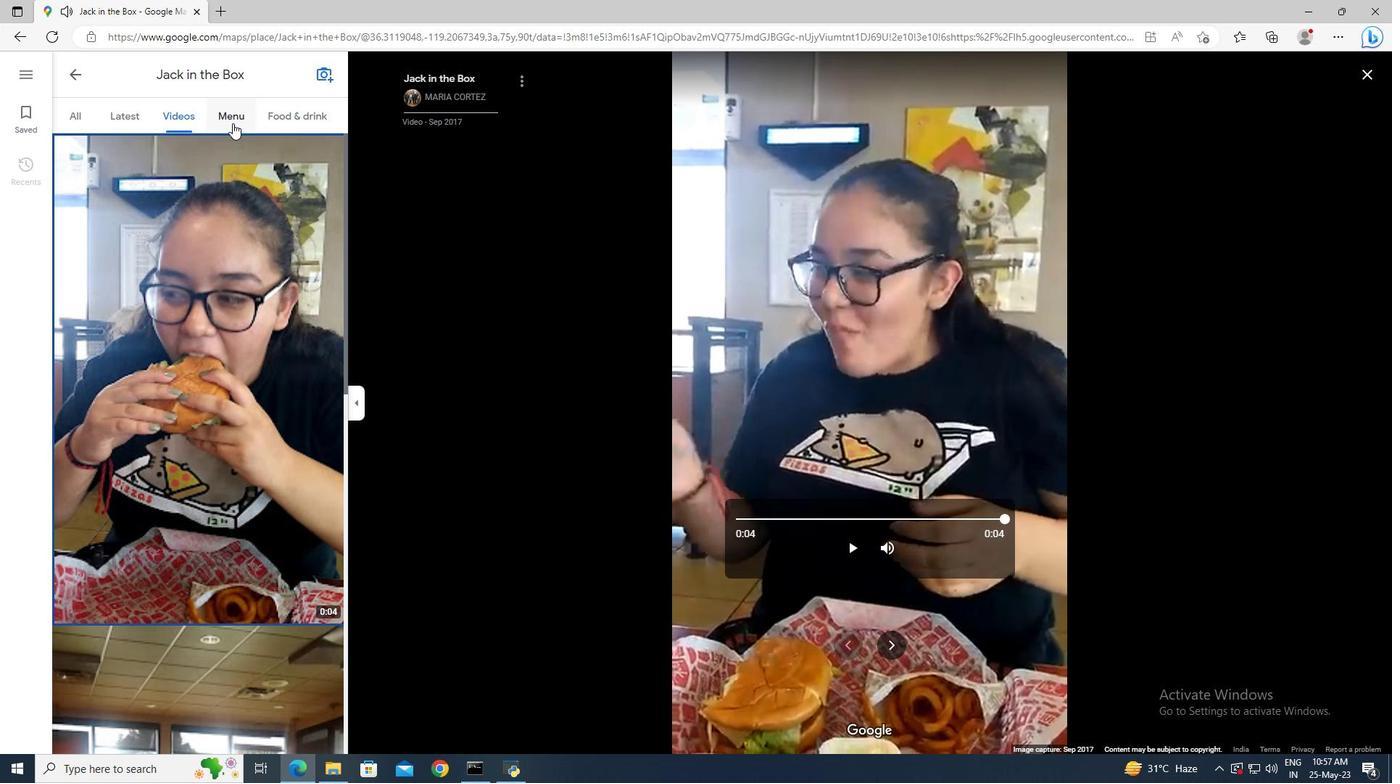 
Action: Mouse moved to (262, 385)
Screenshot: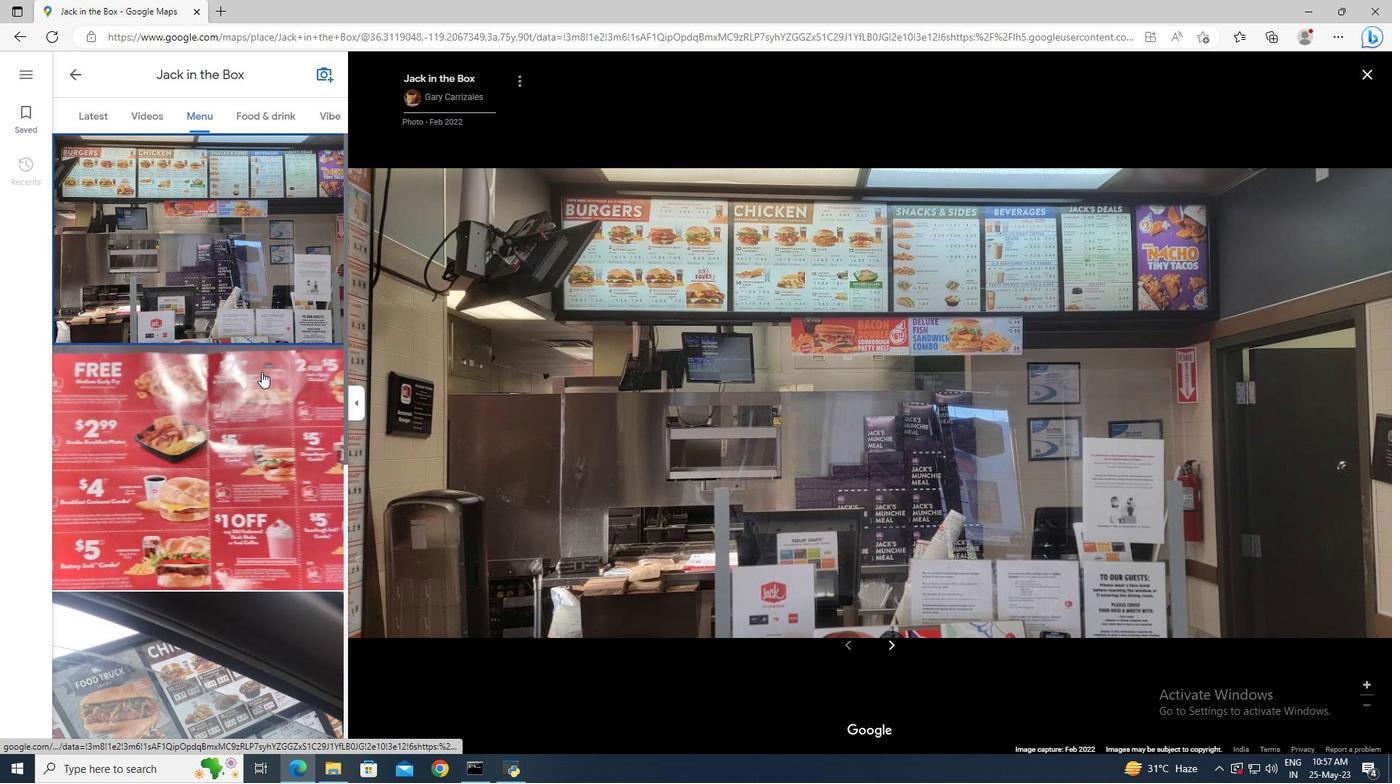 
Action: Mouse pressed left at (262, 385)
Screenshot: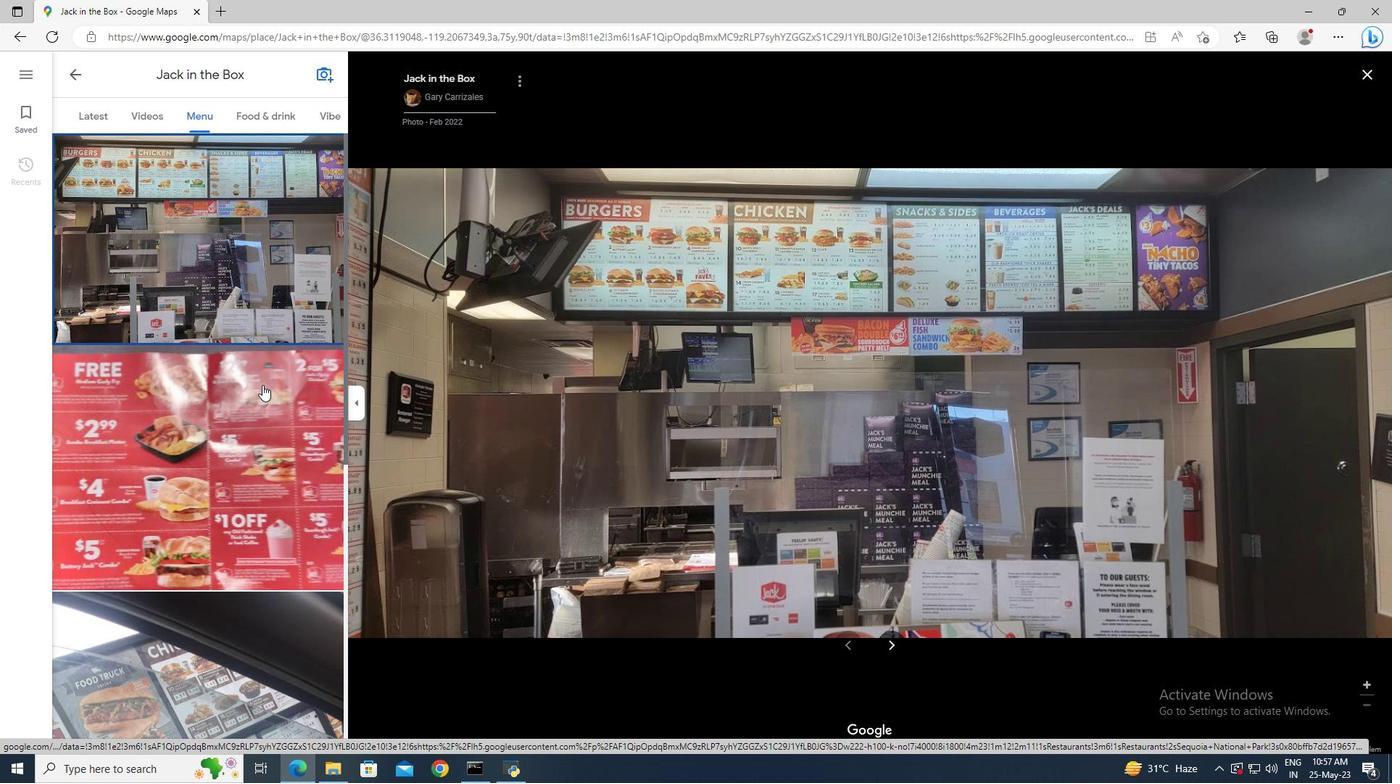 
Action: Mouse moved to (900, 649)
Screenshot: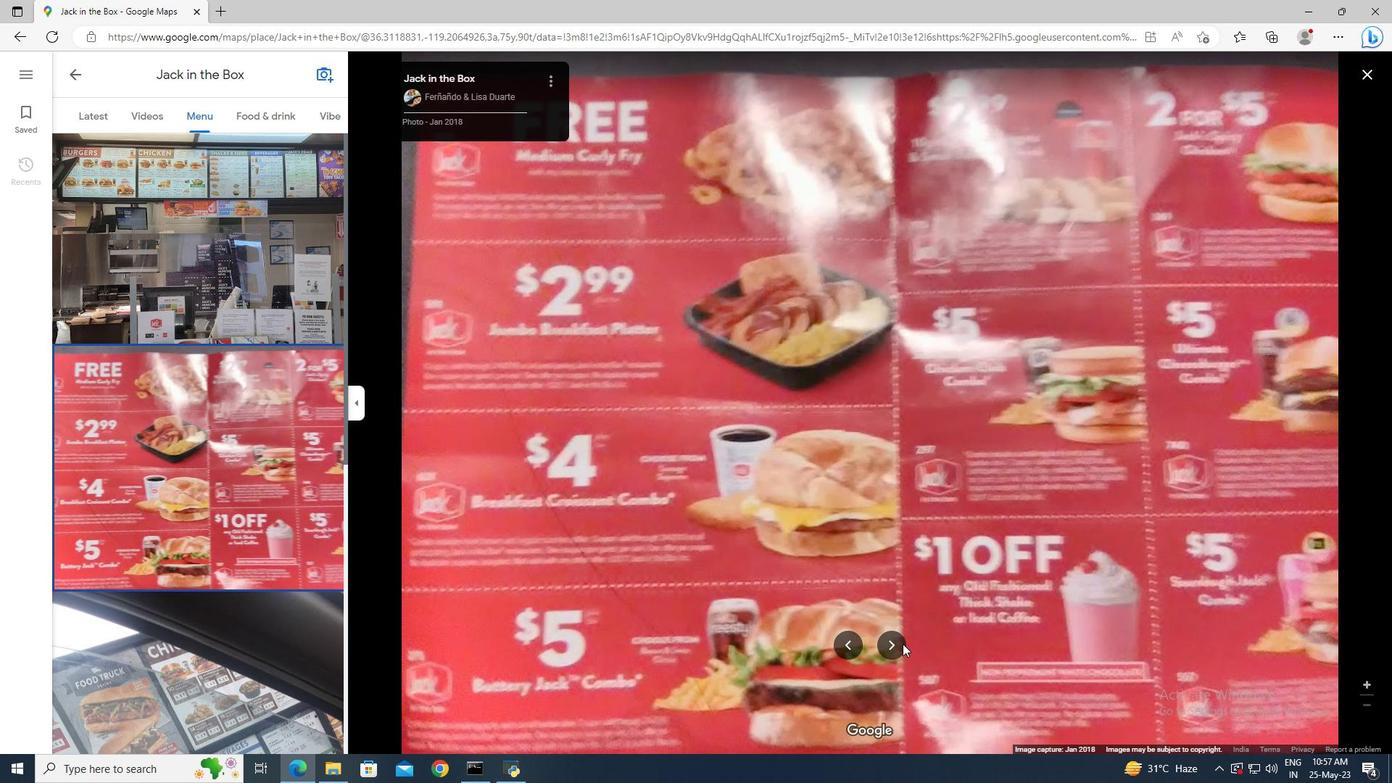 
Action: Mouse pressed left at (900, 649)
Screenshot: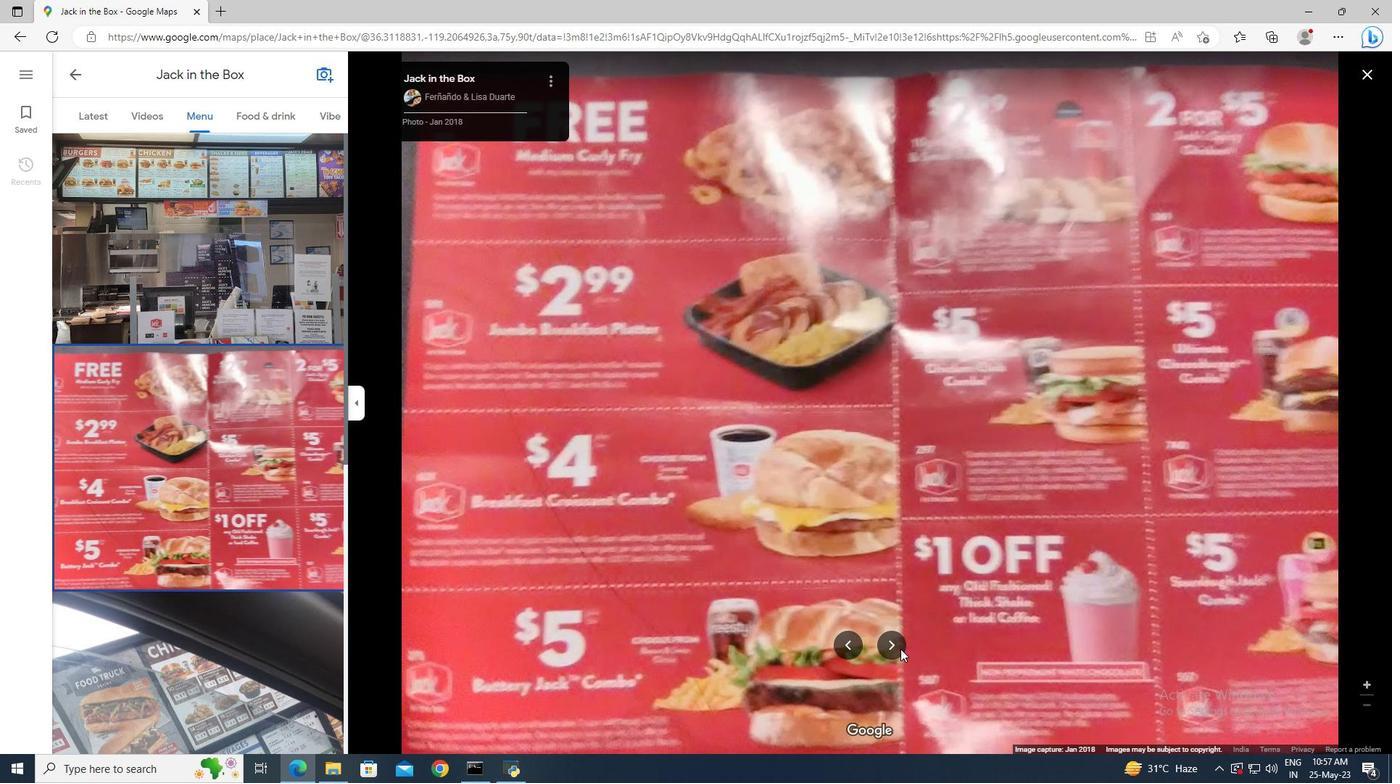 
Action: Mouse pressed left at (900, 649)
Screenshot: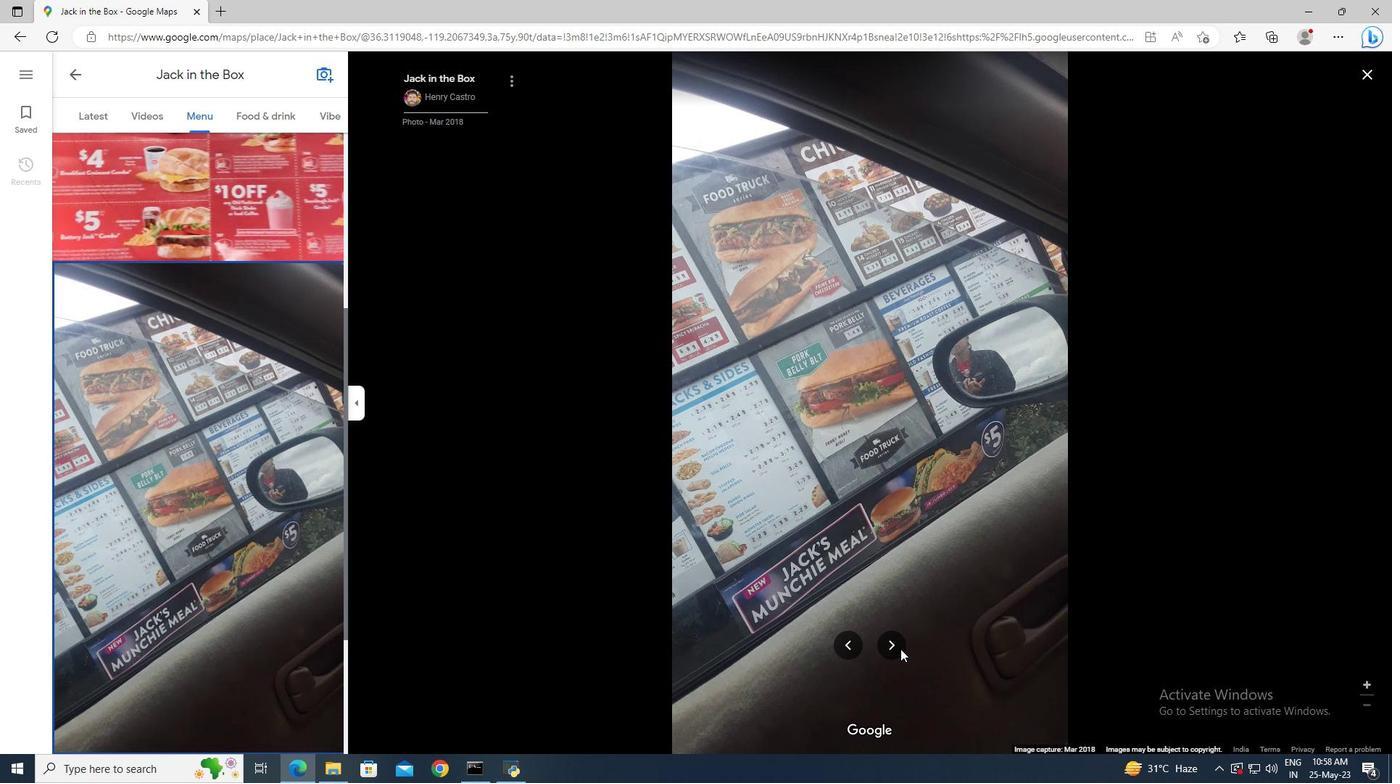 
Action: Mouse moved to (288, 132)
Screenshot: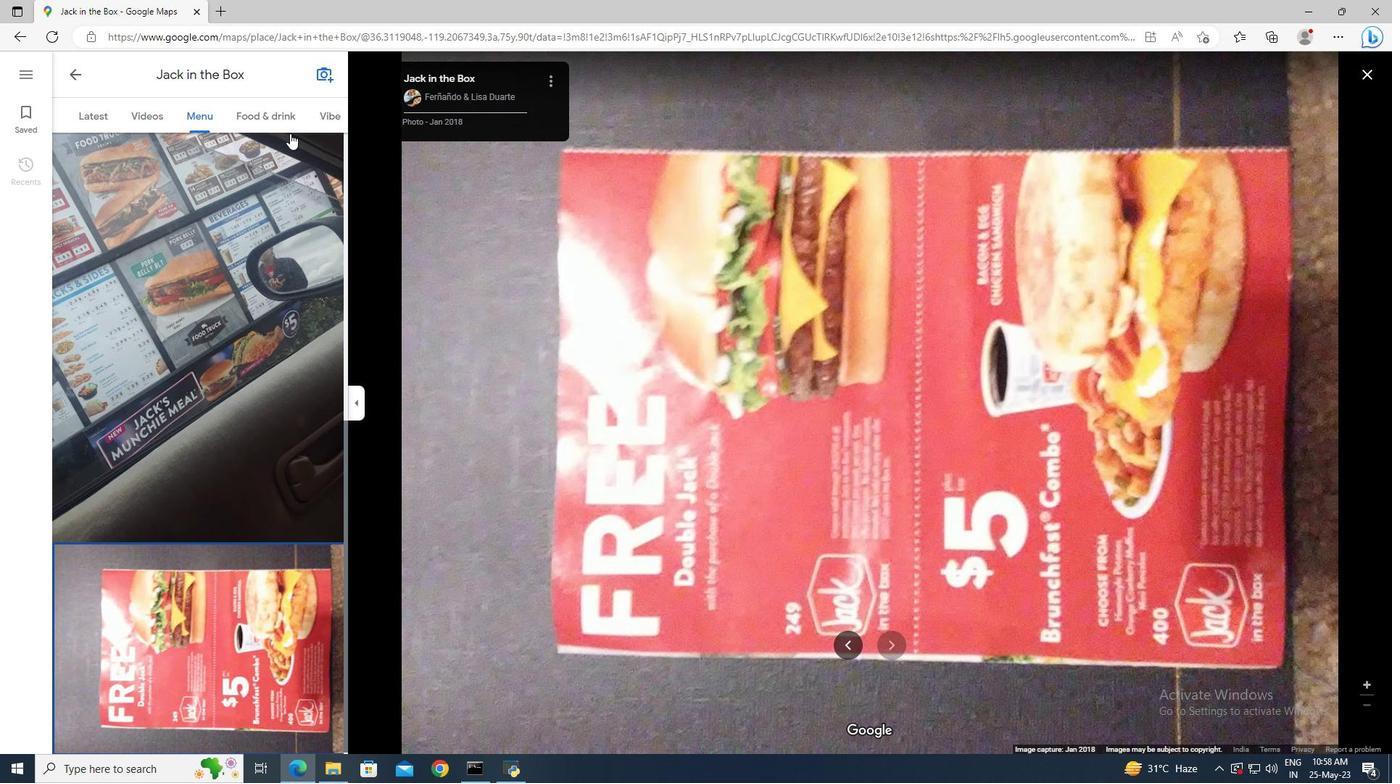 
Action: Mouse pressed left at (288, 132)
Screenshot: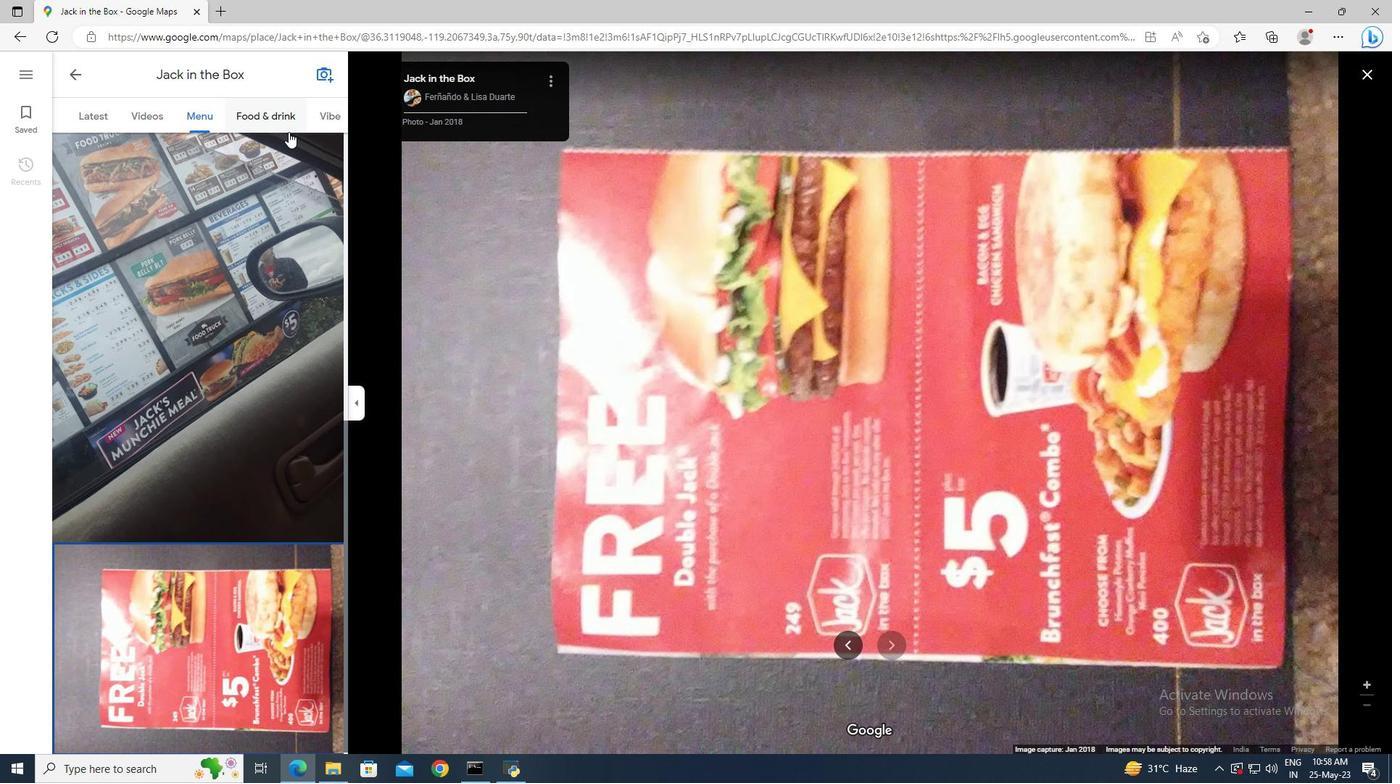 
Action: Mouse moved to (886, 641)
Screenshot: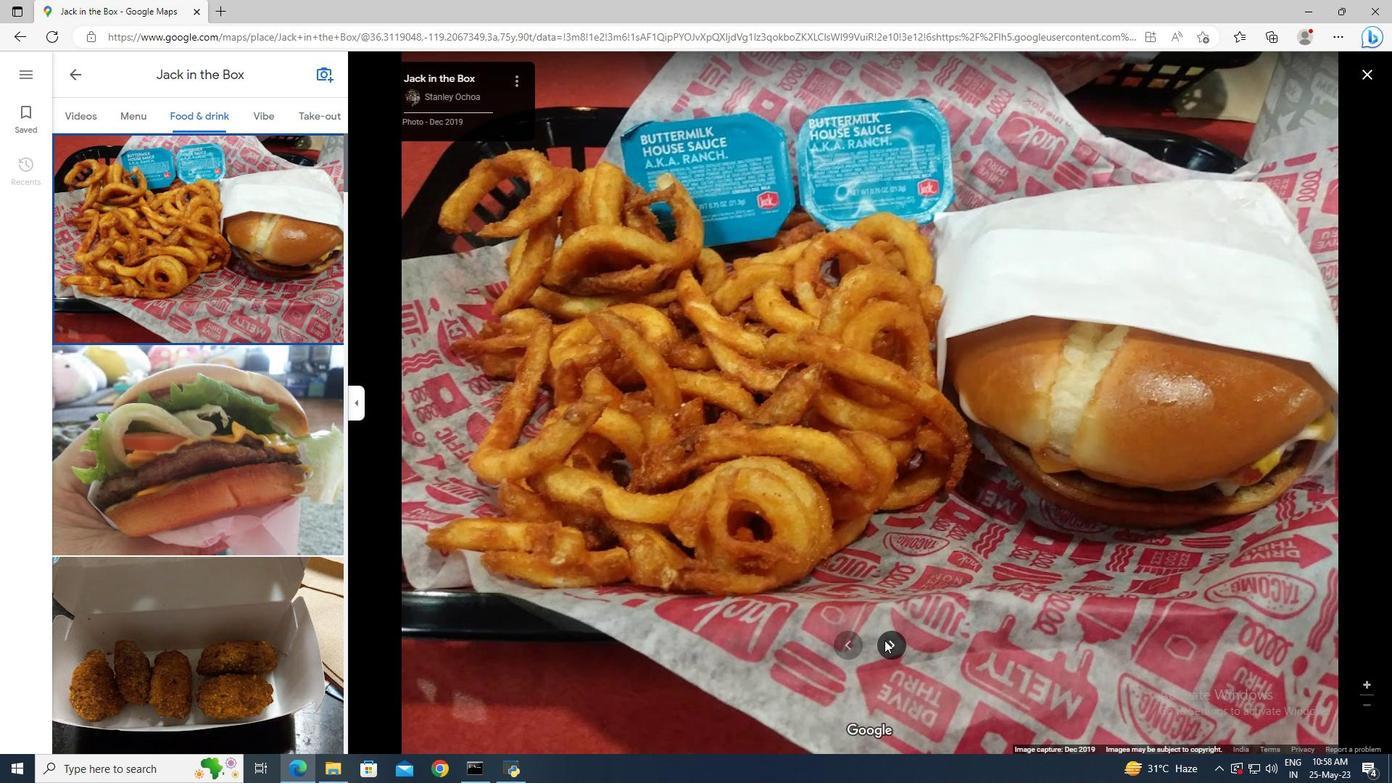
Action: Mouse pressed left at (886, 641)
Screenshot: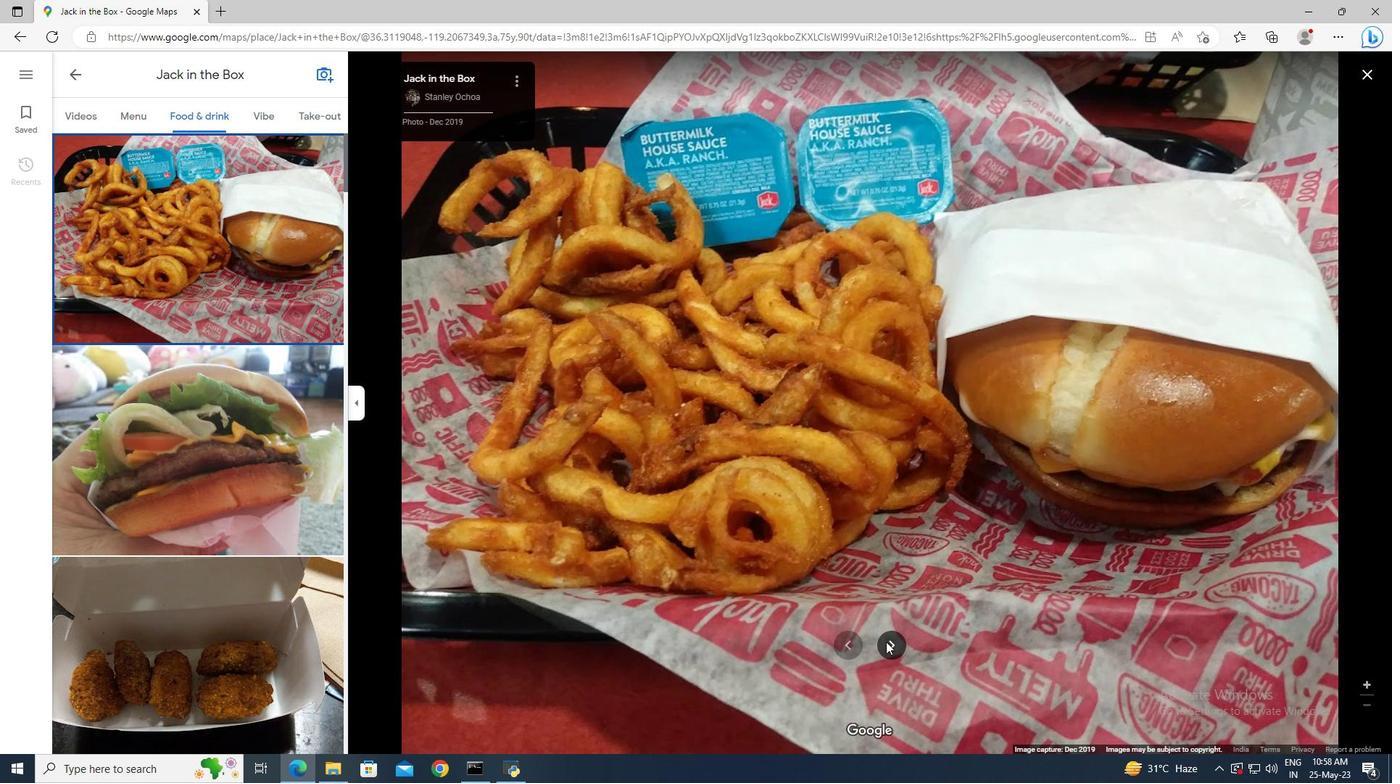 
Action: Mouse pressed left at (886, 641)
Screenshot: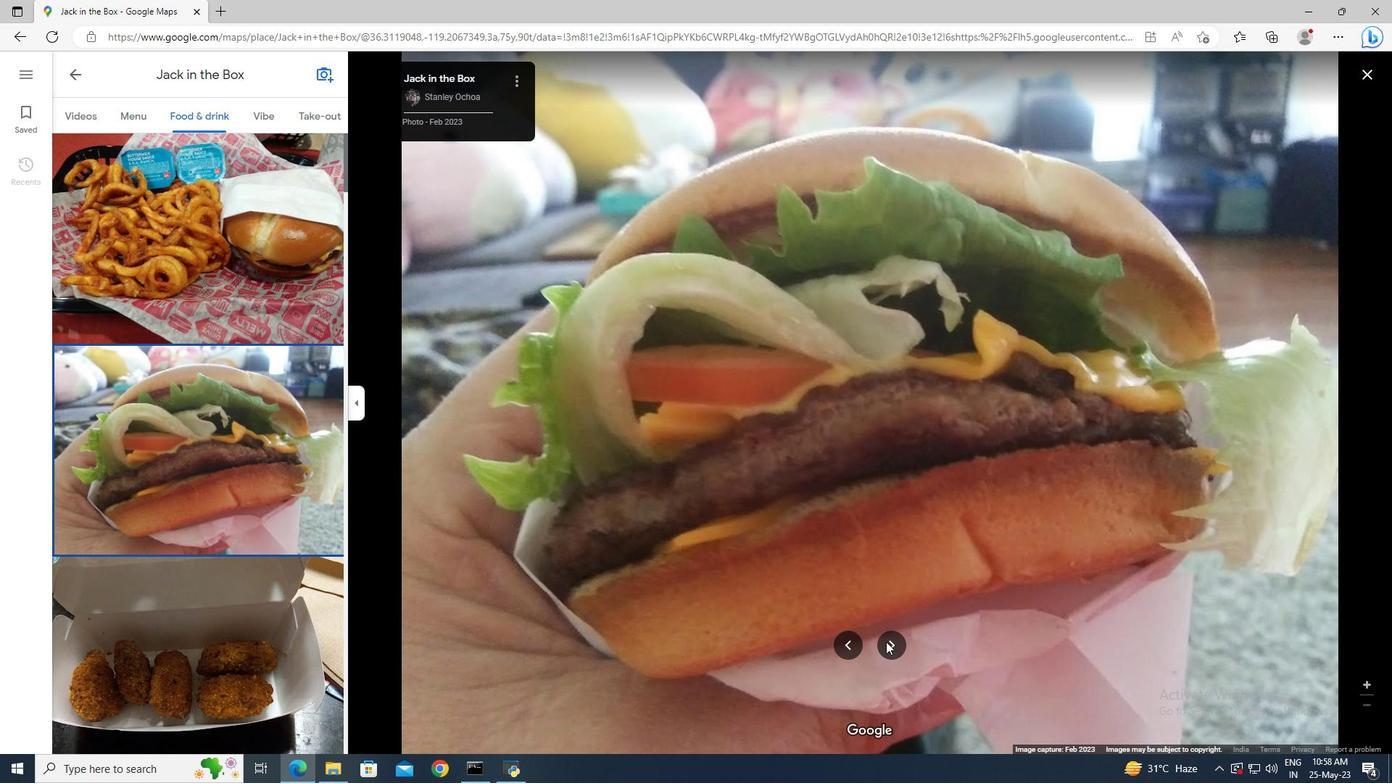 
Action: Mouse moved to (281, 126)
Screenshot: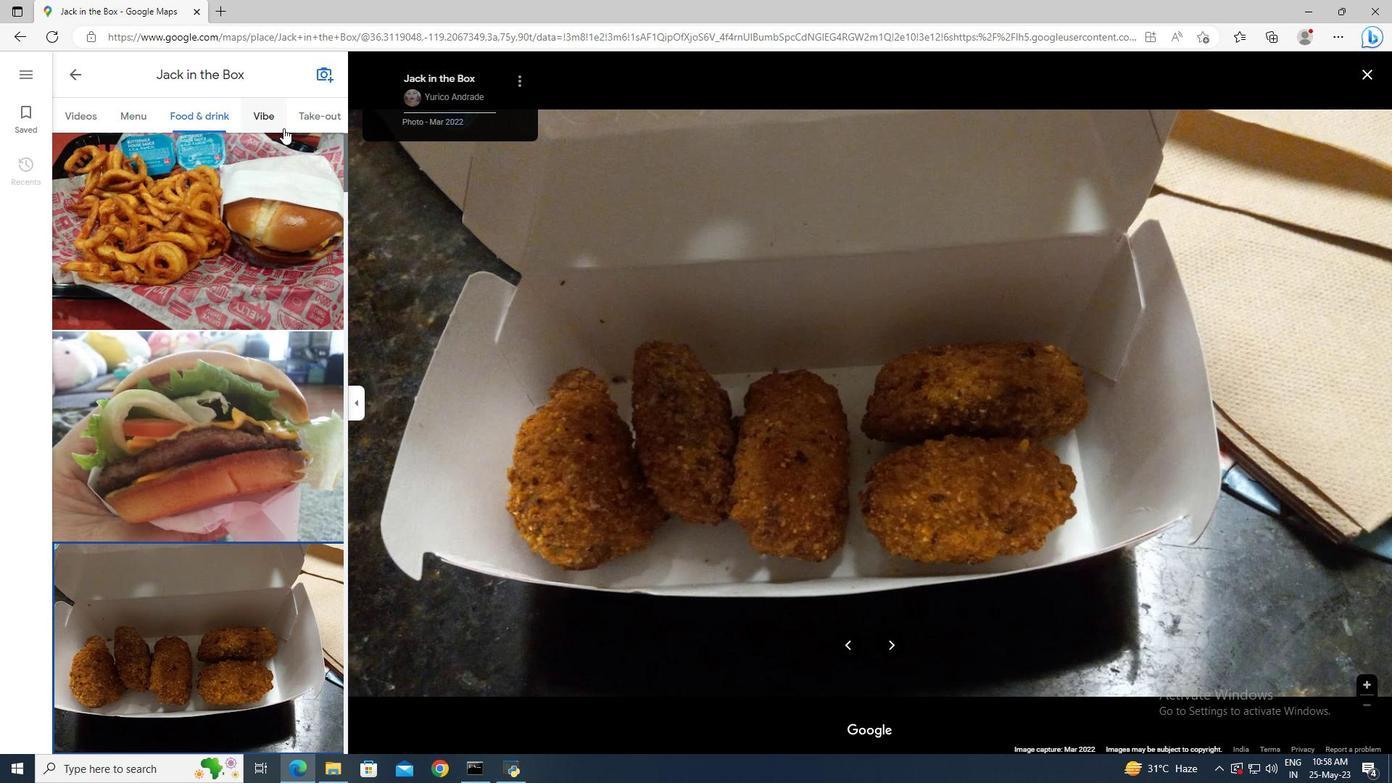
Action: Mouse pressed left at (281, 126)
Screenshot: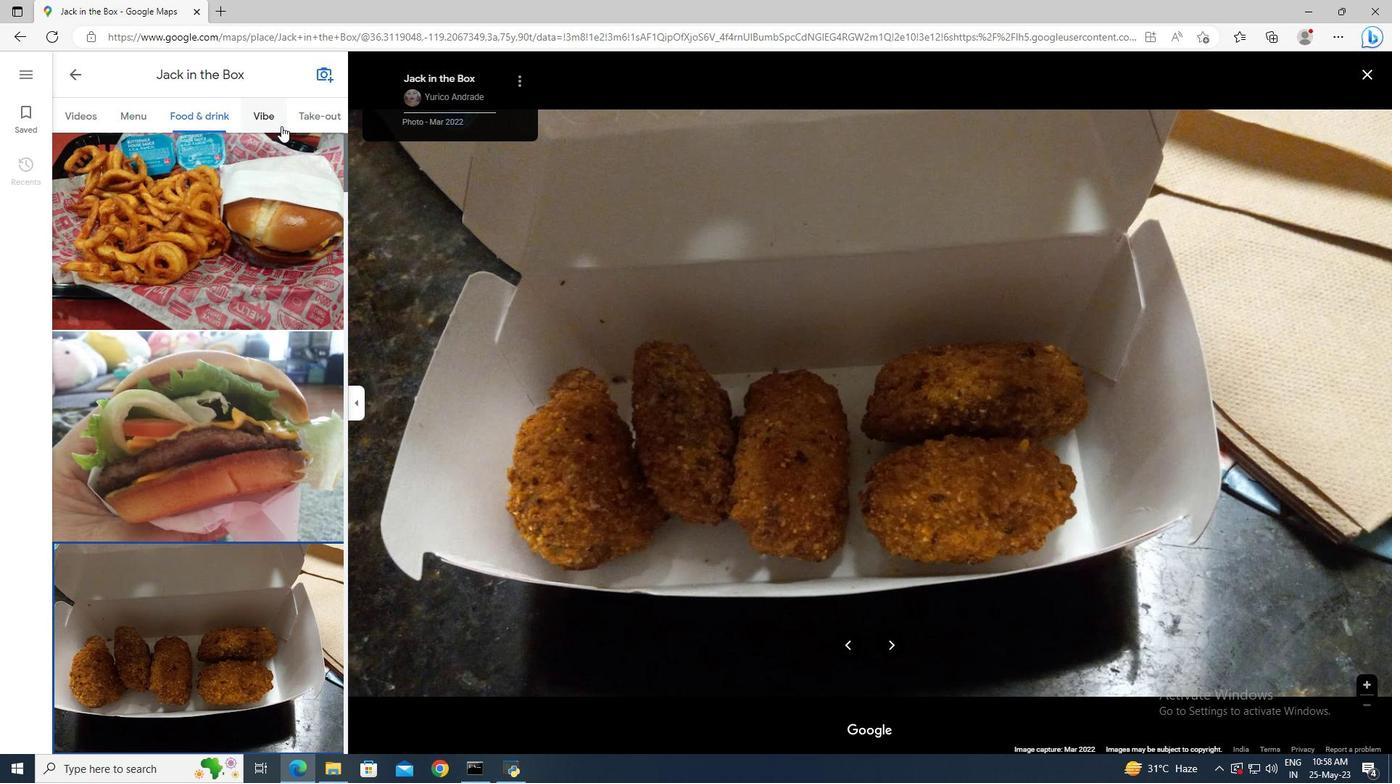 
Action: Mouse moved to (894, 651)
Screenshot: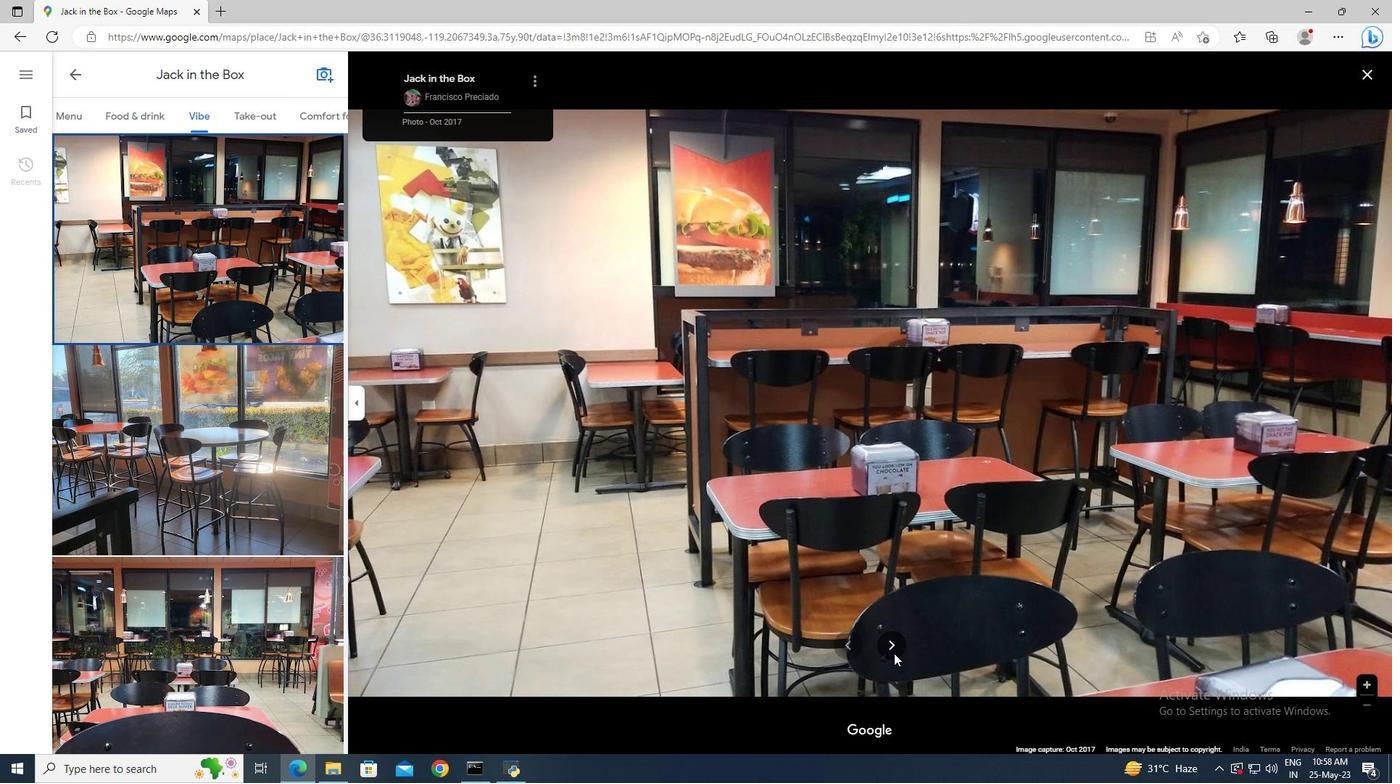 
Action: Mouse pressed left at (894, 651)
Screenshot: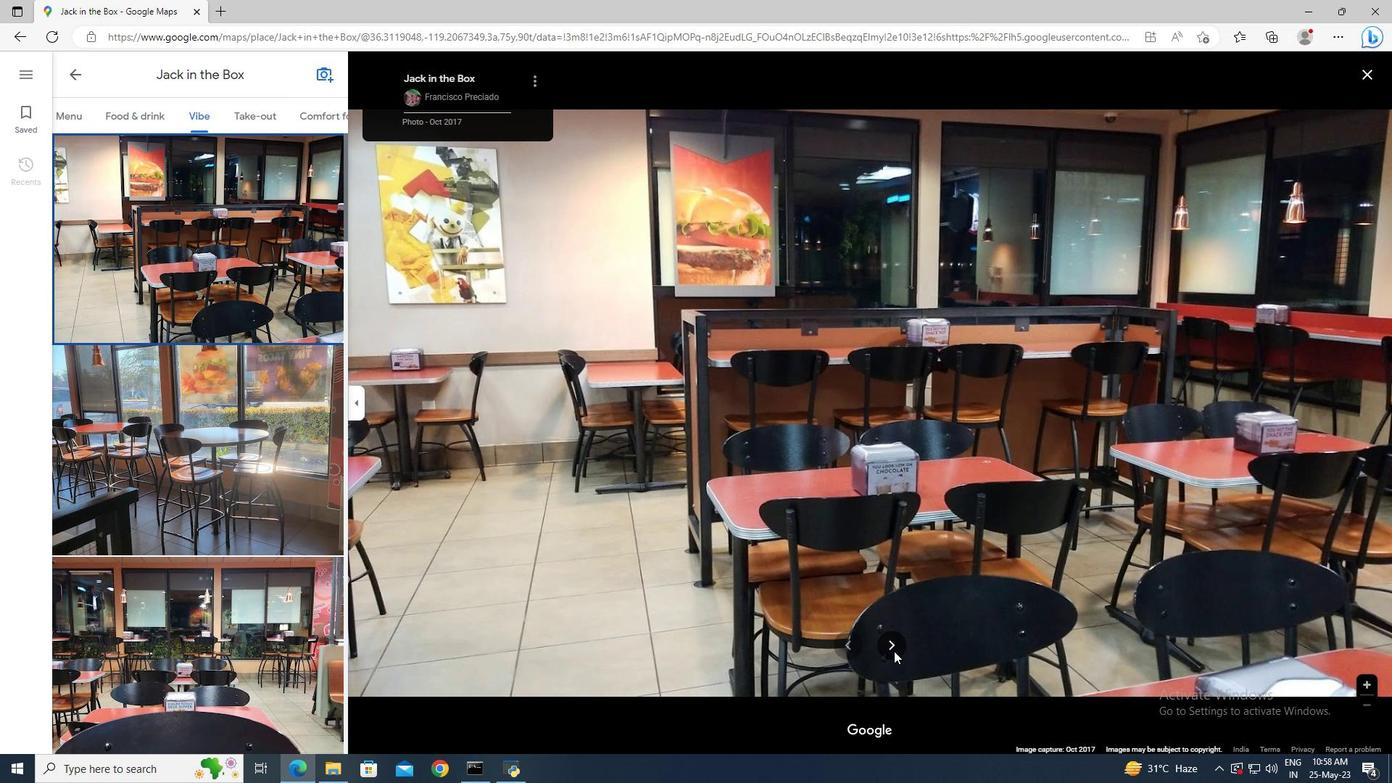 
Action: Mouse pressed left at (894, 651)
Screenshot: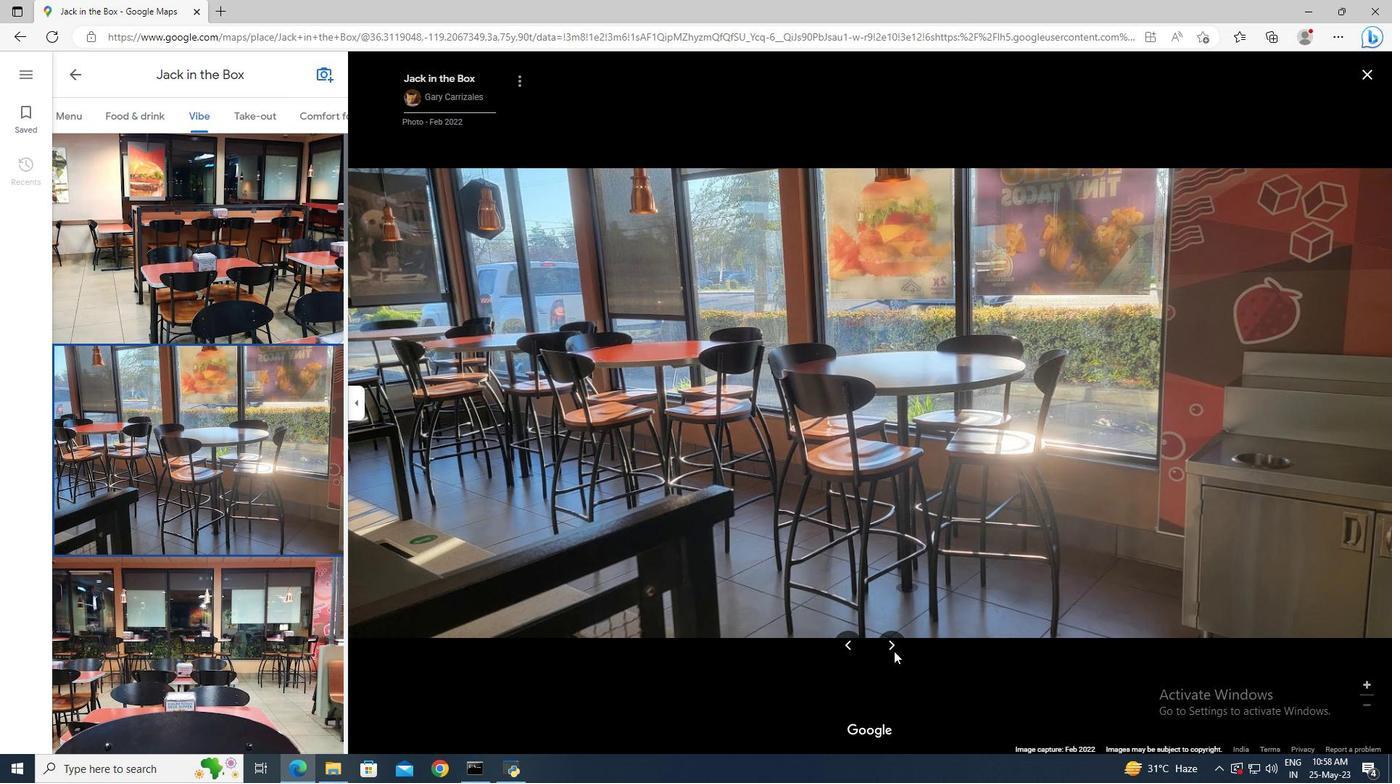 
Action: Mouse moved to (894, 650)
Screenshot: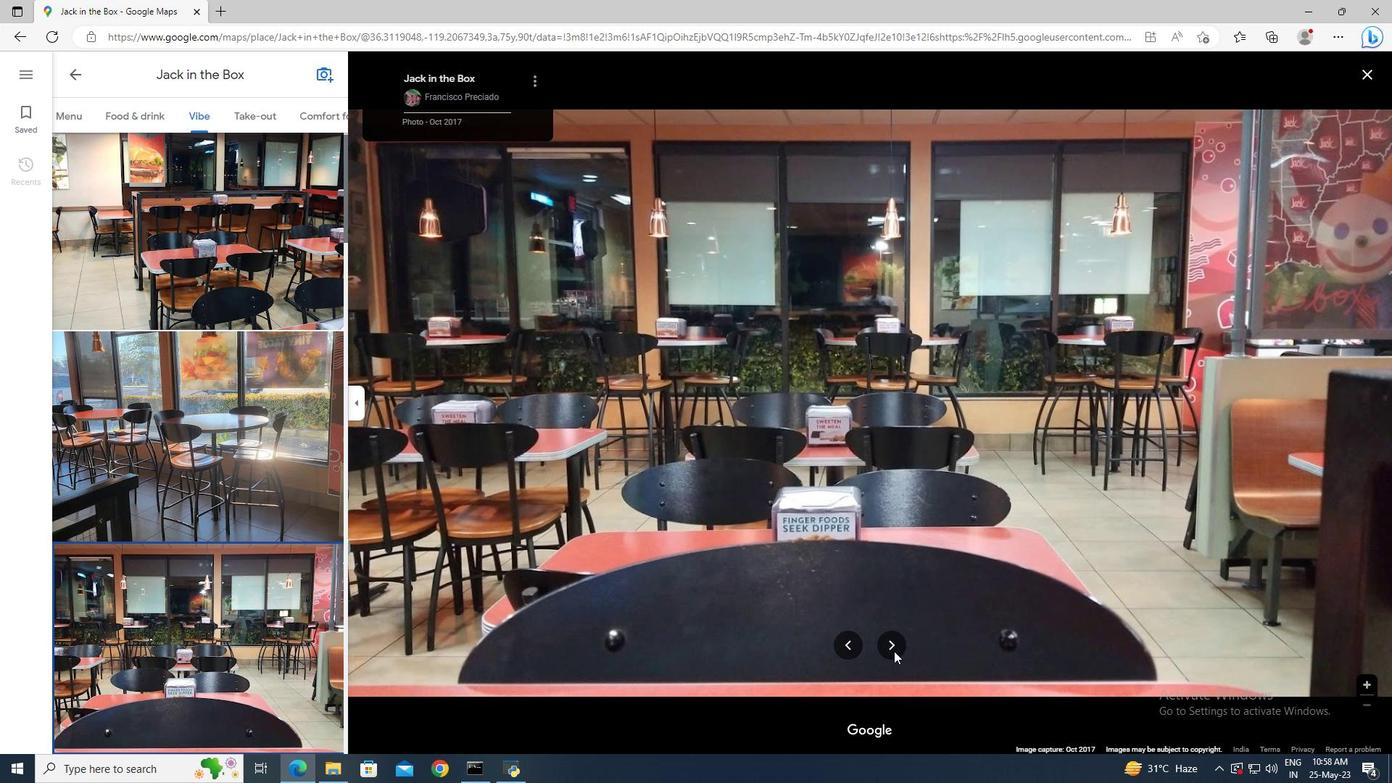 
Action: Mouse pressed left at (894, 650)
Screenshot: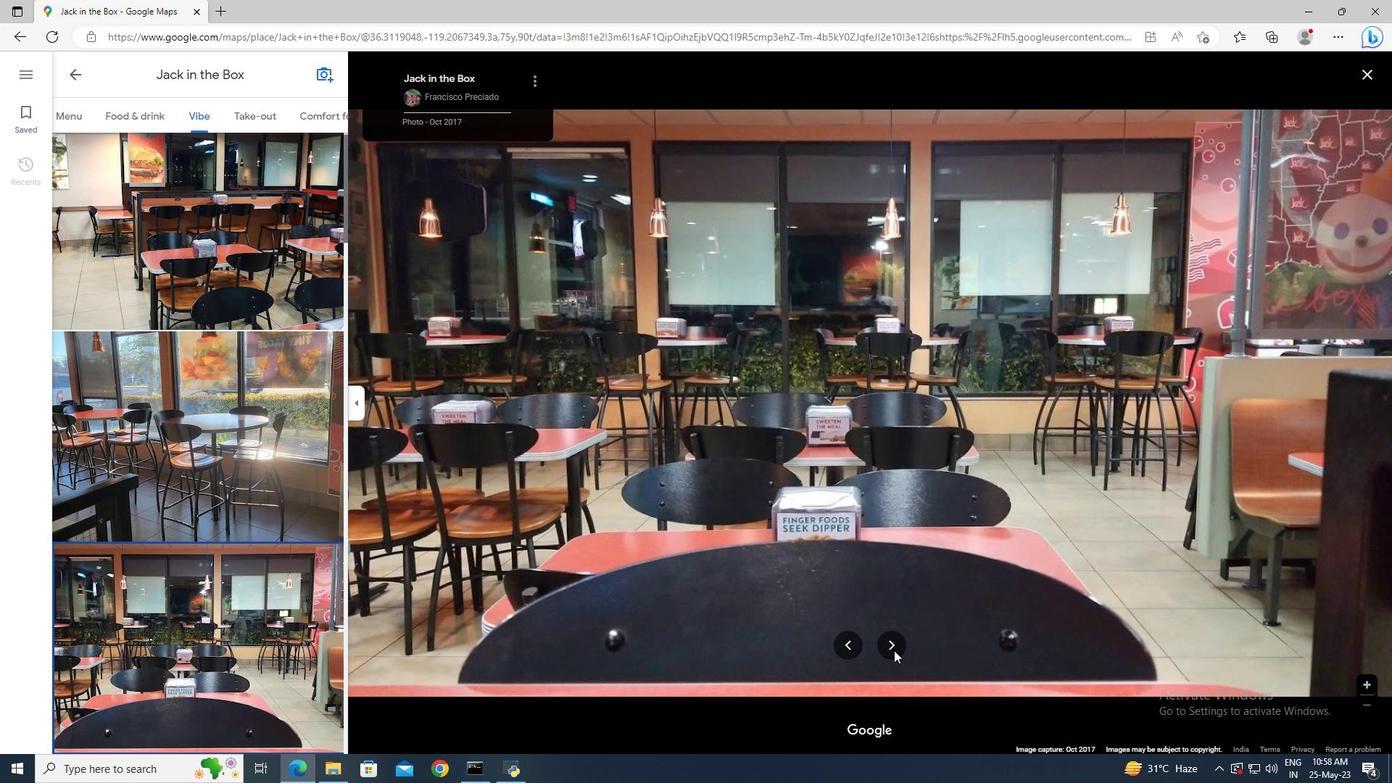 
Action: Mouse pressed left at (894, 650)
Screenshot: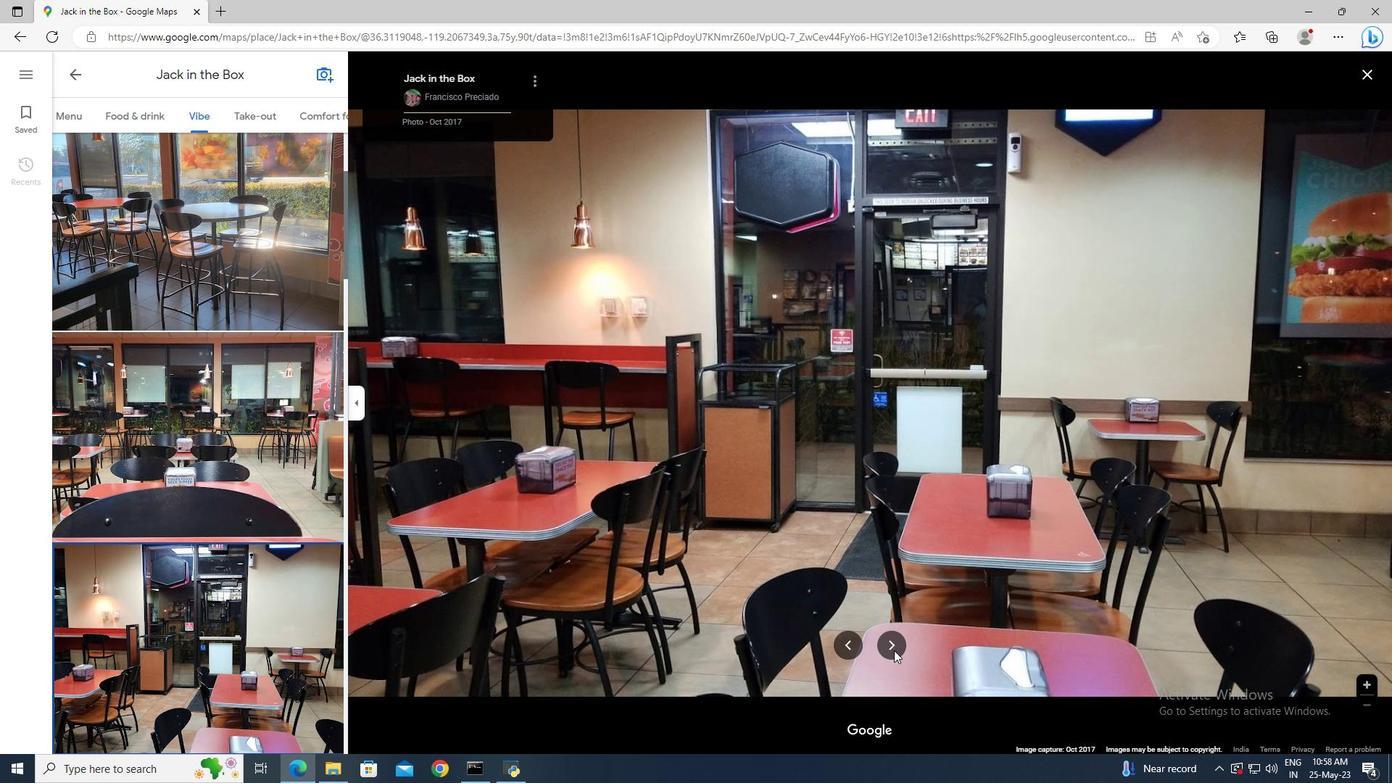 
Action: Mouse pressed left at (894, 650)
Screenshot: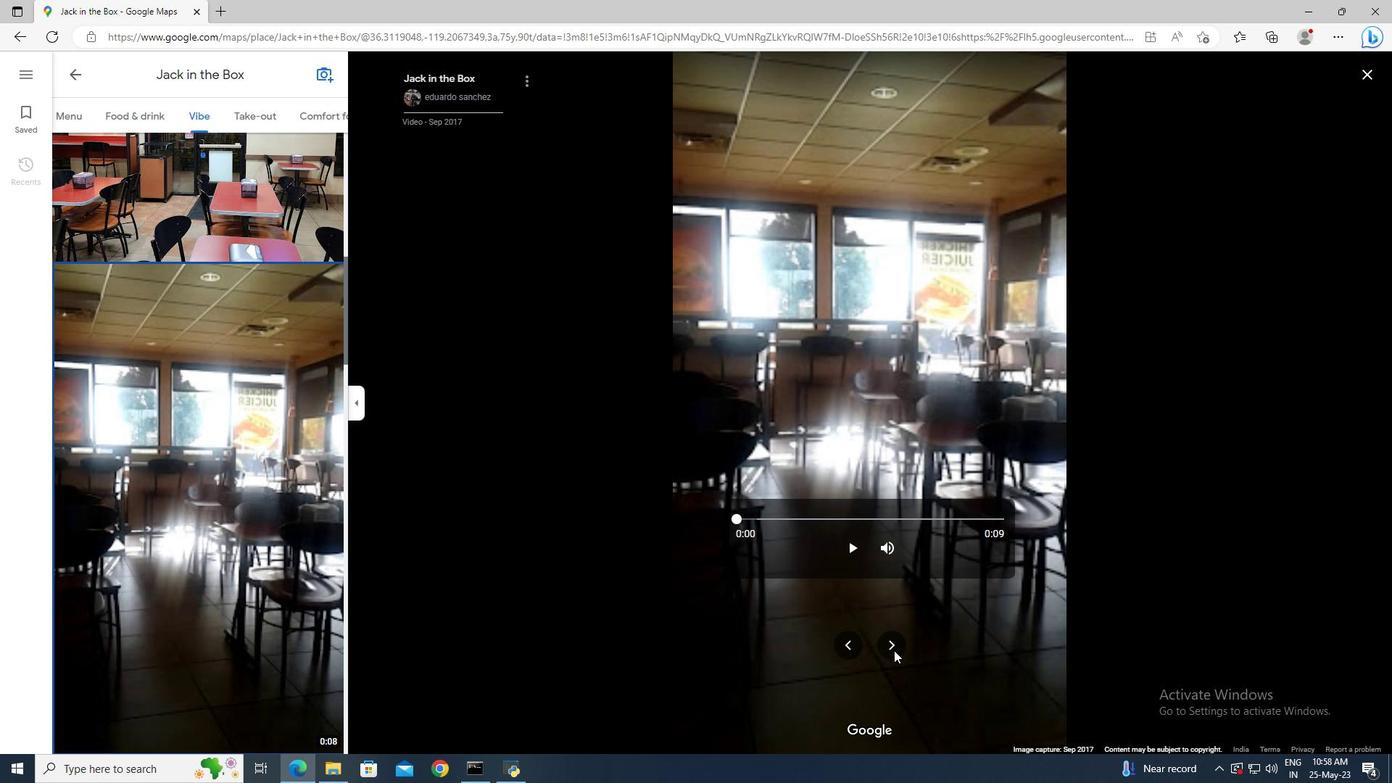 
Action: Mouse pressed left at (894, 650)
Screenshot: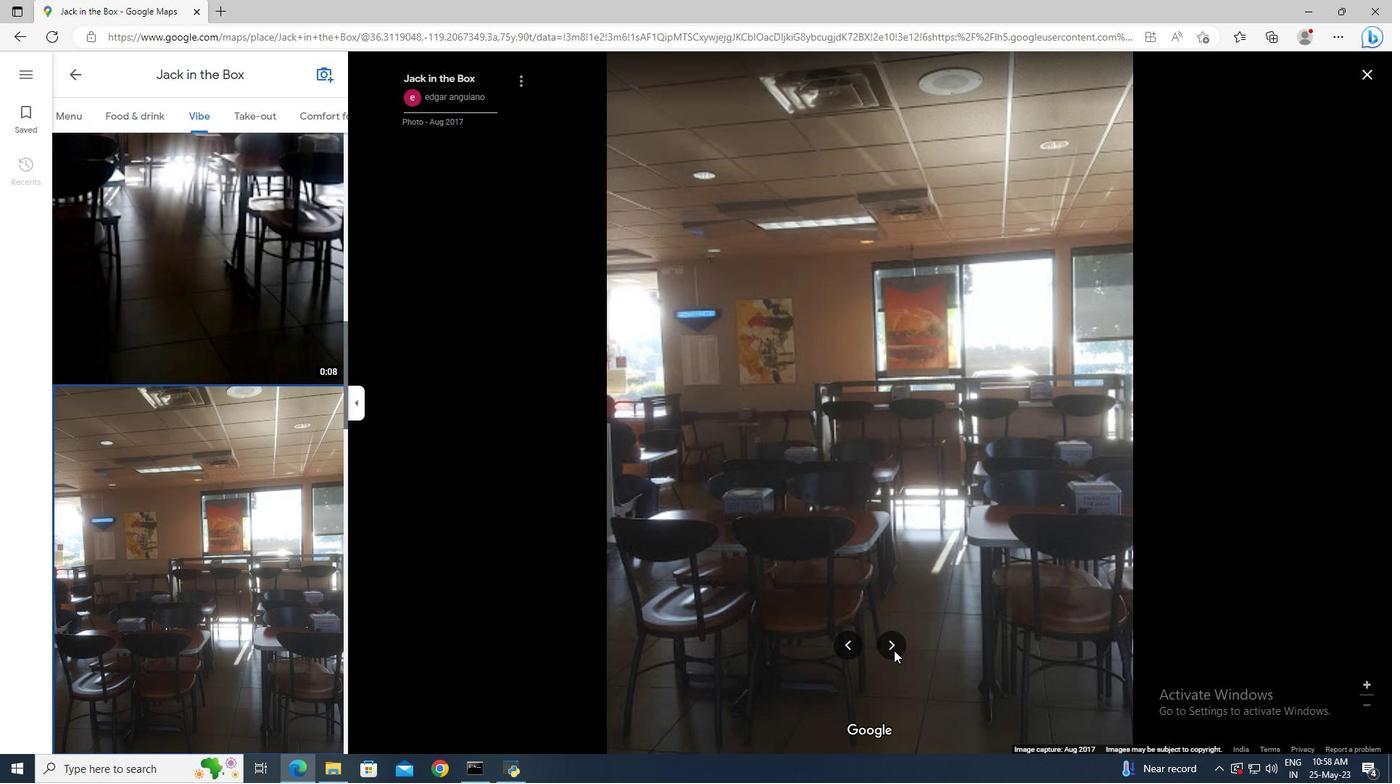 
Action: Mouse moved to (263, 113)
Screenshot: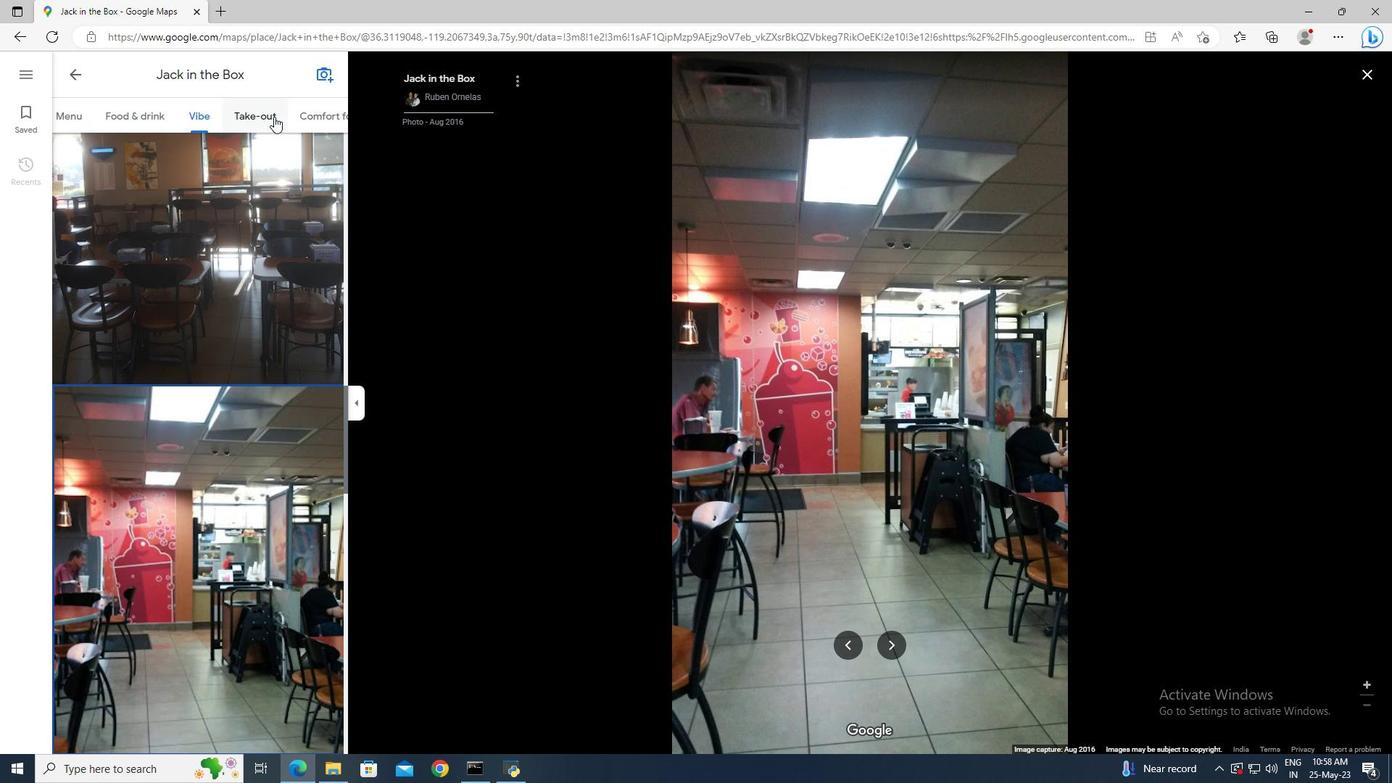 
Action: Mouse pressed left at (263, 113)
Screenshot: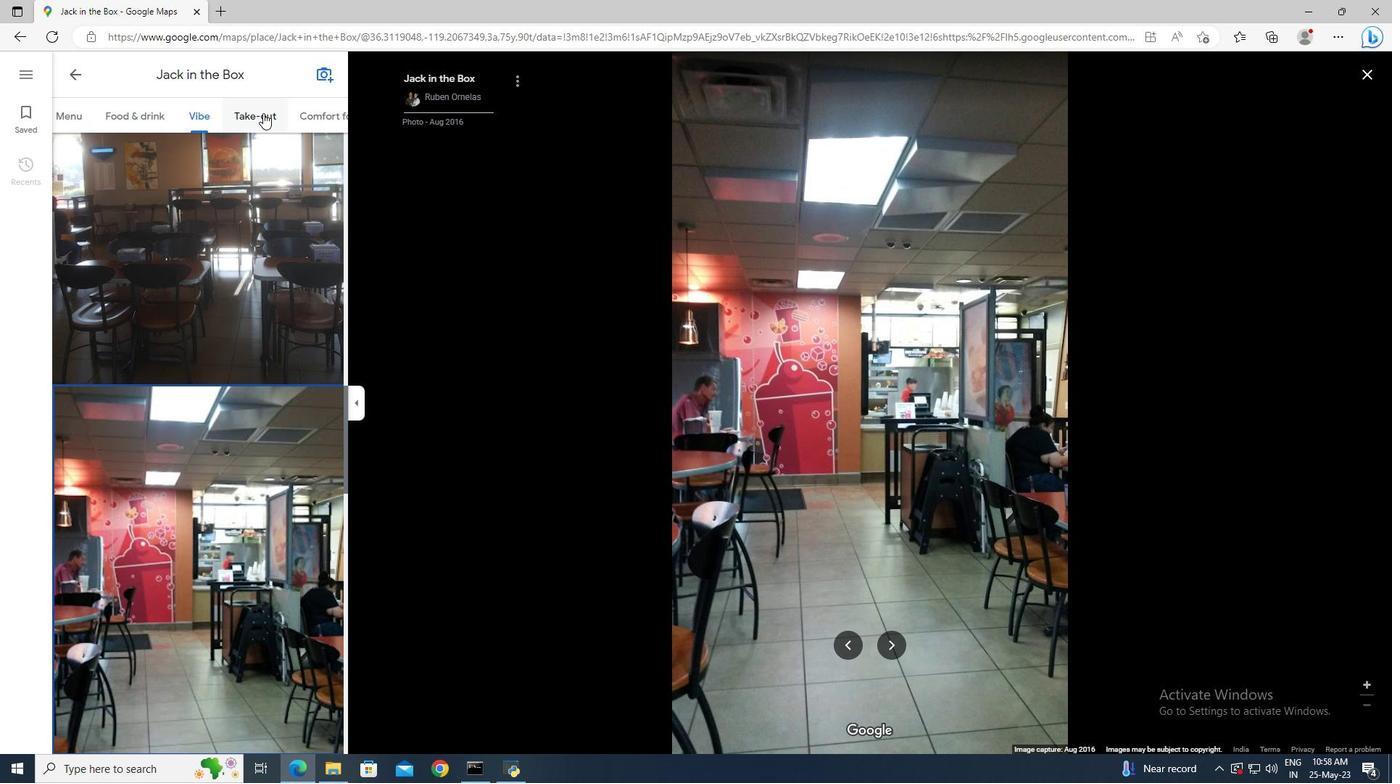 
Action: Mouse moved to (1370, 73)
Screenshot: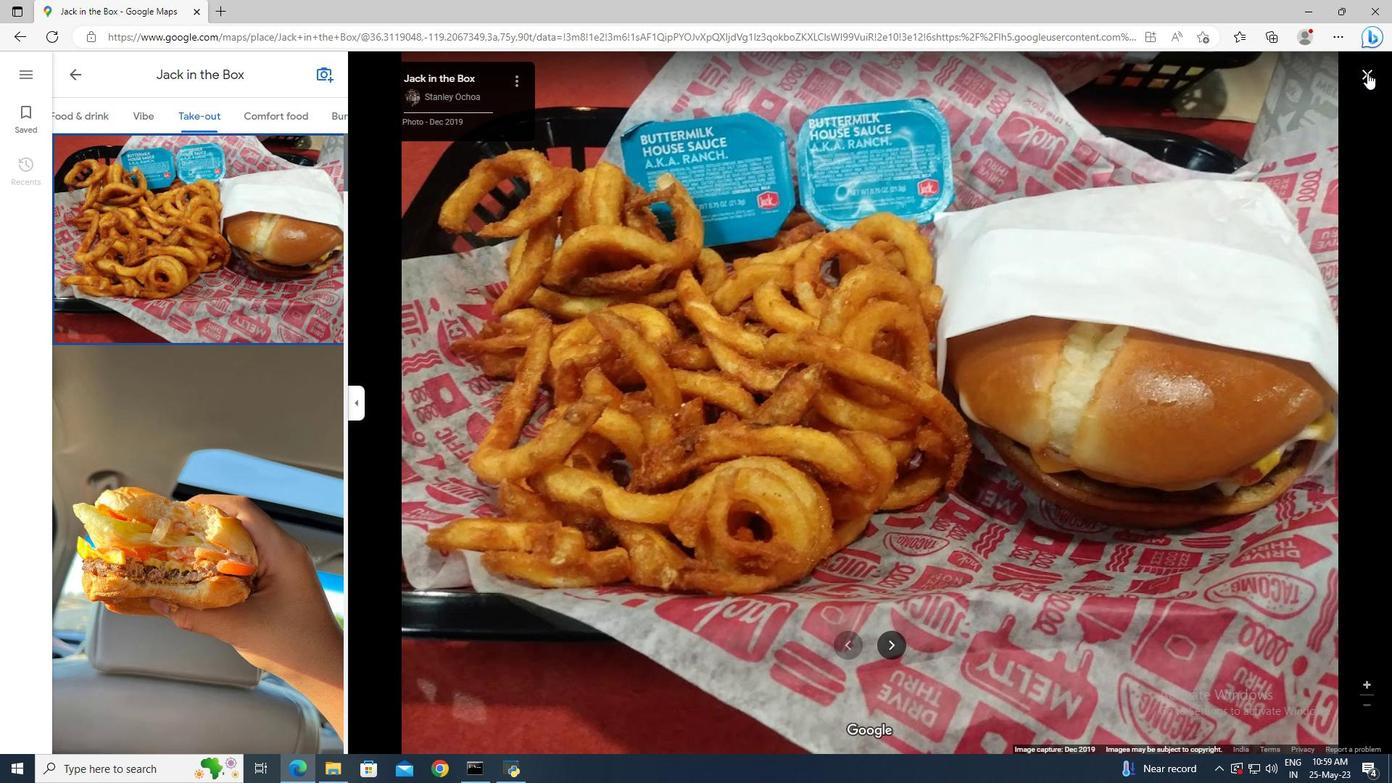 
Action: Mouse pressed left at (1370, 73)
Screenshot: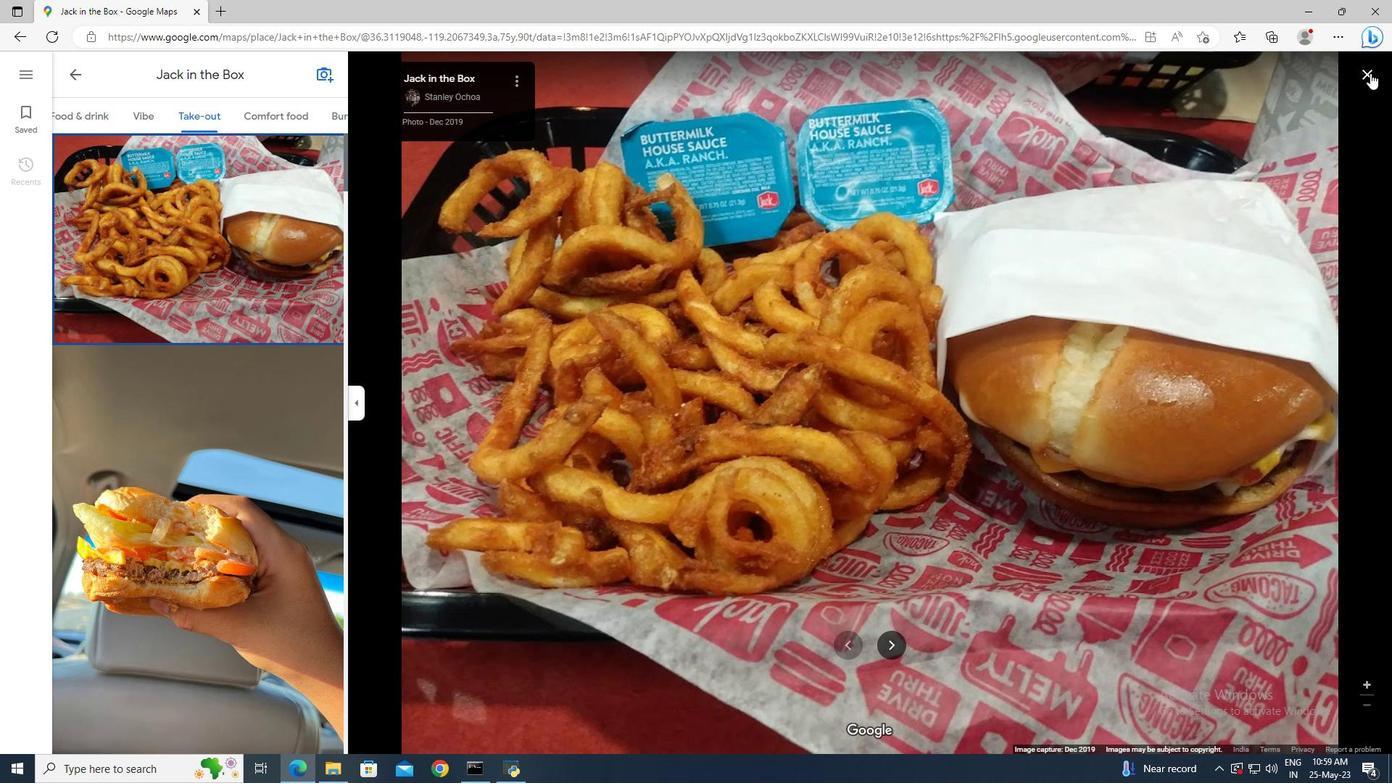 
Action: Mouse moved to (232, 250)
Screenshot: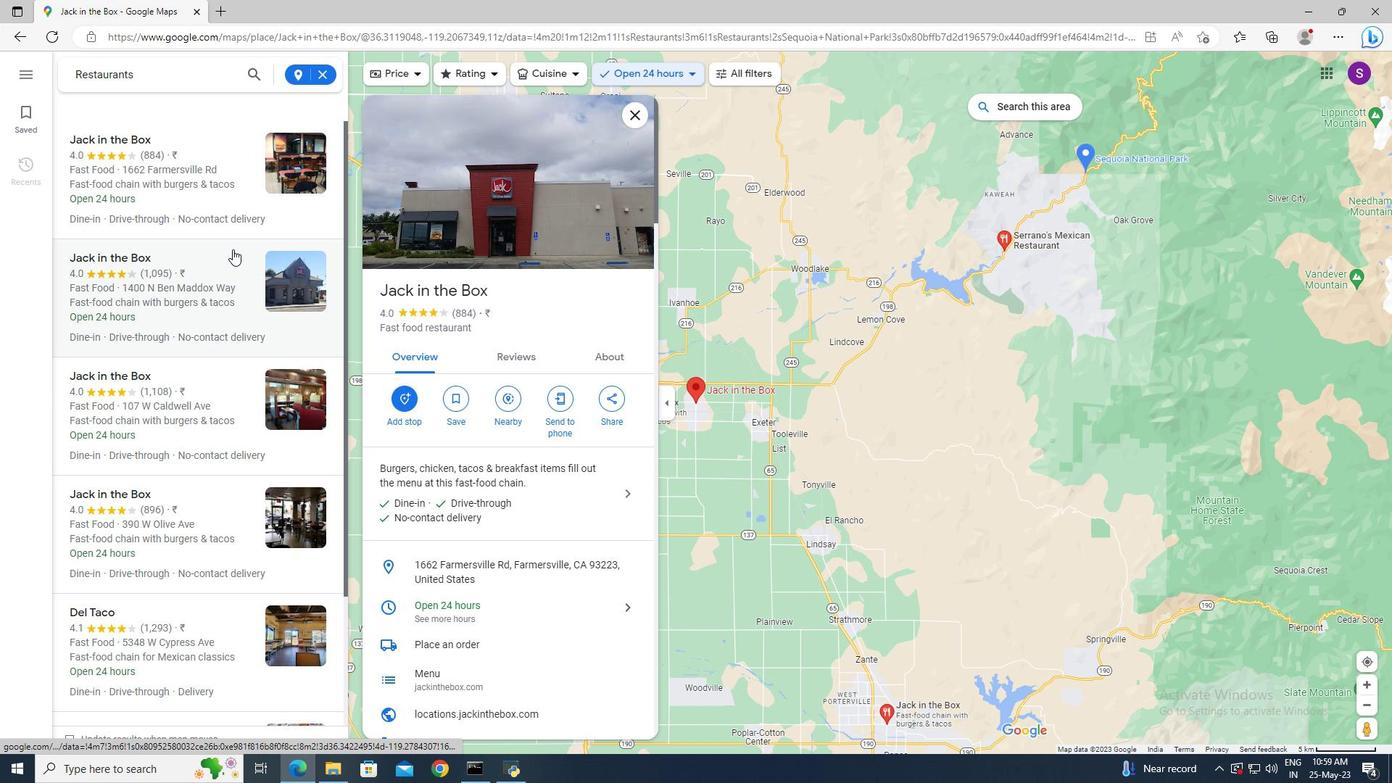 
Action: Mouse scrolled (232, 249) with delta (0, 0)
Screenshot: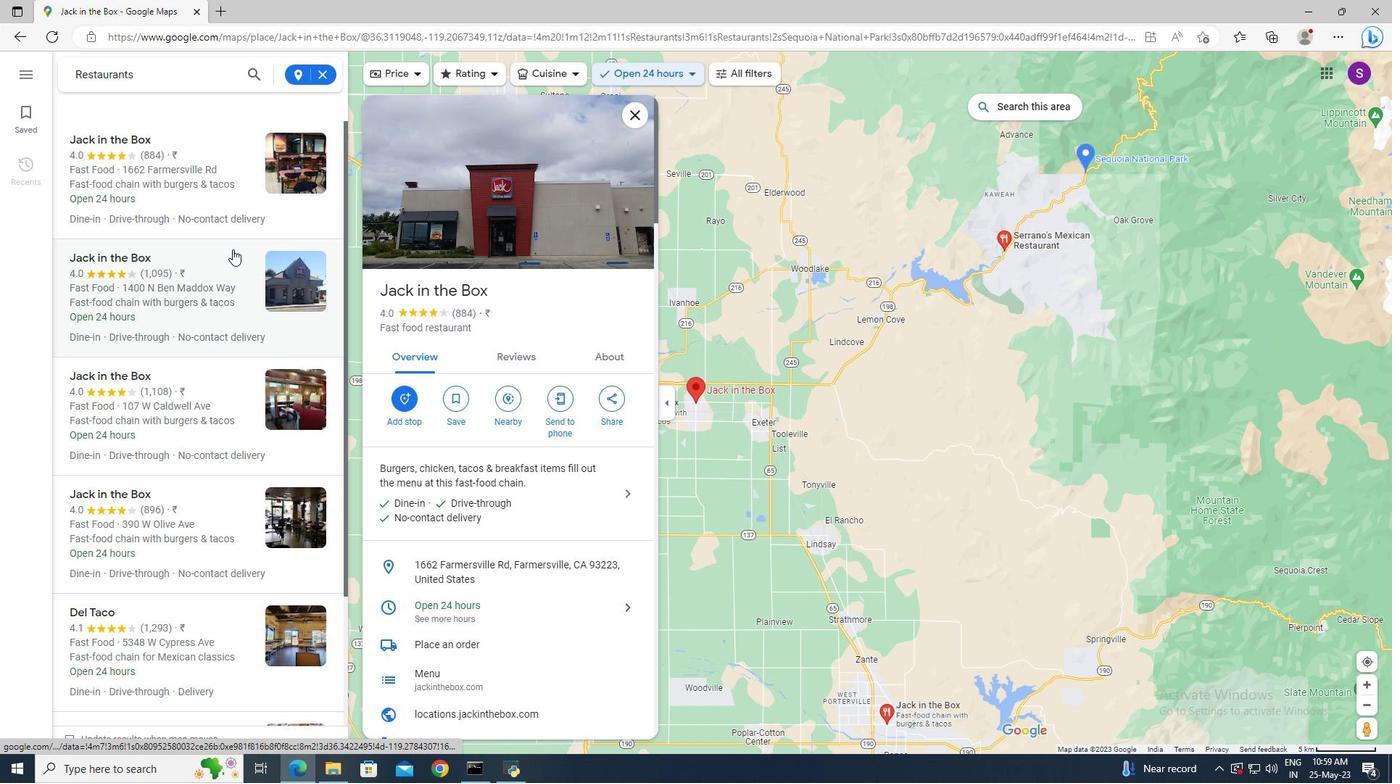 
Action: Mouse scrolled (232, 249) with delta (0, 0)
Screenshot: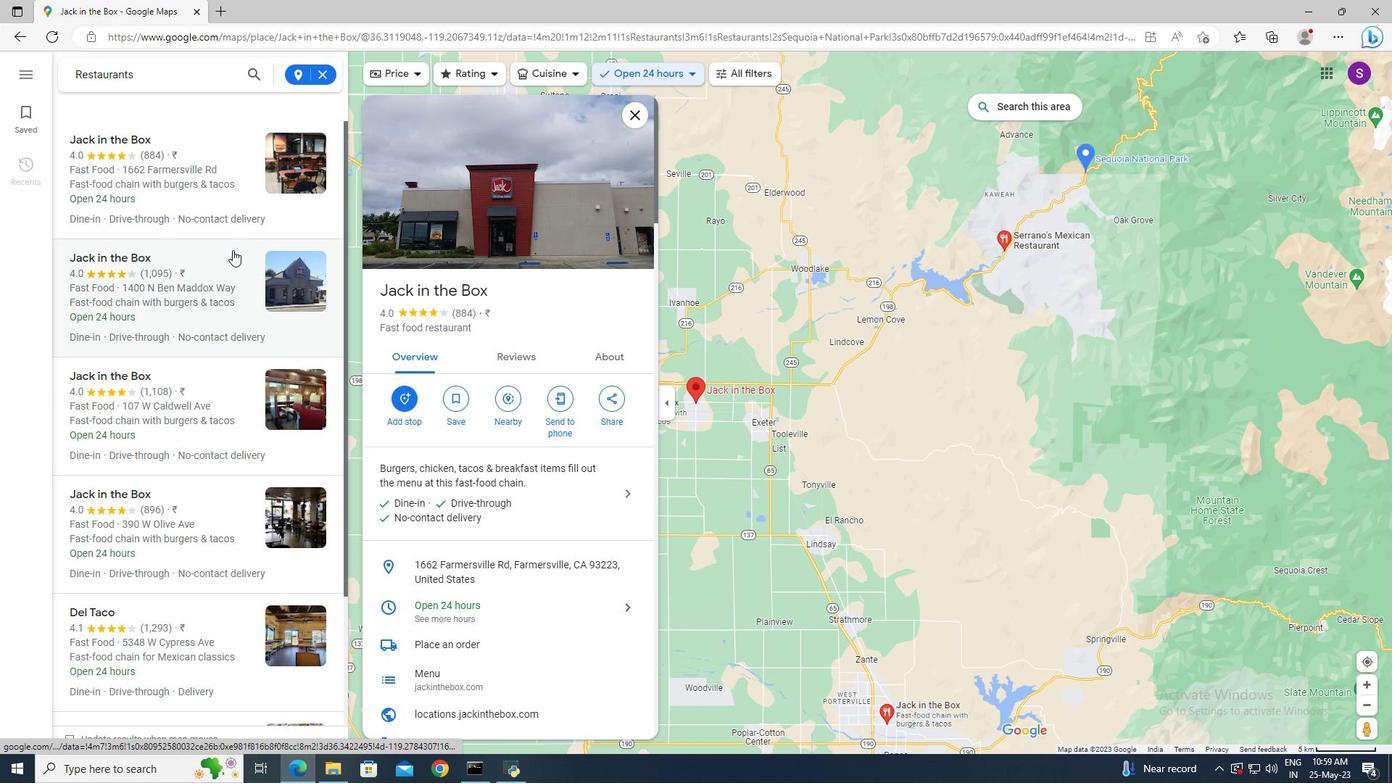 
Action: Mouse scrolled (232, 249) with delta (0, 0)
Screenshot: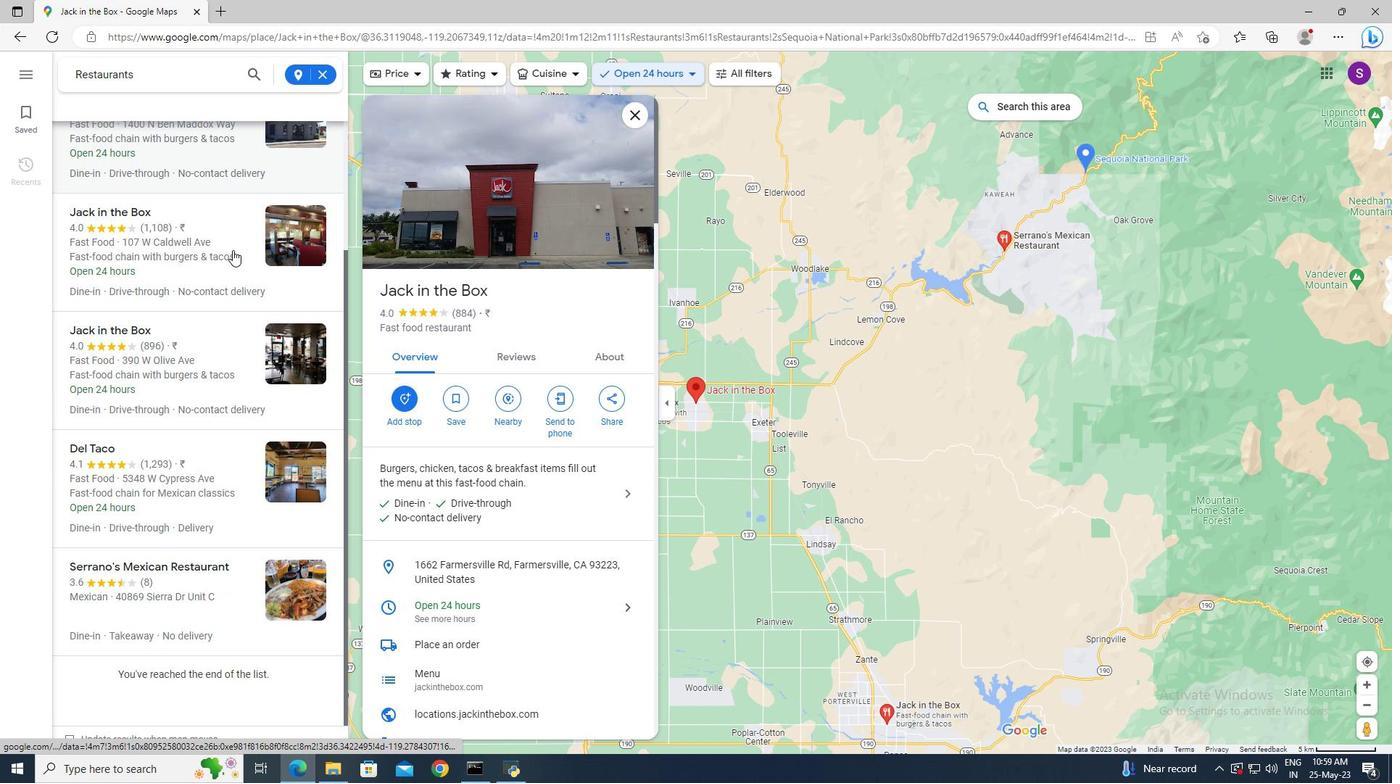
Action: Mouse moved to (100, 456)
Screenshot: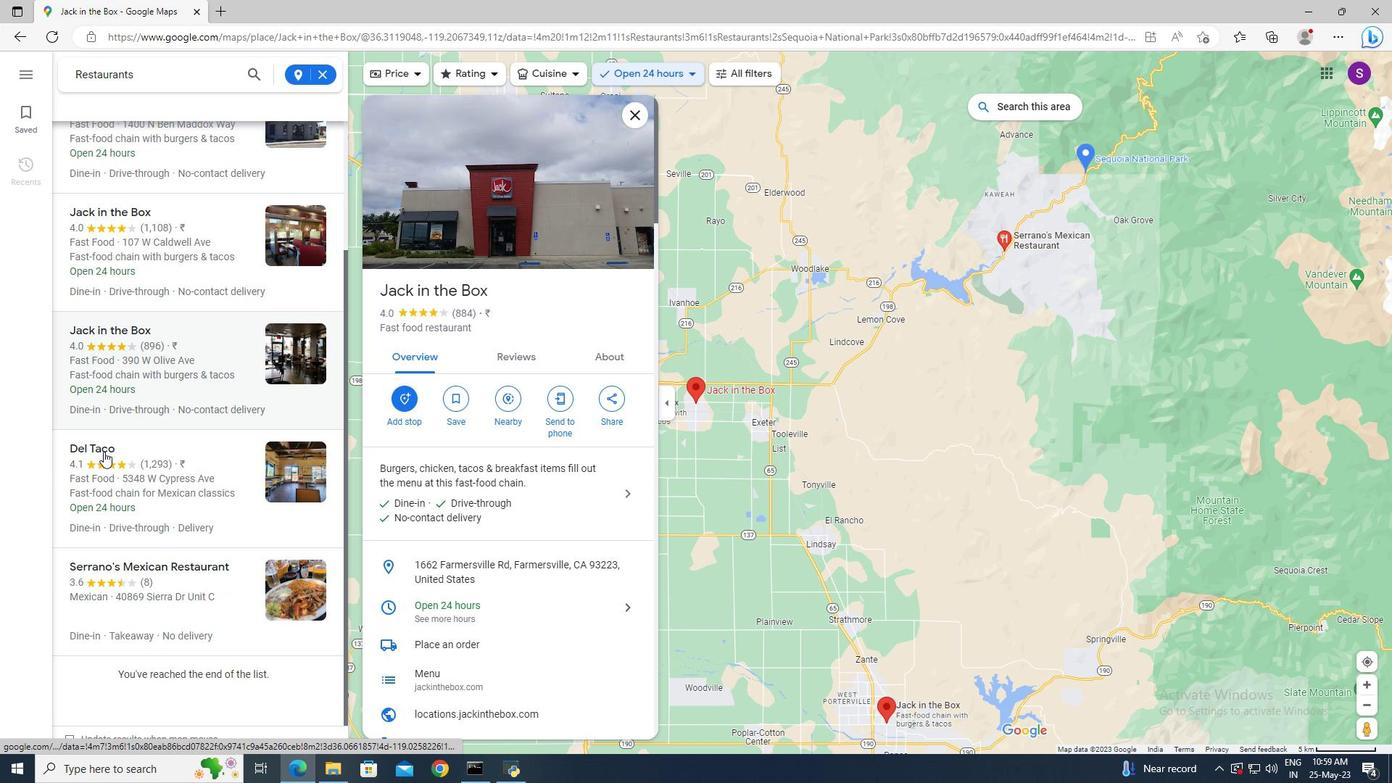 
Action: Mouse pressed left at (100, 456)
Screenshot: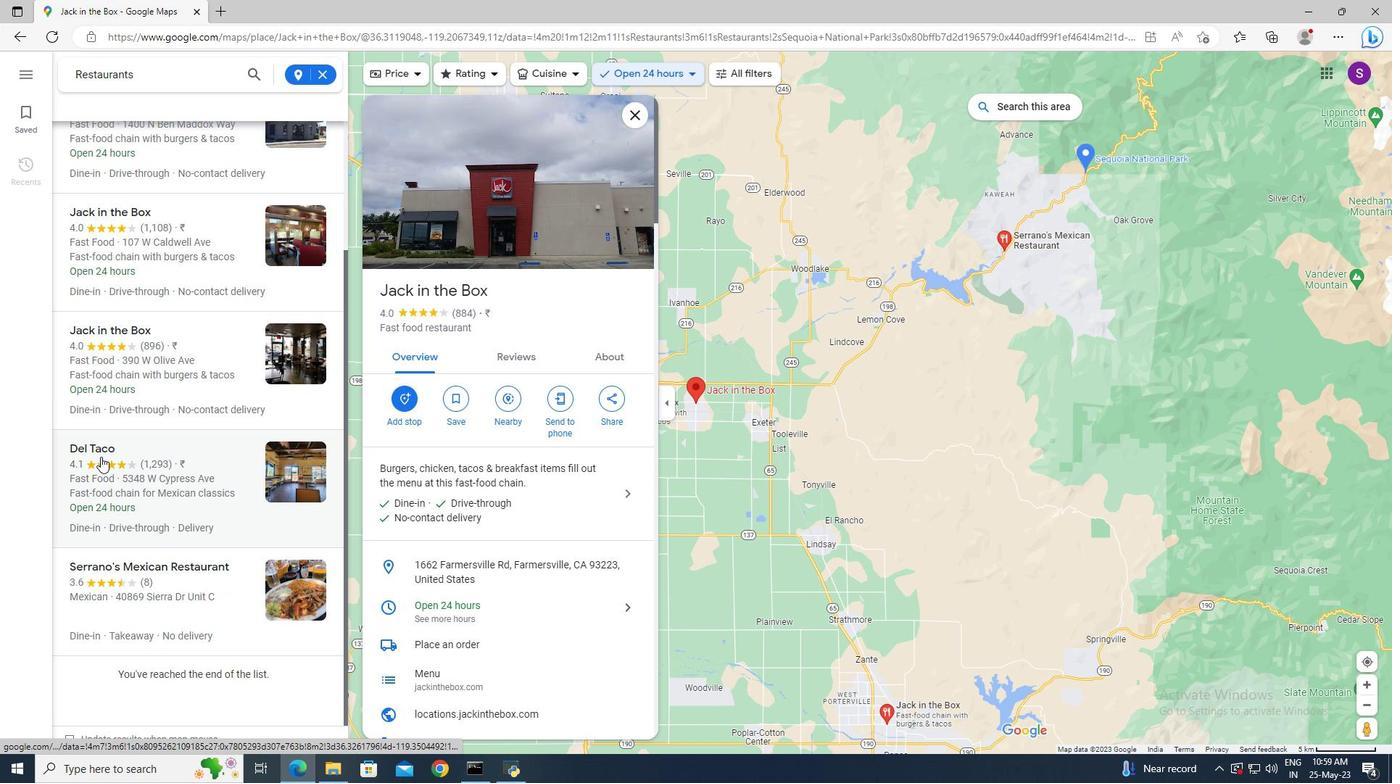 
Action: Mouse moved to (496, 361)
Screenshot: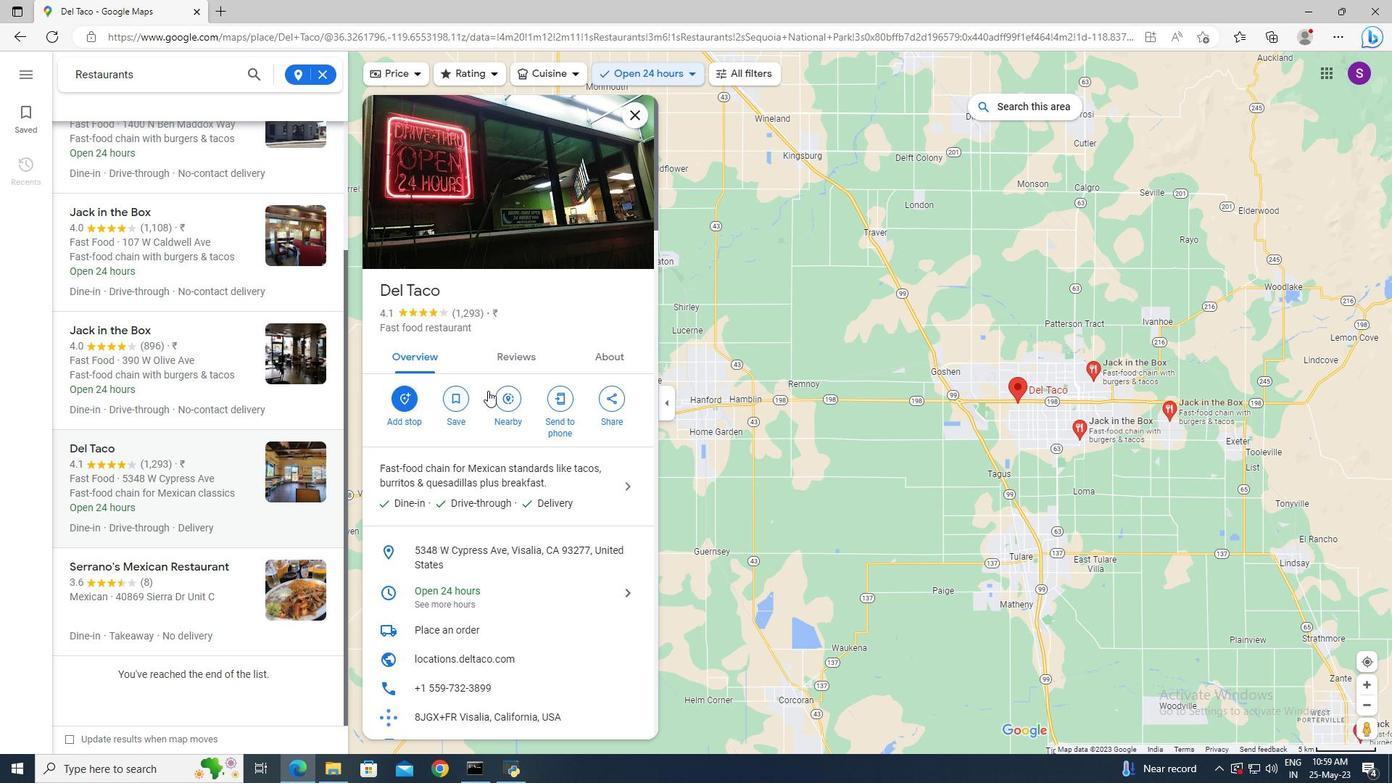 
Action: Mouse pressed left at (496, 361)
Screenshot: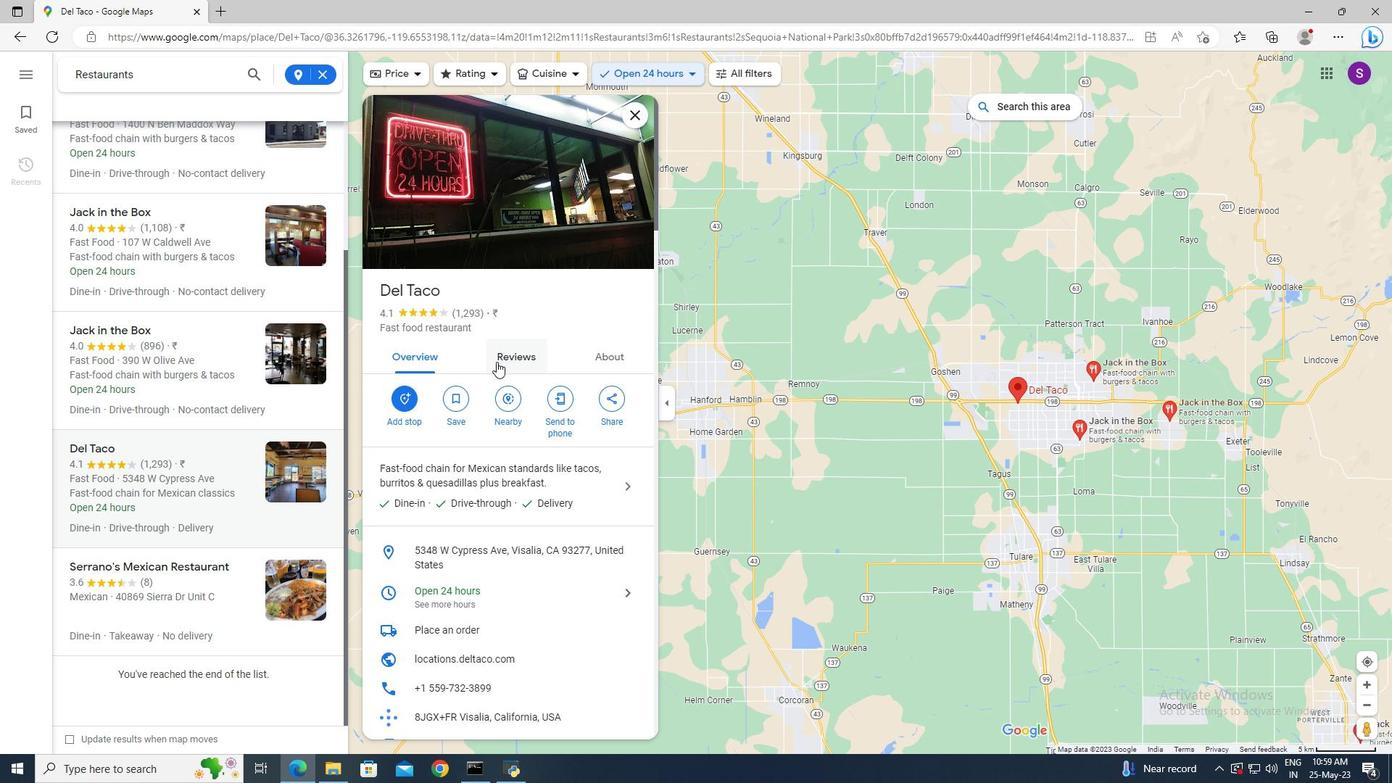 
Action: Mouse scrolled (496, 361) with delta (0, 0)
Screenshot: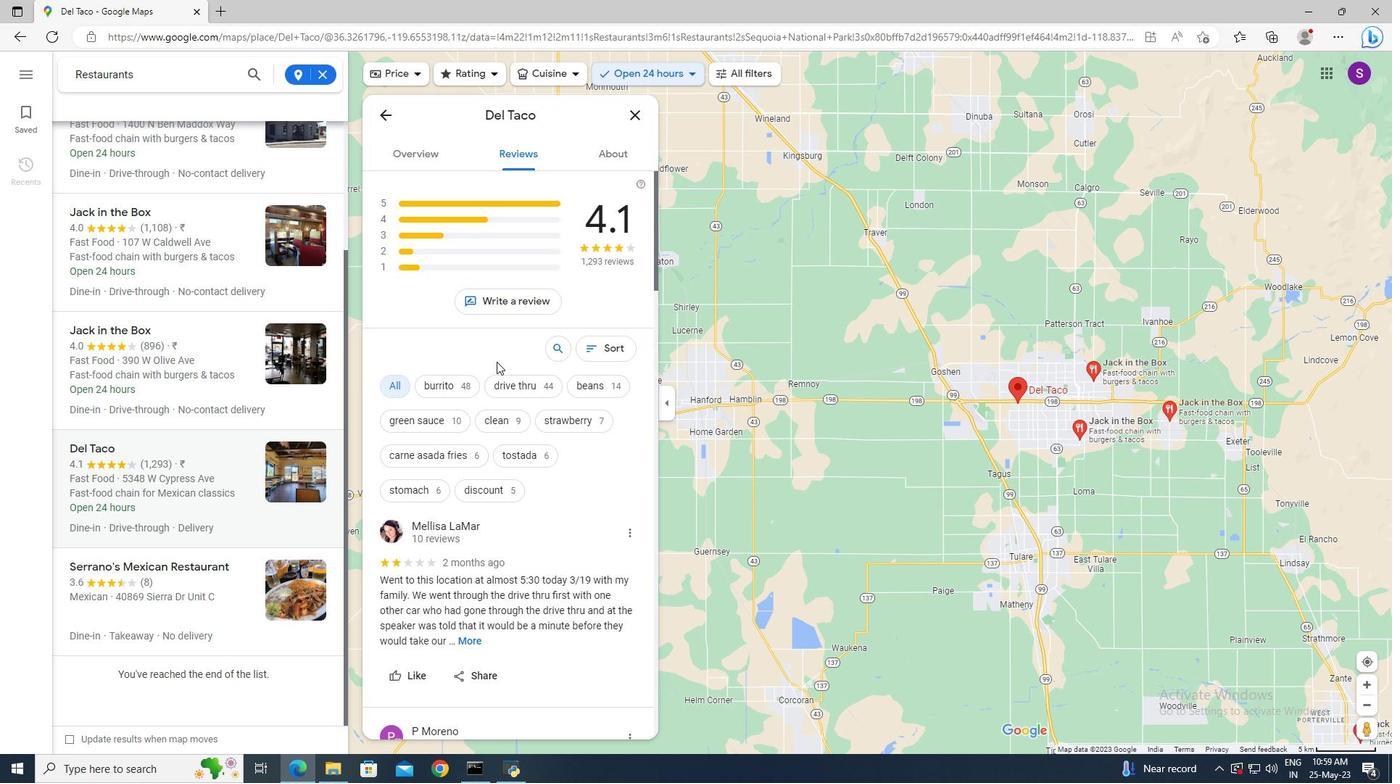 
Action: Mouse scrolled (496, 361) with delta (0, 0)
Screenshot: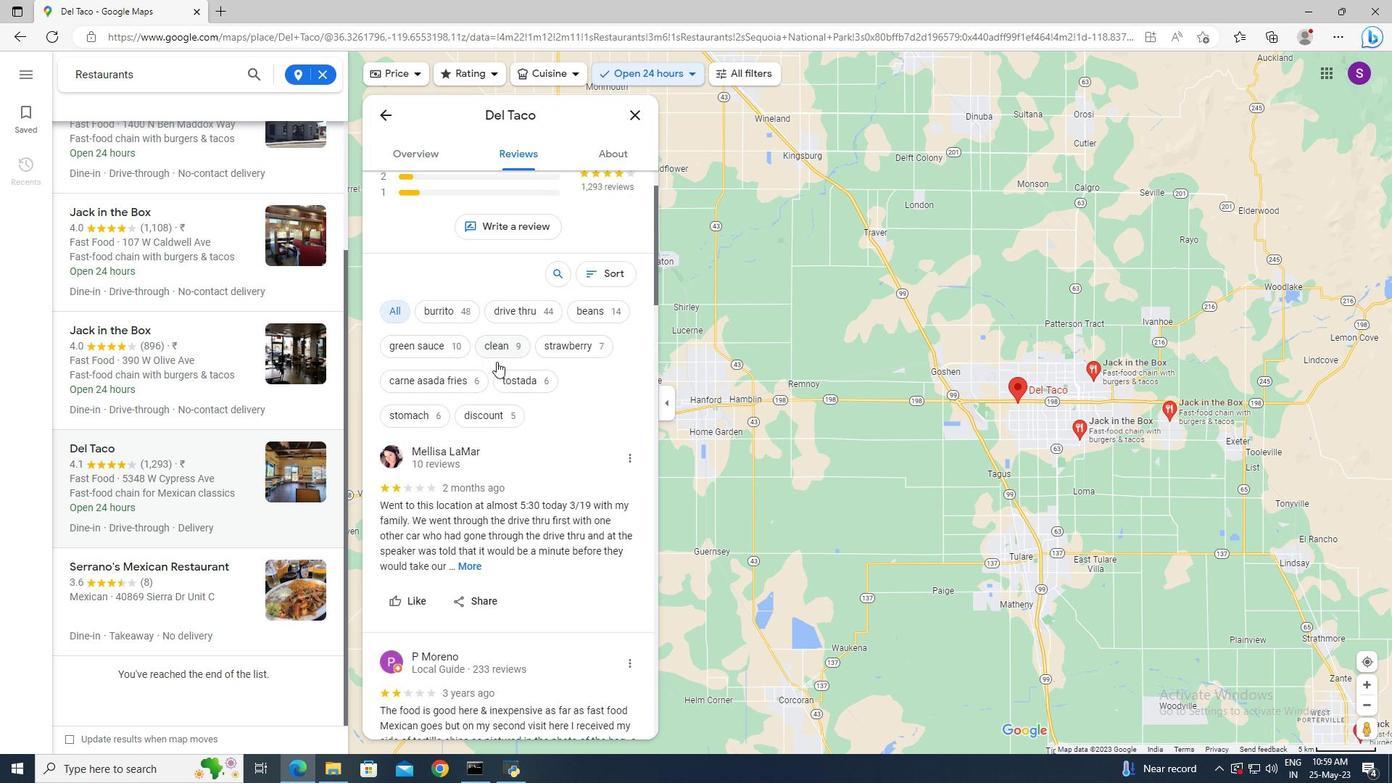 
Action: Mouse scrolled (496, 361) with delta (0, 0)
Screenshot: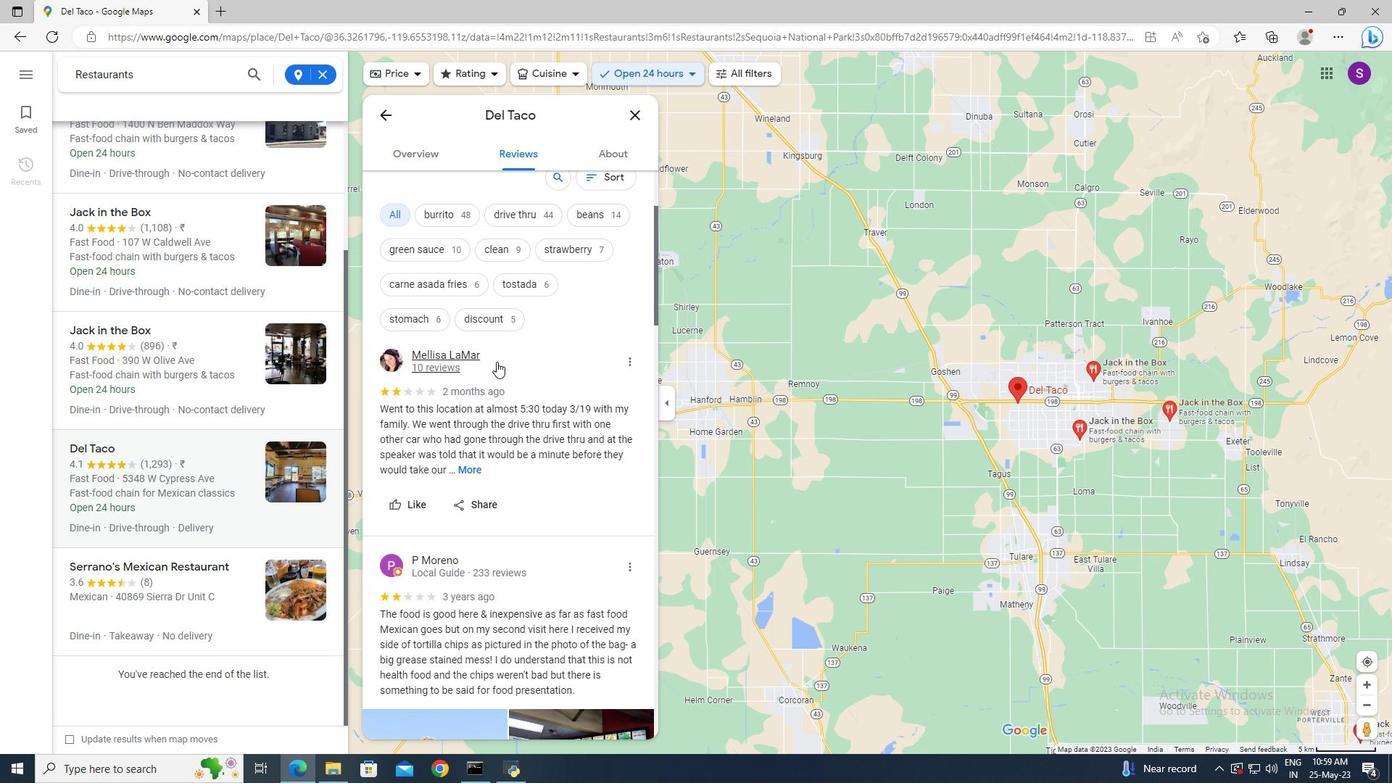 
Action: Mouse scrolled (496, 361) with delta (0, 0)
Screenshot: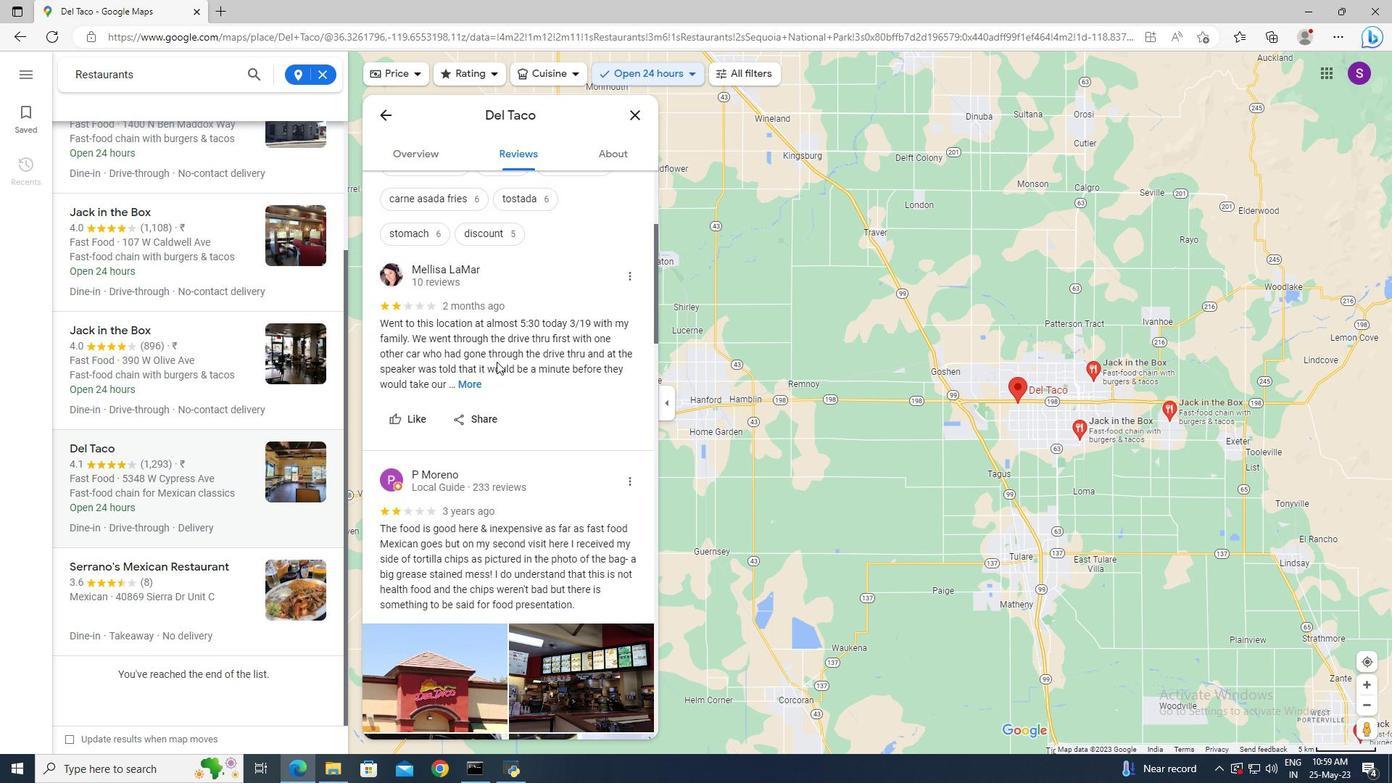 
Action: Mouse scrolled (496, 361) with delta (0, 0)
Screenshot: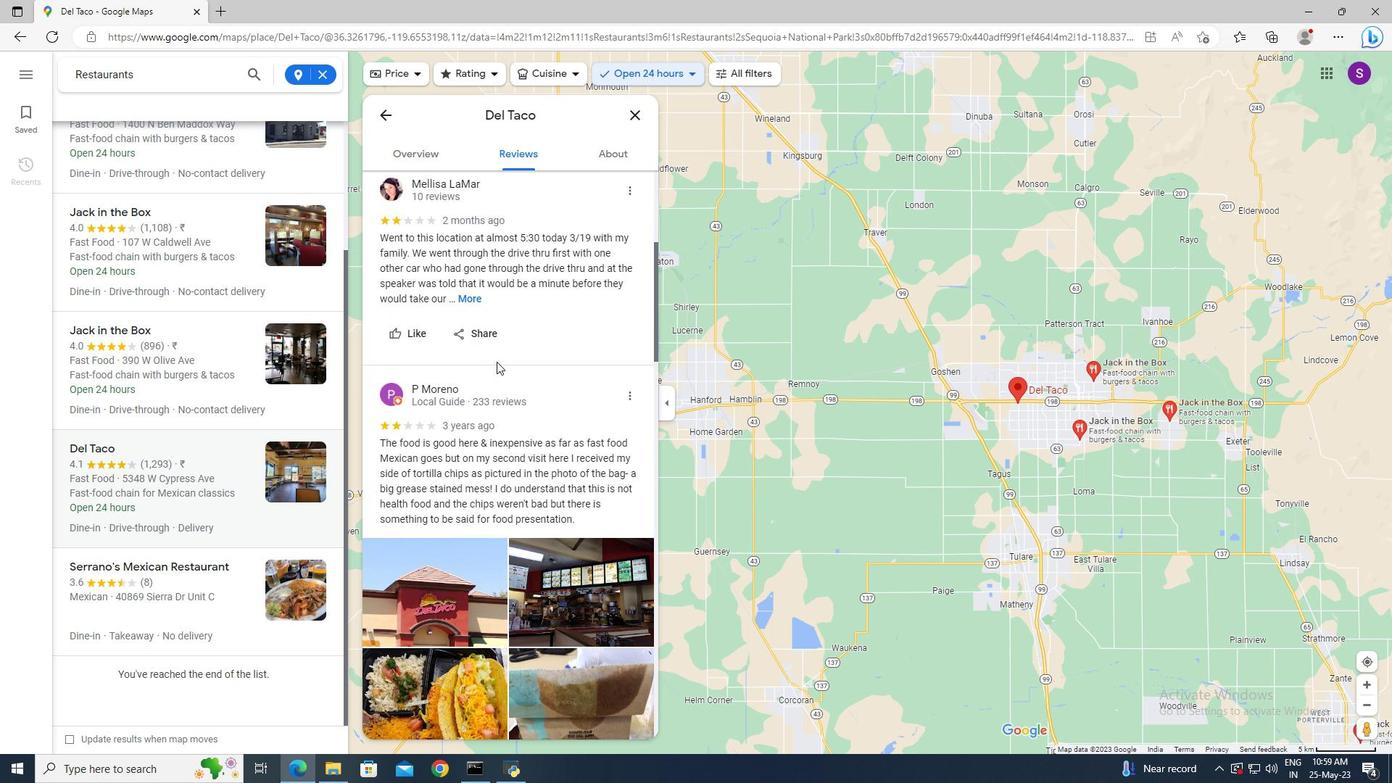 
Action: Mouse scrolled (496, 361) with delta (0, 0)
Screenshot: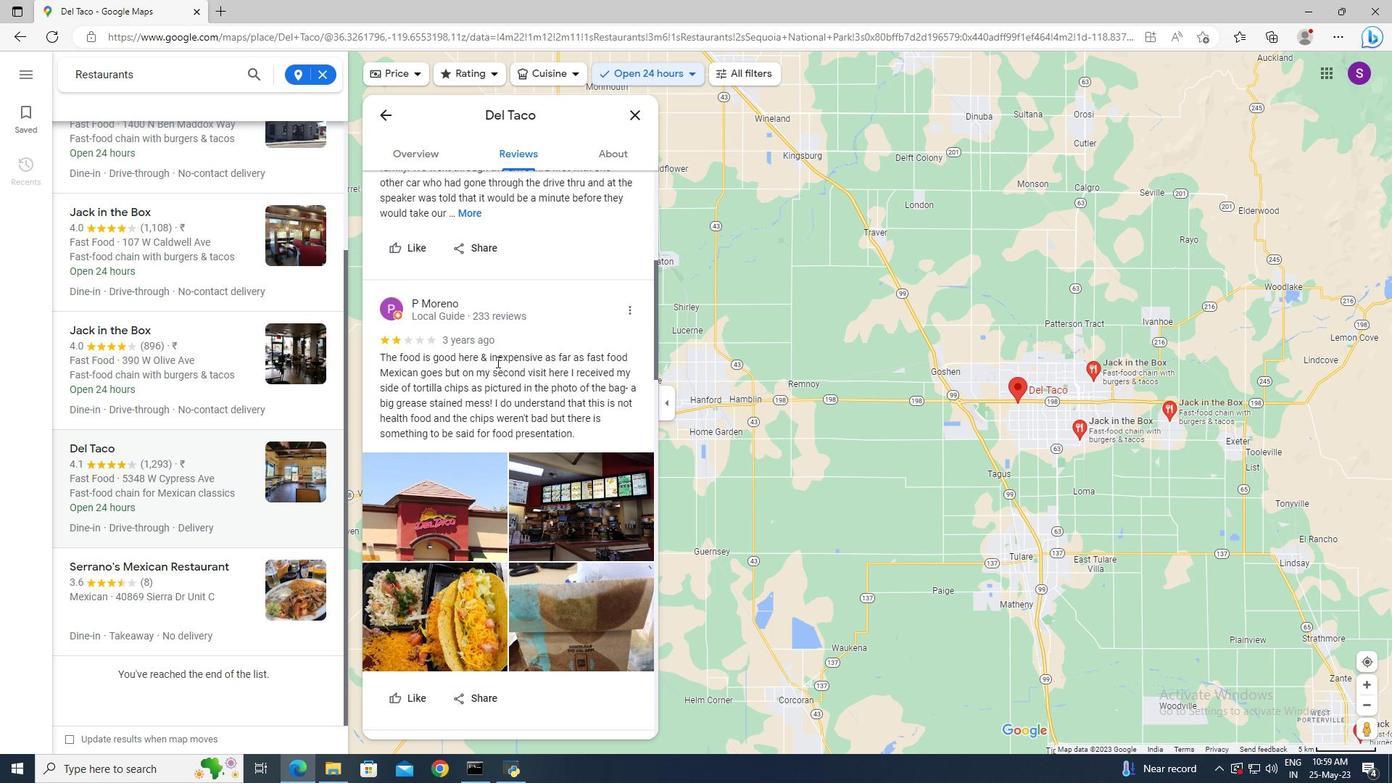 
Action: Mouse scrolled (496, 361) with delta (0, 0)
Screenshot: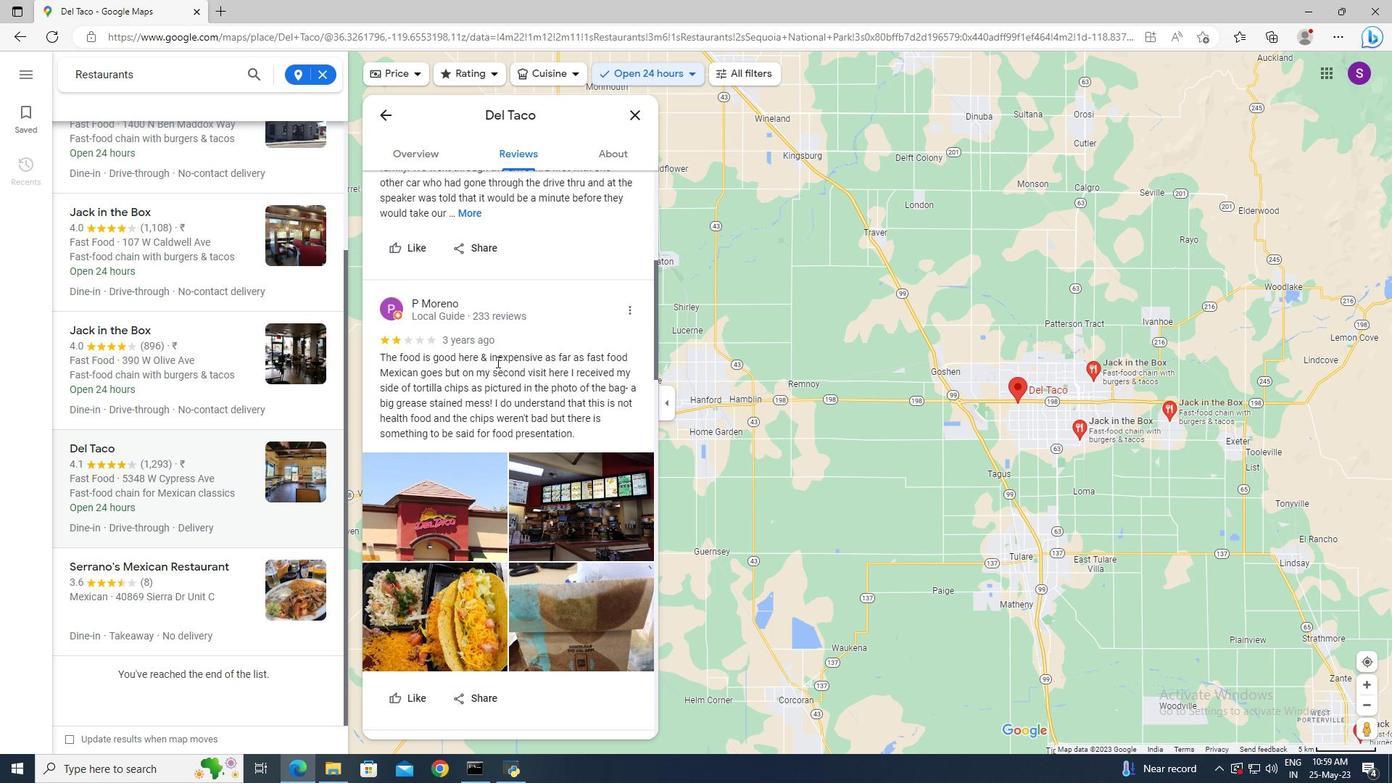 
Action: Mouse scrolled (496, 361) with delta (0, 0)
Screenshot: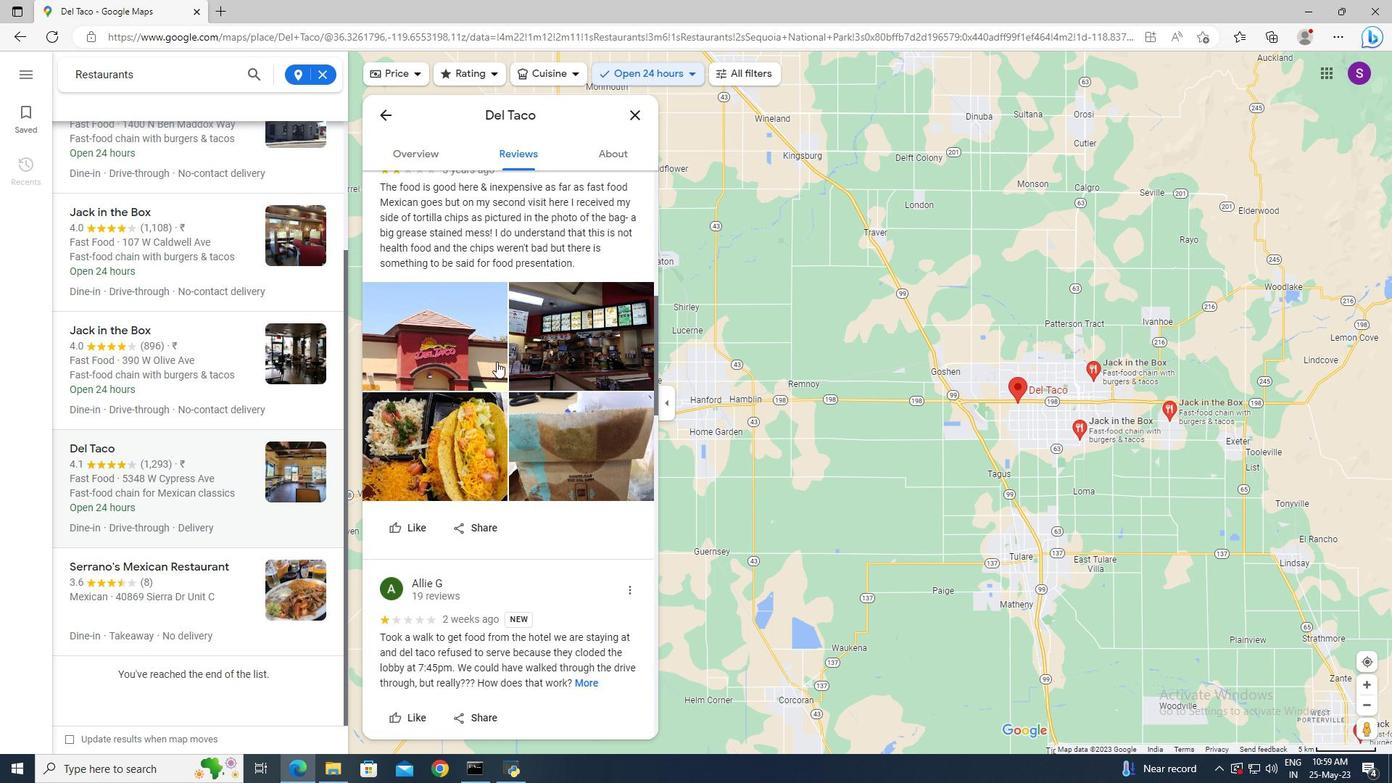 
Action: Mouse scrolled (496, 361) with delta (0, 0)
Screenshot: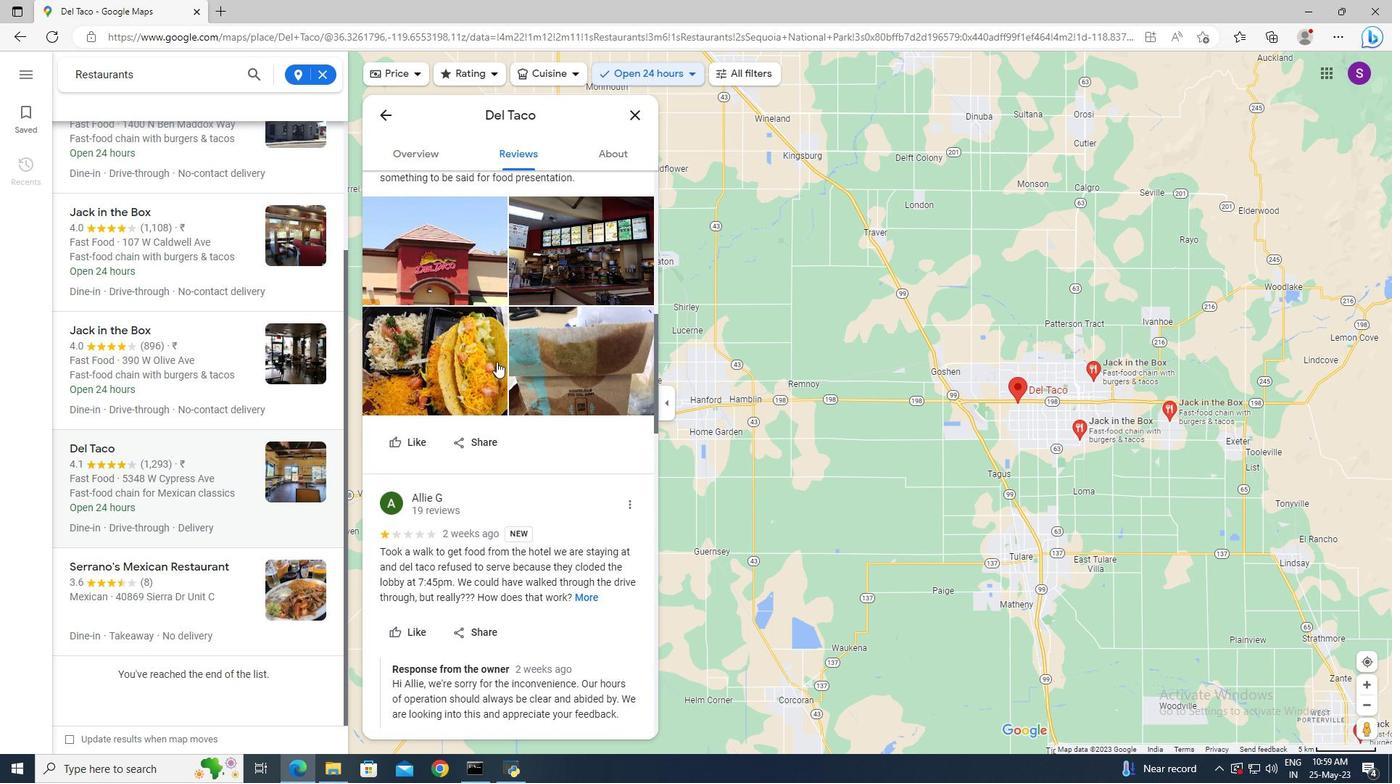 
Action: Mouse scrolled (496, 361) with delta (0, 0)
Screenshot: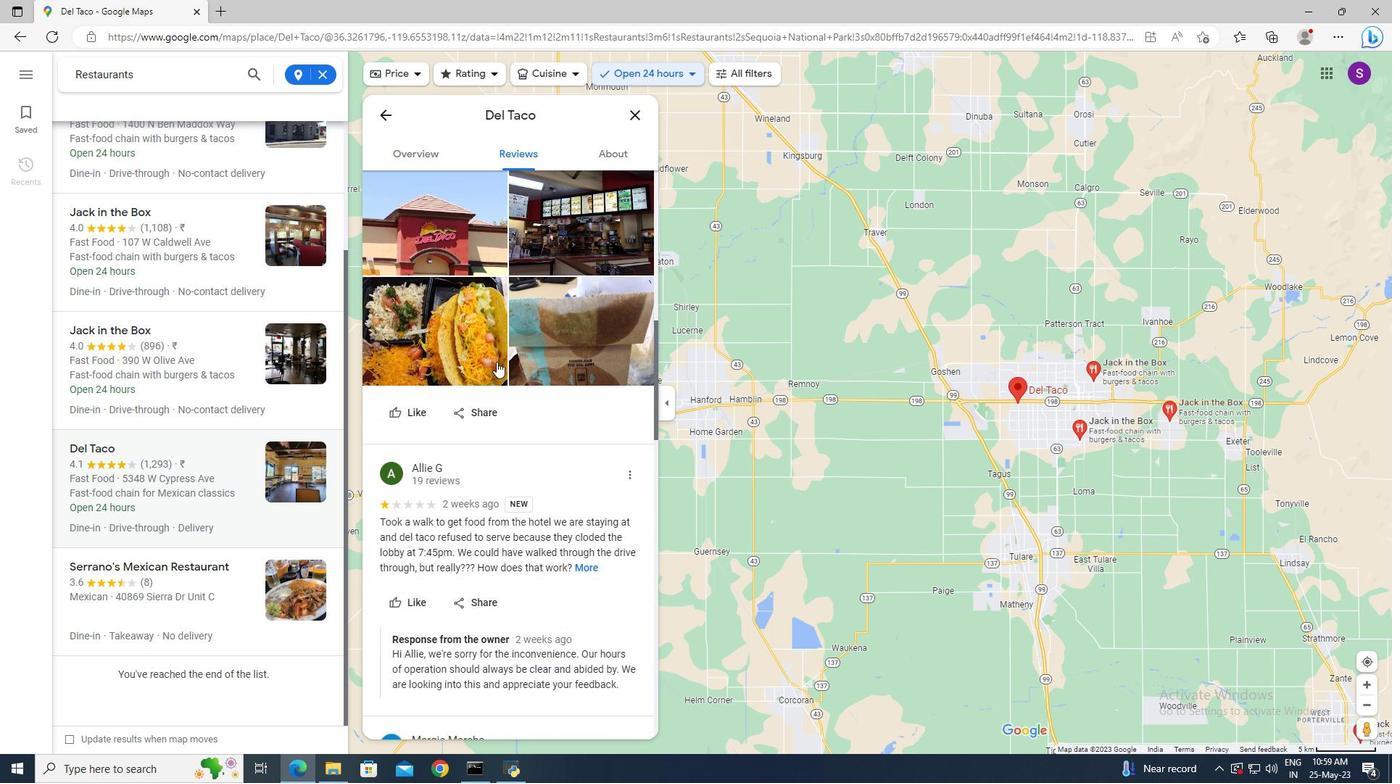 
Action: Mouse scrolled (496, 361) with delta (0, 0)
Screenshot: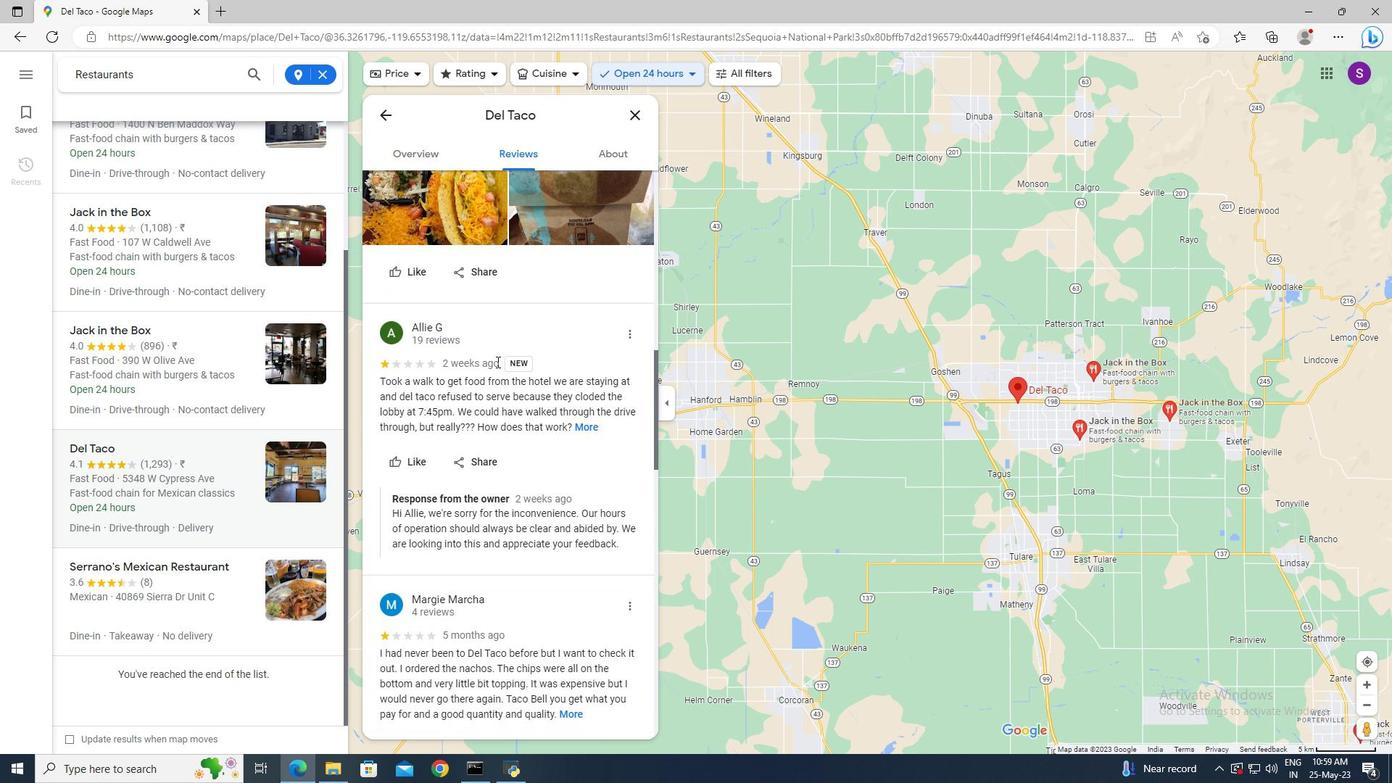 
Action: Mouse scrolled (496, 361) with delta (0, 0)
Screenshot: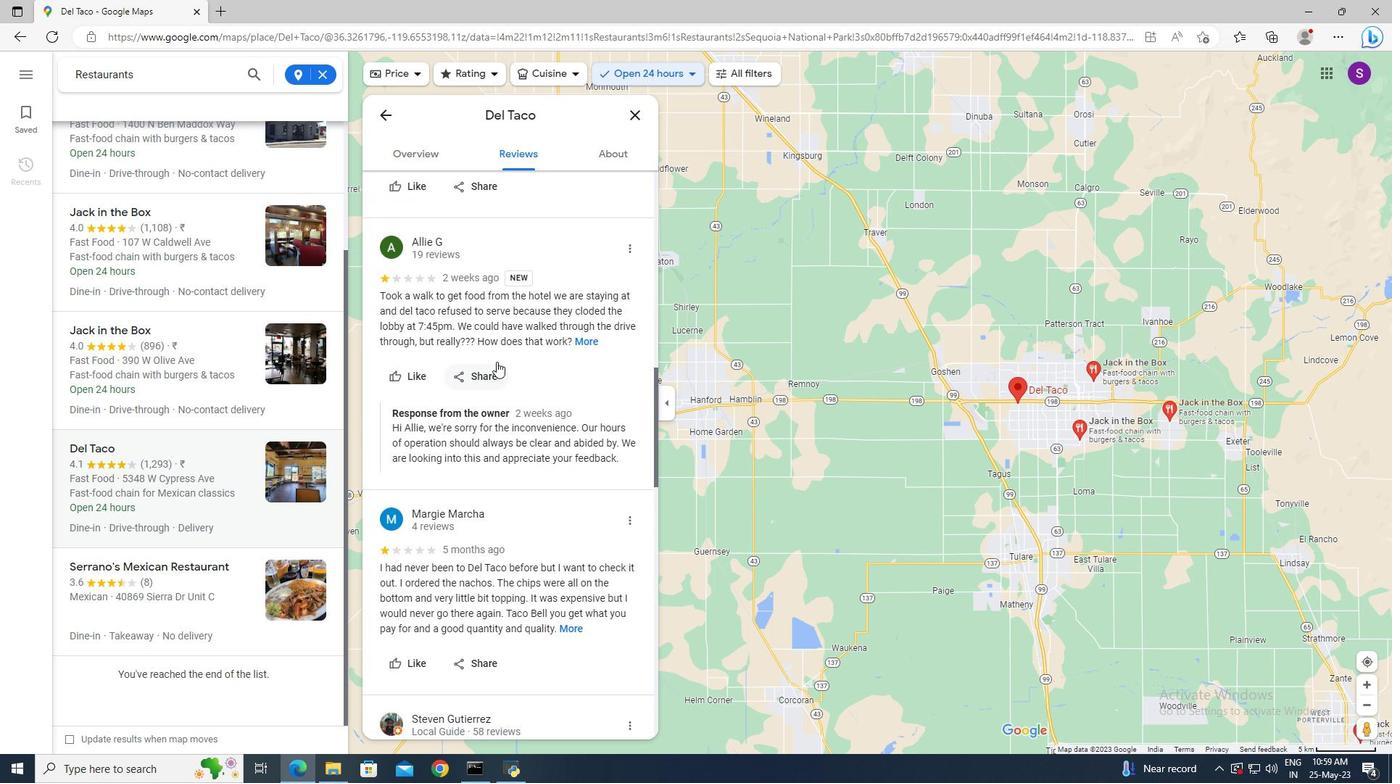 
Action: Mouse scrolled (496, 361) with delta (0, 0)
Screenshot: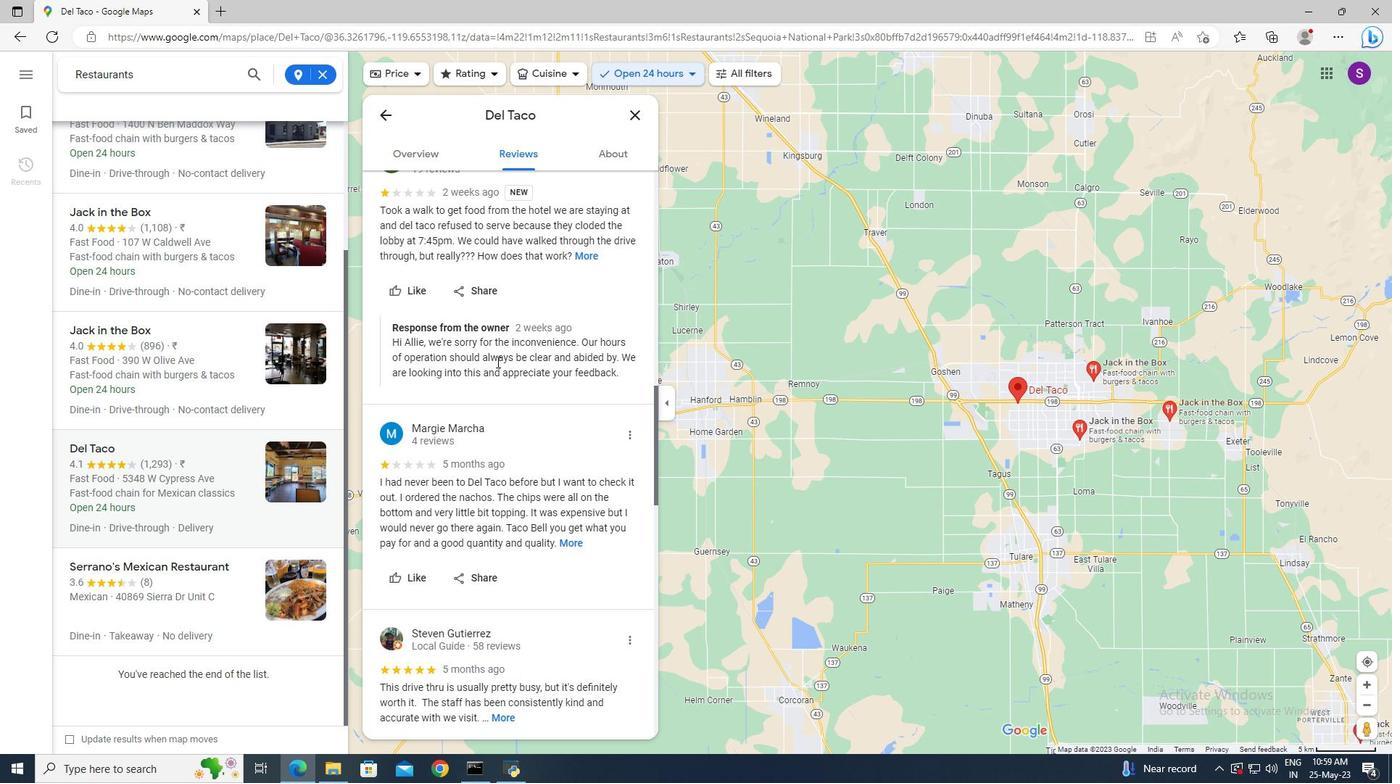 
Action: Mouse scrolled (496, 361) with delta (0, 0)
Screenshot: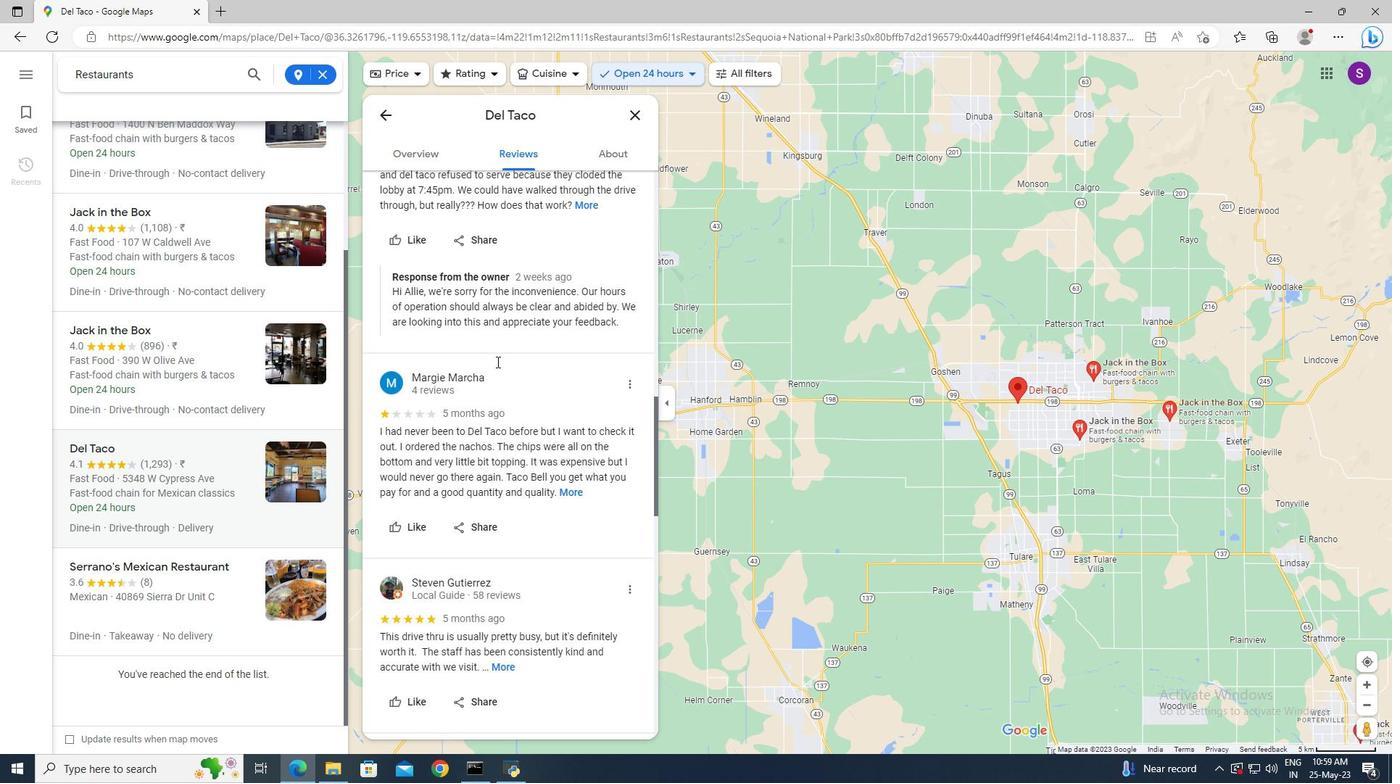 
Action: Mouse scrolled (496, 361) with delta (0, 0)
Screenshot: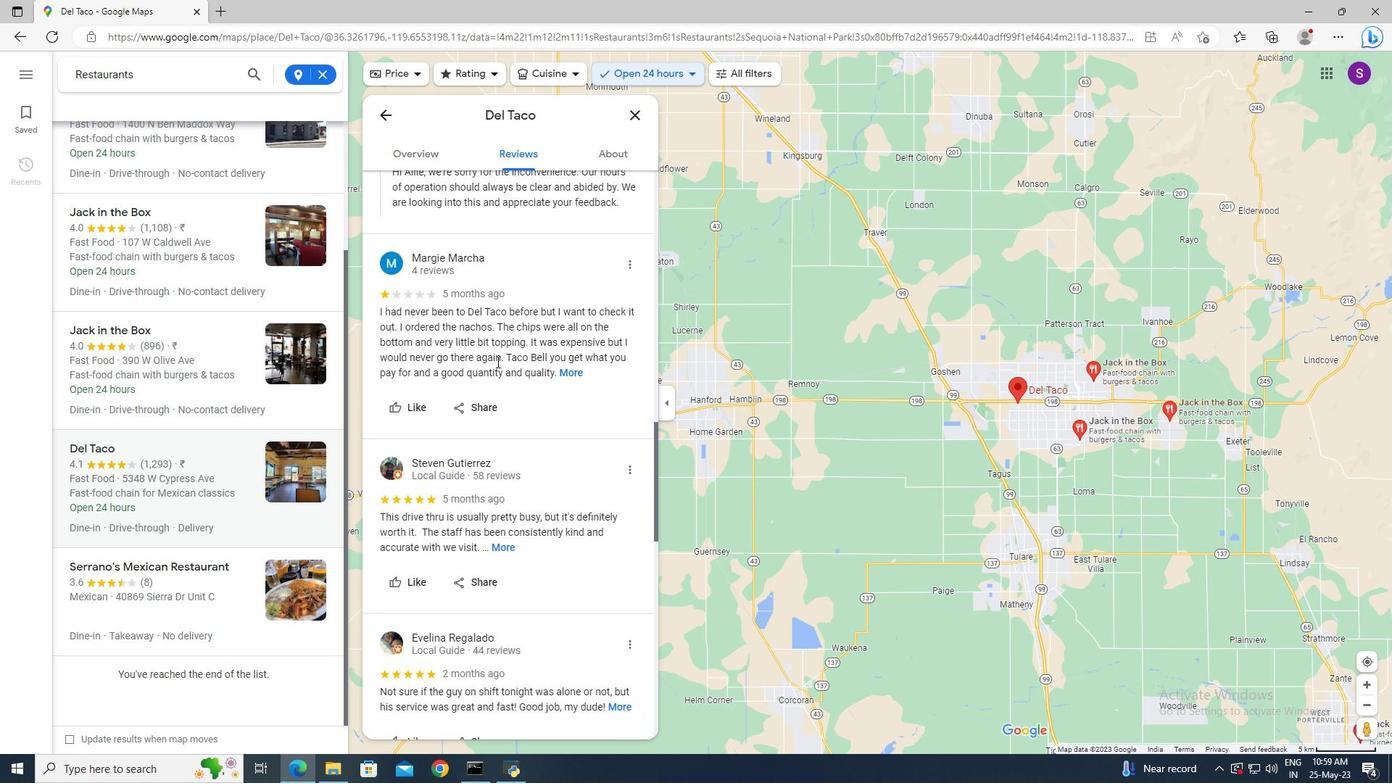 
Action: Mouse scrolled (496, 361) with delta (0, 0)
Screenshot: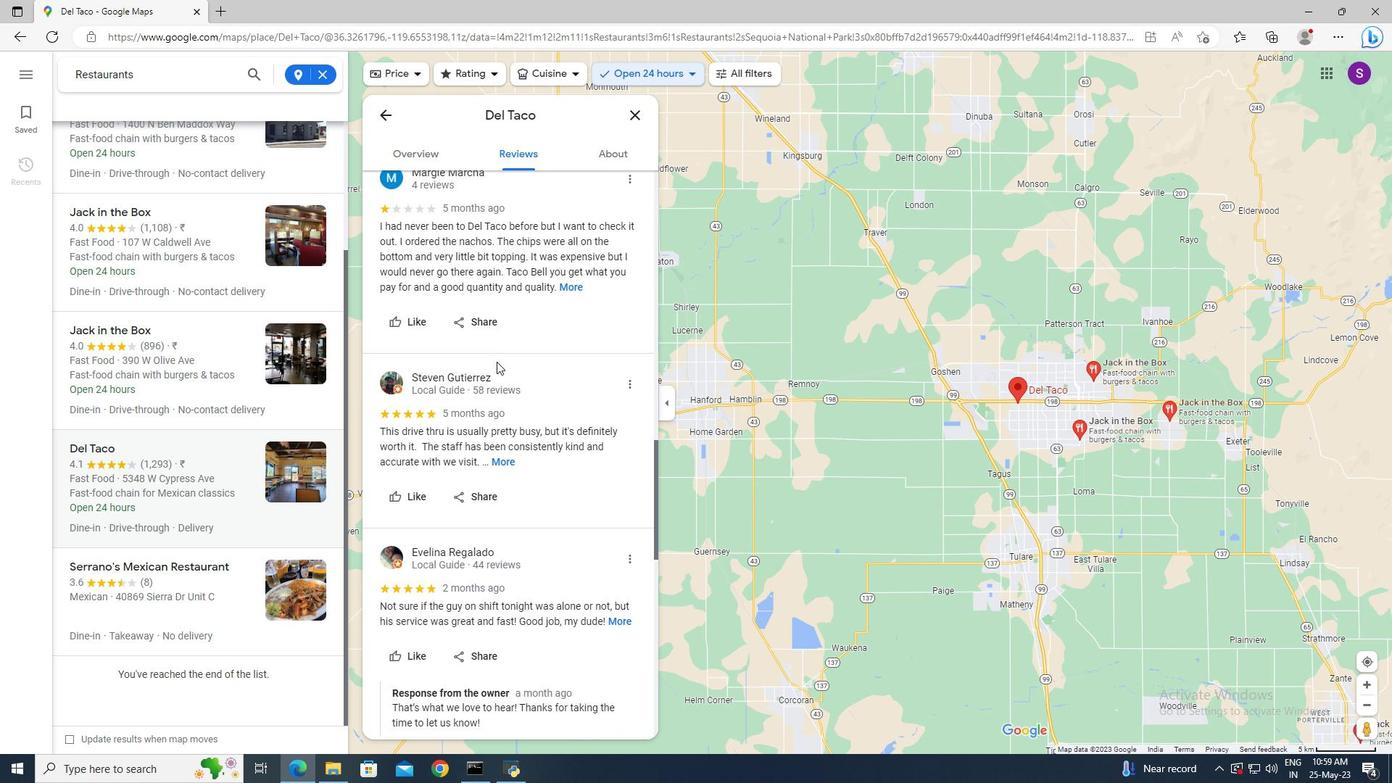 
Action: Mouse scrolled (496, 361) with delta (0, 0)
Screenshot: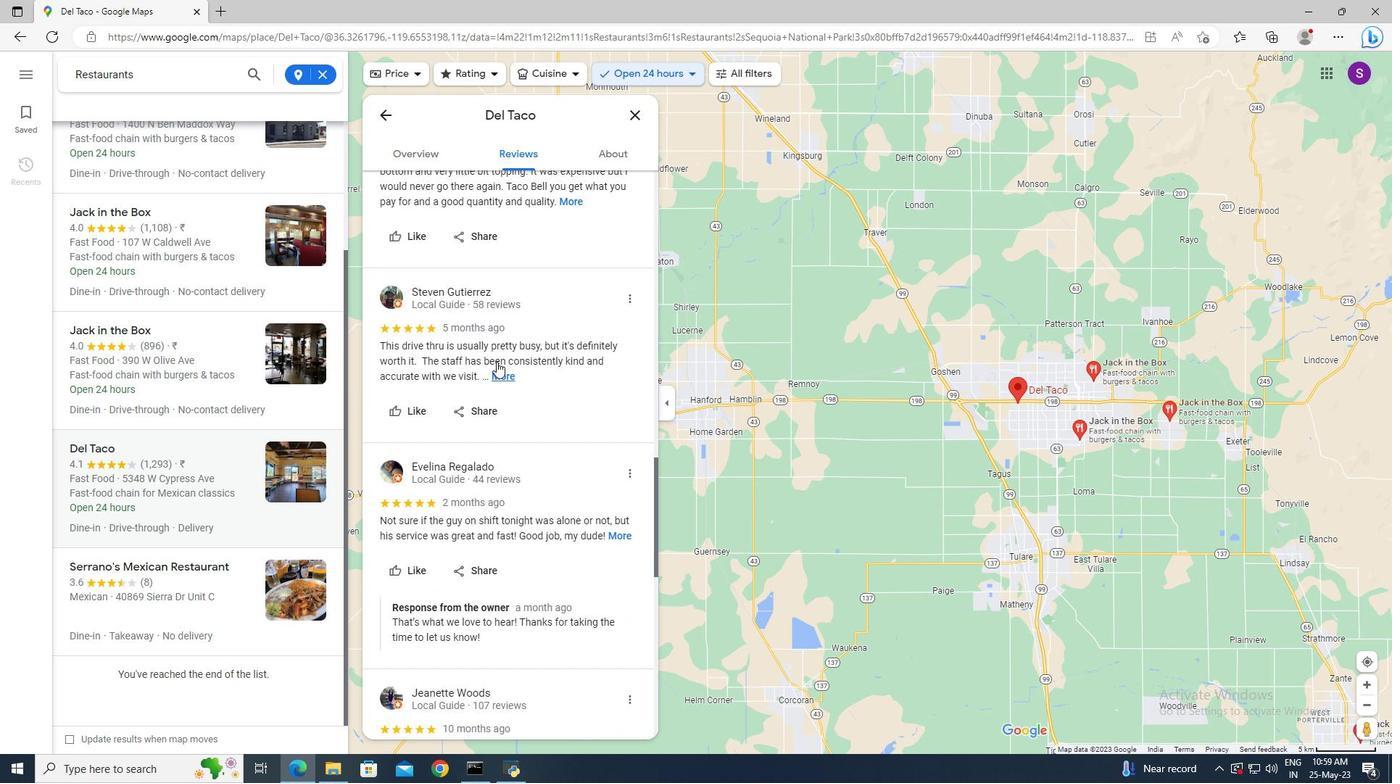 
Action: Mouse scrolled (496, 361) with delta (0, 0)
Screenshot: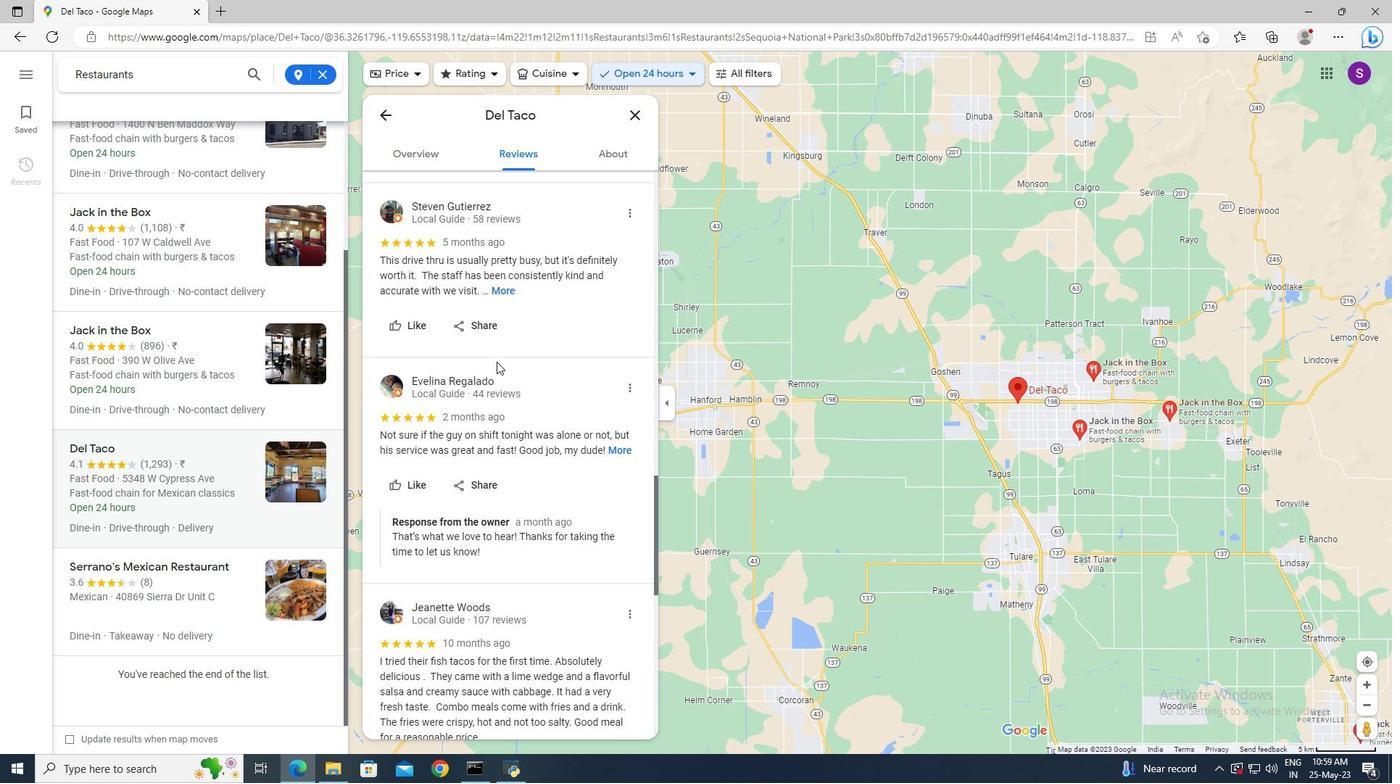 
Action: Mouse scrolled (496, 361) with delta (0, 0)
Screenshot: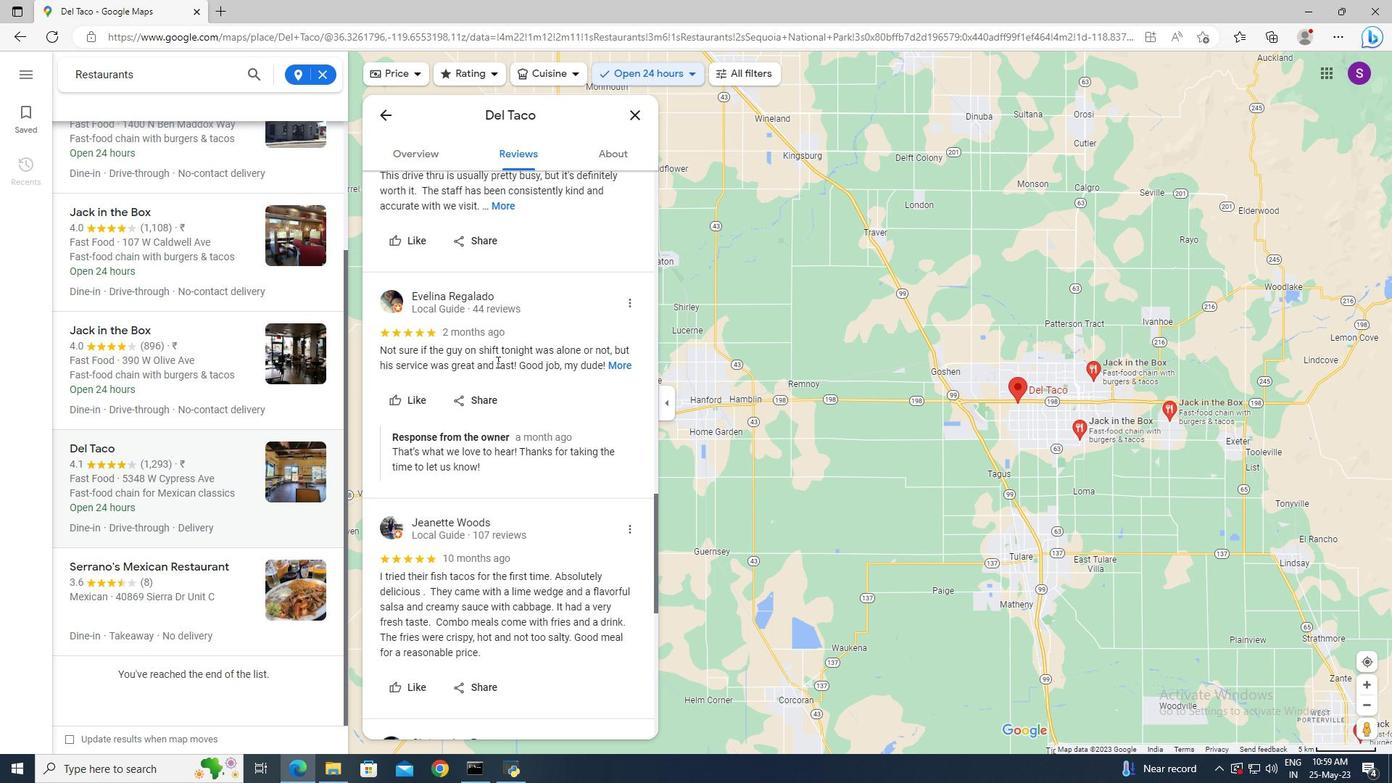
Action: Mouse scrolled (496, 361) with delta (0, 0)
Screenshot: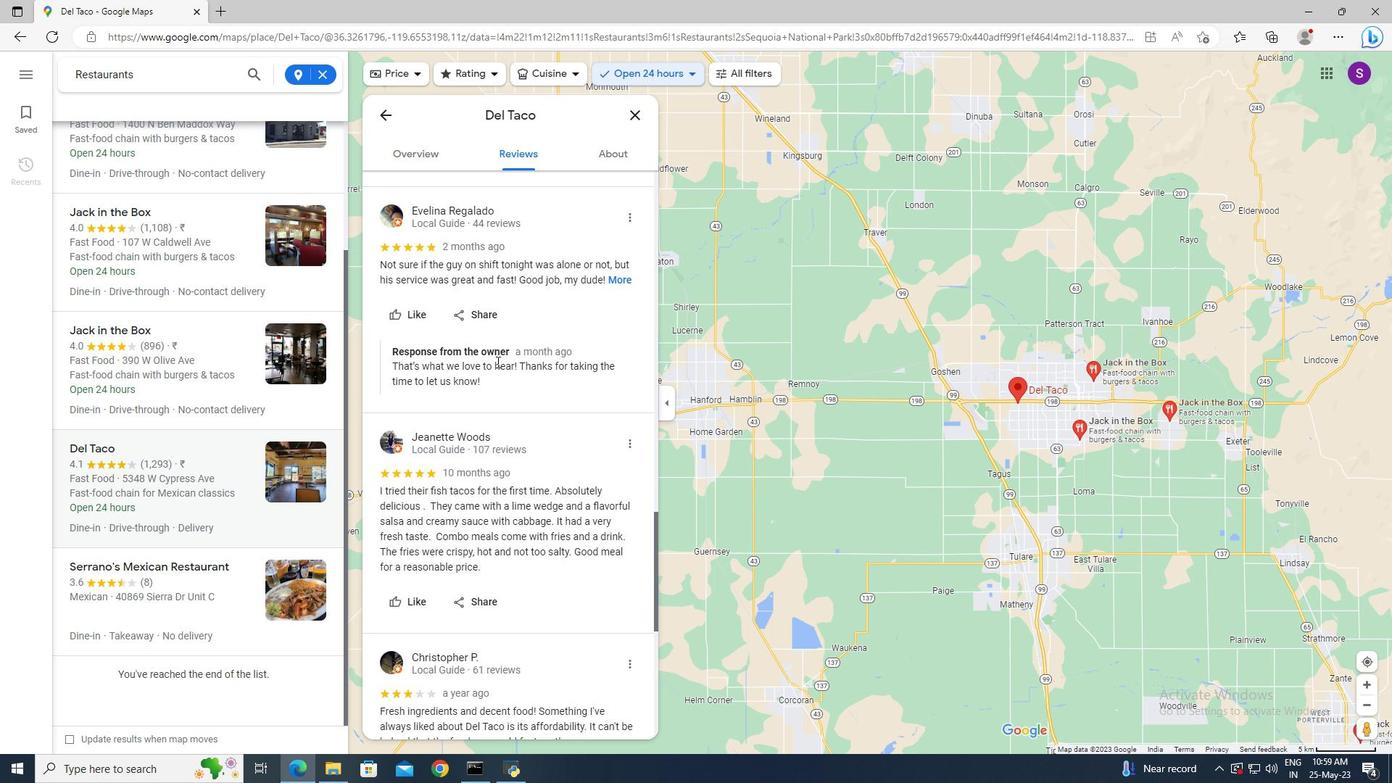 
Action: Mouse scrolled (496, 361) with delta (0, 0)
Screenshot: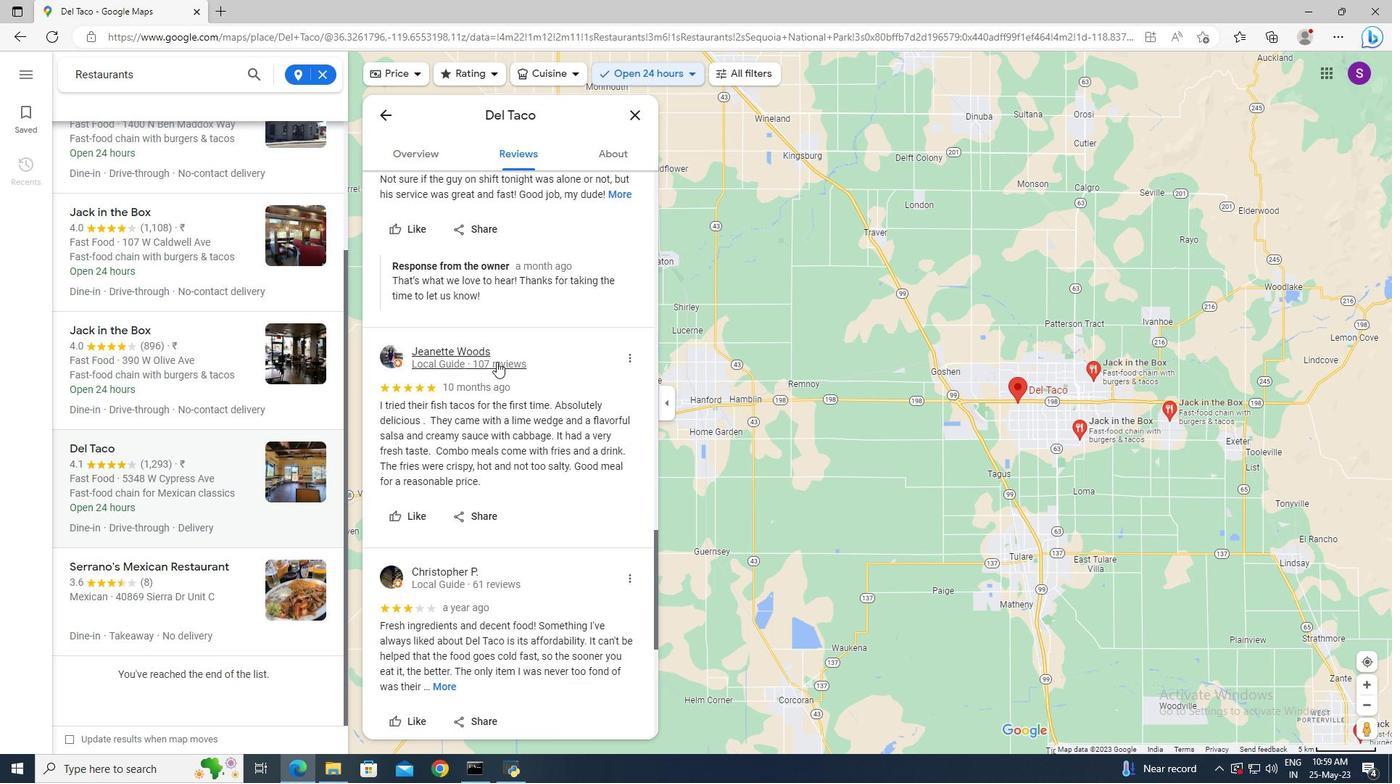 
Action: Mouse scrolled (496, 361) with delta (0, 0)
Screenshot: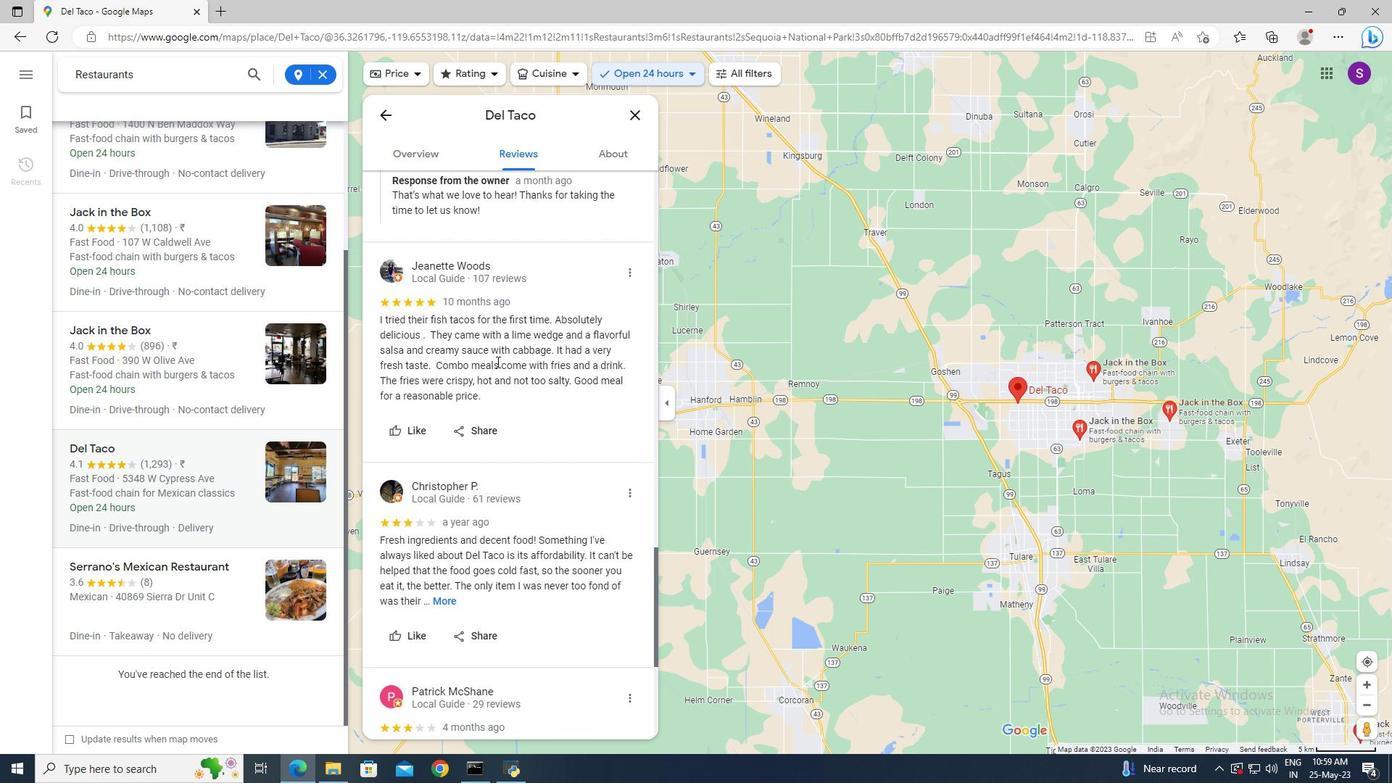 
Action: Mouse scrolled (496, 361) with delta (0, 0)
Screenshot: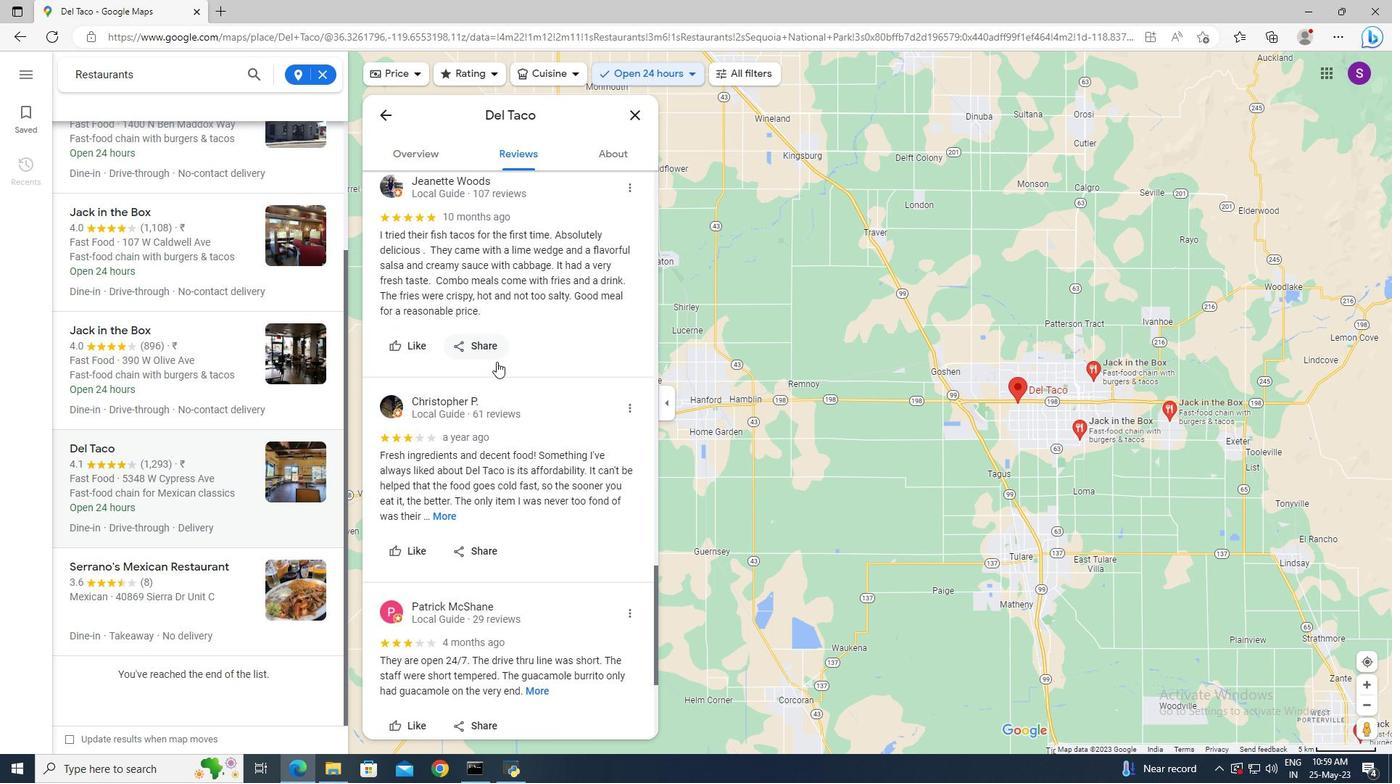 
Action: Mouse scrolled (496, 361) with delta (0, 0)
Screenshot: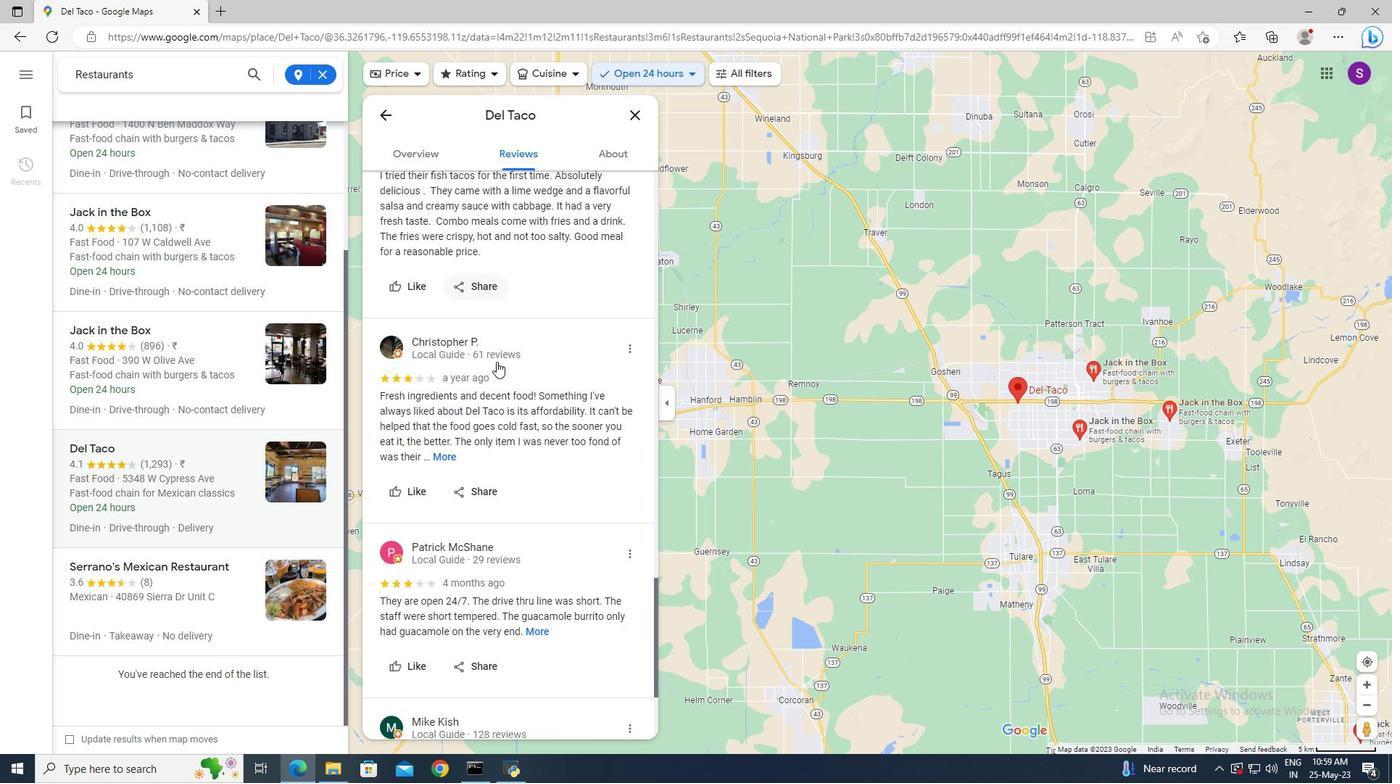 
Action: Mouse scrolled (496, 361) with delta (0, 0)
Screenshot: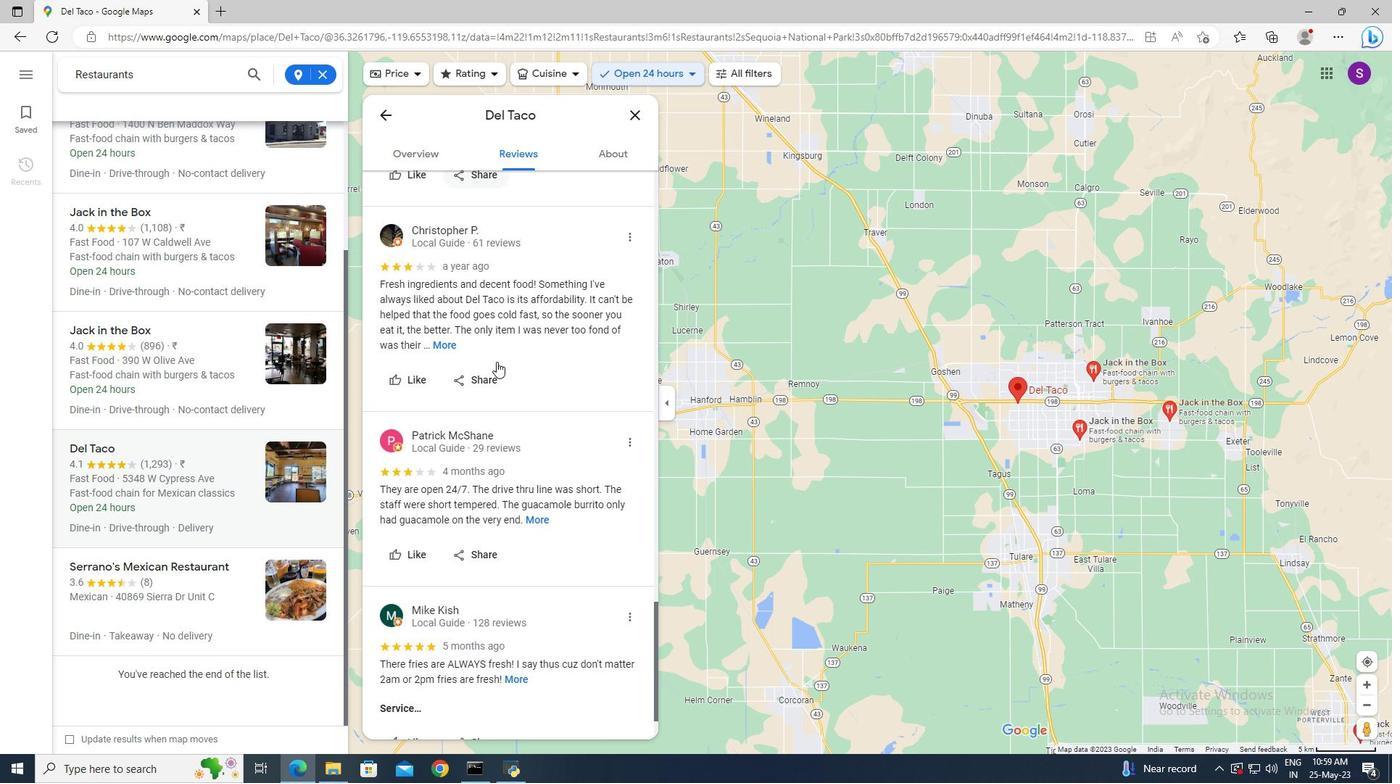 
Action: Mouse scrolled (496, 361) with delta (0, 0)
Screenshot: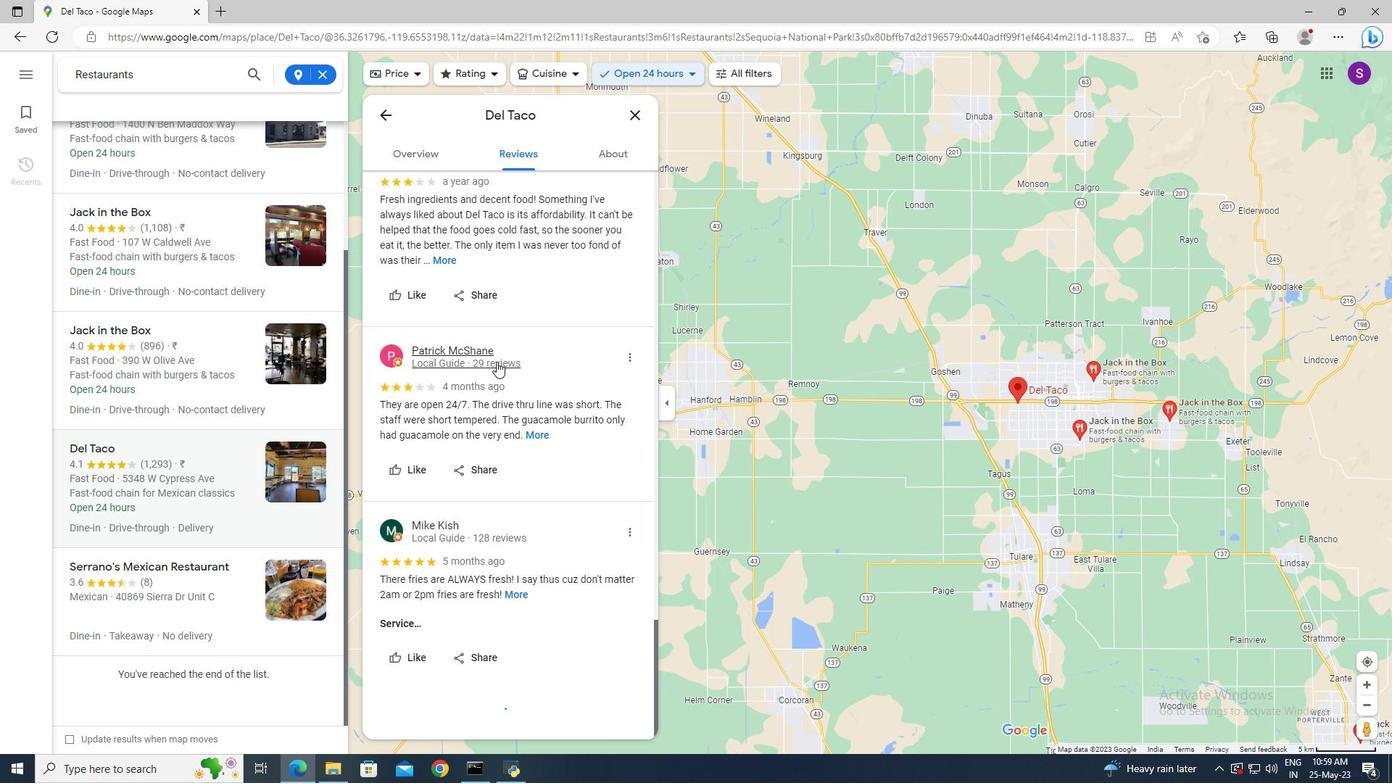 
Action: Mouse moved to (601, 161)
Screenshot: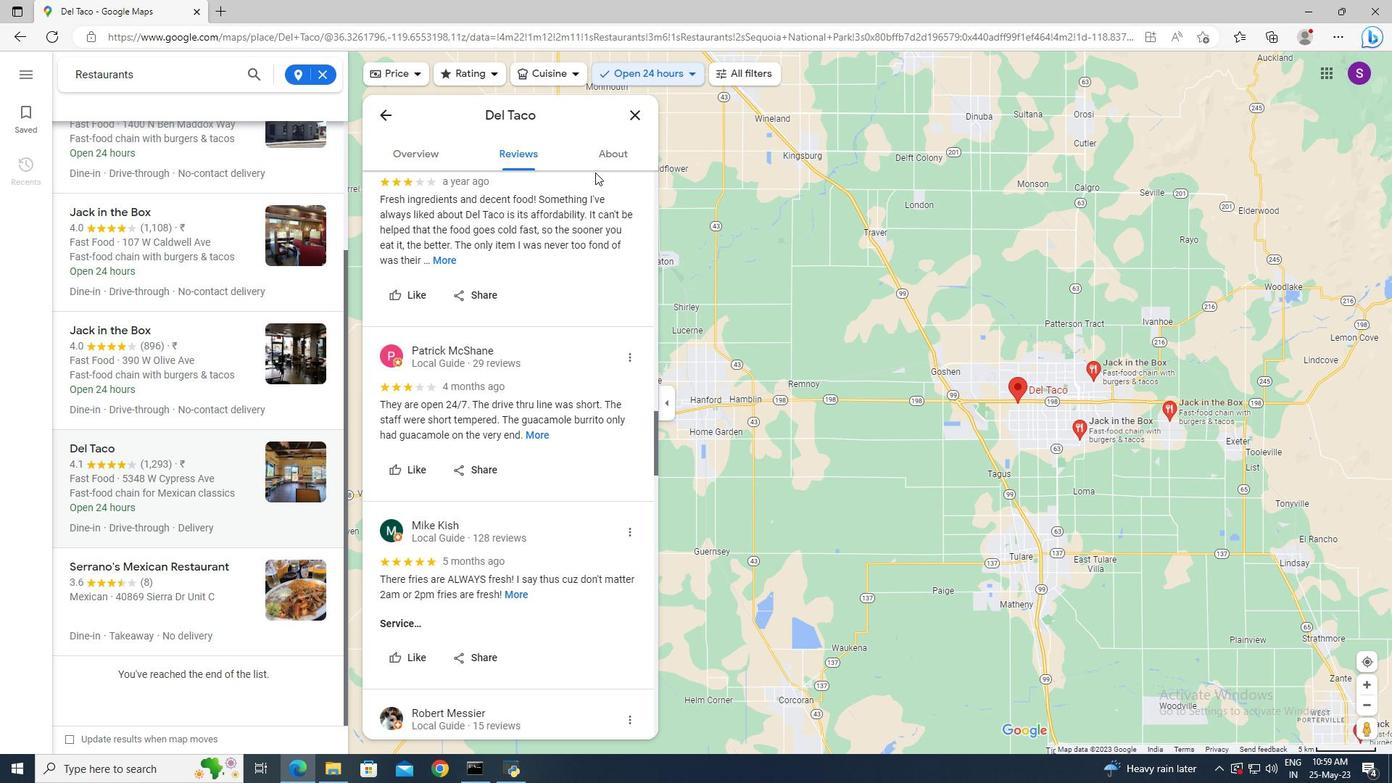 
Action: Mouse pressed left at (601, 161)
Screenshot: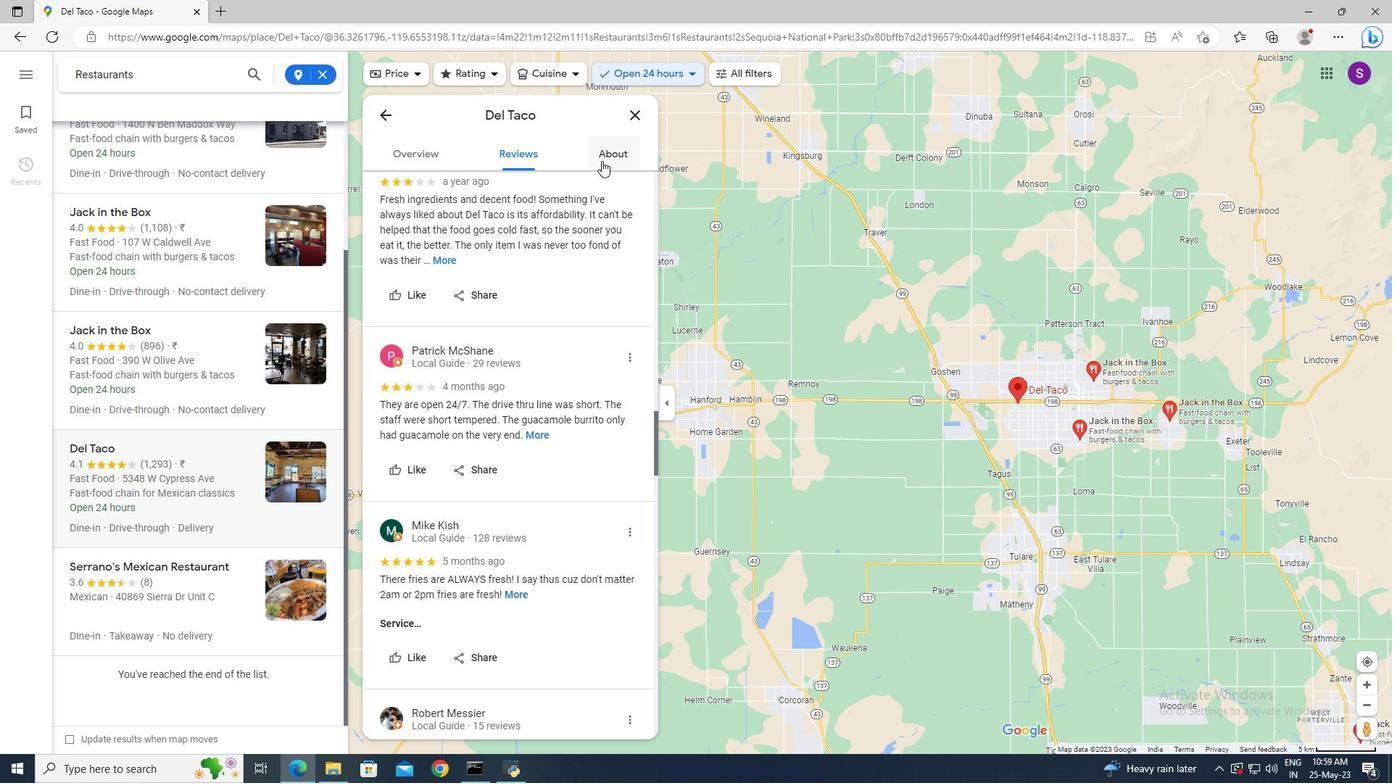
Action: Mouse moved to (564, 303)
Screenshot: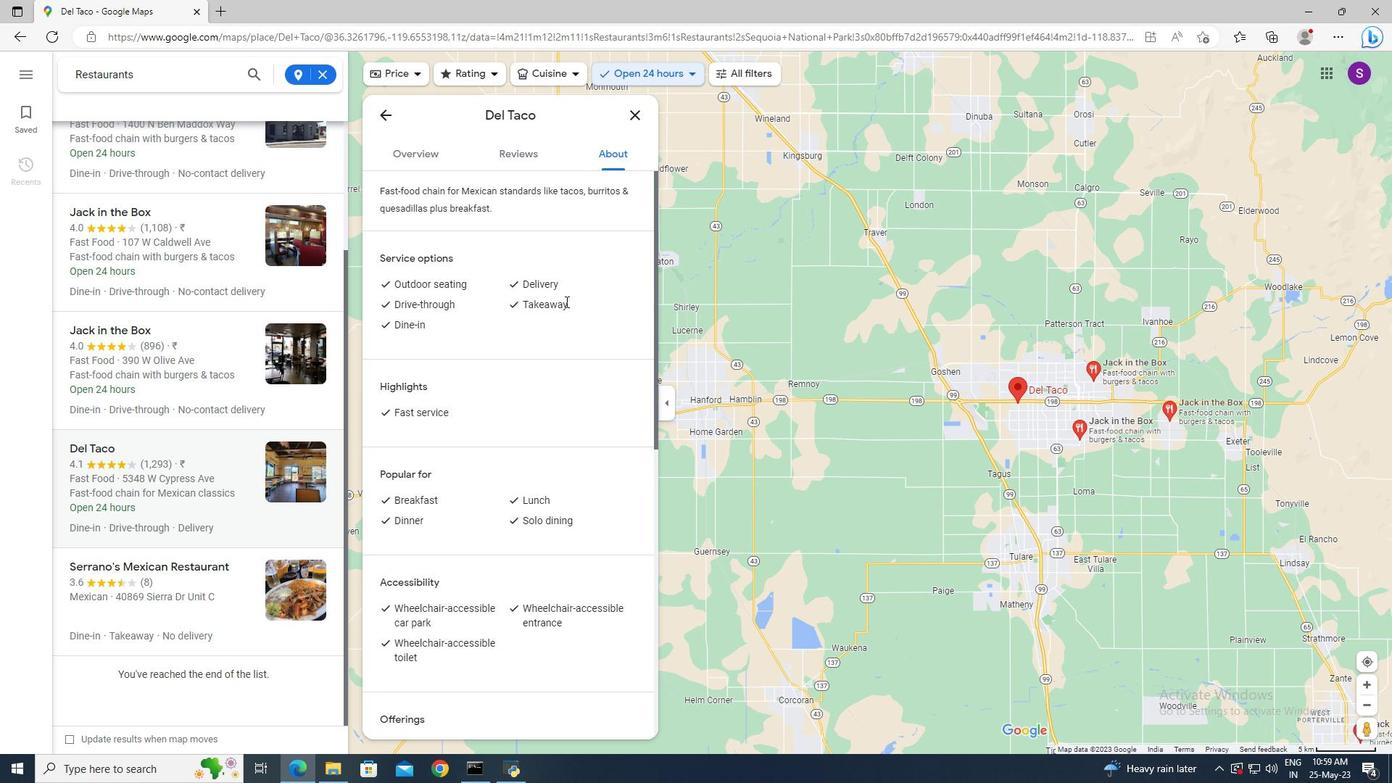 
Action: Mouse scrolled (564, 303) with delta (0, 0)
Screenshot: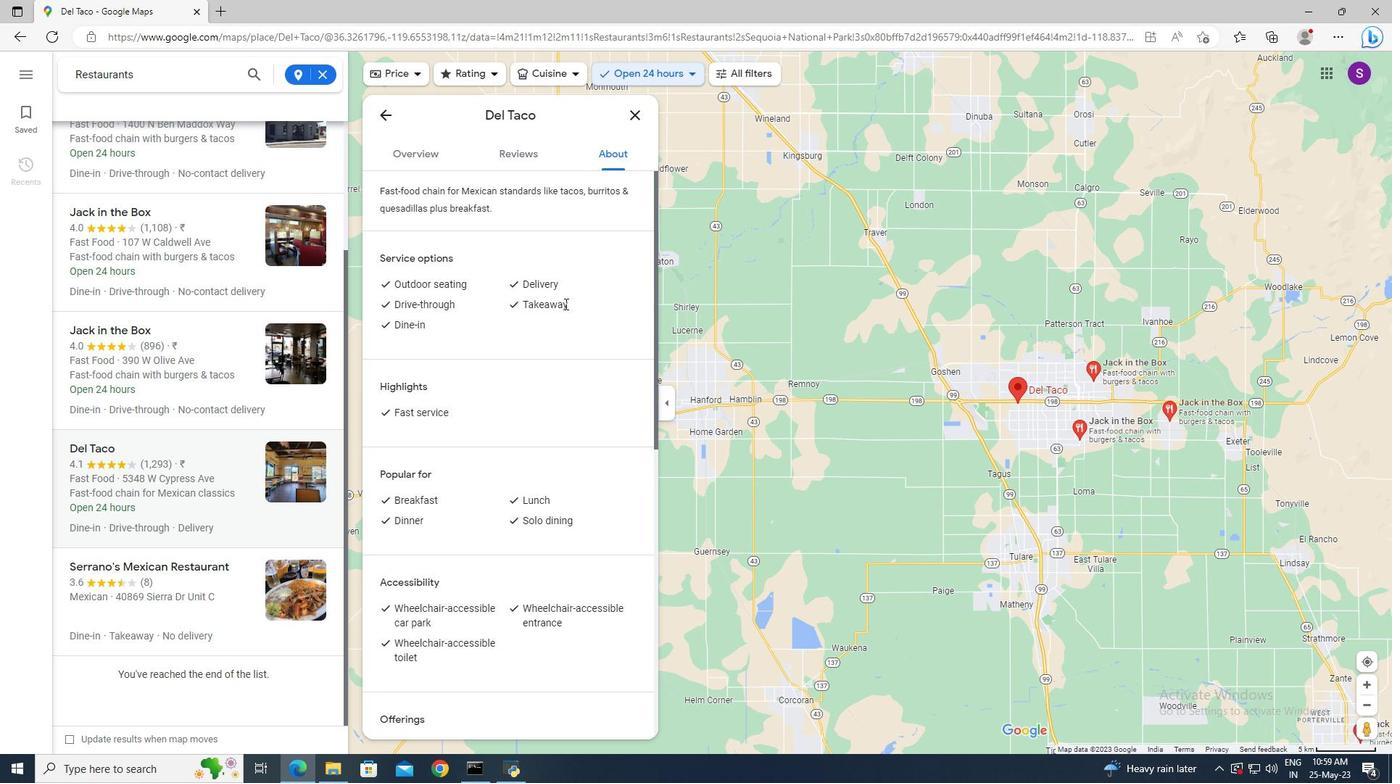 
Action: Mouse moved to (558, 316)
Screenshot: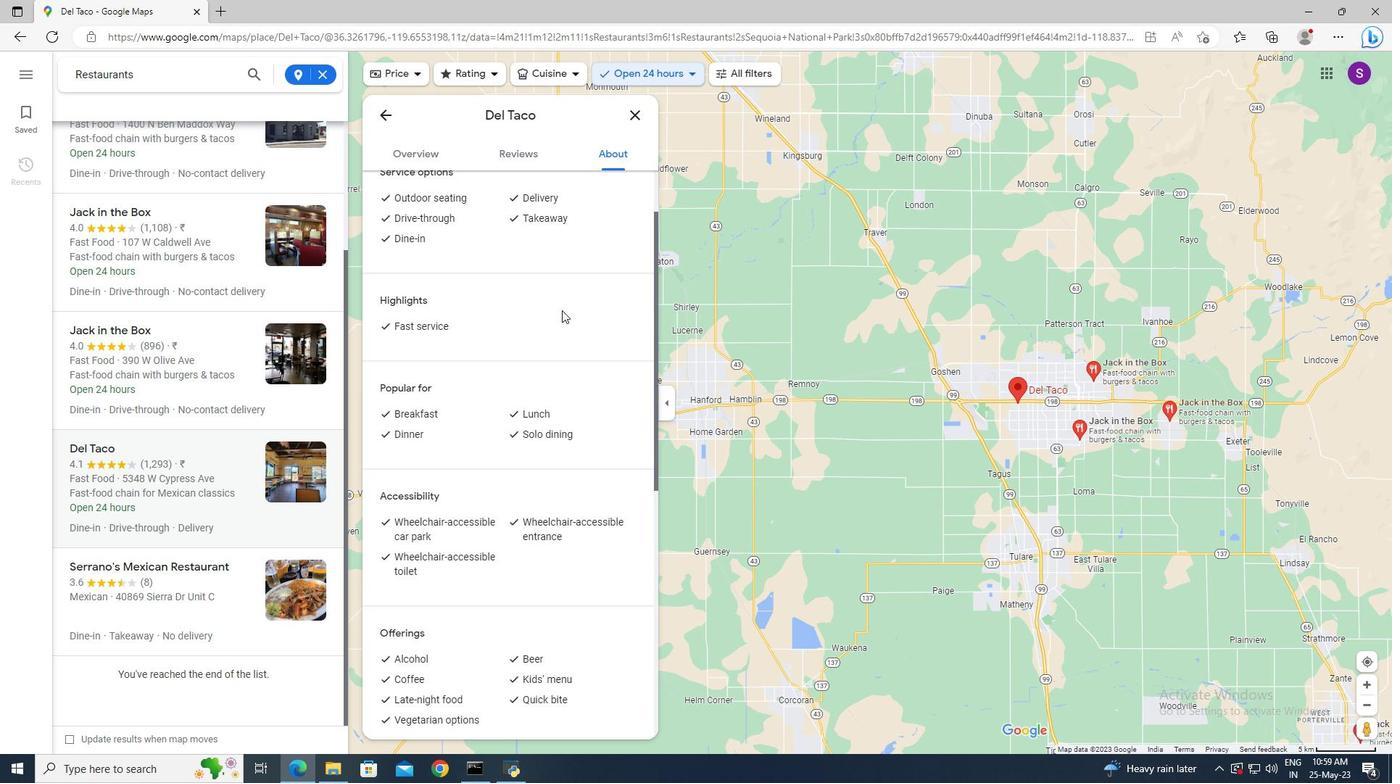 
Action: Mouse scrolled (558, 316) with delta (0, 0)
Screenshot: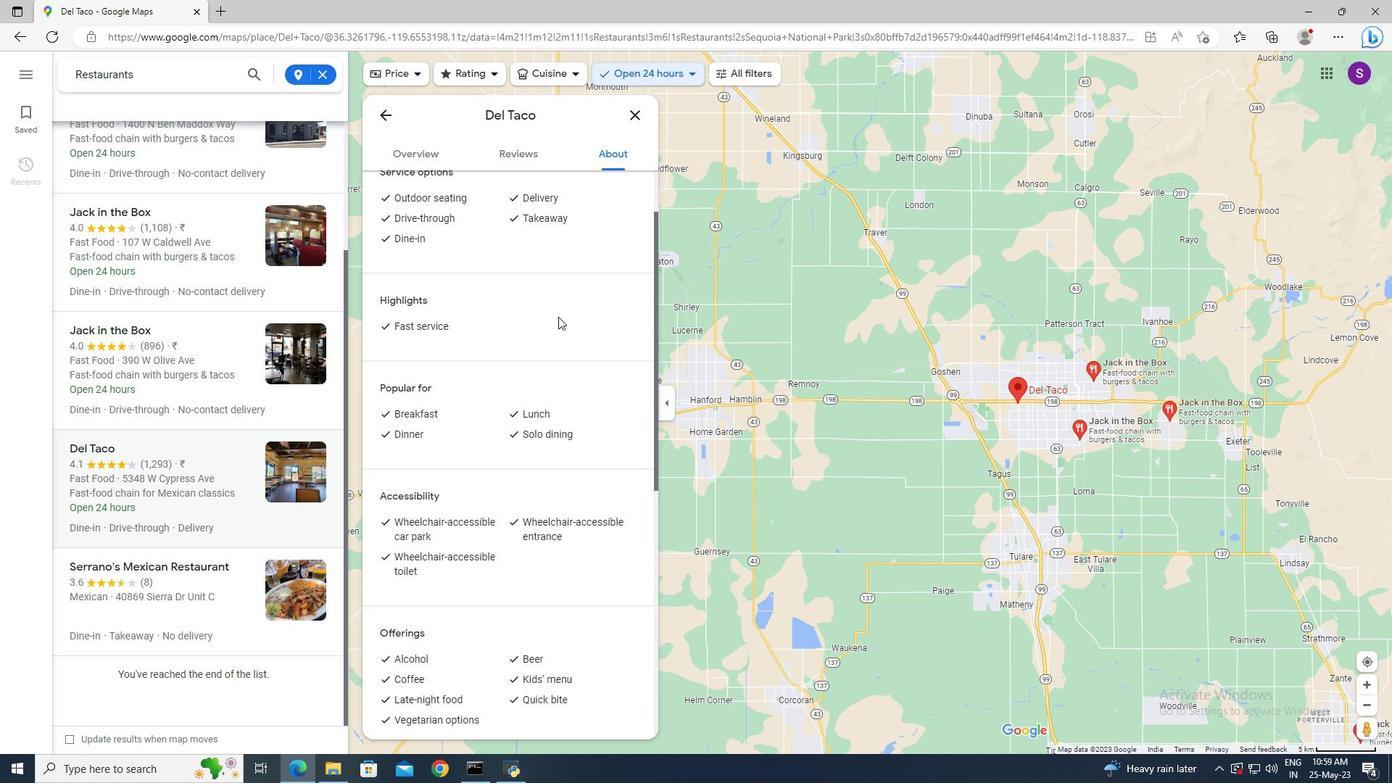 
Action: Mouse moved to (554, 317)
Screenshot: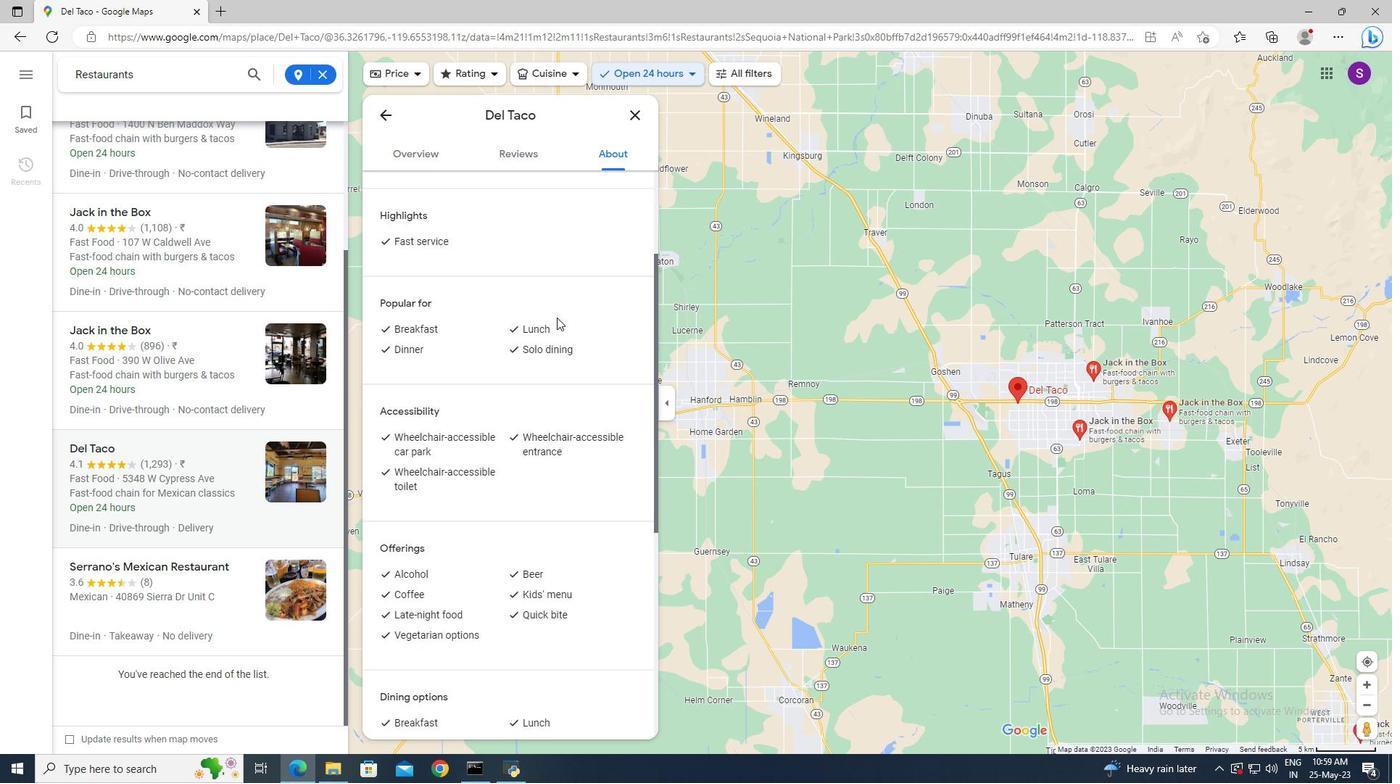 
Action: Mouse scrolled (554, 316) with delta (0, 0)
Screenshot: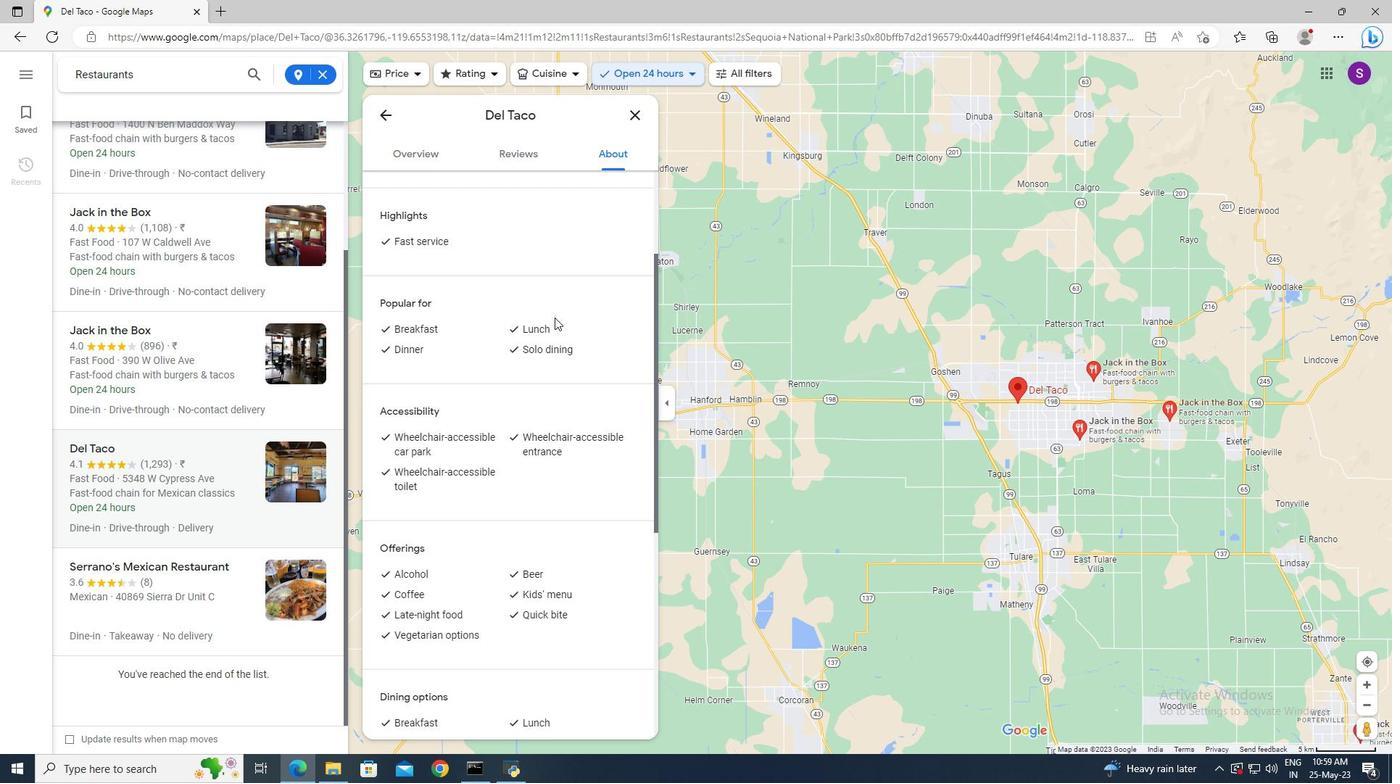 
Action: Mouse moved to (551, 323)
Screenshot: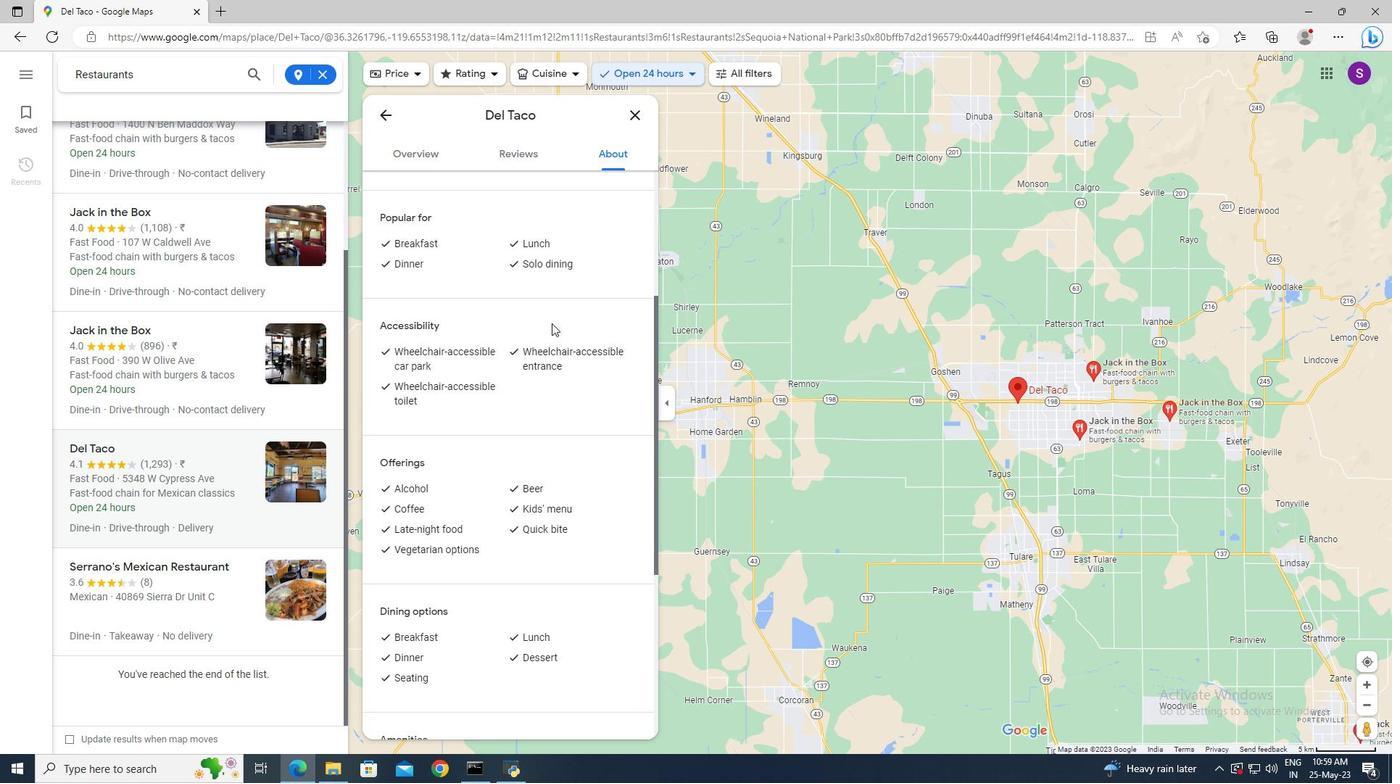 
Action: Mouse scrolled (551, 322) with delta (0, 0)
Screenshot: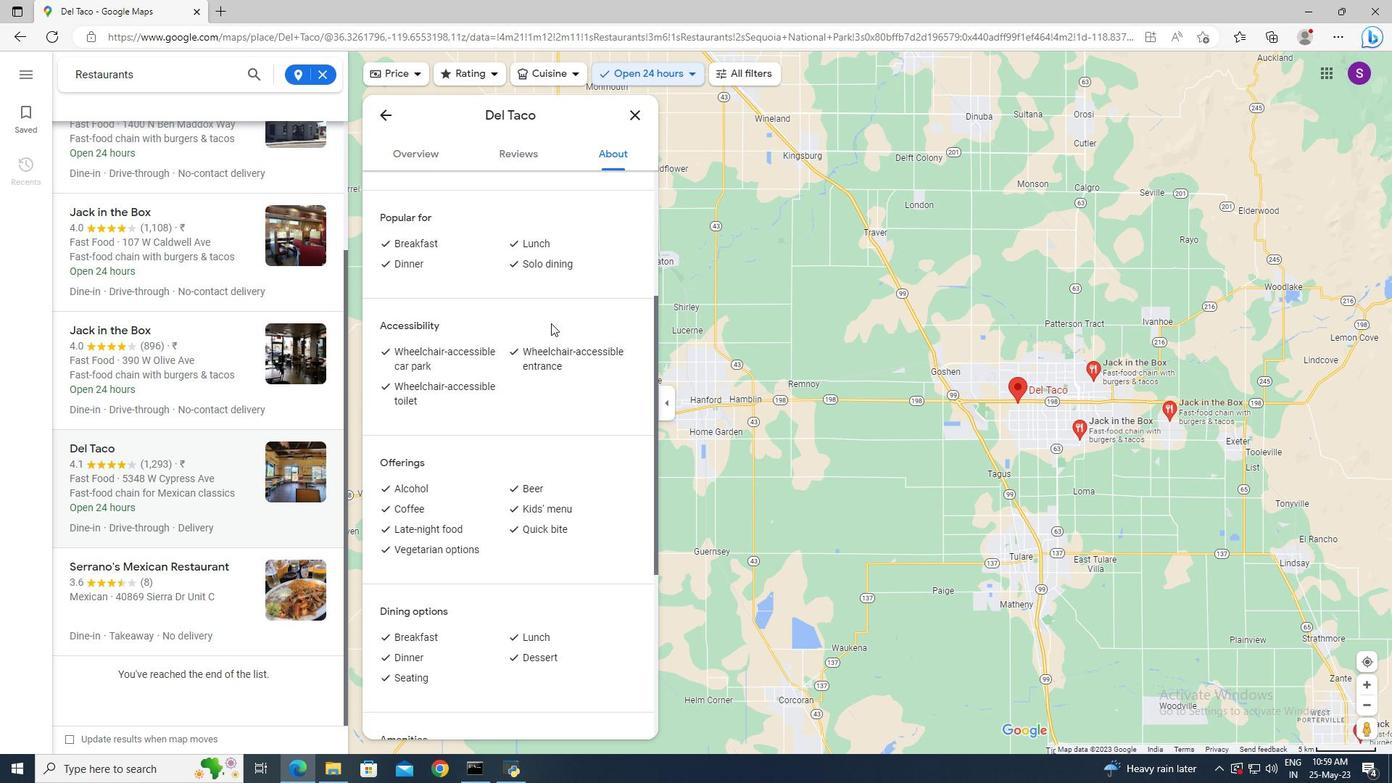 
Action: Mouse moved to (552, 336)
Screenshot: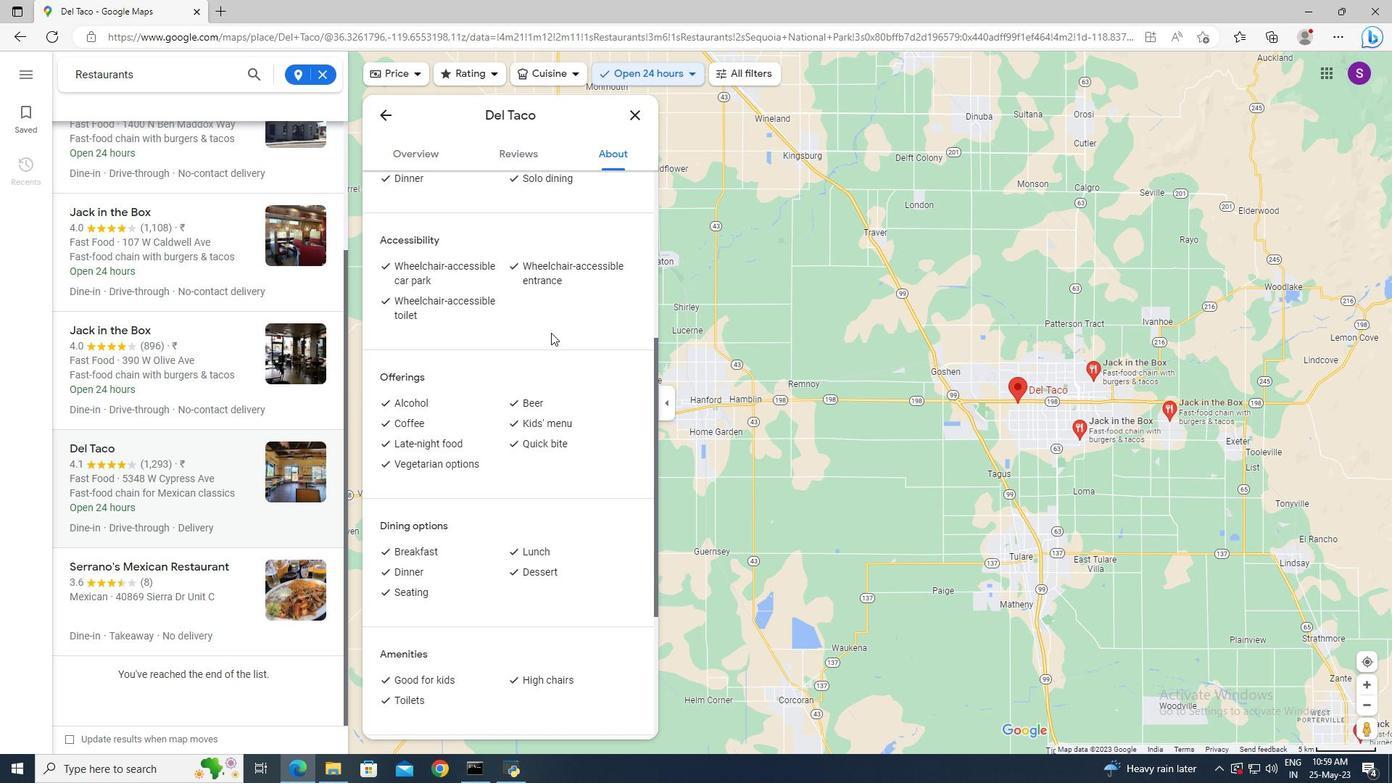 
Action: Mouse scrolled (552, 335) with delta (0, 0)
Screenshot: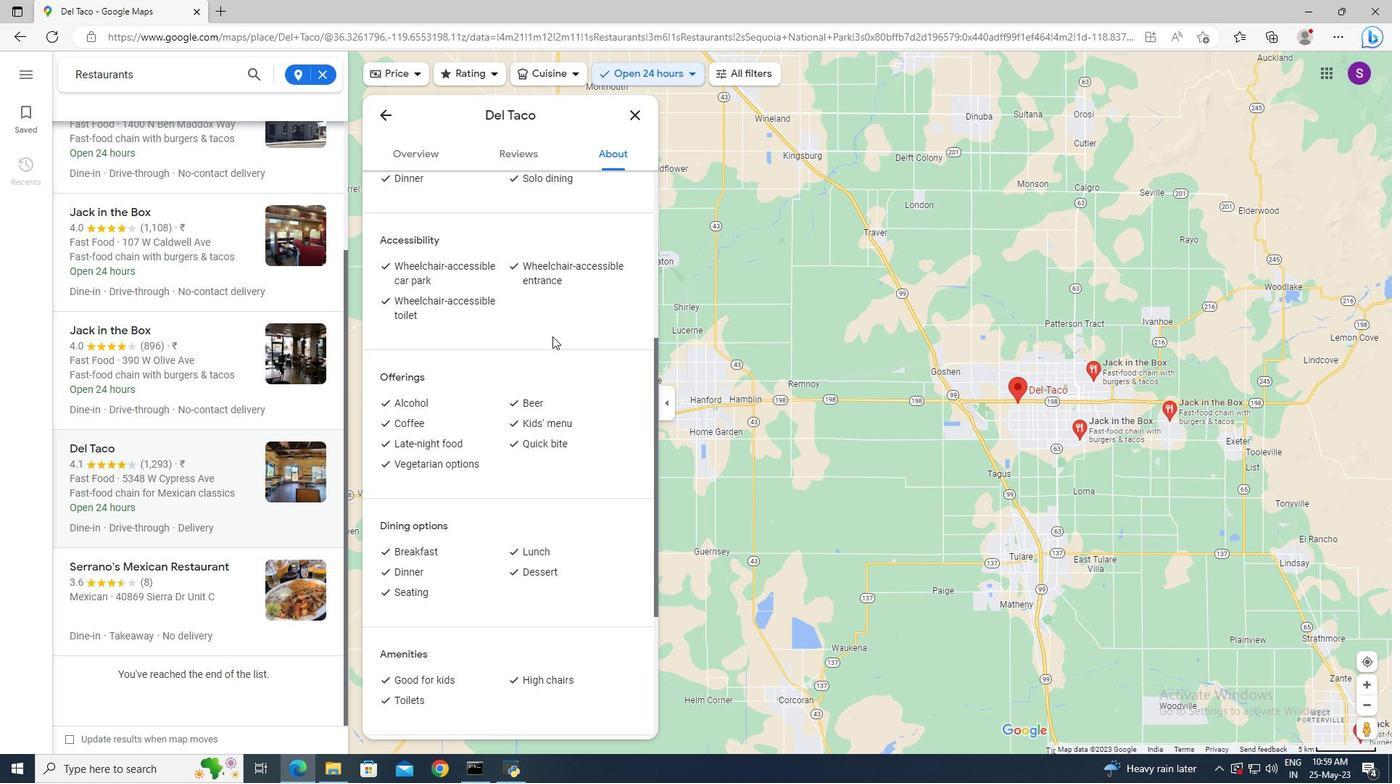 
Action: Mouse scrolled (552, 335) with delta (0, 0)
Screenshot: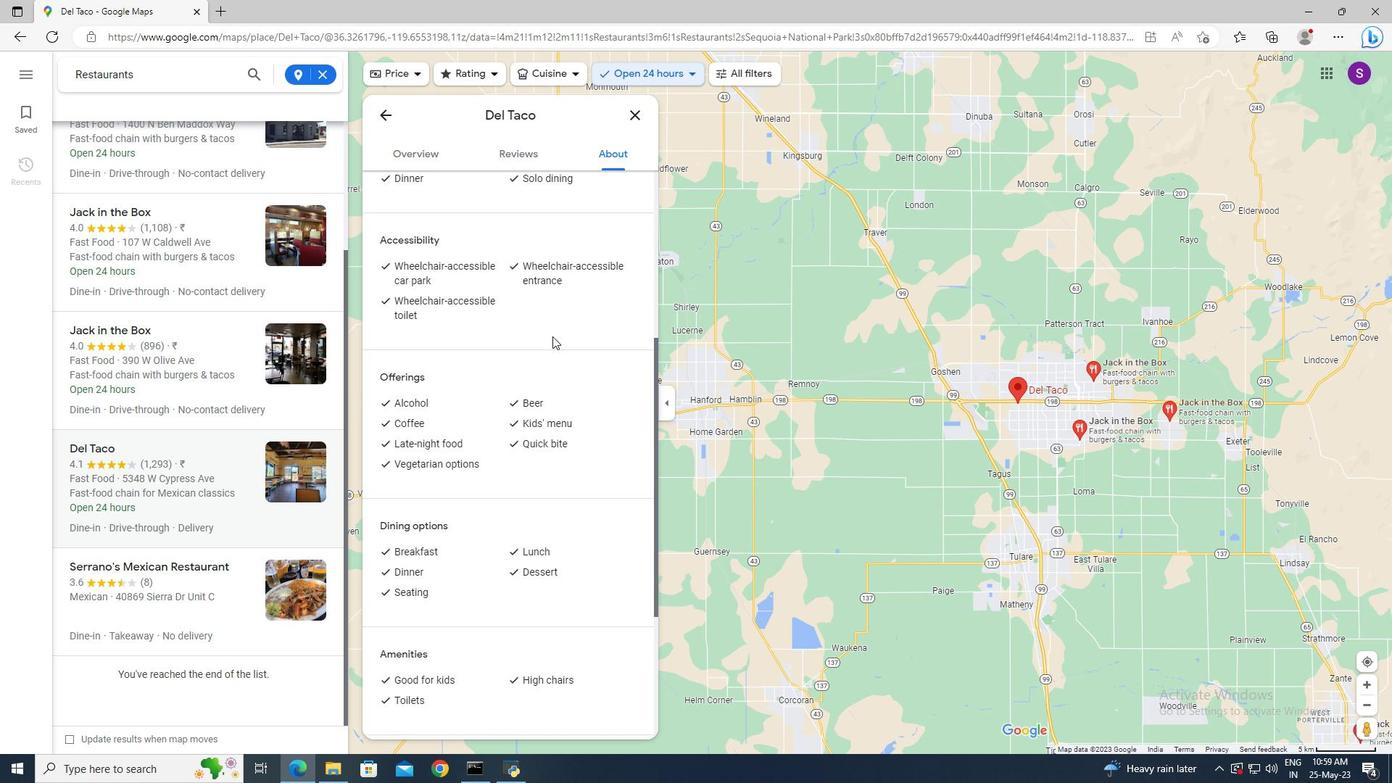 
Action: Mouse moved to (551, 343)
Screenshot: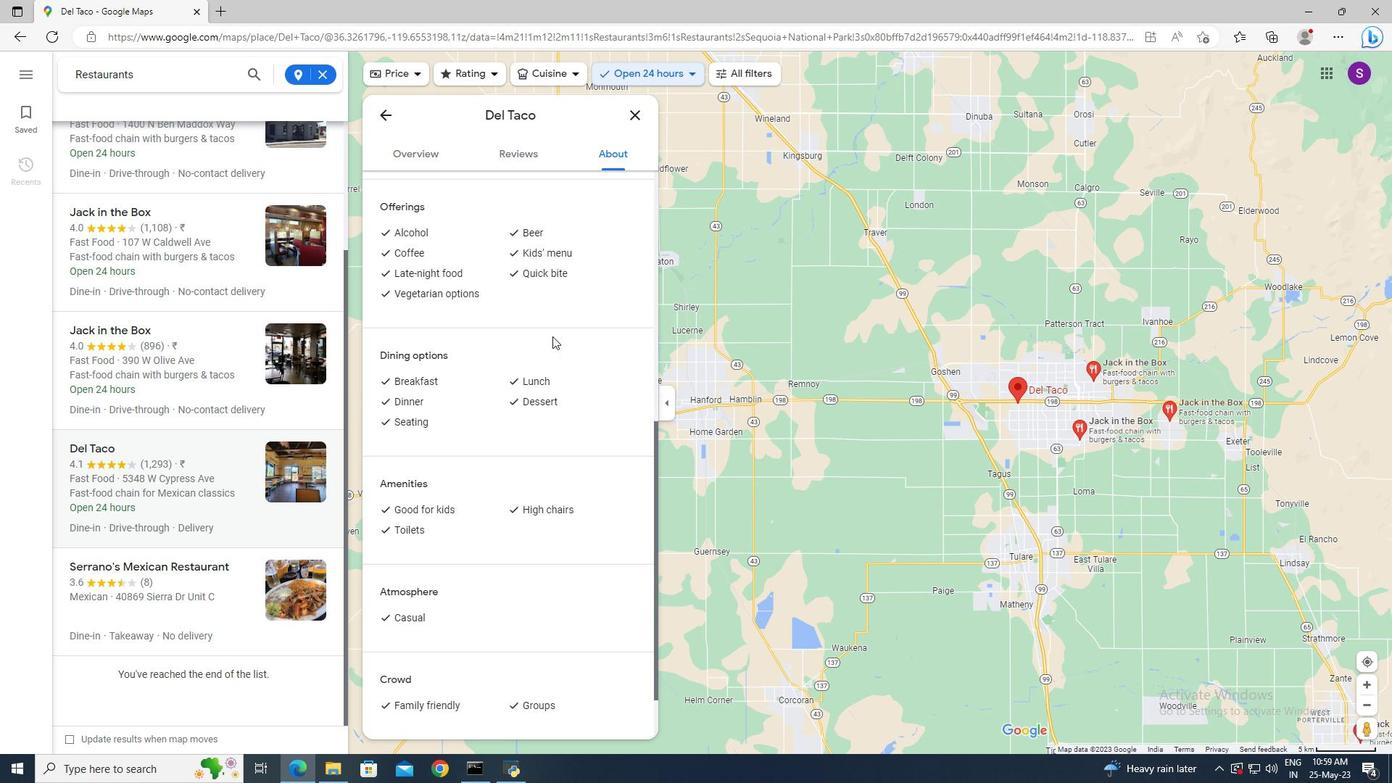 
Action: Mouse scrolled (551, 343) with delta (0, 0)
Screenshot: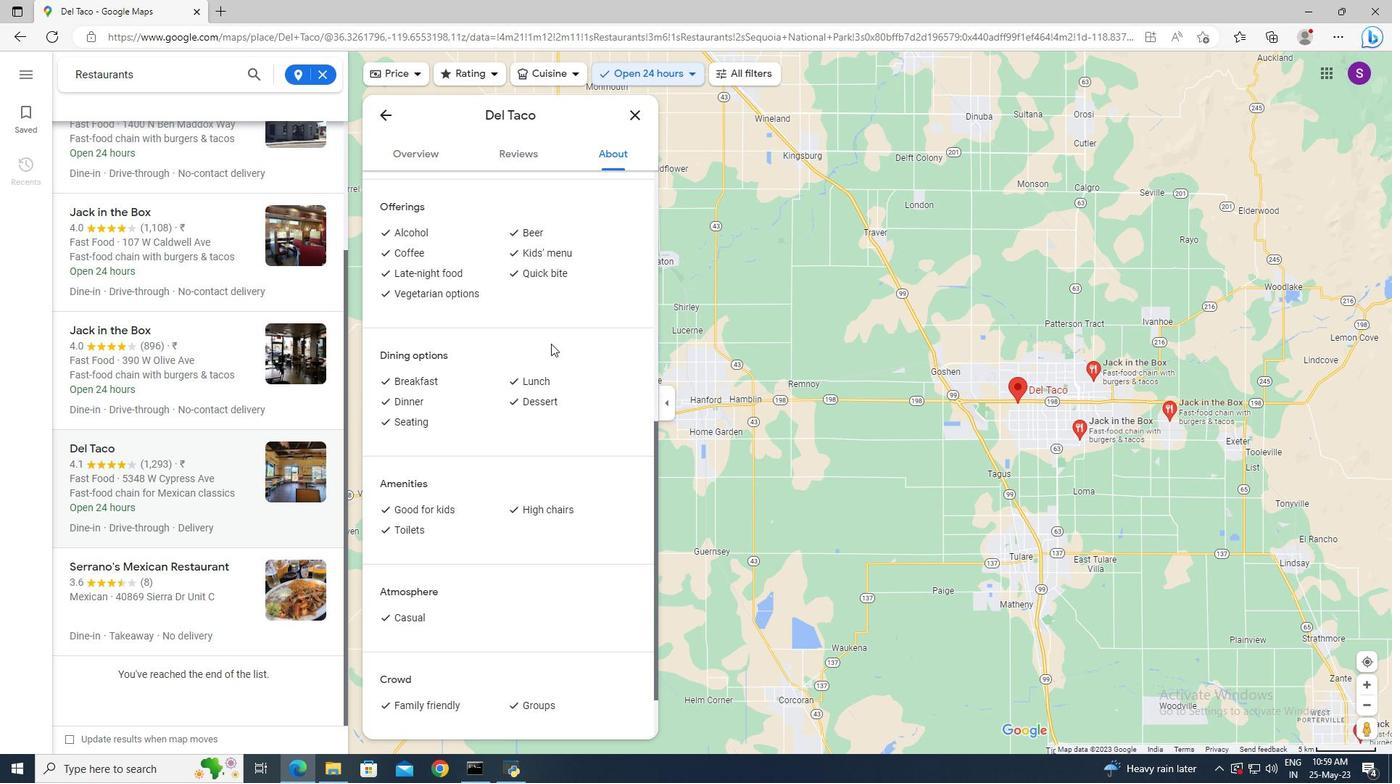 
Action: Mouse moved to (550, 344)
Screenshot: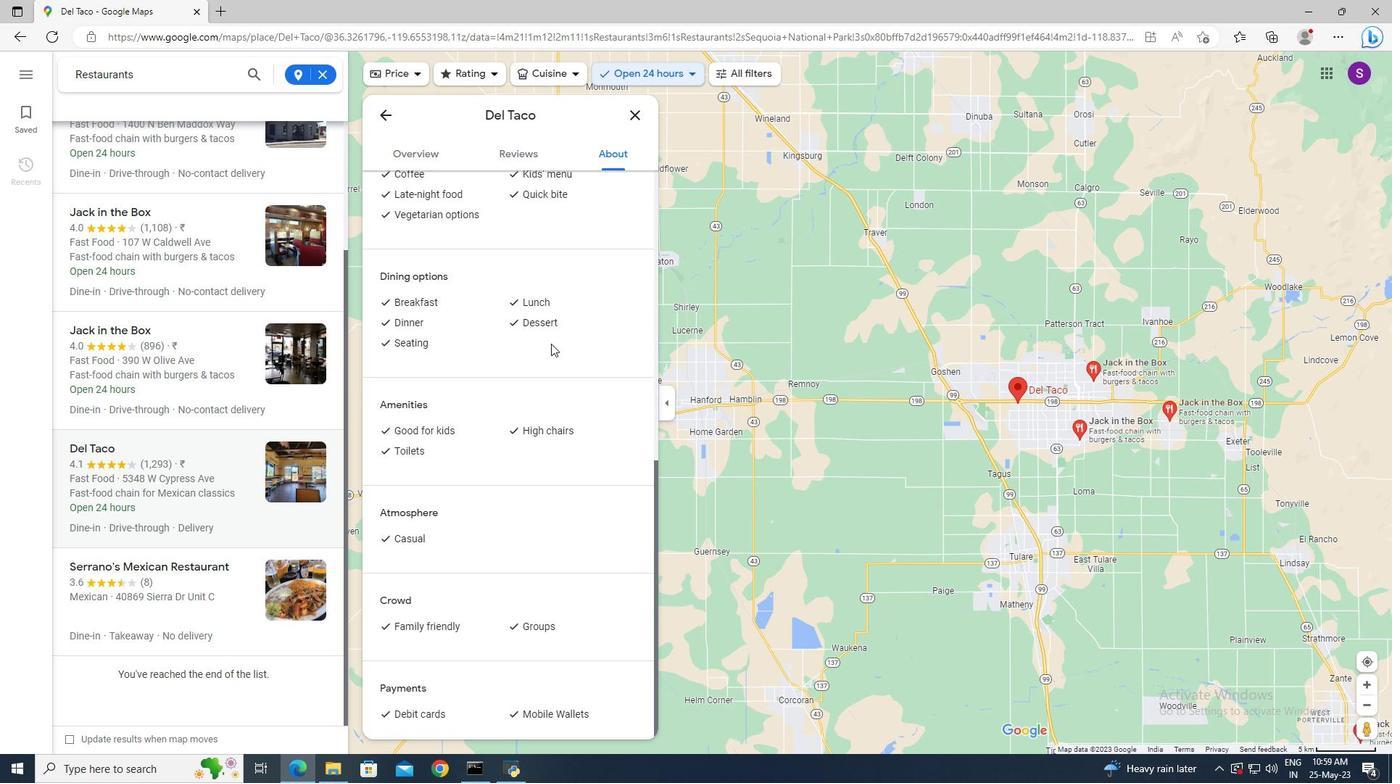 
Action: Mouse scrolled (550, 343) with delta (0, 0)
Screenshot: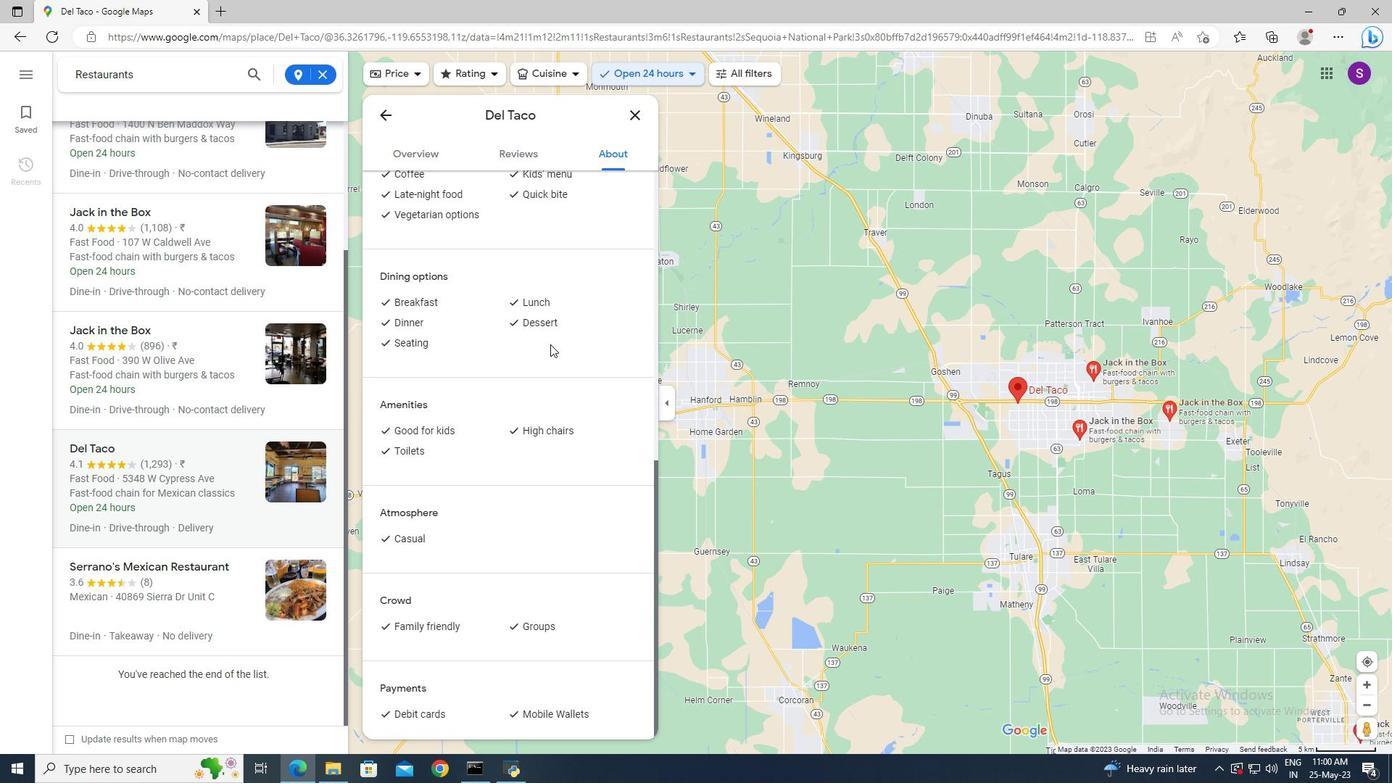 
Action: Mouse scrolled (550, 343) with delta (0, 0)
Screenshot: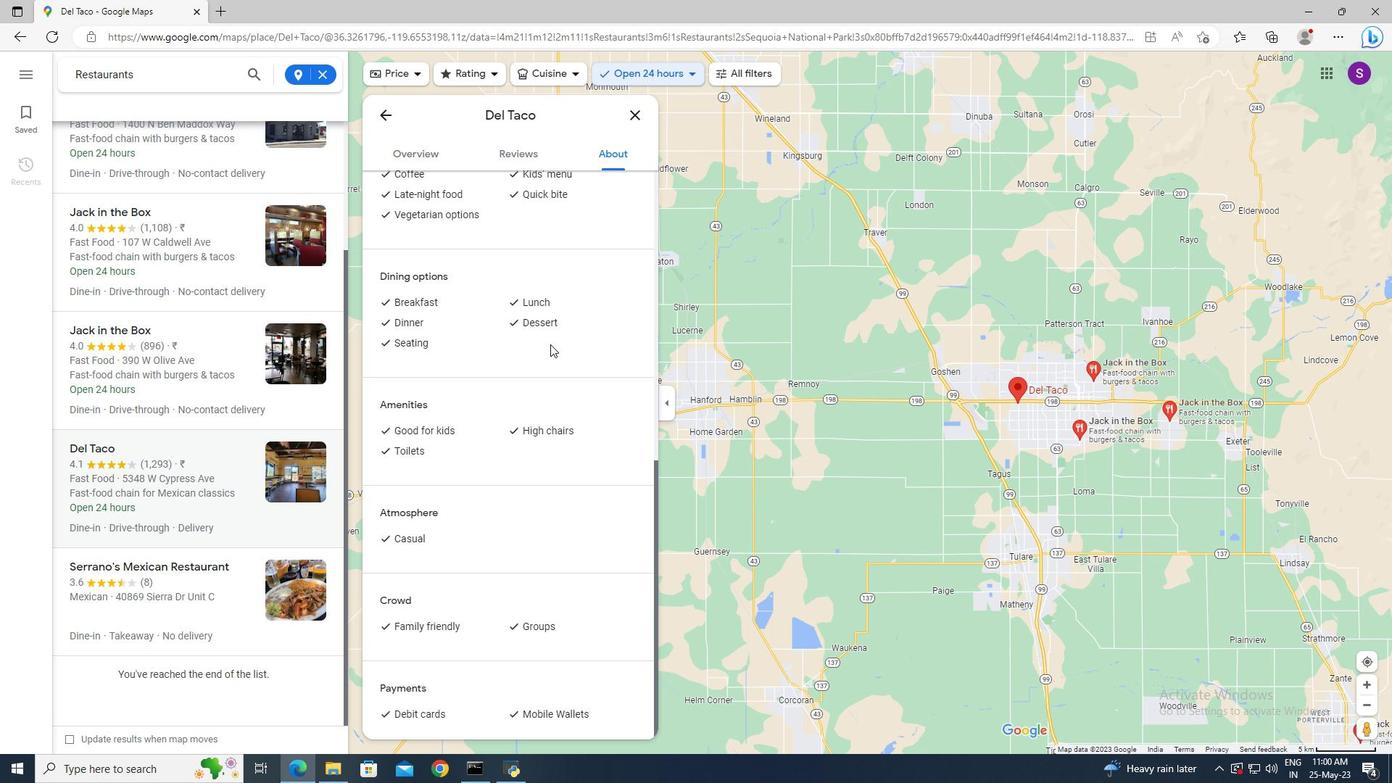 
Action: Mouse scrolled (550, 345) with delta (0, 0)
Screenshot: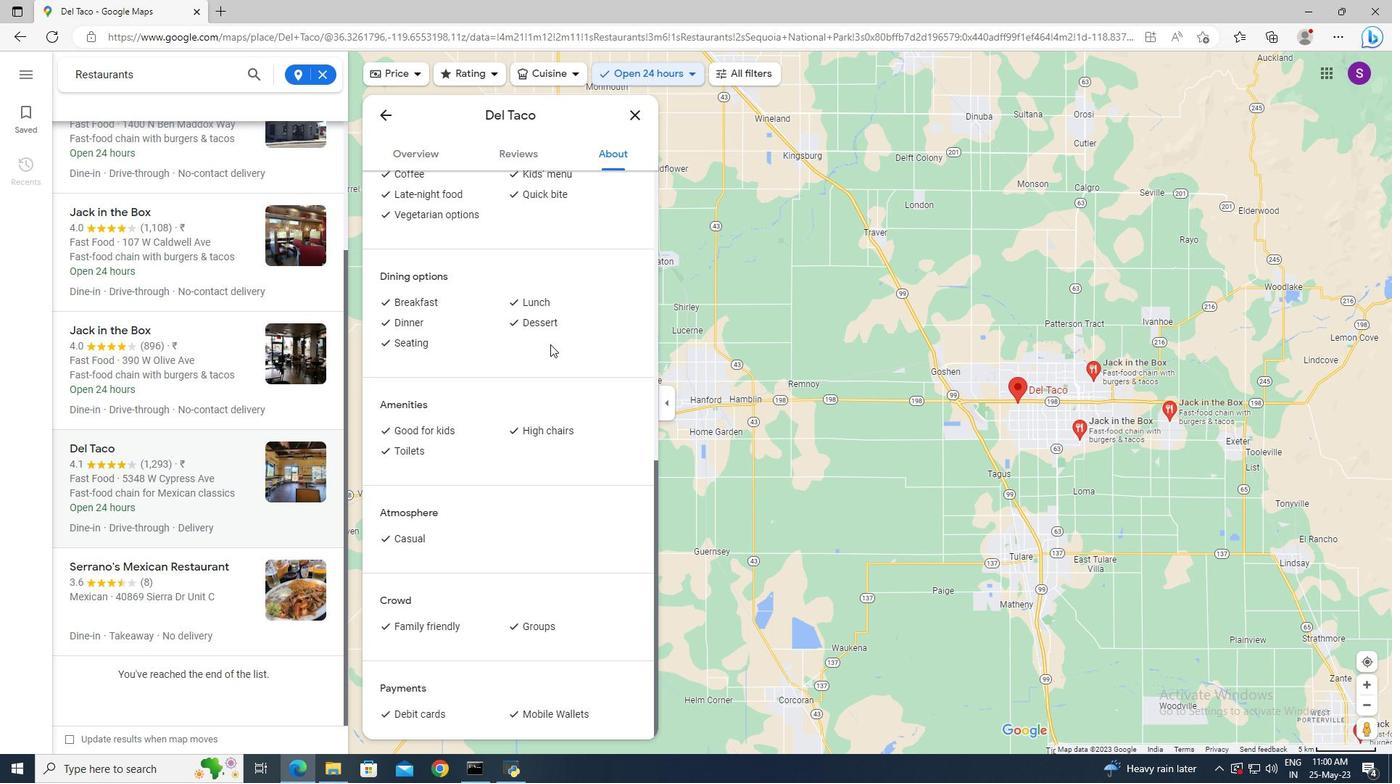 
Action: Mouse moved to (433, 157)
Screenshot: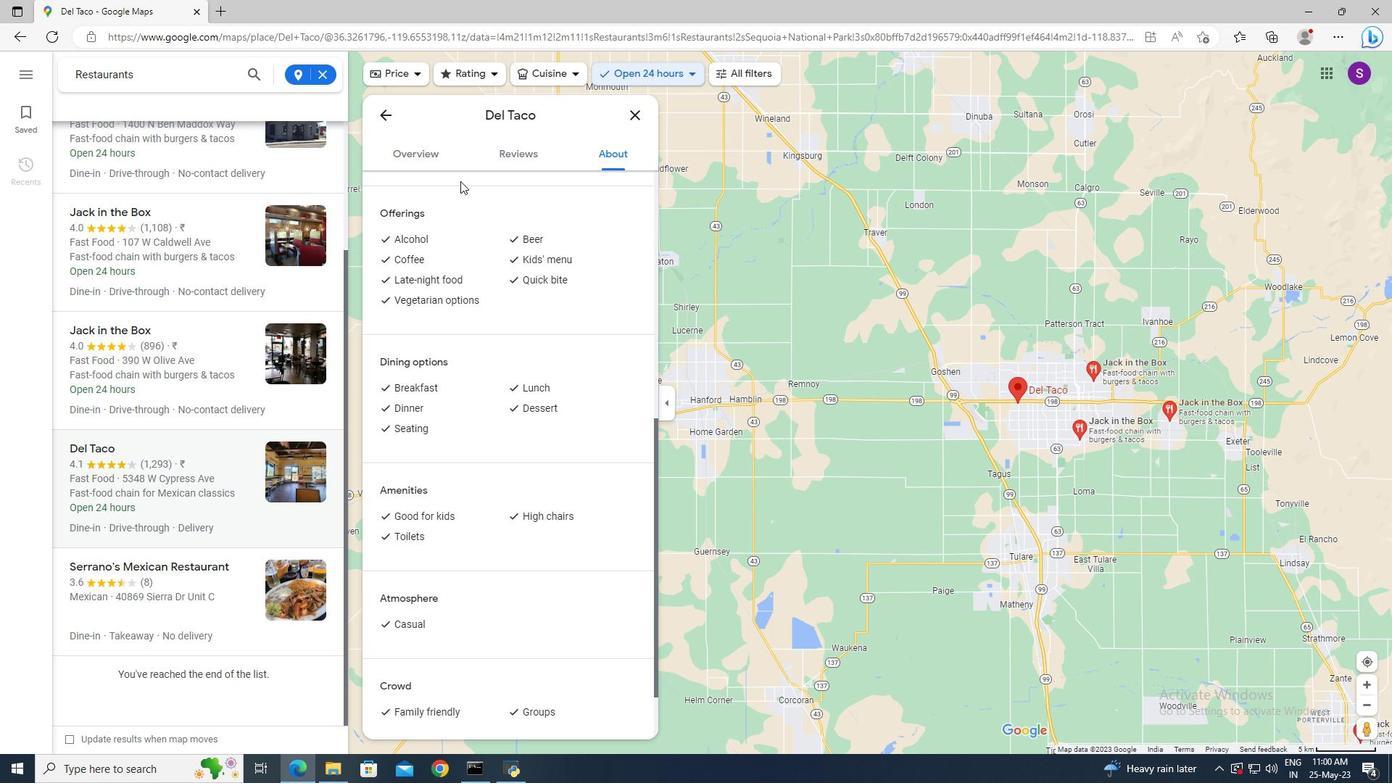 
Action: Mouse pressed left at (433, 157)
Screenshot: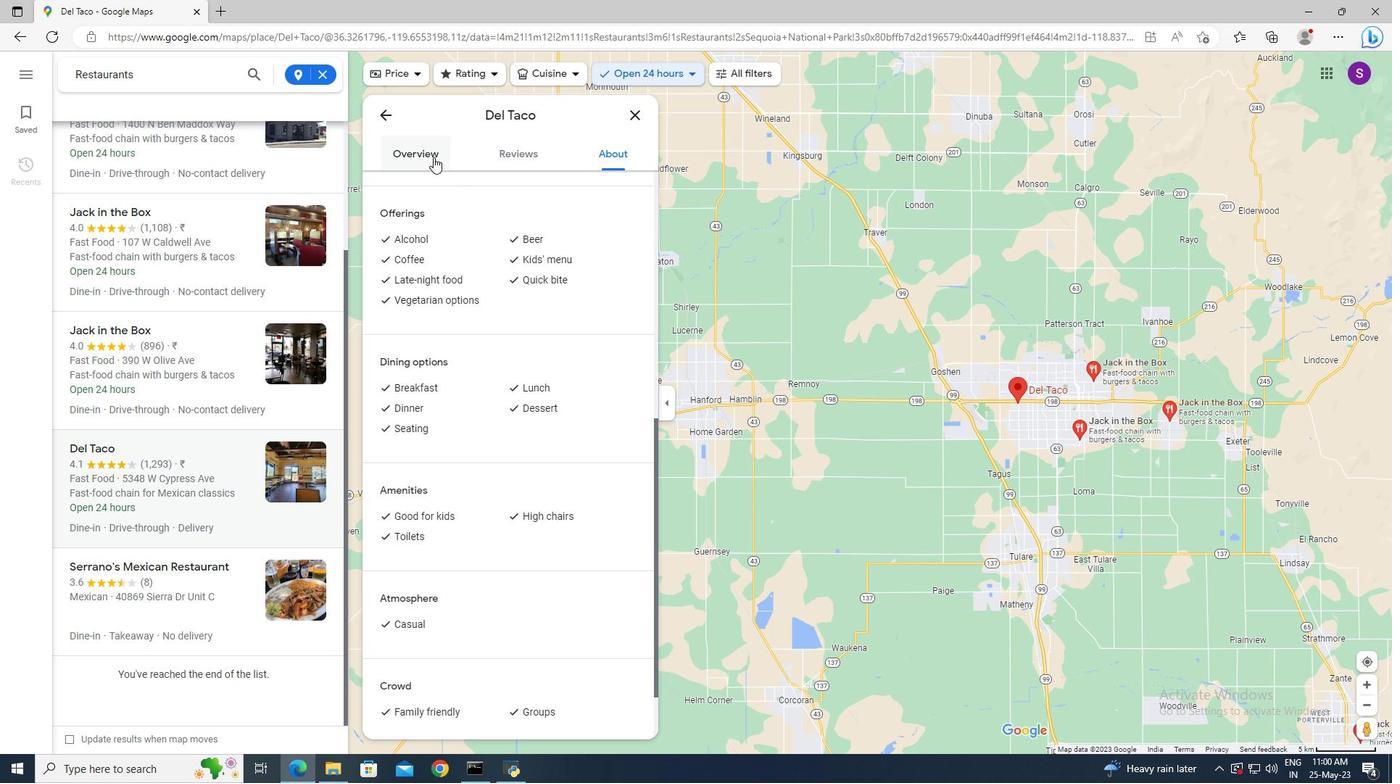 
Action: Mouse moved to (469, 189)
Screenshot: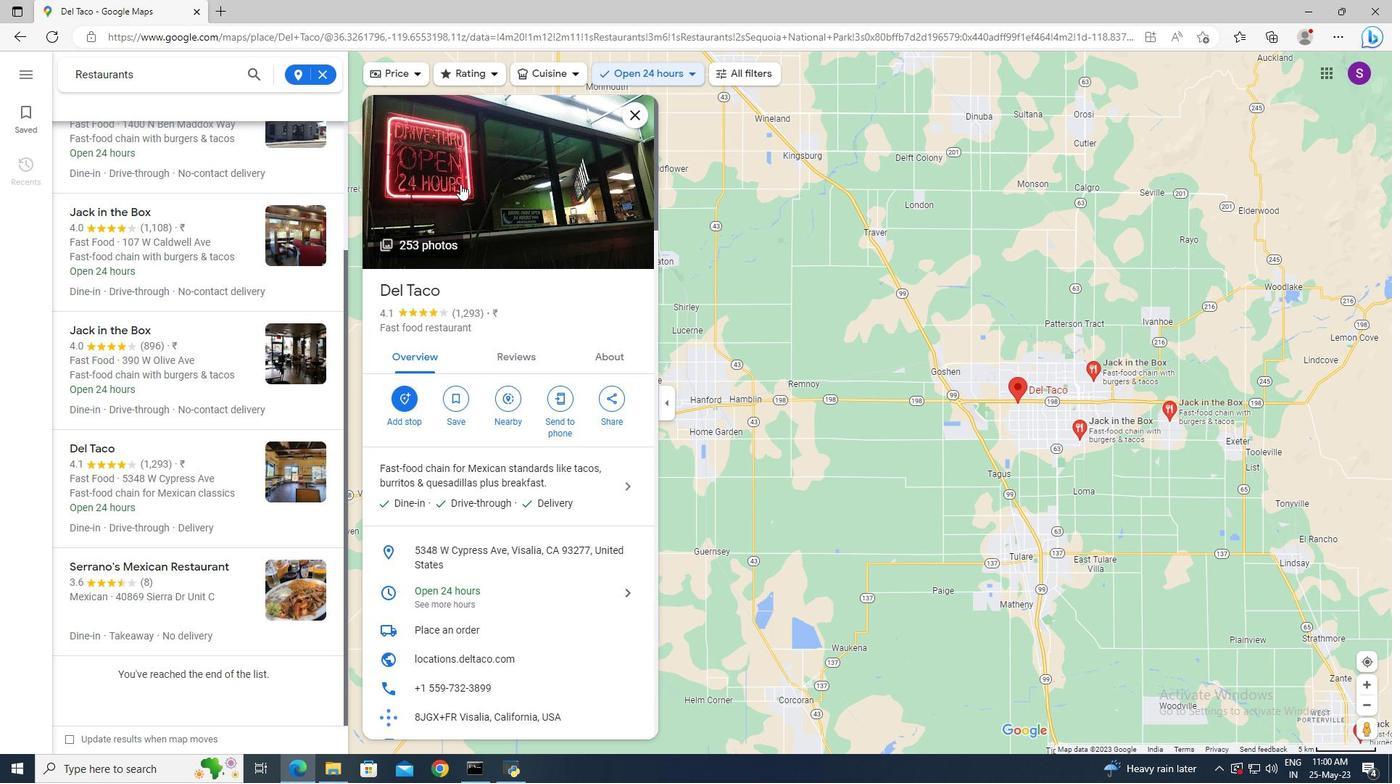 
Action: Mouse pressed left at (469, 189)
Screenshot: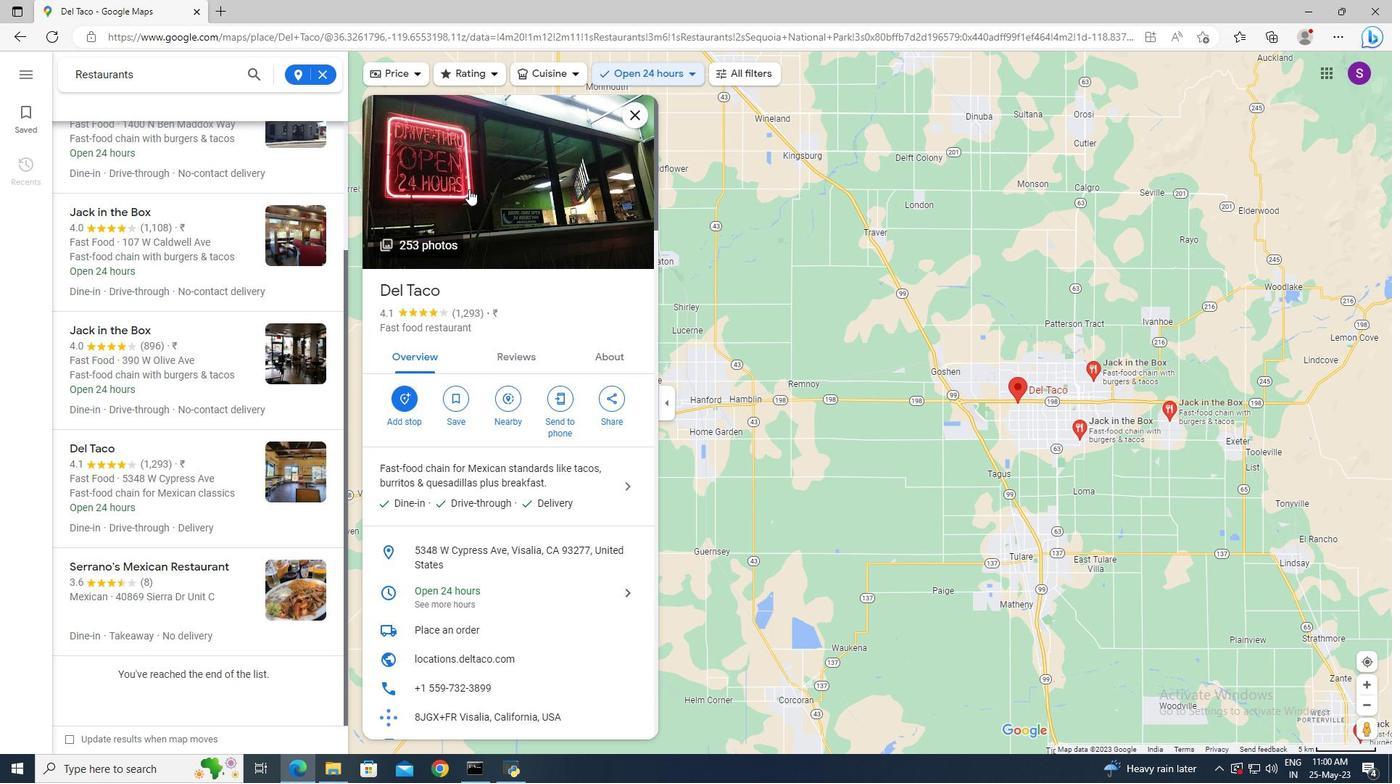 
Action: Mouse moved to (888, 652)
Screenshot: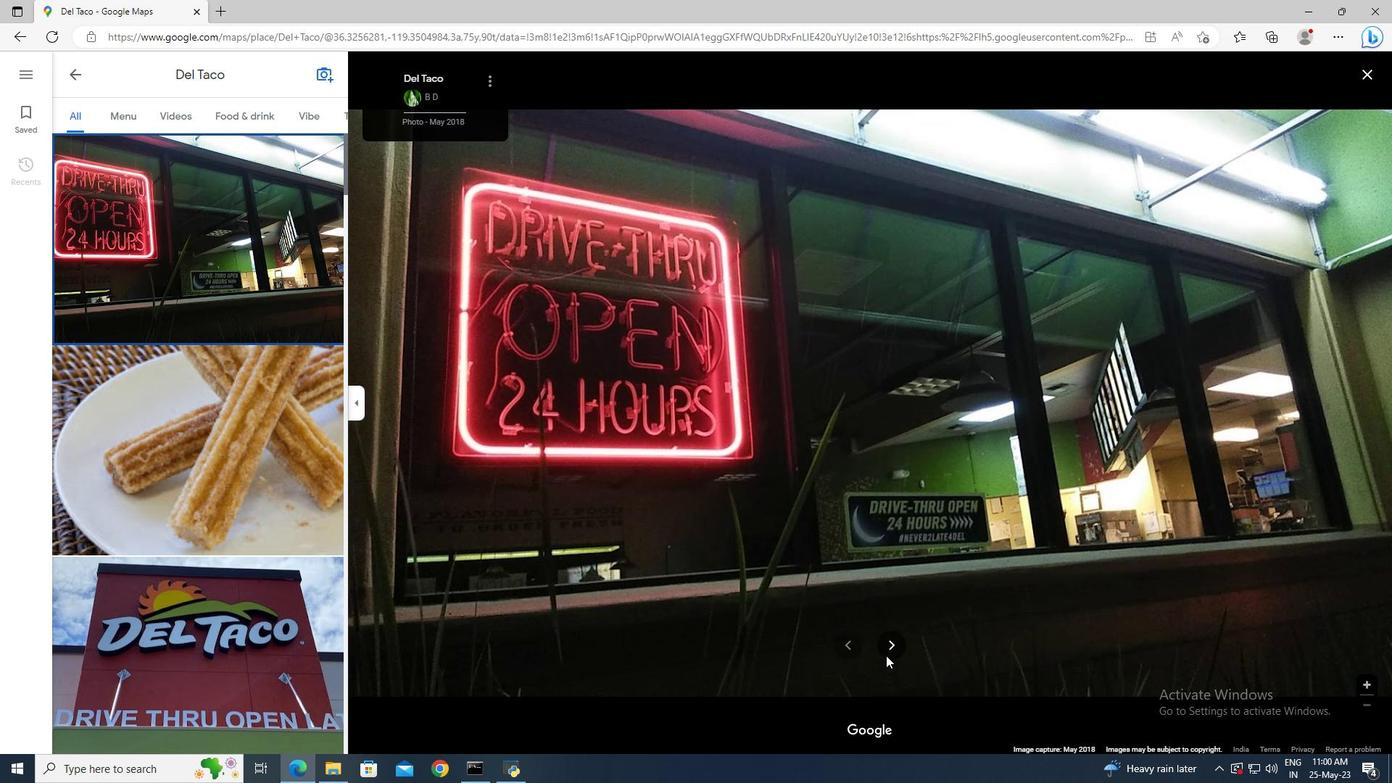 
Action: Mouse pressed left at (888, 652)
Screenshot: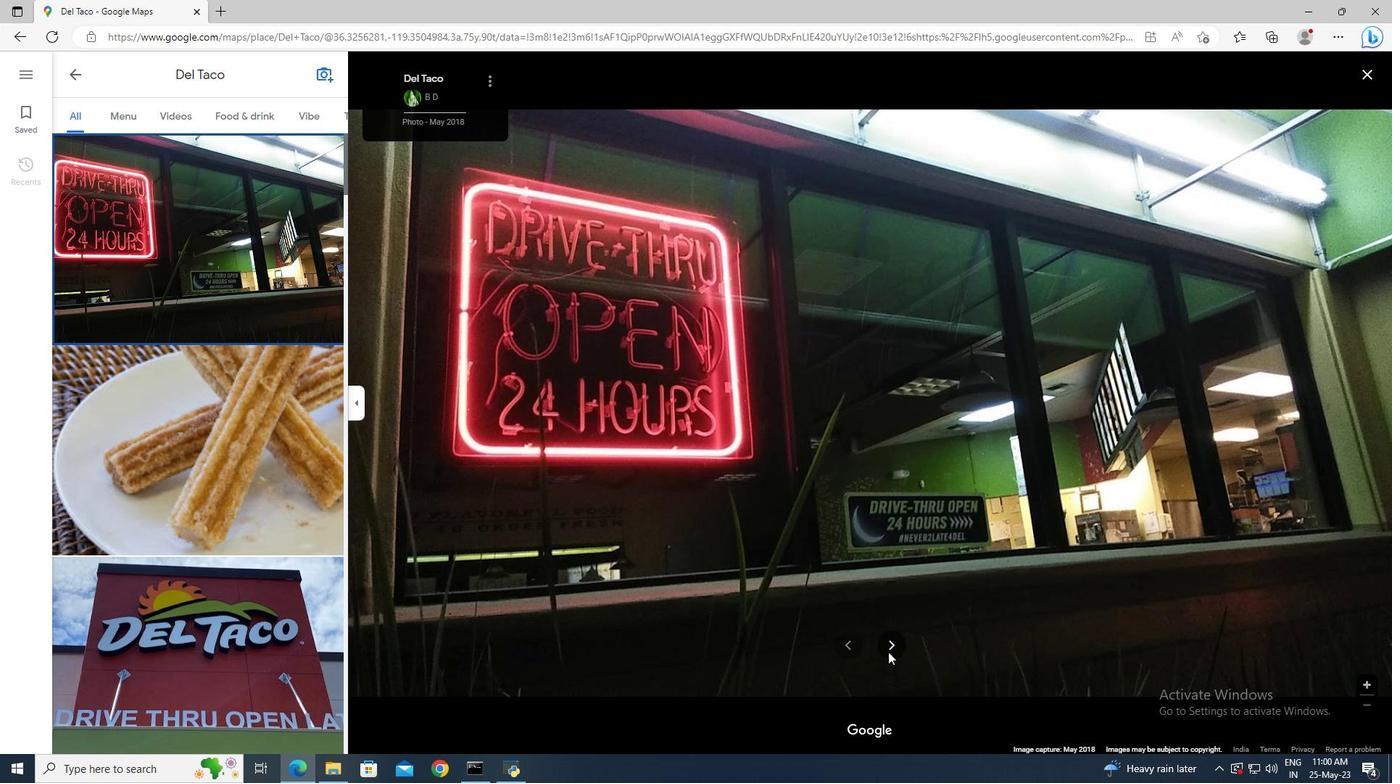 
Action: Mouse pressed left at (888, 652)
Screenshot: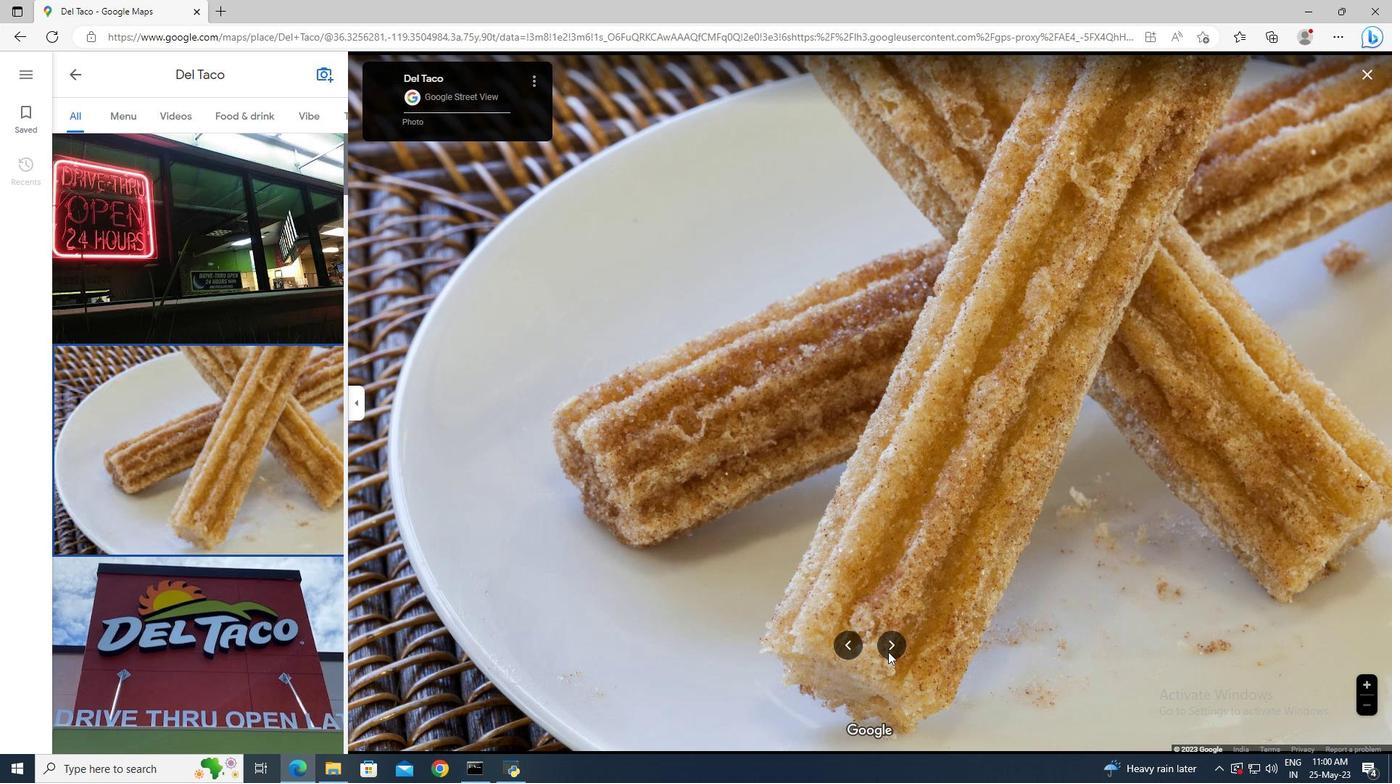 
Action: Mouse pressed left at (888, 652)
Screenshot: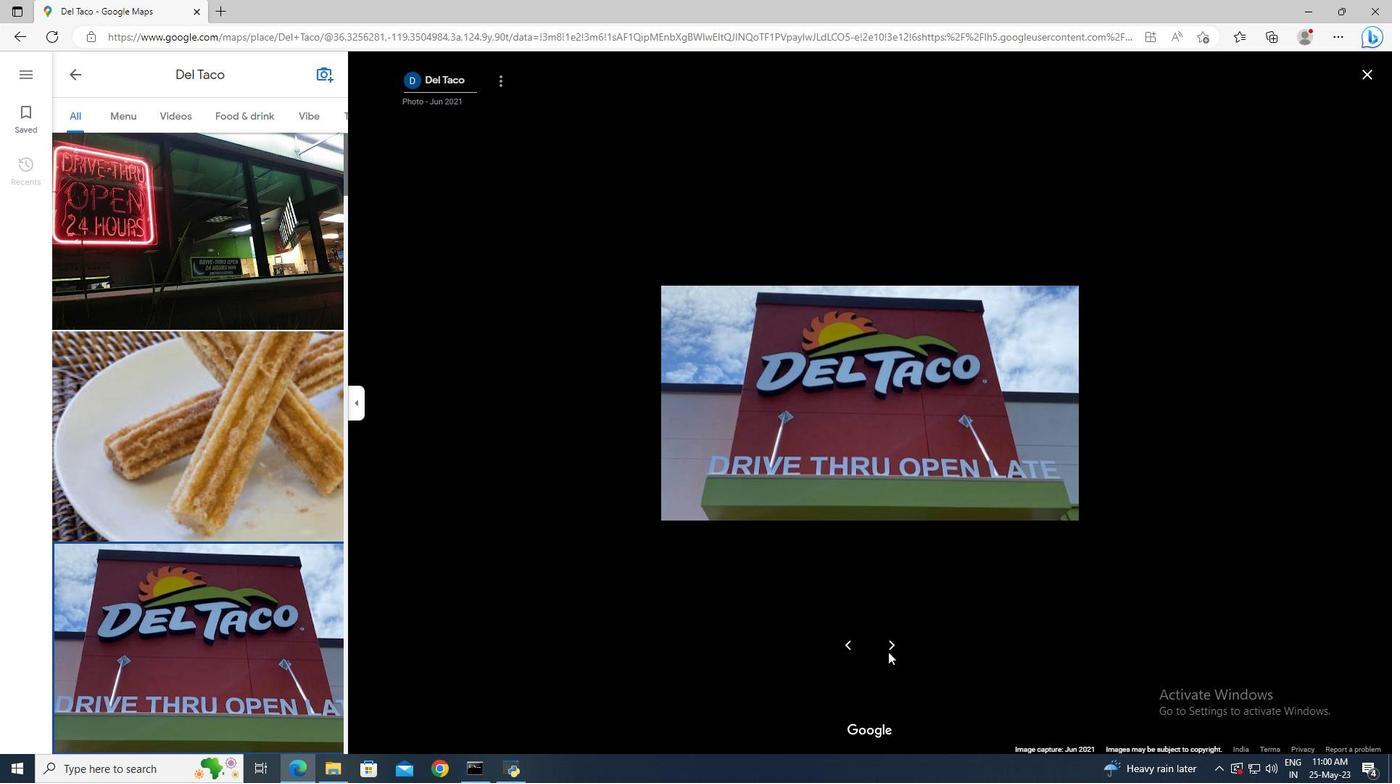 
Action: Mouse moved to (891, 642)
Screenshot: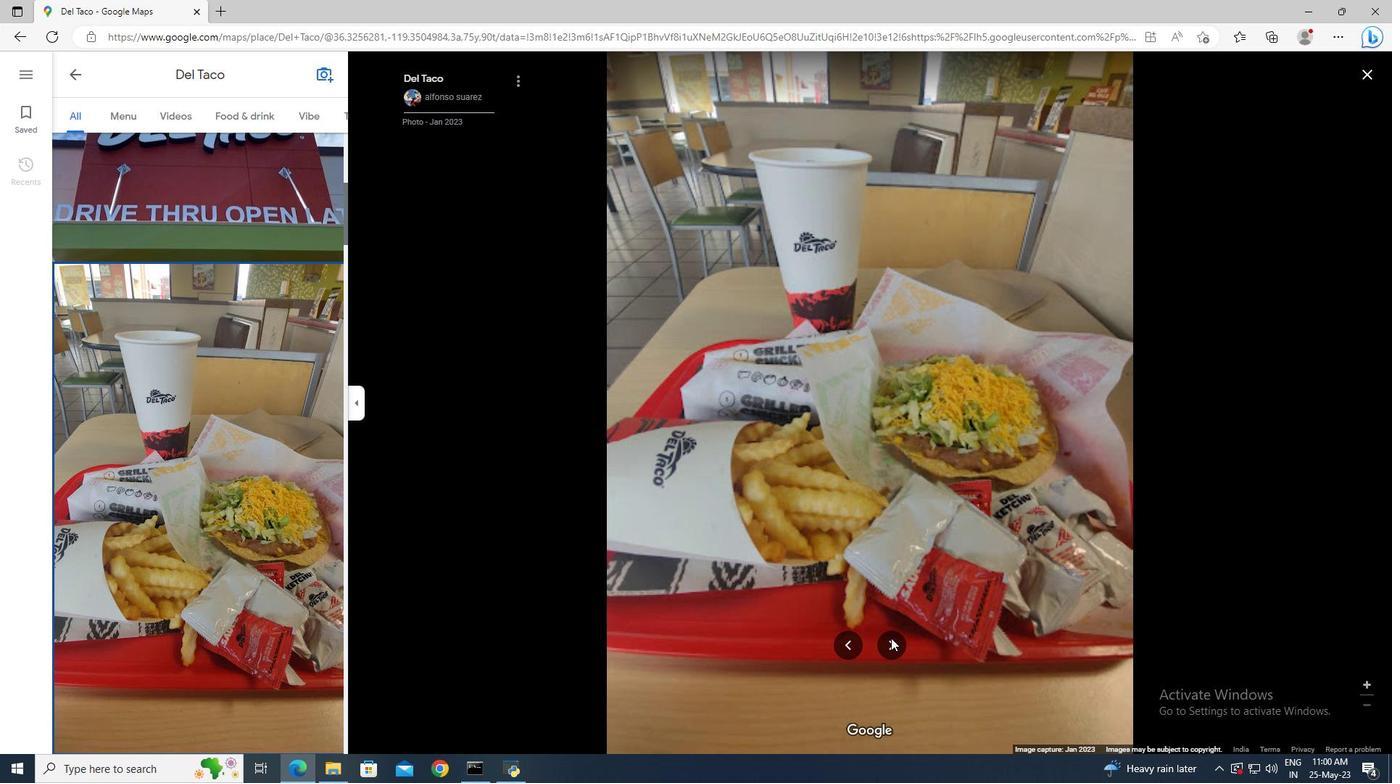 
Action: Mouse pressed left at (891, 642)
Screenshot: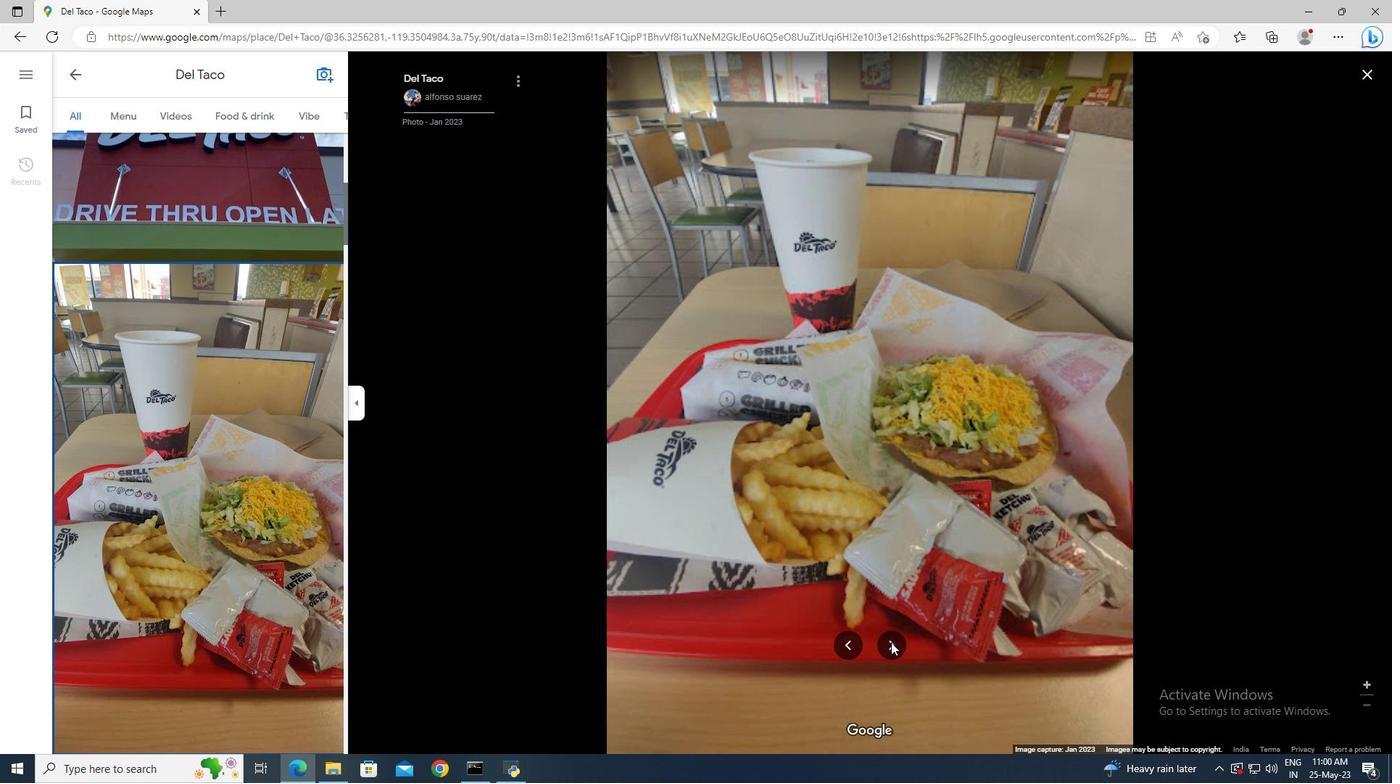 
Action: Mouse pressed left at (891, 642)
Screenshot: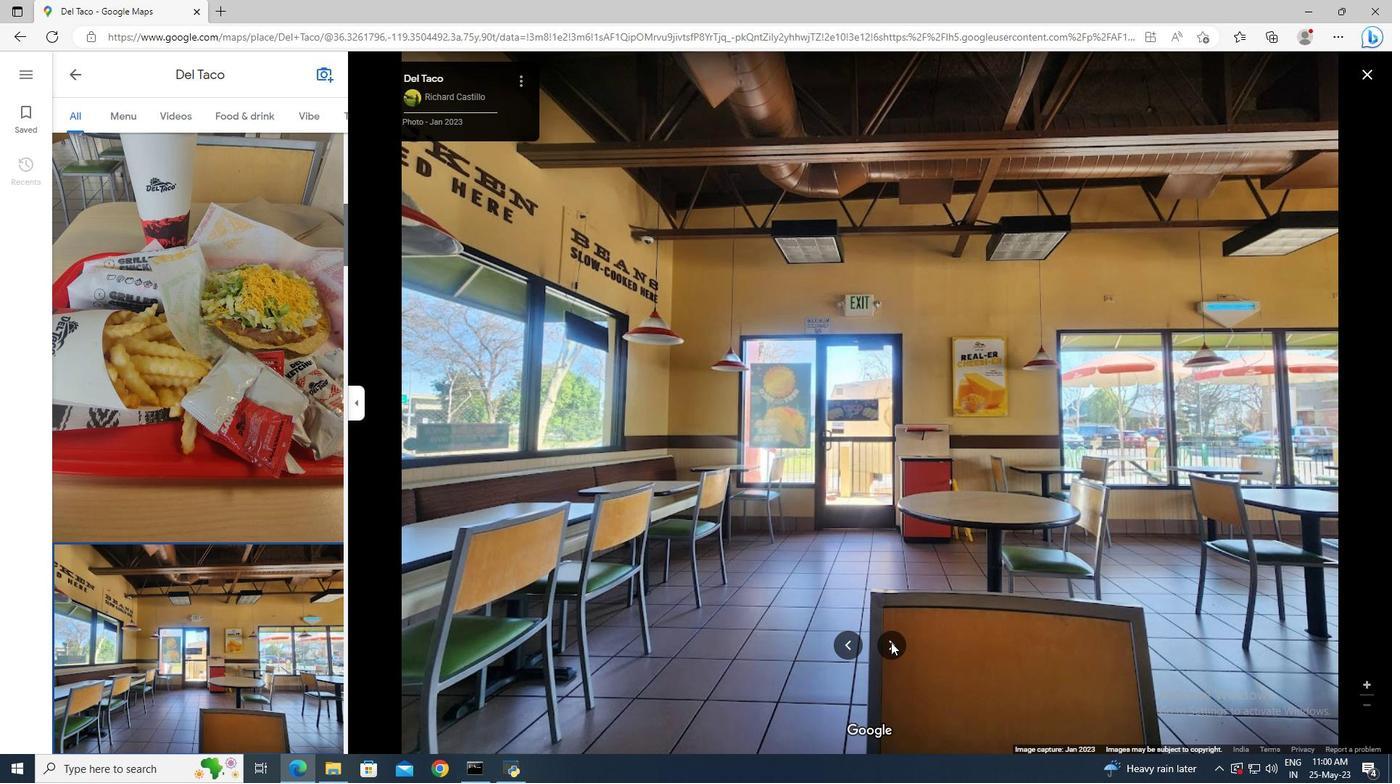 
Action: Mouse pressed left at (891, 642)
Screenshot: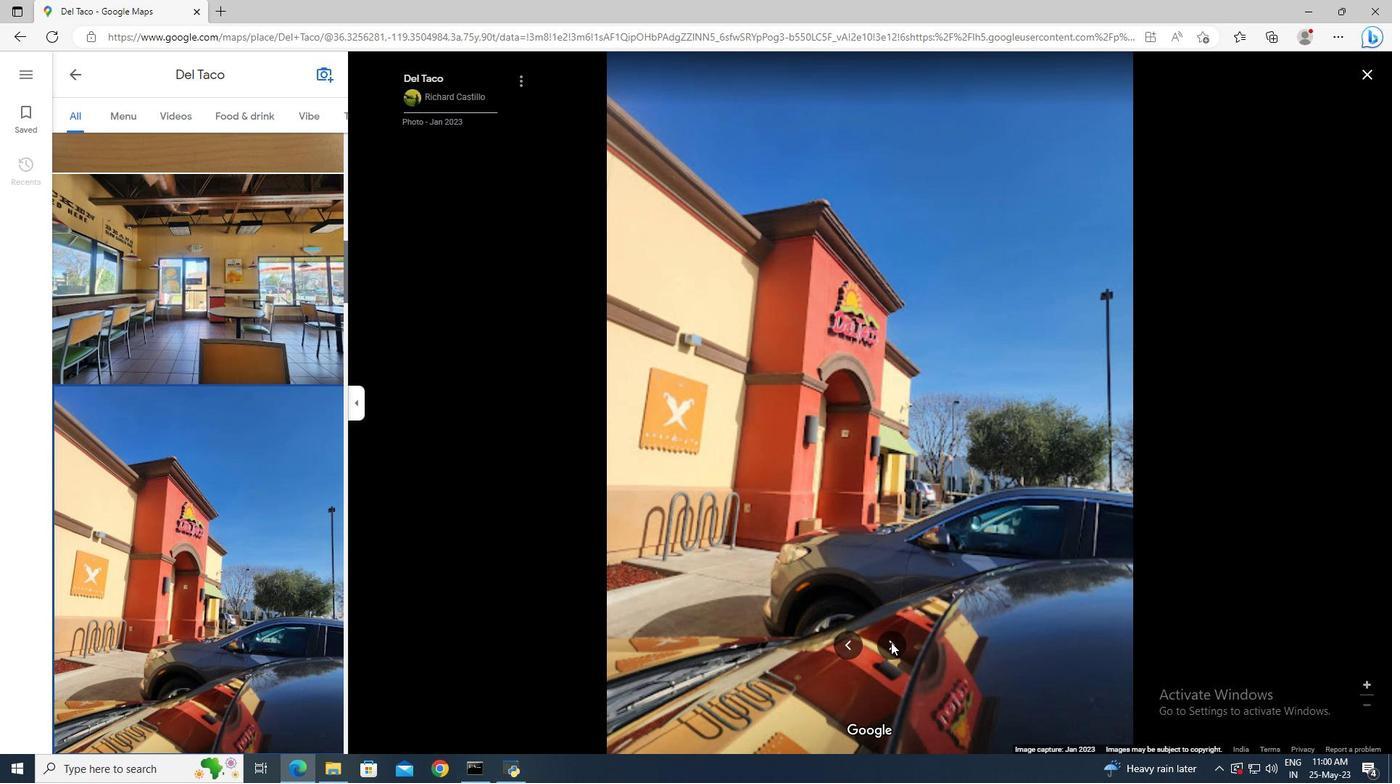 
Action: Mouse pressed left at (891, 642)
Screenshot: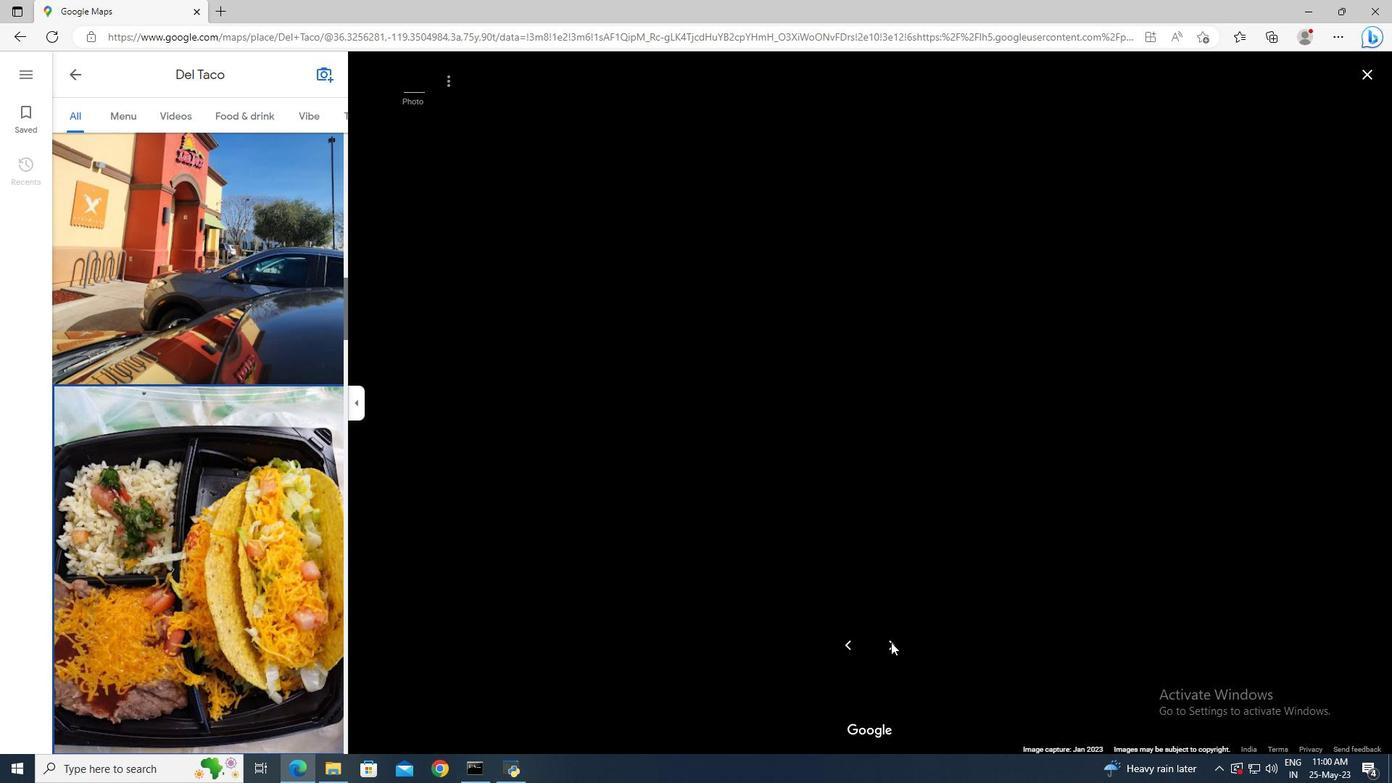
Action: Mouse pressed left at (891, 642)
Screenshot: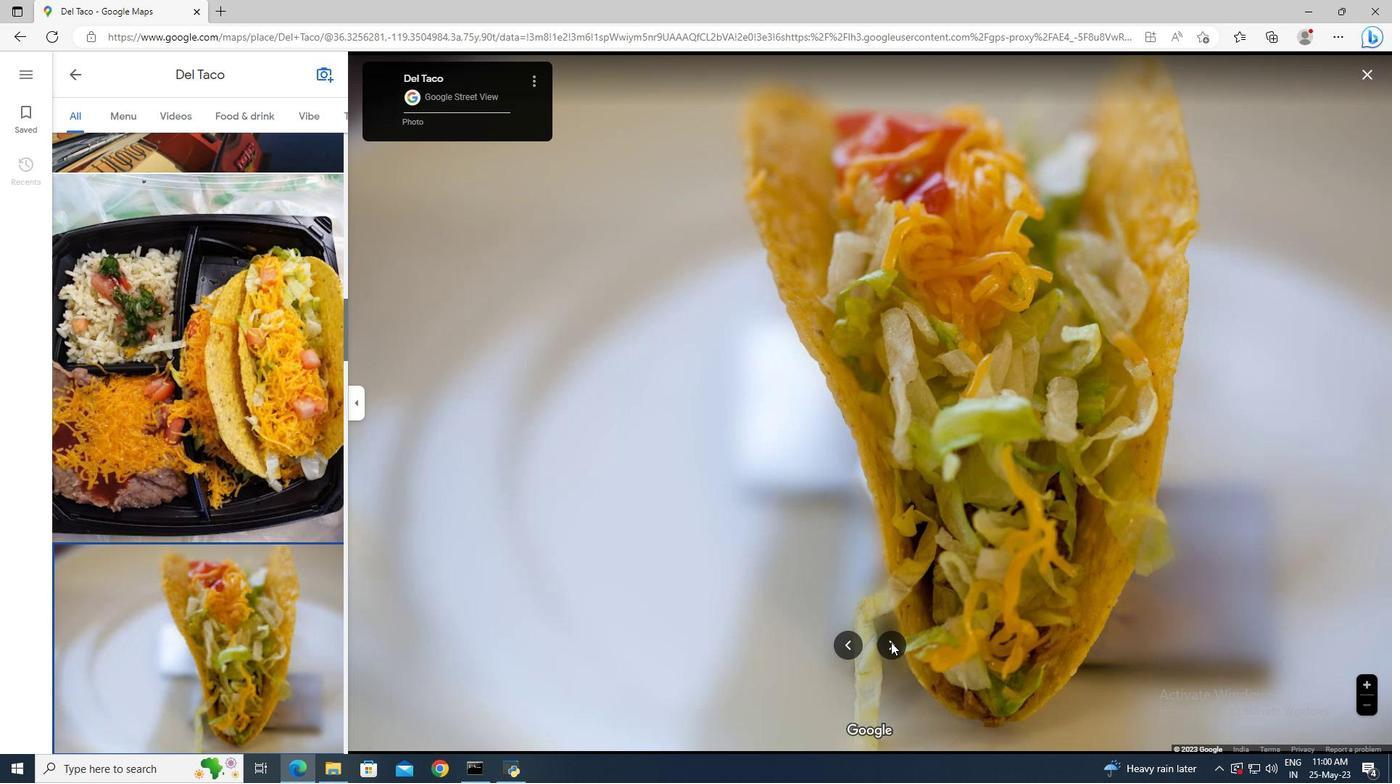 
Action: Mouse moved to (888, 652)
Screenshot: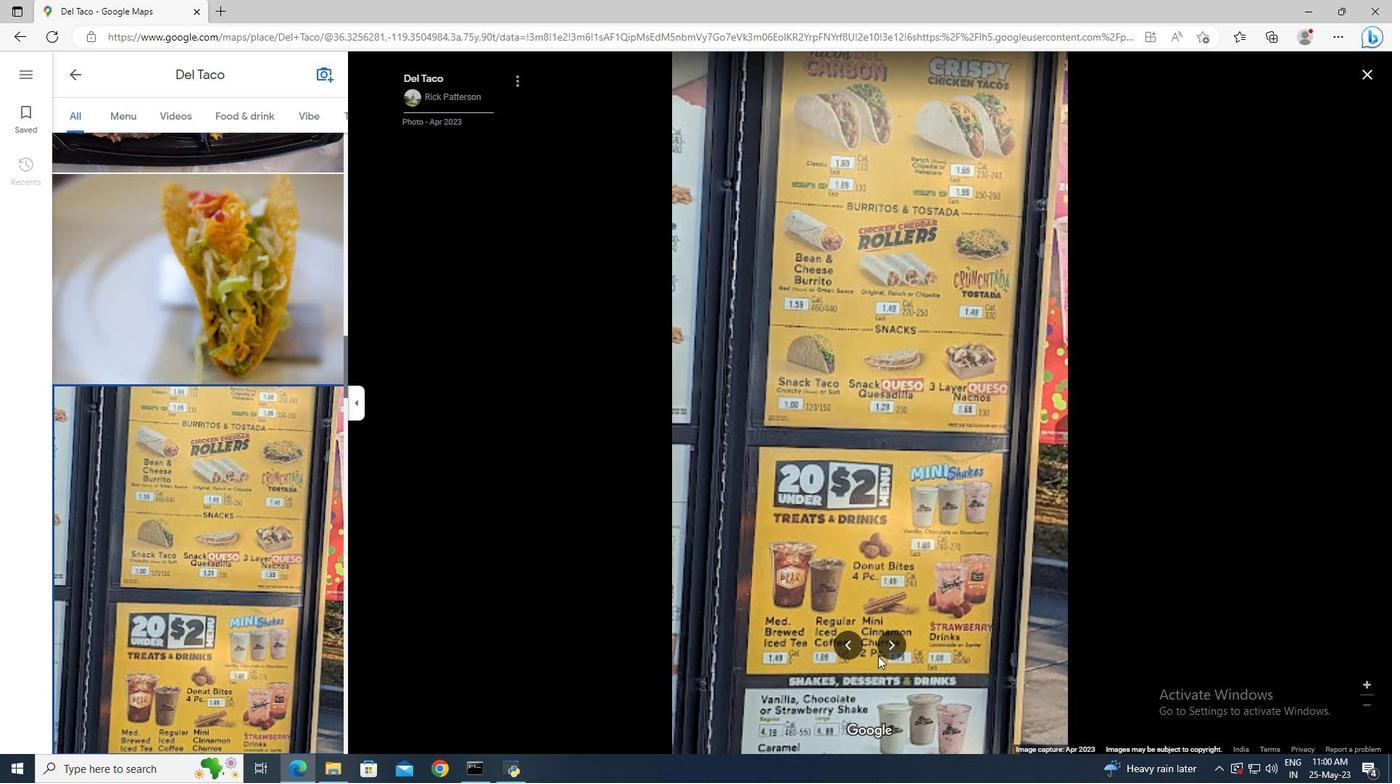 
Action: Mouse pressed left at (888, 652)
Screenshot: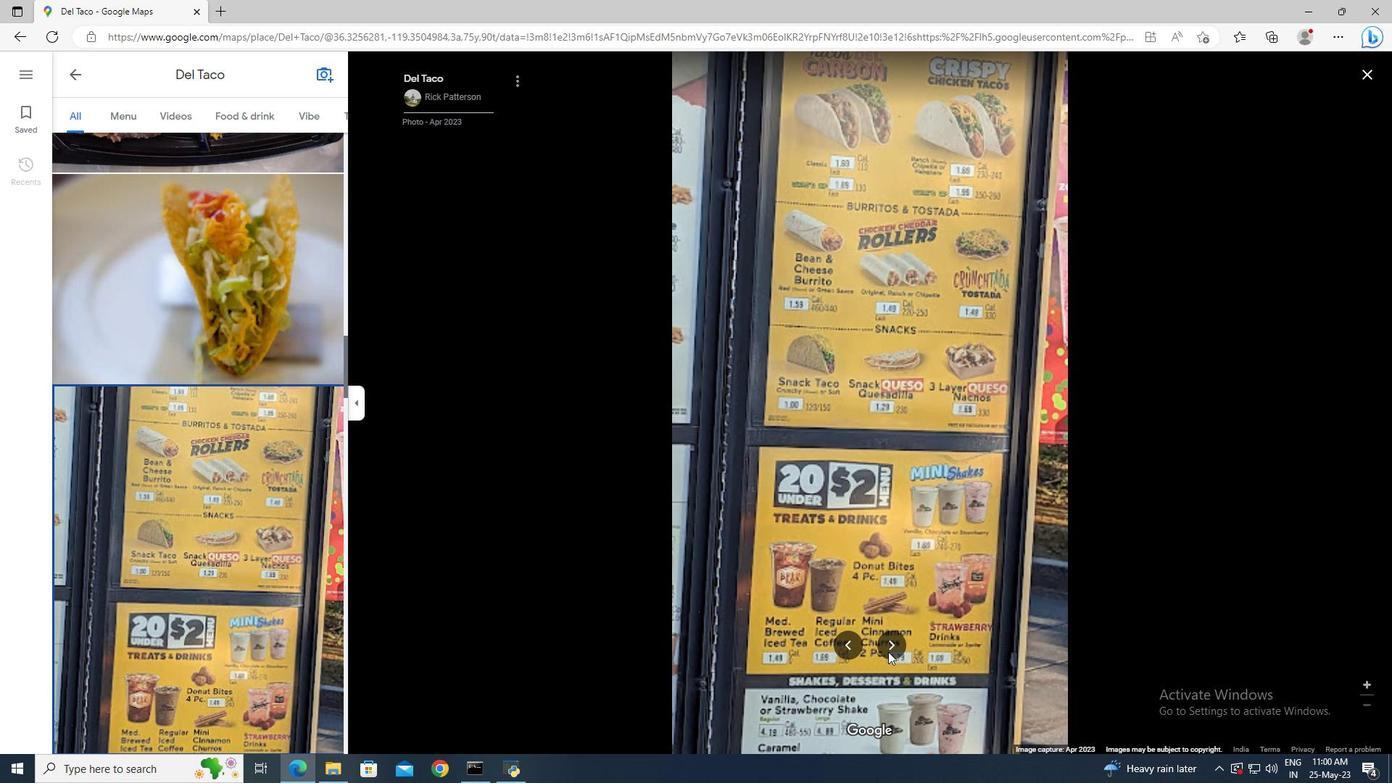 
Action: Mouse pressed right at (888, 652)
Screenshot: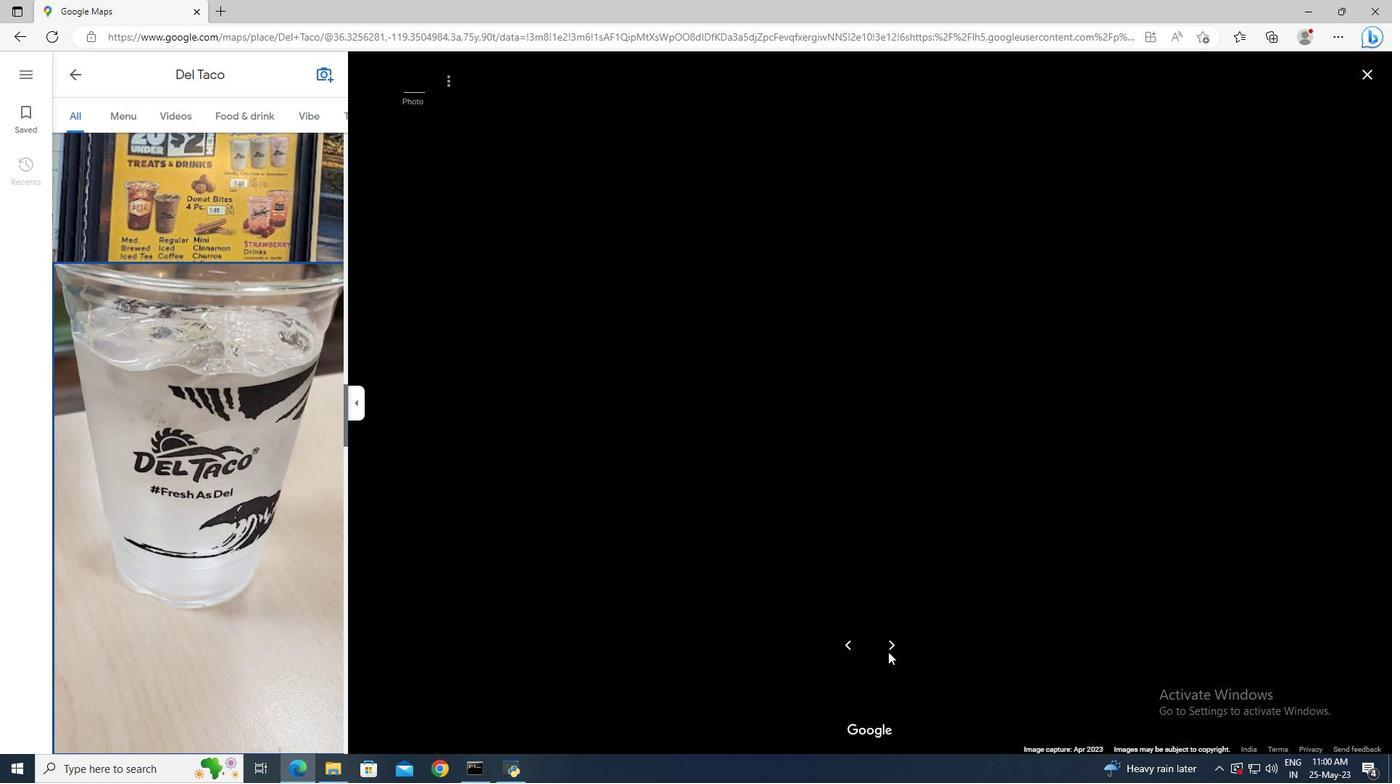 
Action: Mouse pressed left at (888, 652)
Screenshot: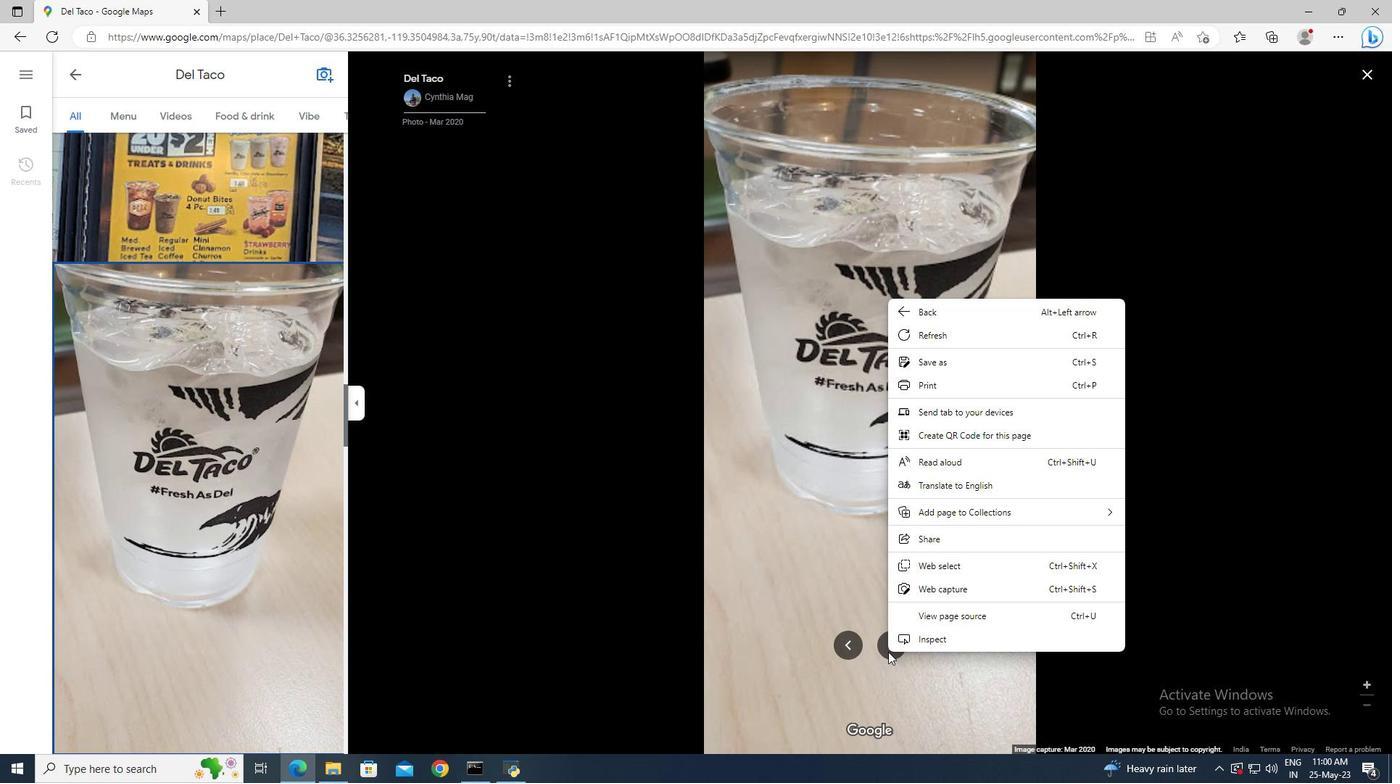 
Action: Mouse moved to (892, 648)
Screenshot: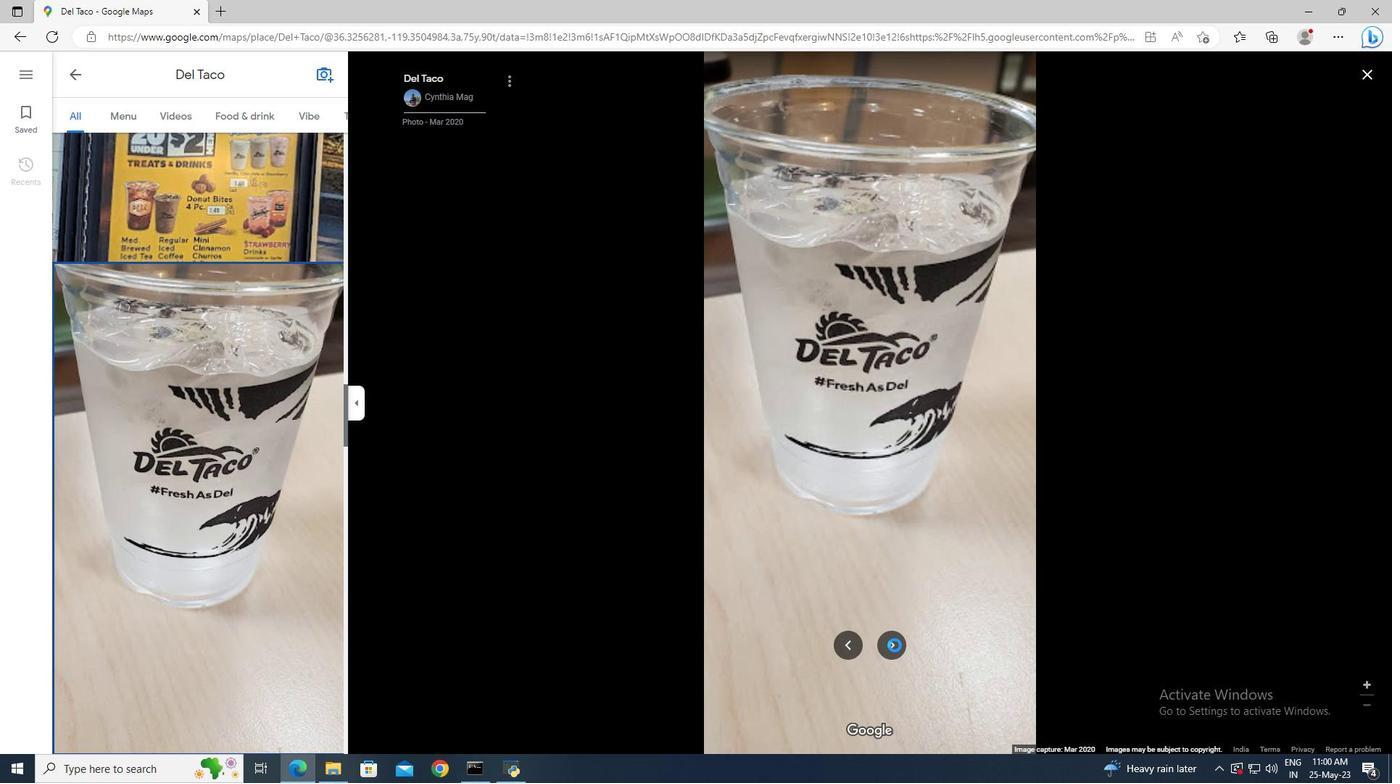 
Action: Mouse pressed left at (892, 648)
Screenshot: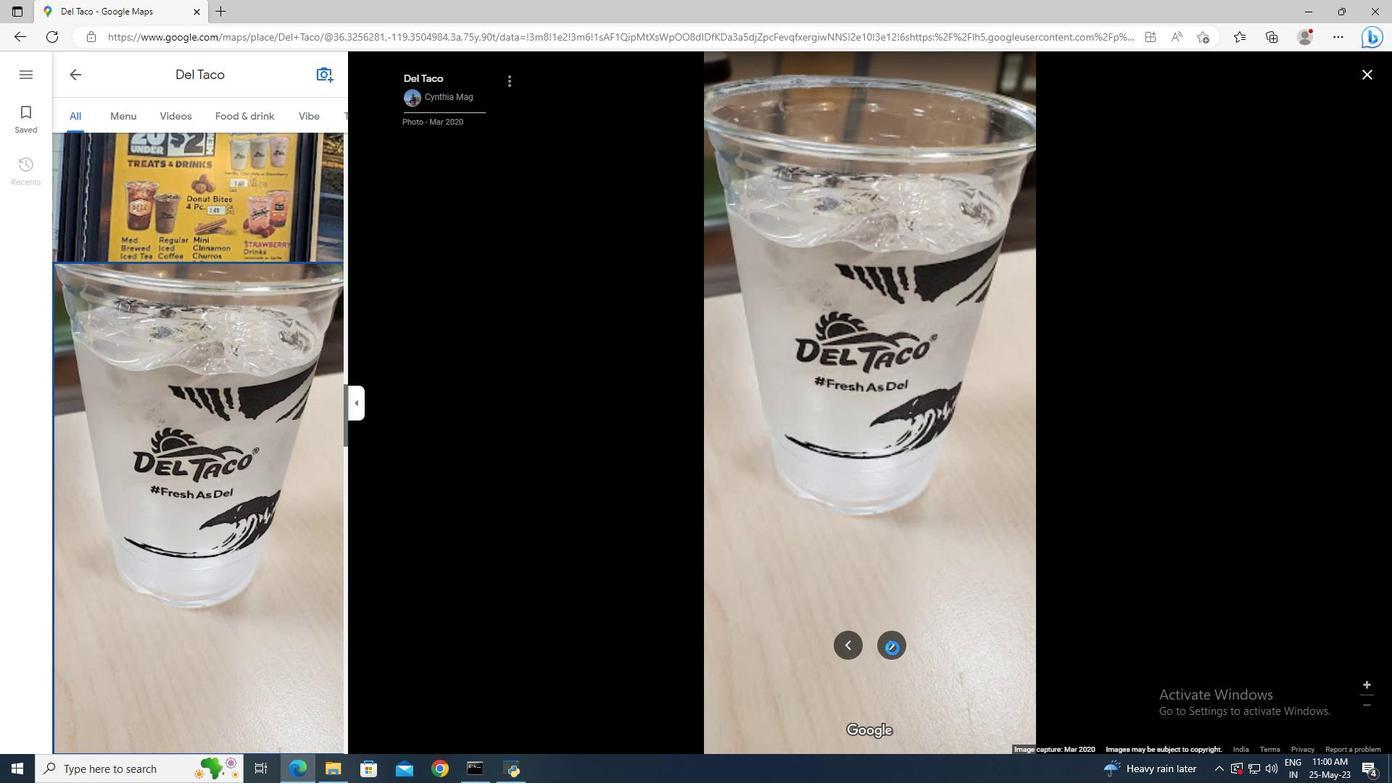 
Action: Mouse moved to (897, 646)
Screenshot: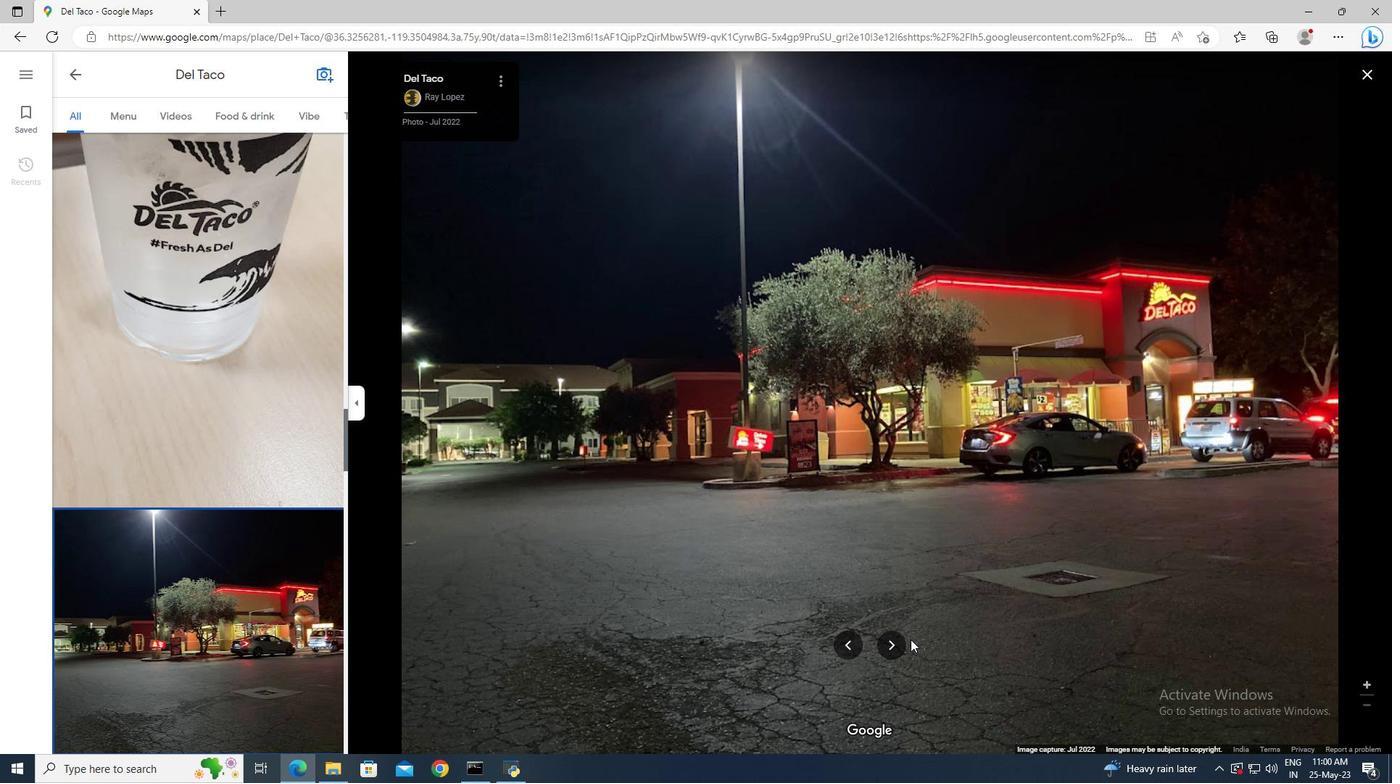 
Action: Mouse pressed left at (897, 646)
Screenshot: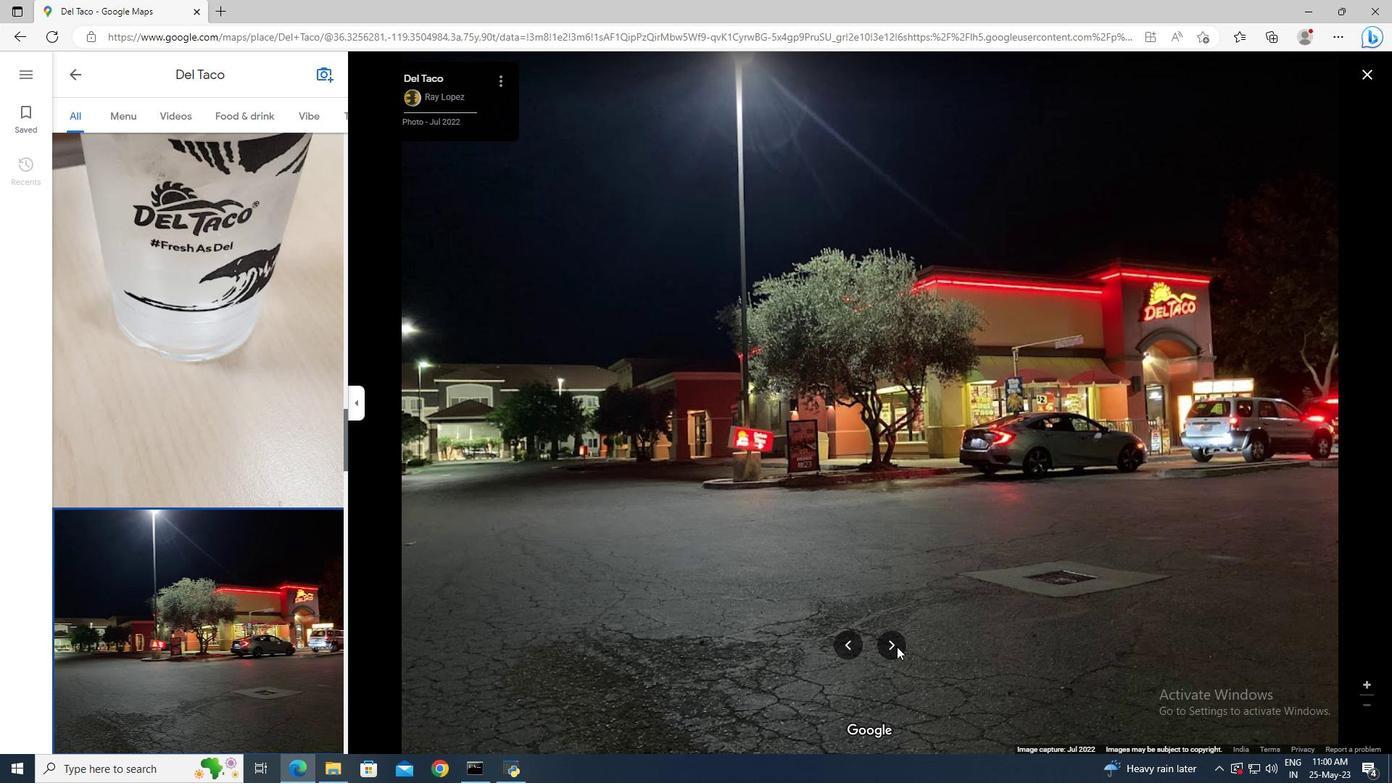 
Action: Mouse pressed left at (897, 646)
Screenshot: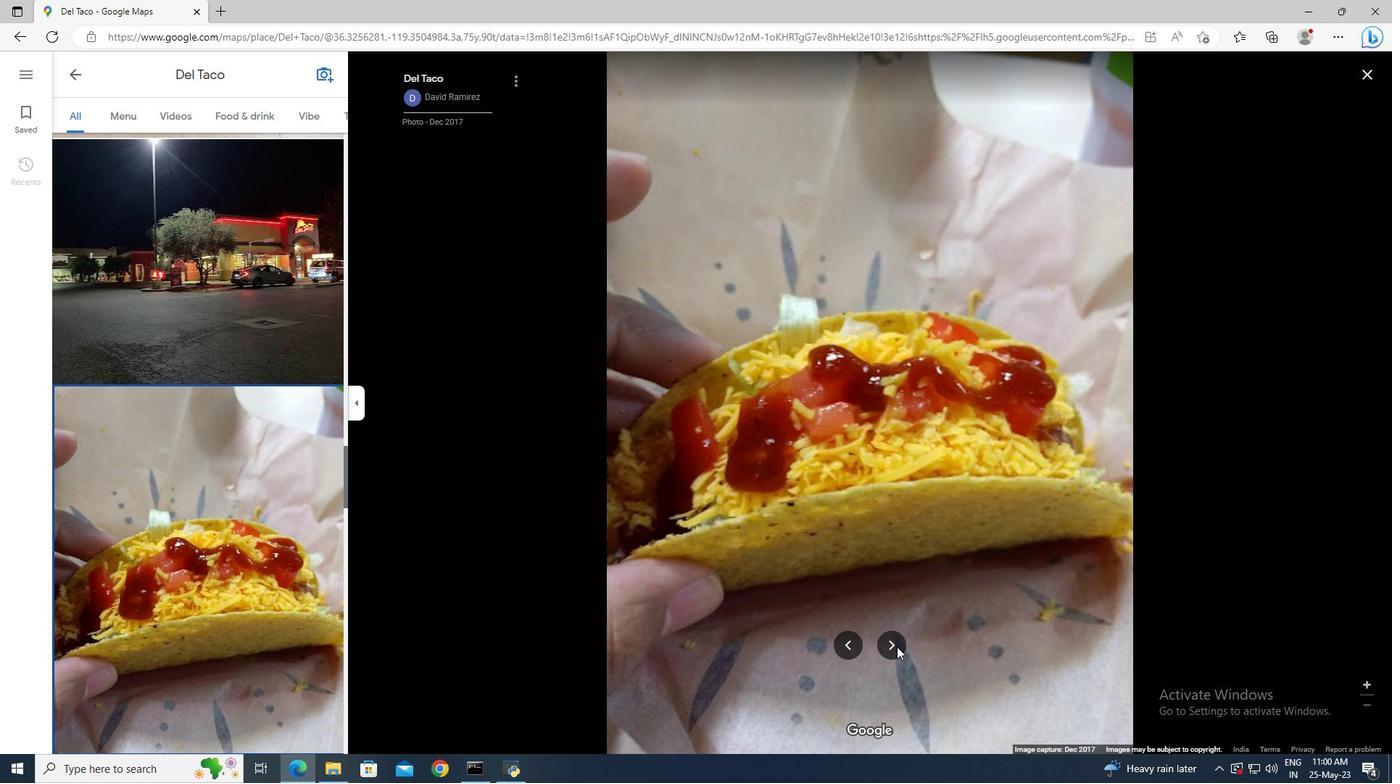 
Action: Mouse moved to (194, 120)
Screenshot: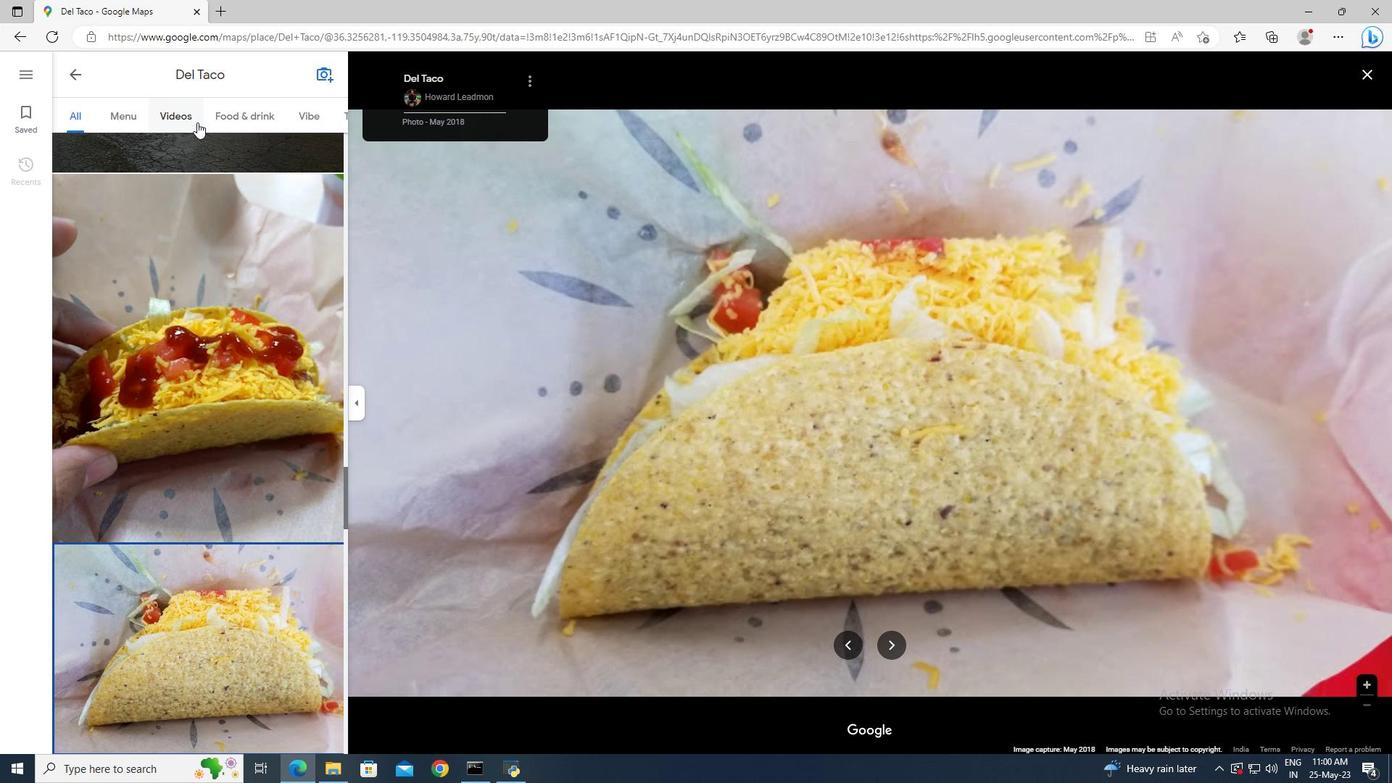 
Action: Mouse pressed left at (194, 120)
Screenshot: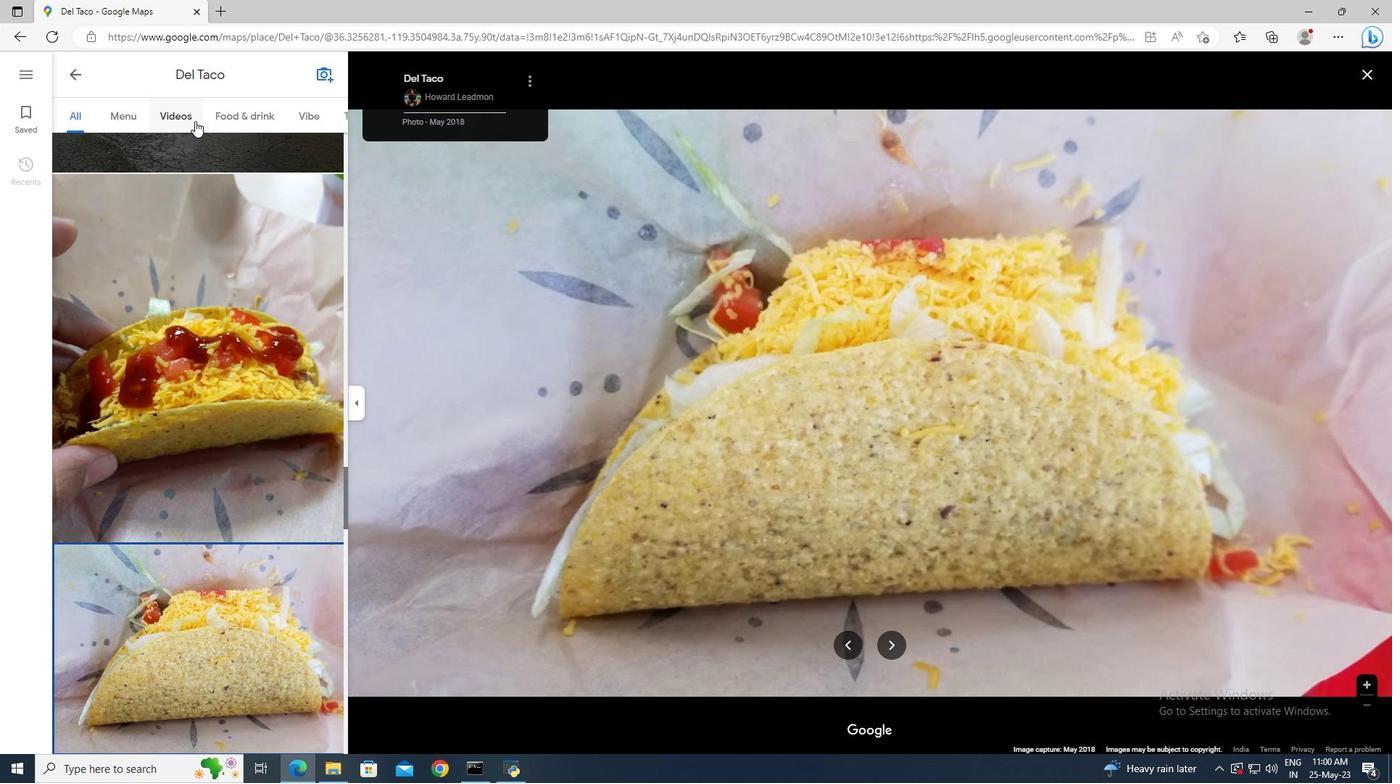 
Action: Mouse moved to (252, 126)
Screenshot: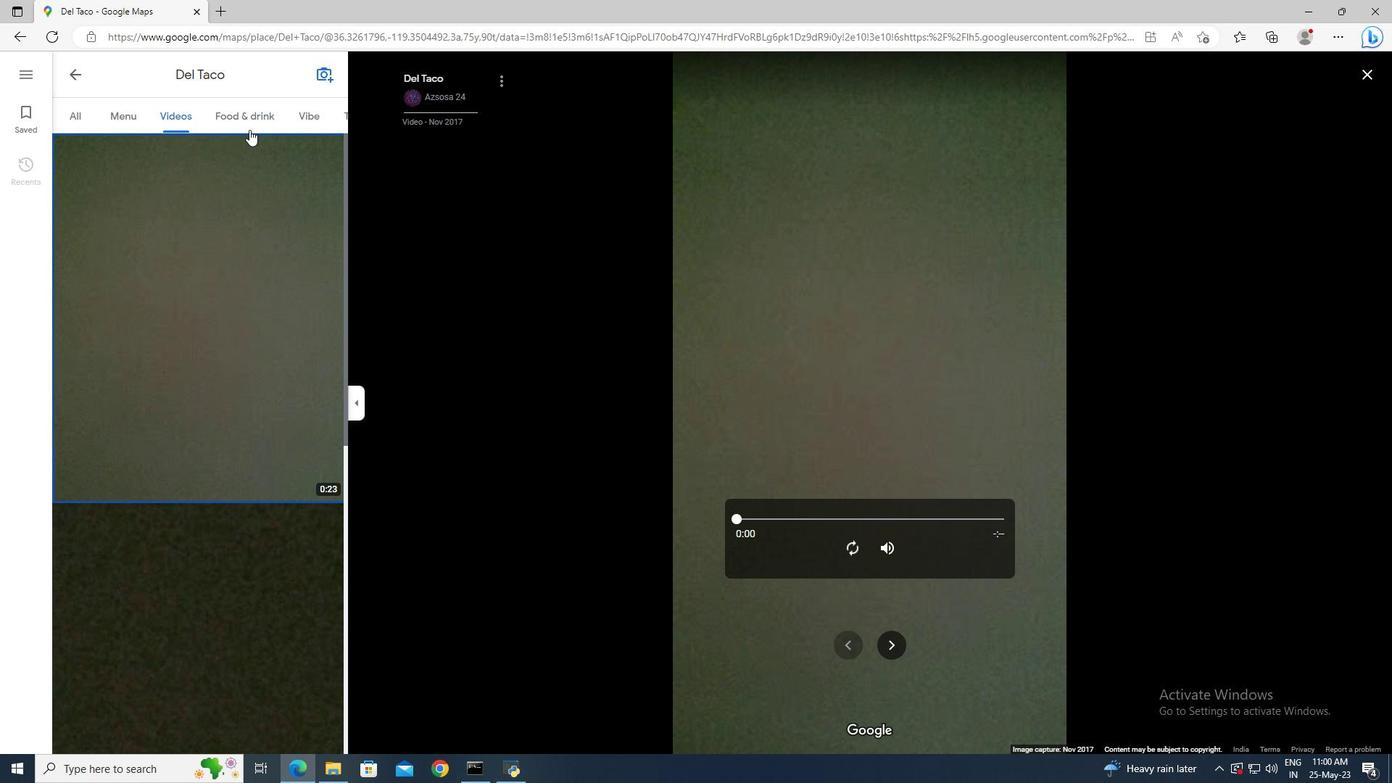 
Action: Mouse pressed left at (252, 126)
Screenshot: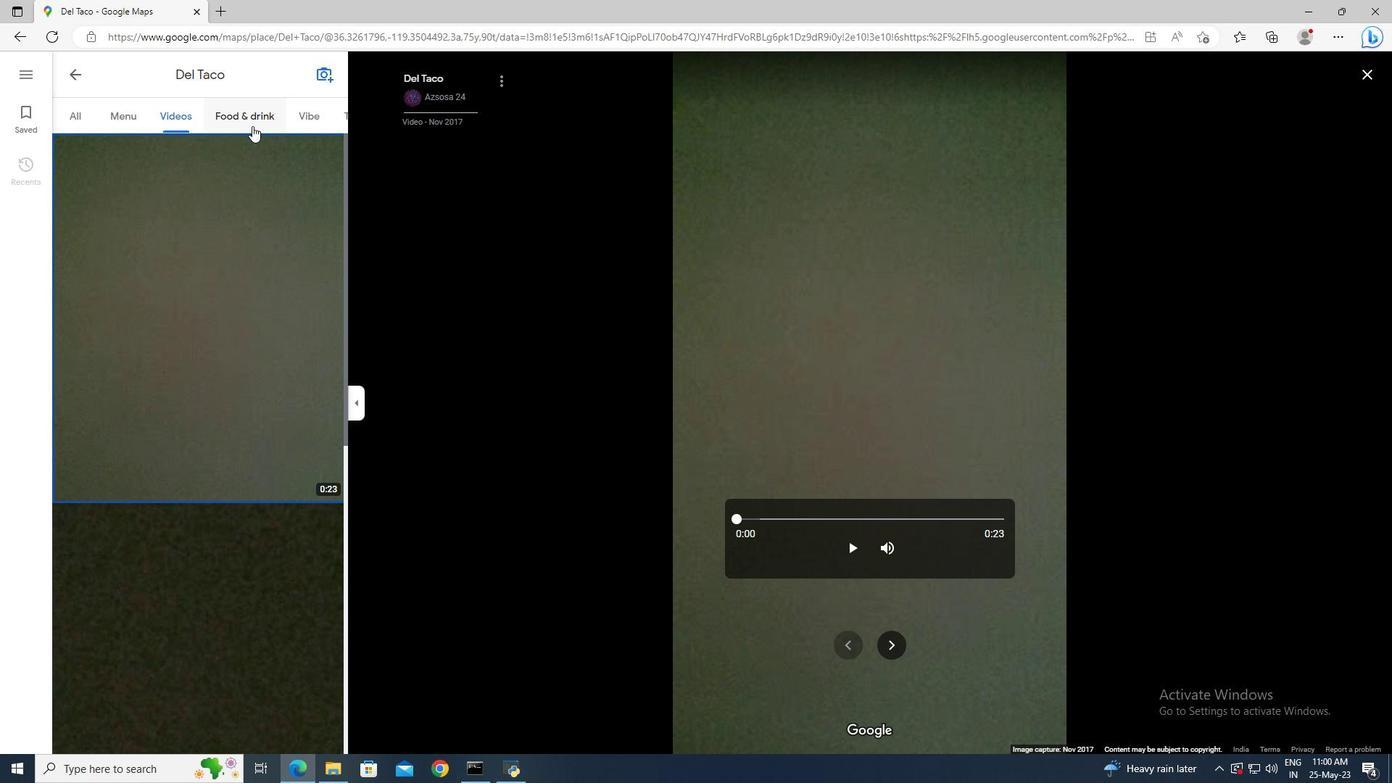
Action: Mouse moved to (882, 644)
Screenshot: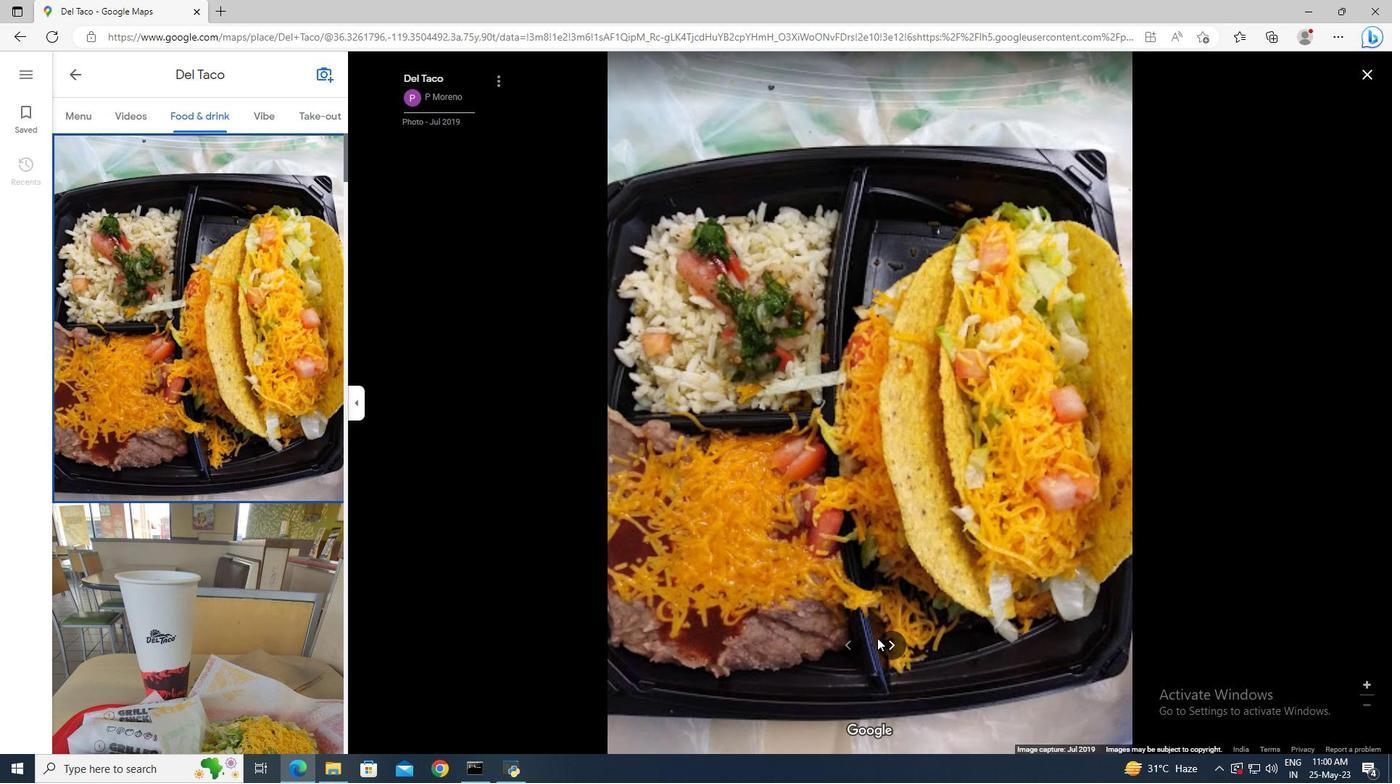 
Action: Mouse pressed left at (882, 644)
Screenshot: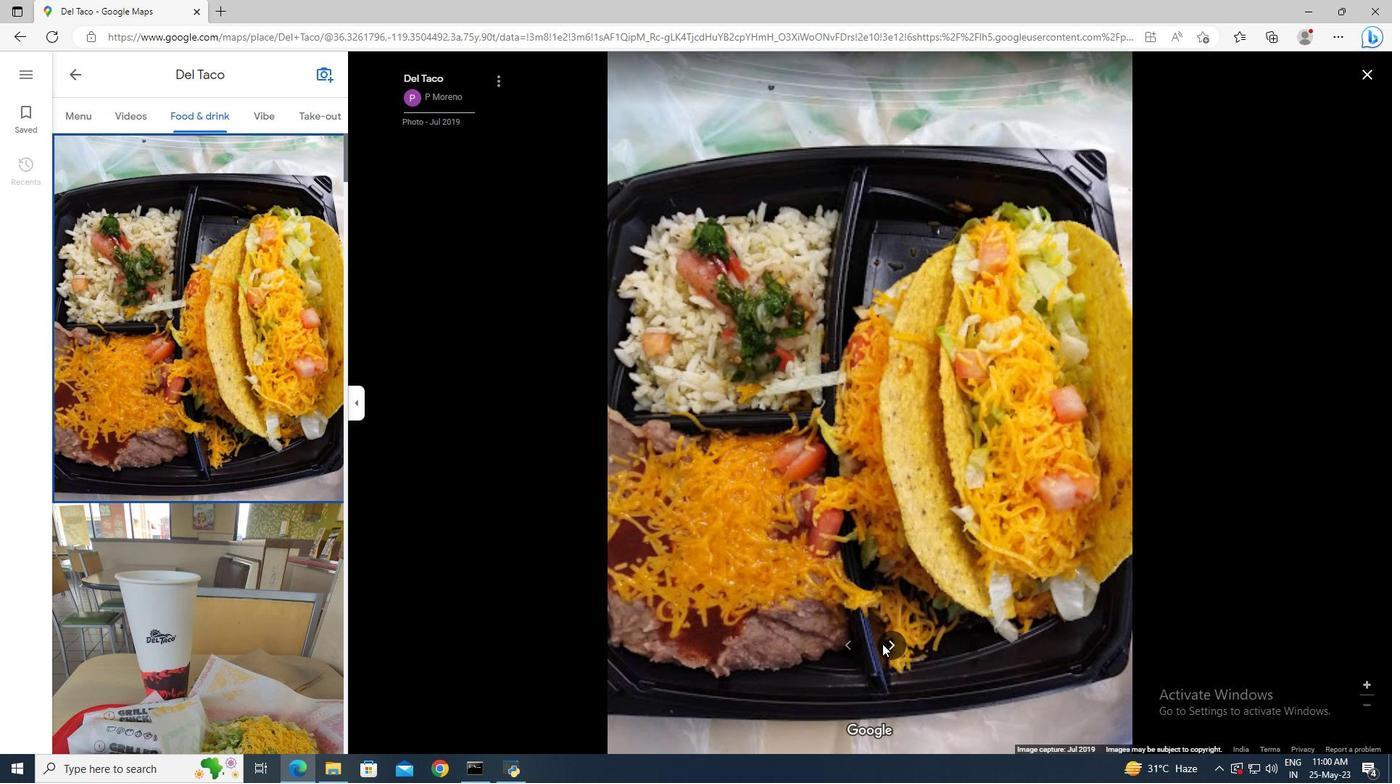 
Action: Mouse pressed left at (882, 644)
Screenshot: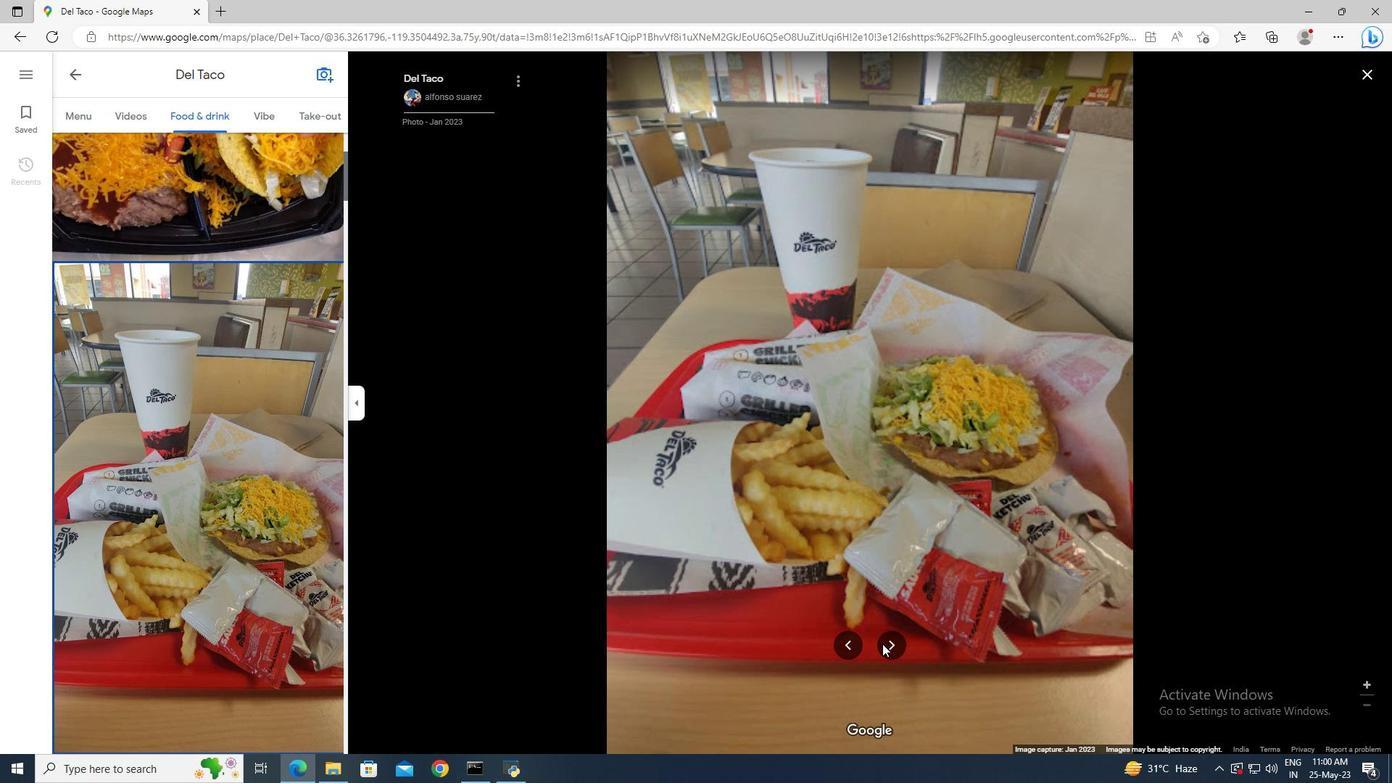 
Action: Mouse pressed left at (882, 644)
Screenshot: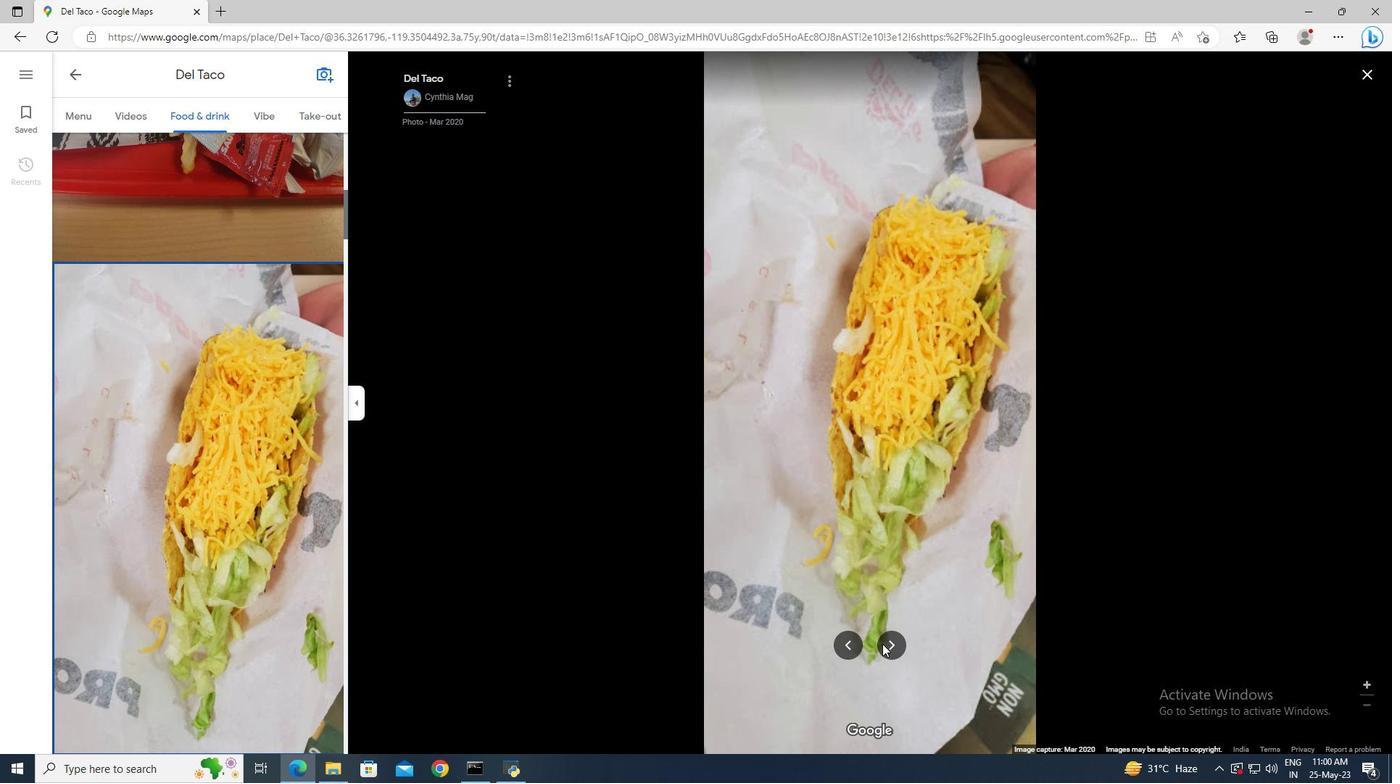 
Action: Mouse moved to (898, 642)
Screenshot: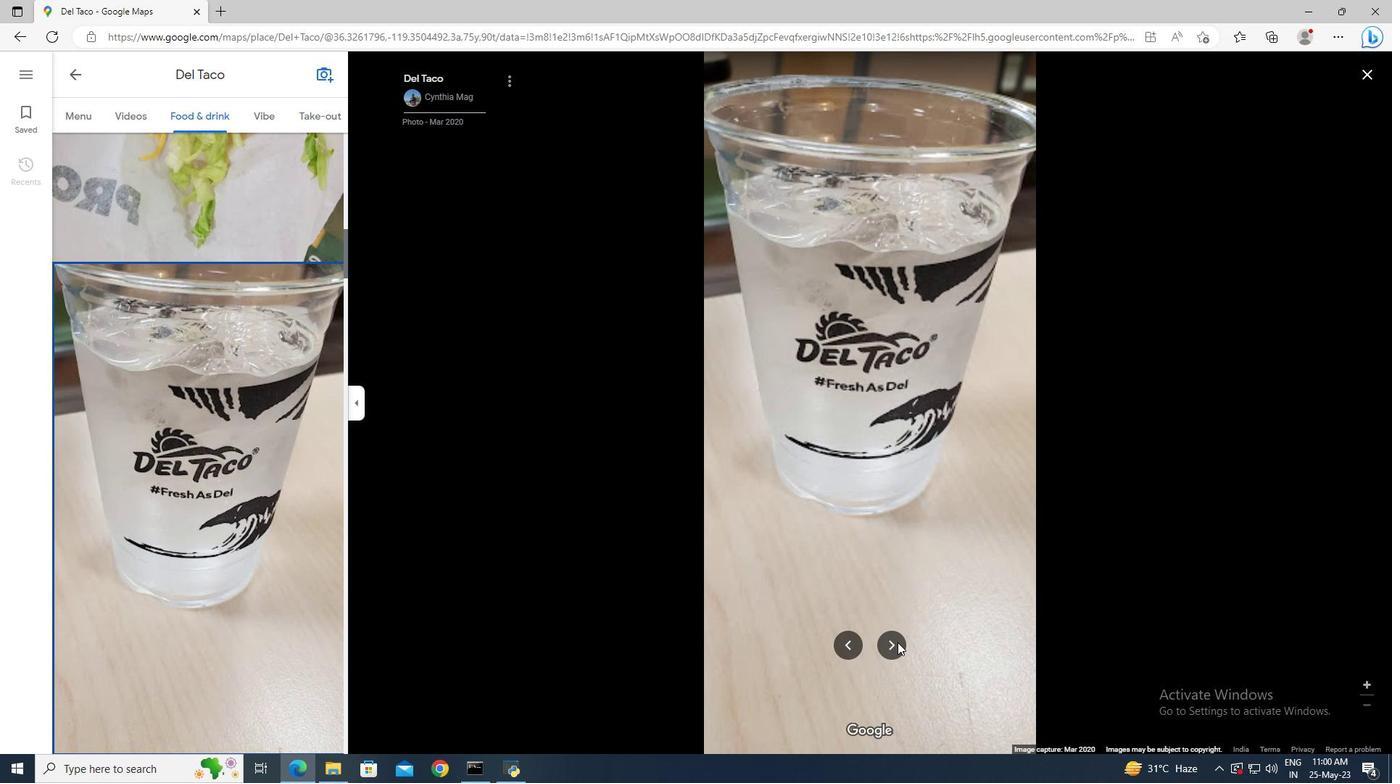 
Action: Mouse pressed left at (898, 642)
Screenshot: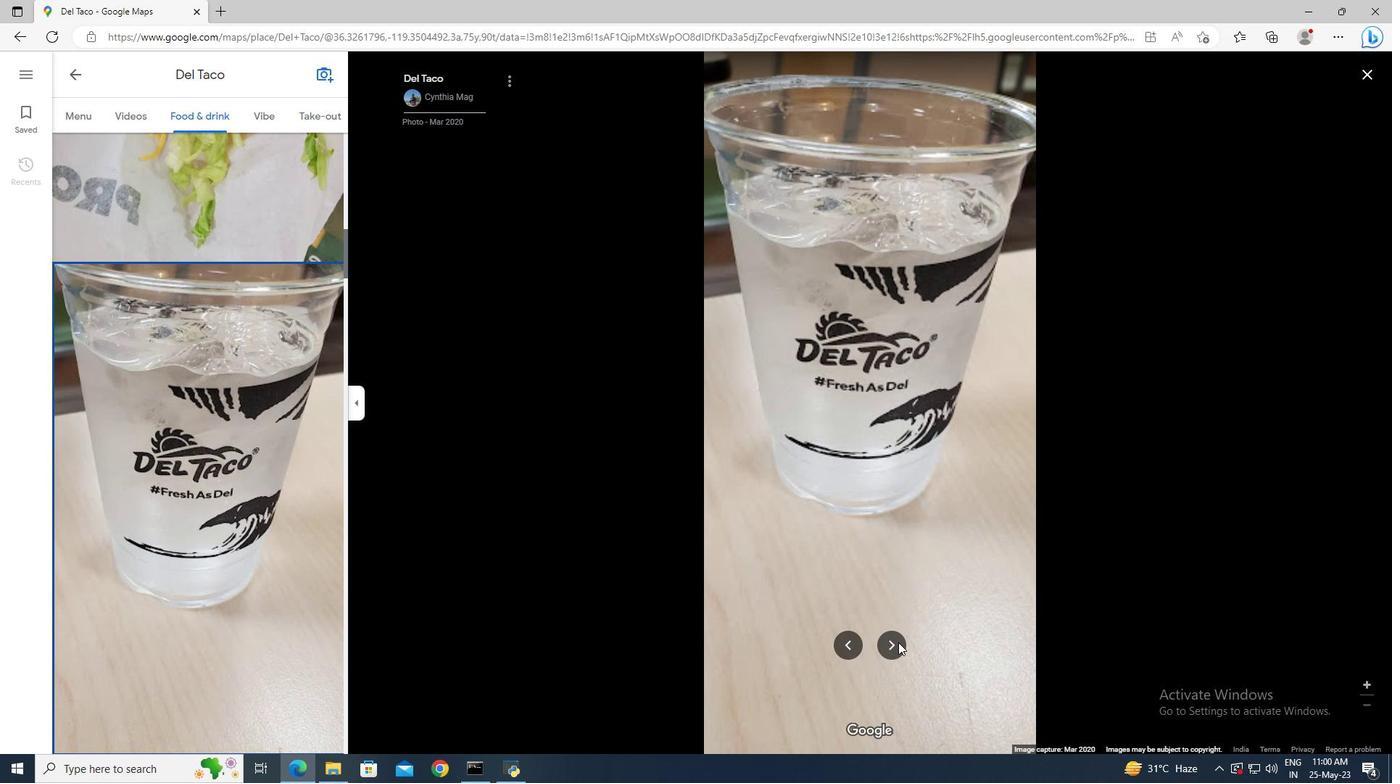 
Action: Mouse moved to (277, 107)
Screenshot: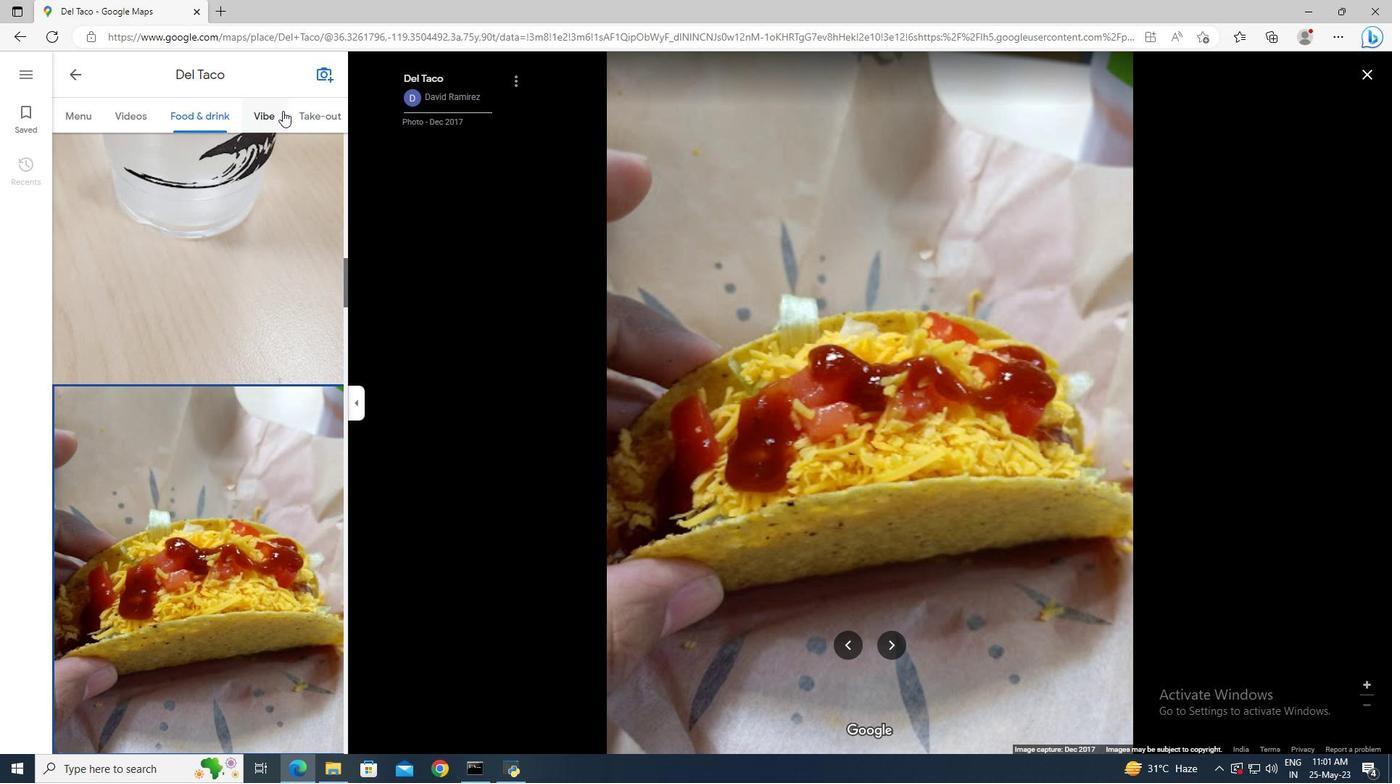 
Action: Mouse pressed left at (277, 107)
Screenshot: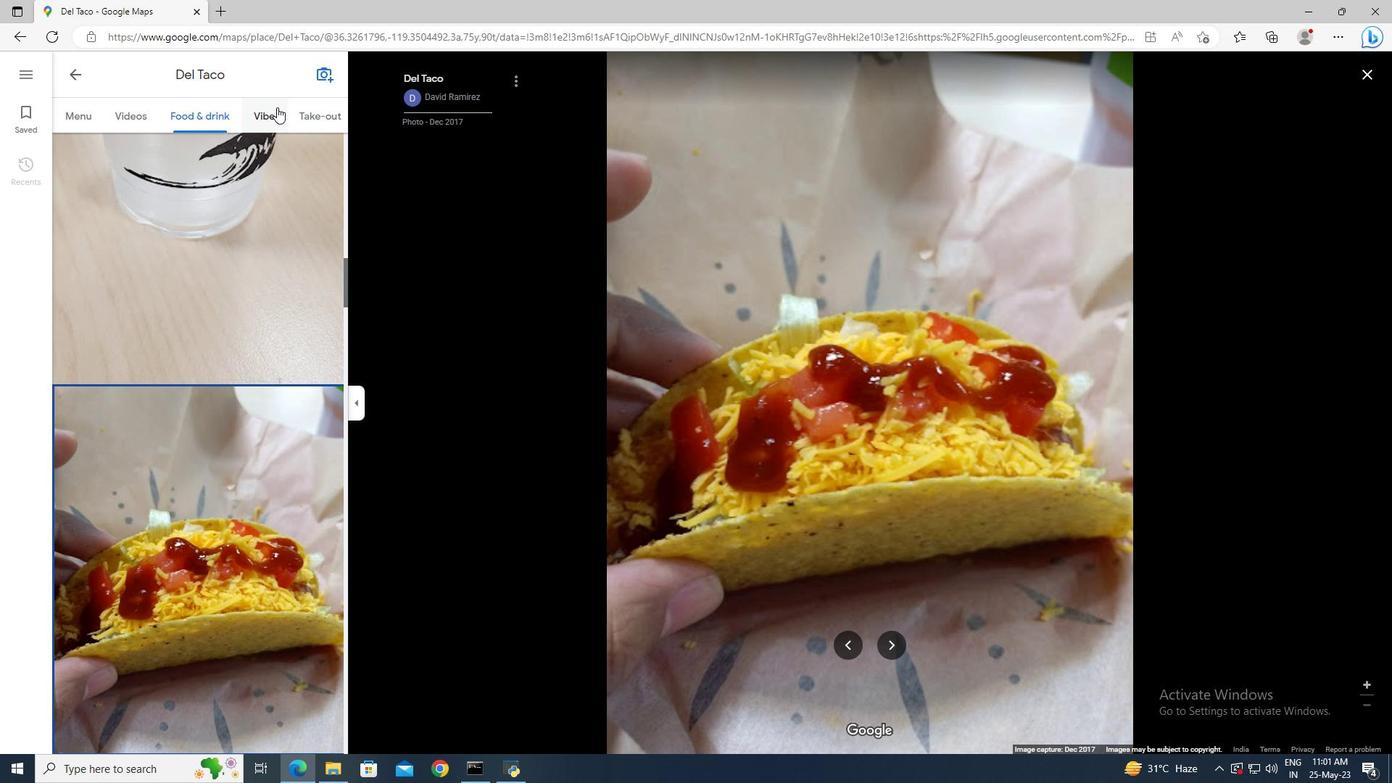 
Action: Mouse moved to (892, 641)
Screenshot: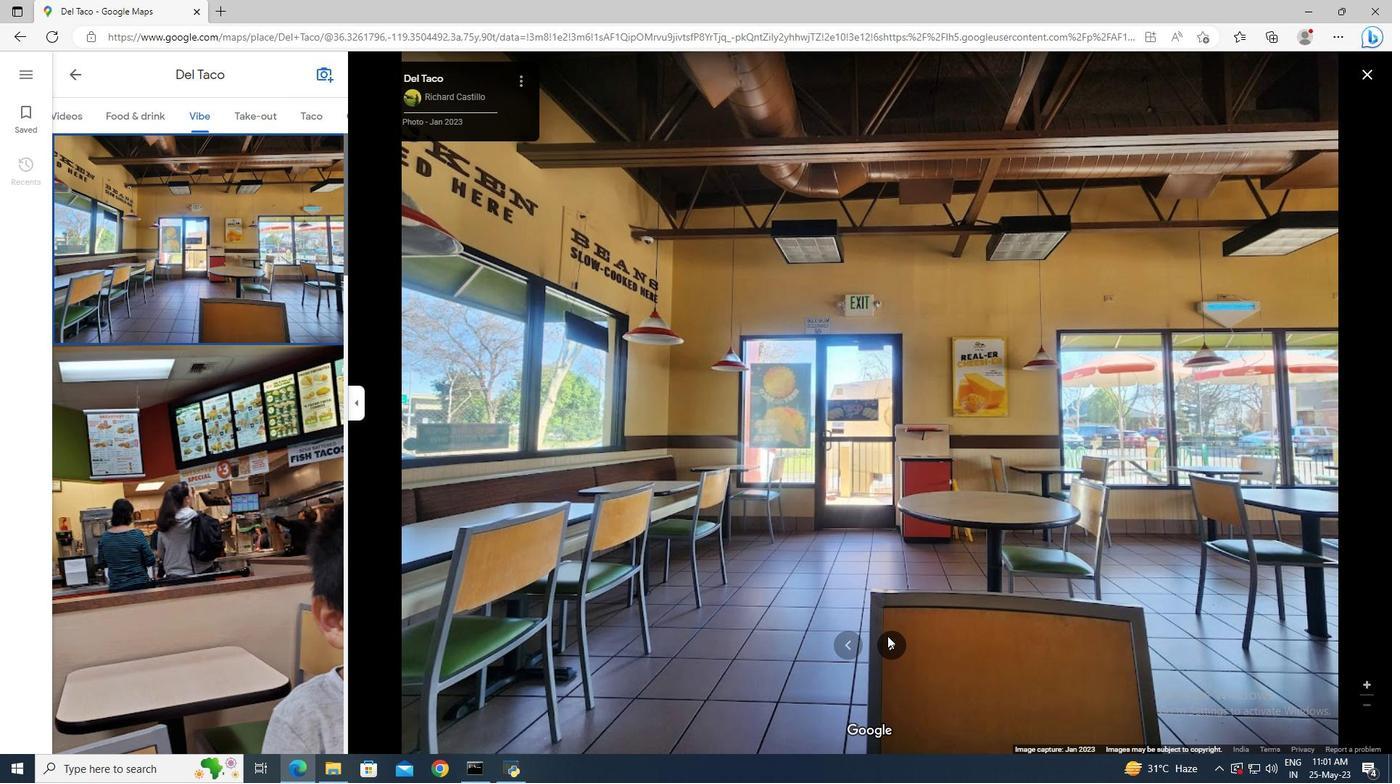 
Action: Mouse pressed left at (892, 641)
Screenshot: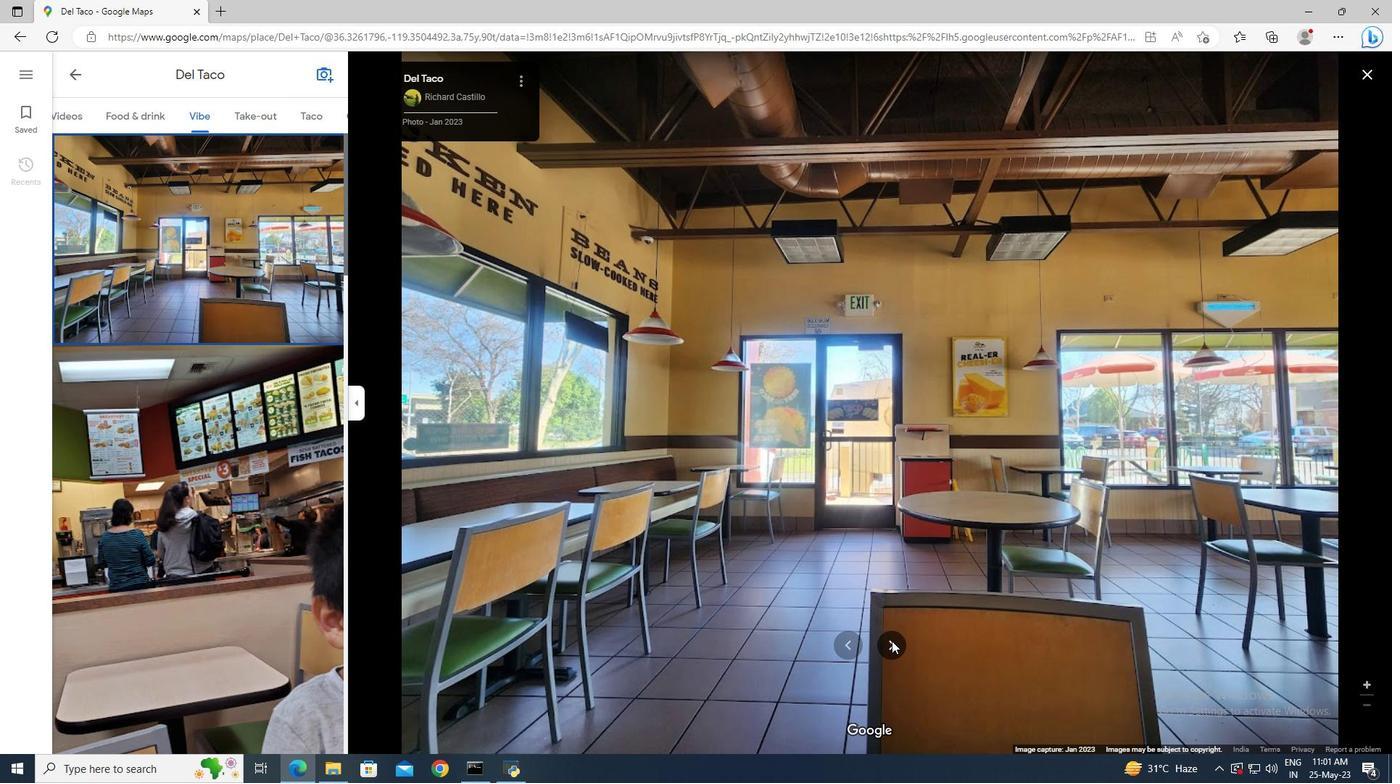 
Action: Mouse pressed left at (892, 641)
Screenshot: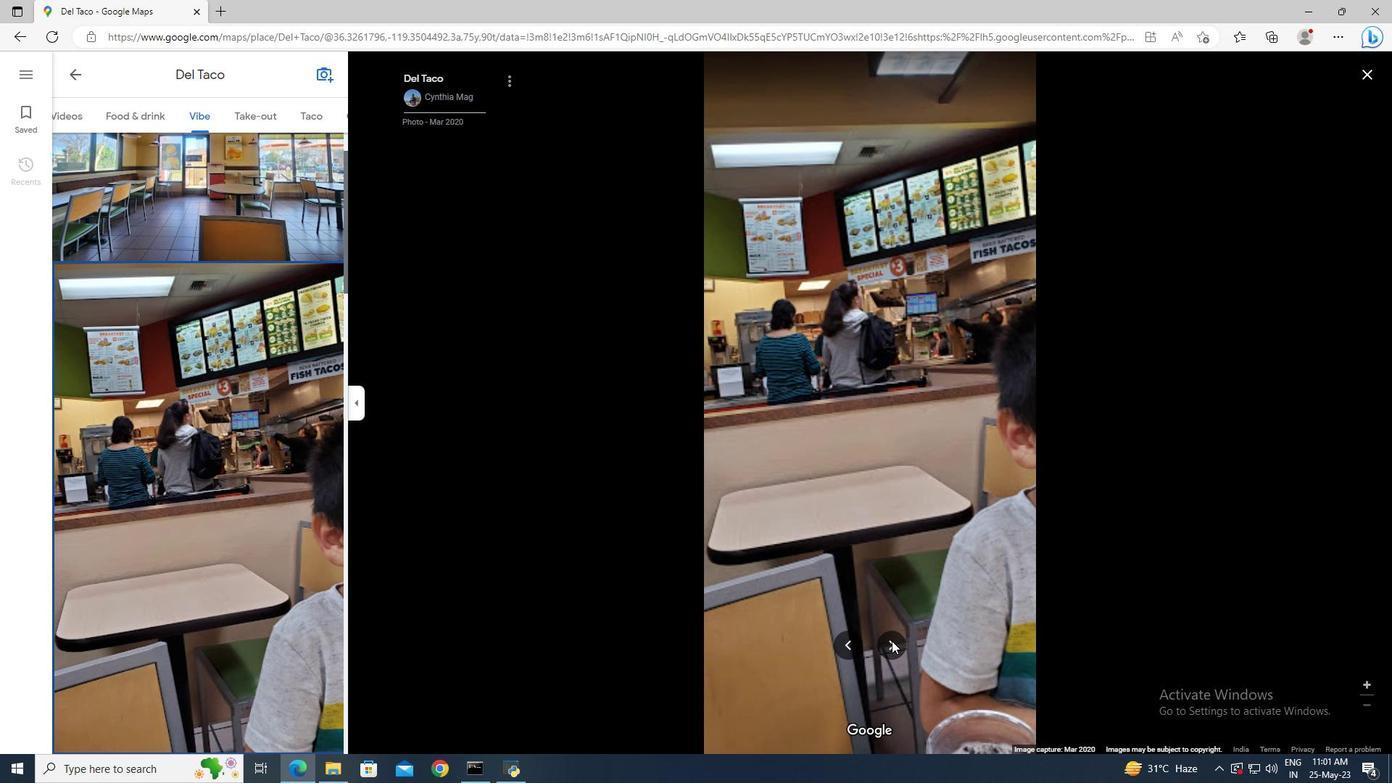 
Action: Mouse pressed left at (892, 641)
Screenshot: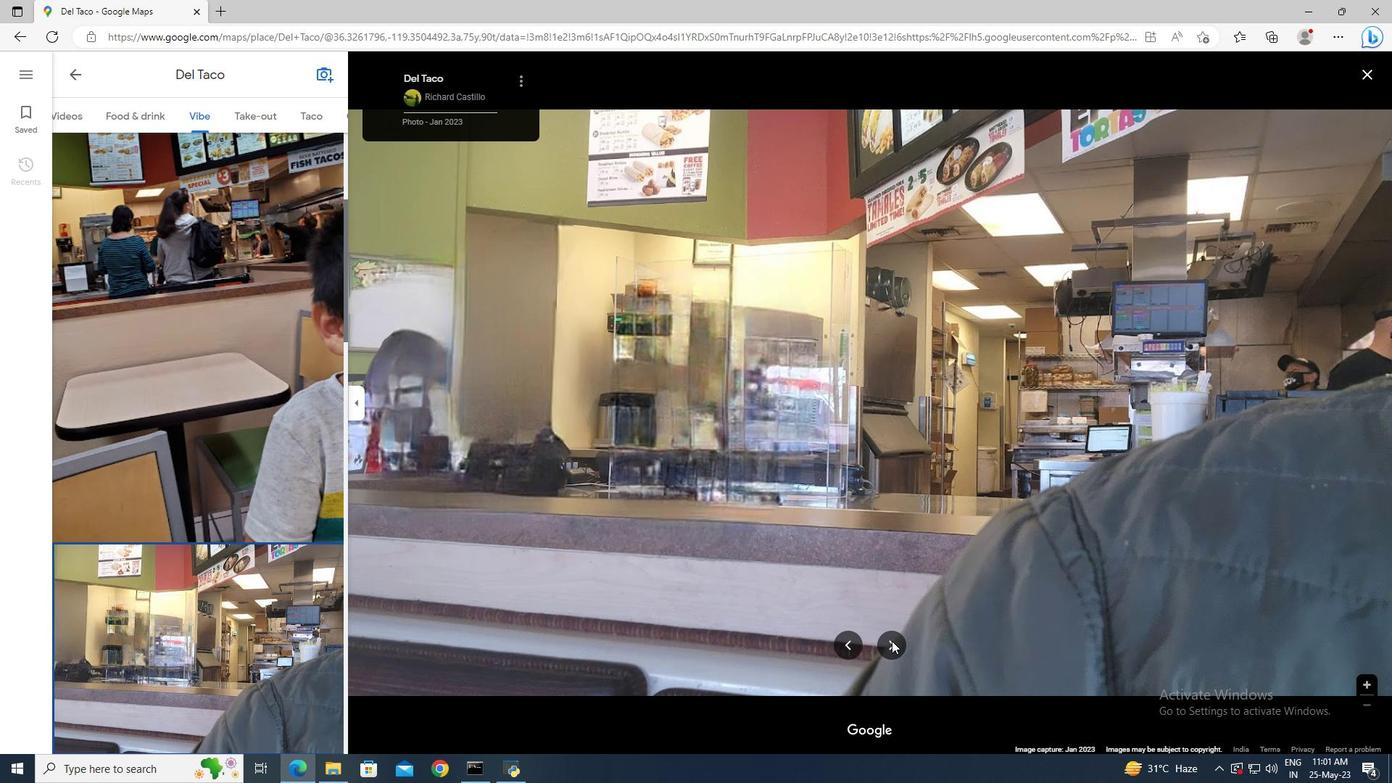 
Action: Mouse pressed left at (892, 641)
Screenshot: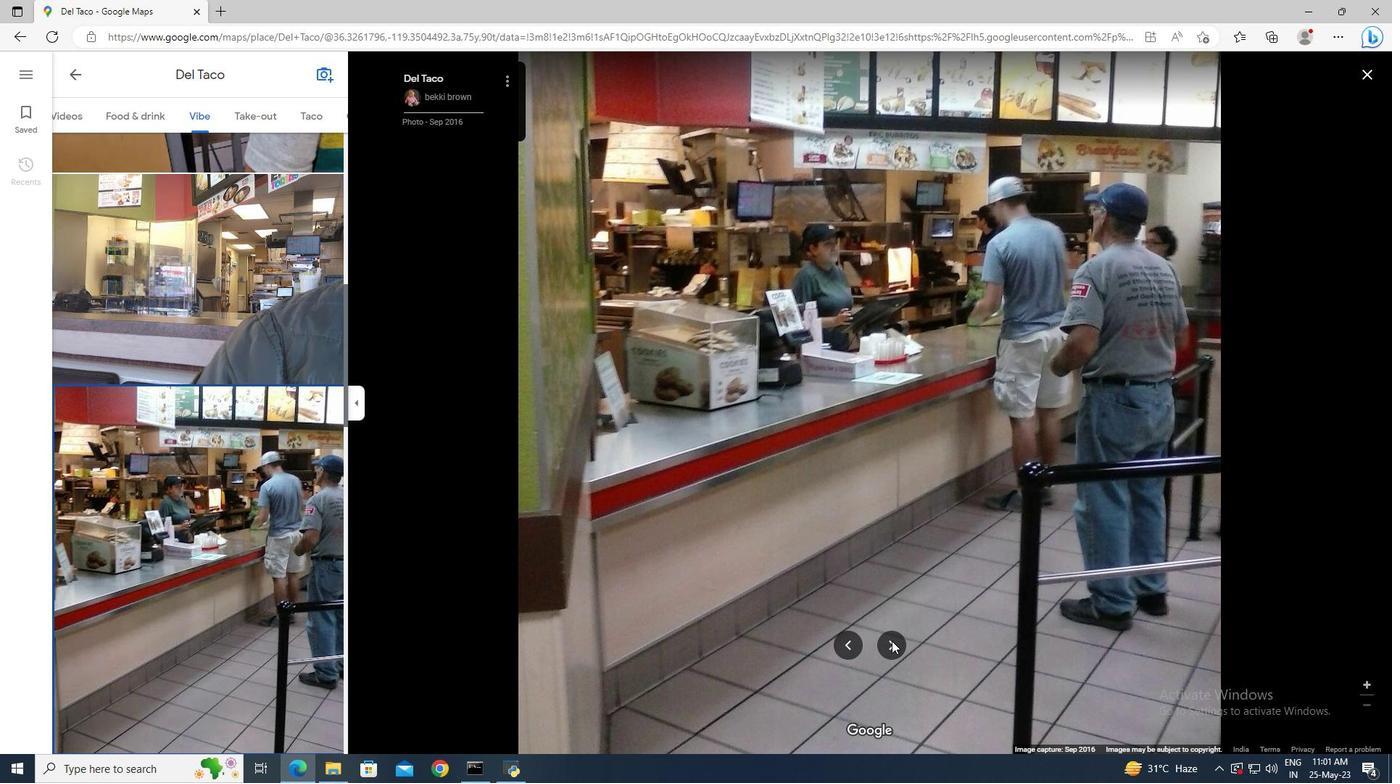 
Action: Mouse pressed left at (892, 641)
Screenshot: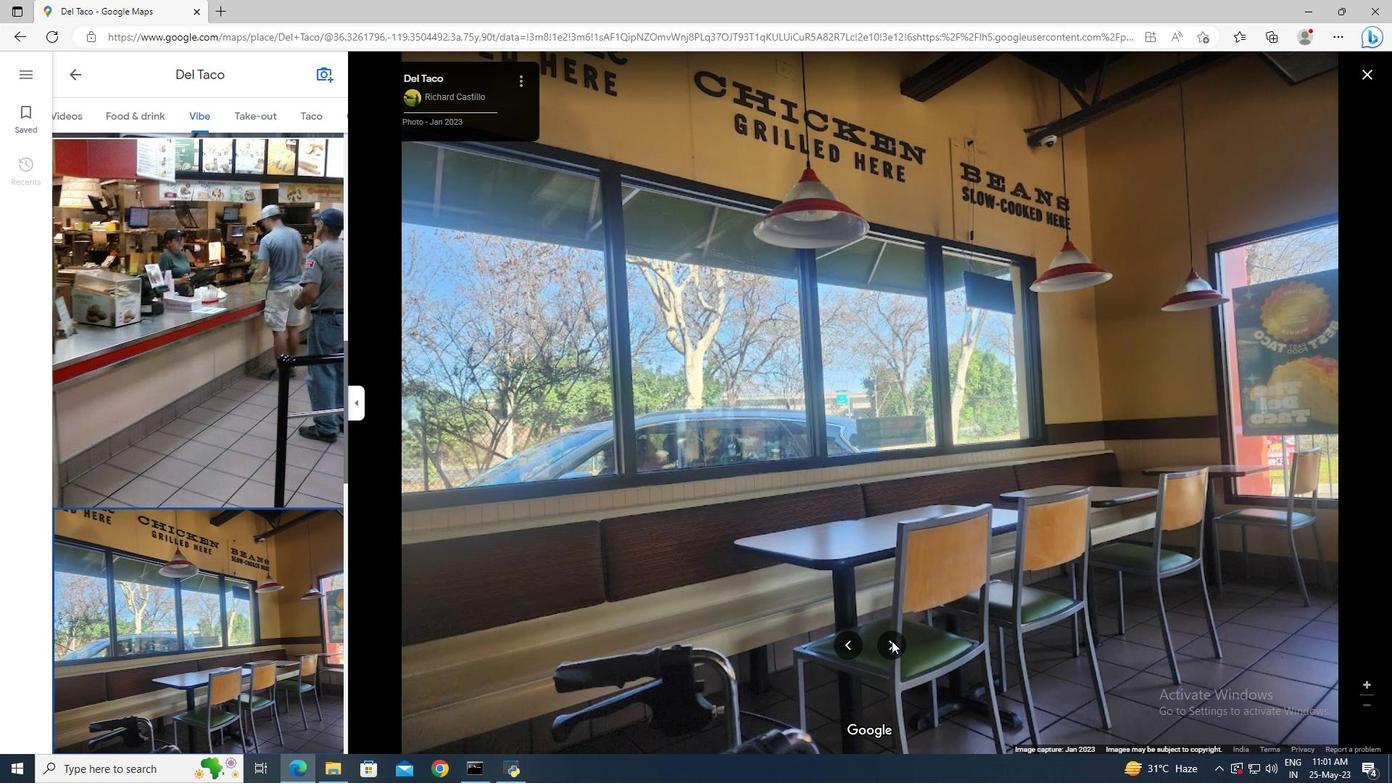 
Action: Mouse moved to (274, 123)
Screenshot: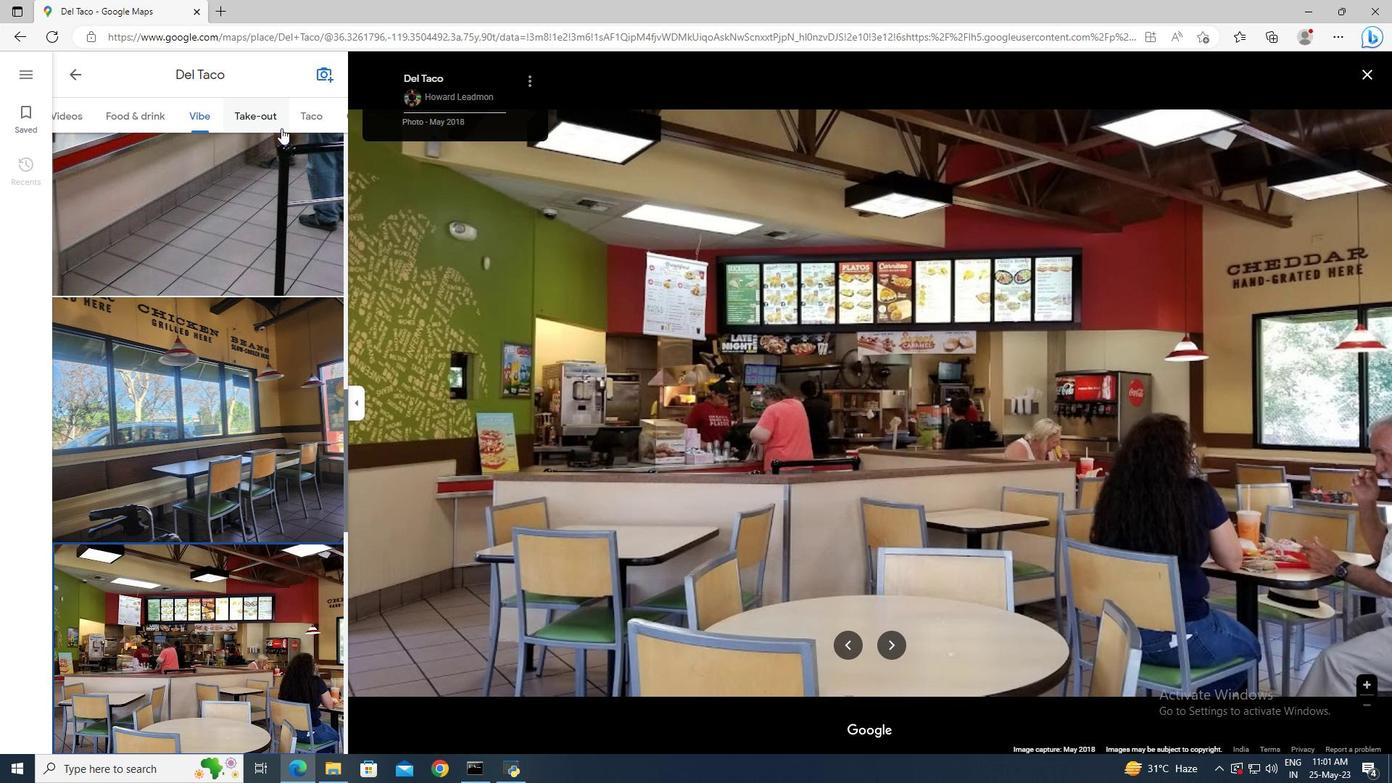 
Action: Mouse pressed left at (274, 123)
